Task: Find and select a pair of shoes on Ajio.
Action: Mouse moved to (882, 124)
Screenshot: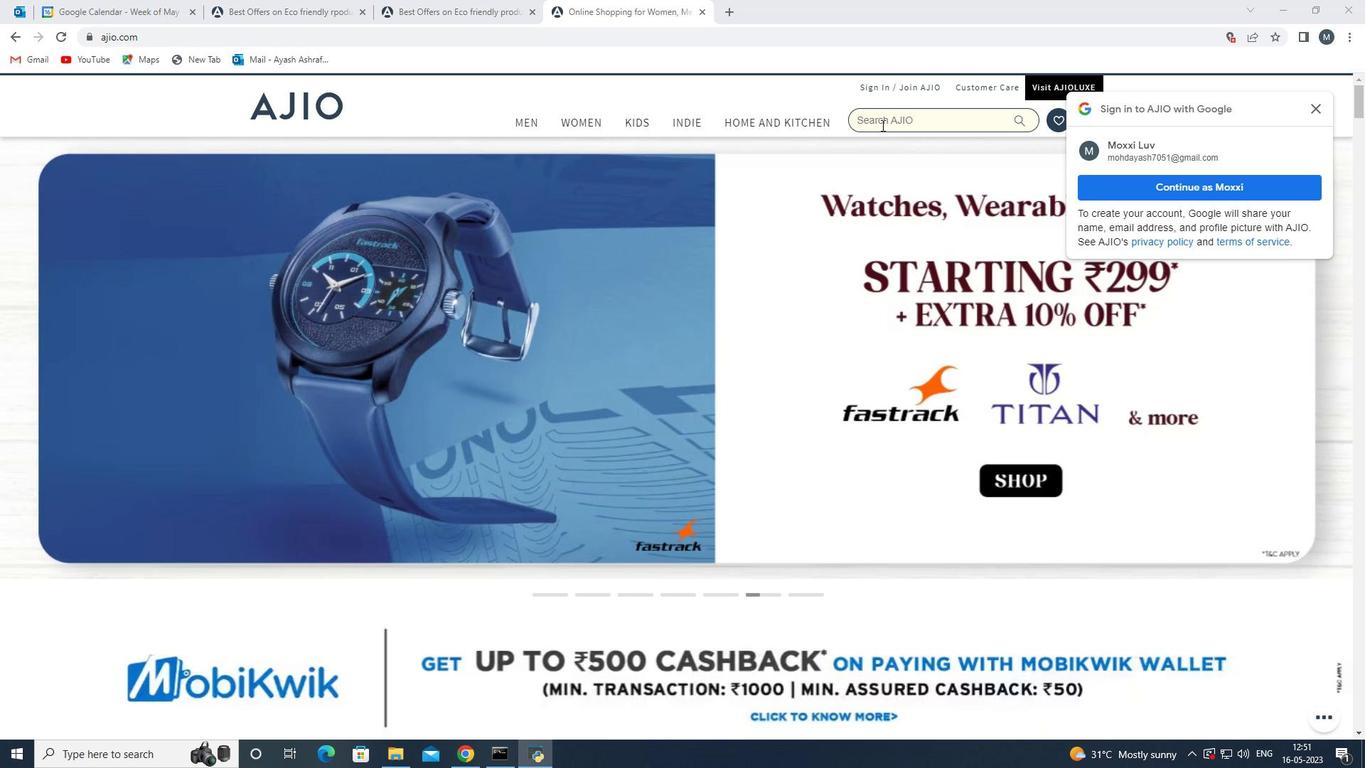 
Action: Mouse pressed left at (882, 124)
Screenshot: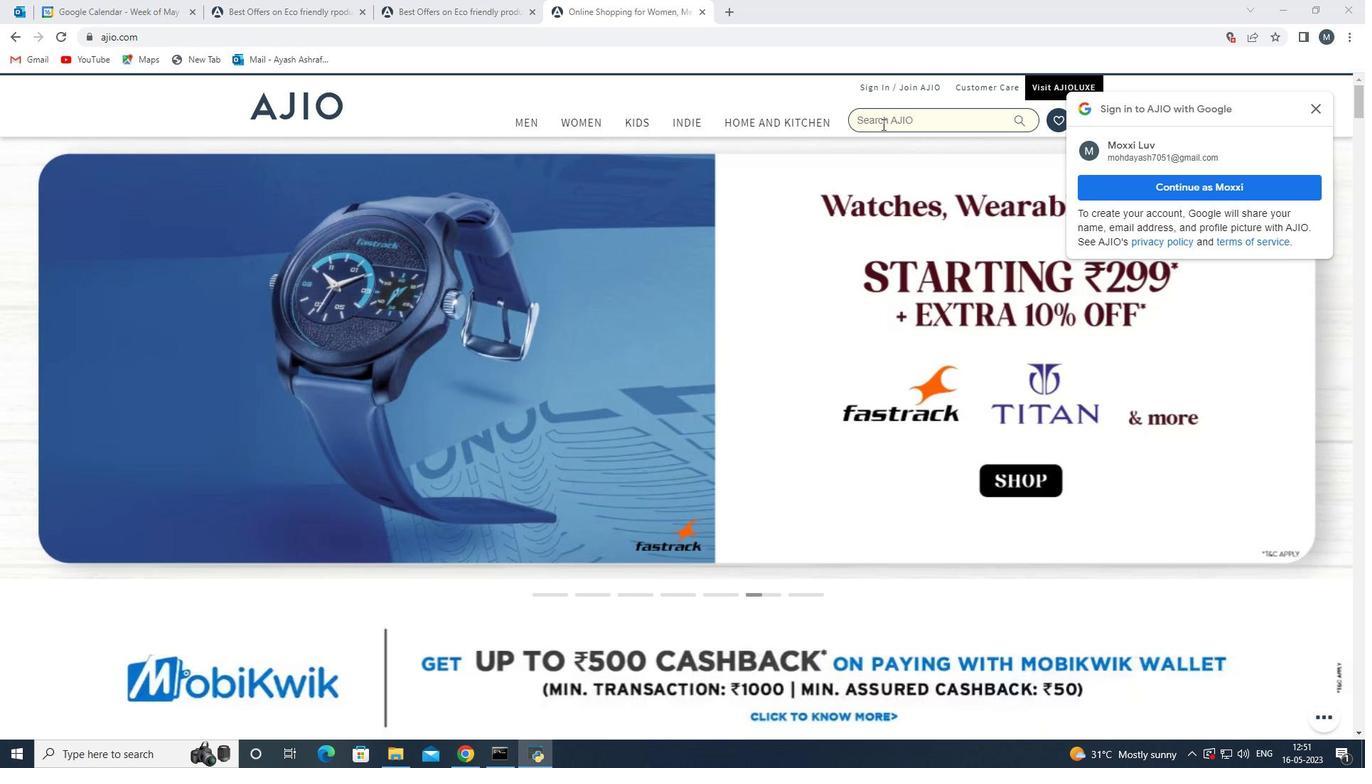
Action: Mouse moved to (898, 179)
Screenshot: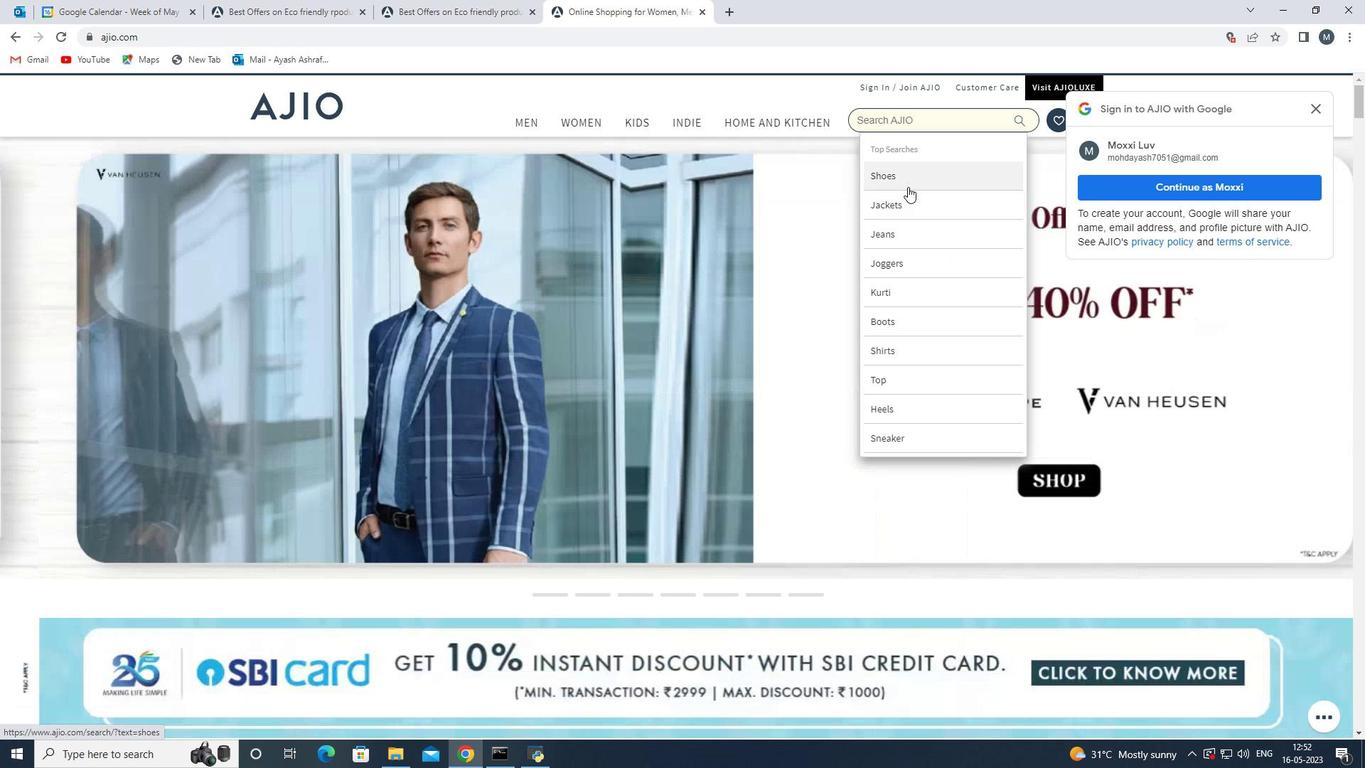 
Action: Mouse pressed left at (898, 179)
Screenshot: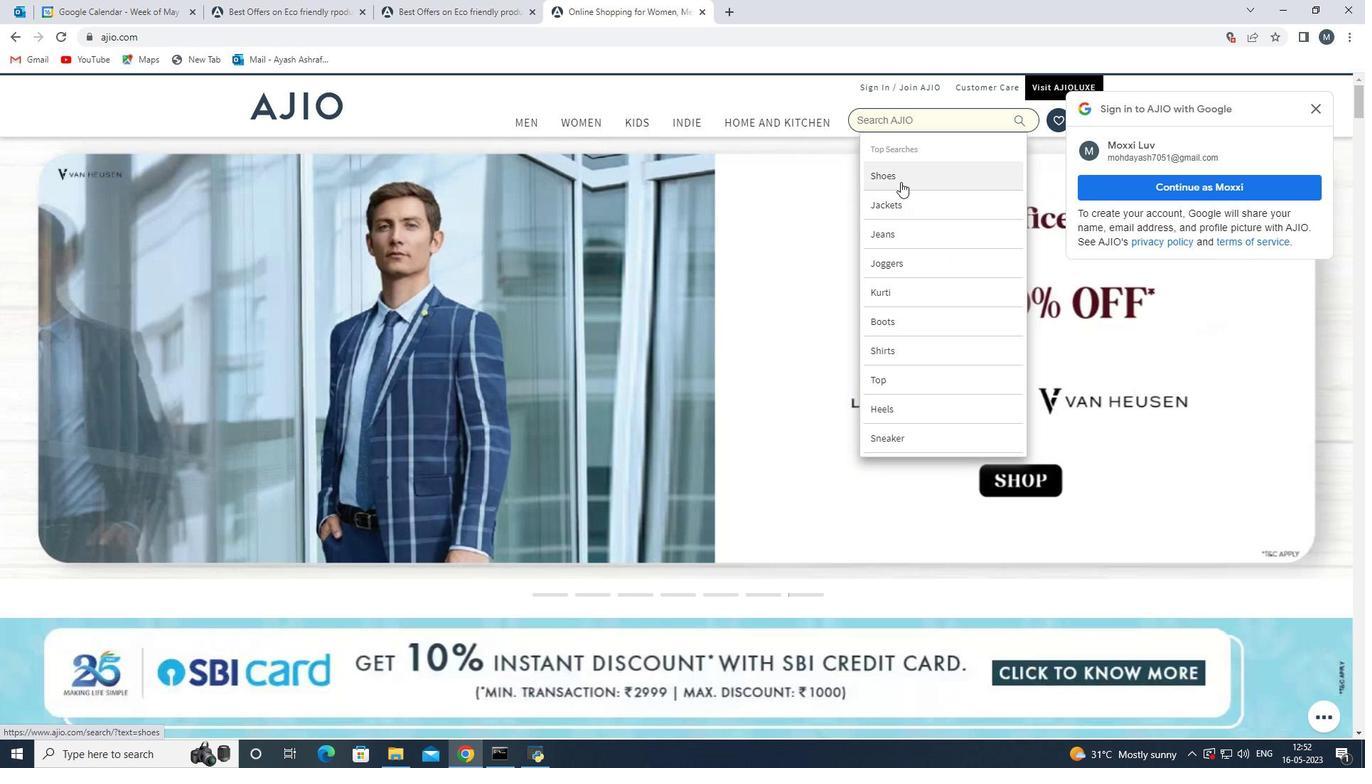 
Action: Mouse moved to (669, 372)
Screenshot: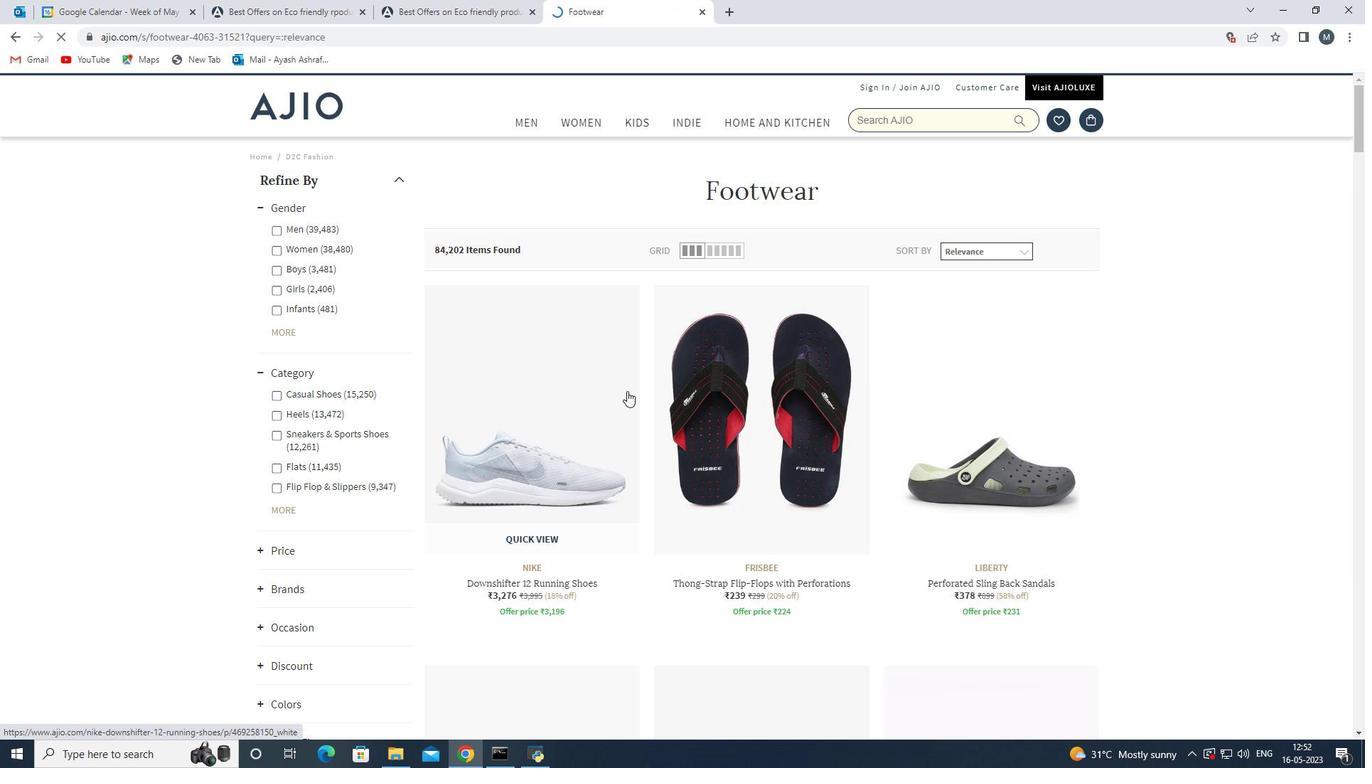 
Action: Mouse scrolled (669, 371) with delta (0, 0)
Screenshot: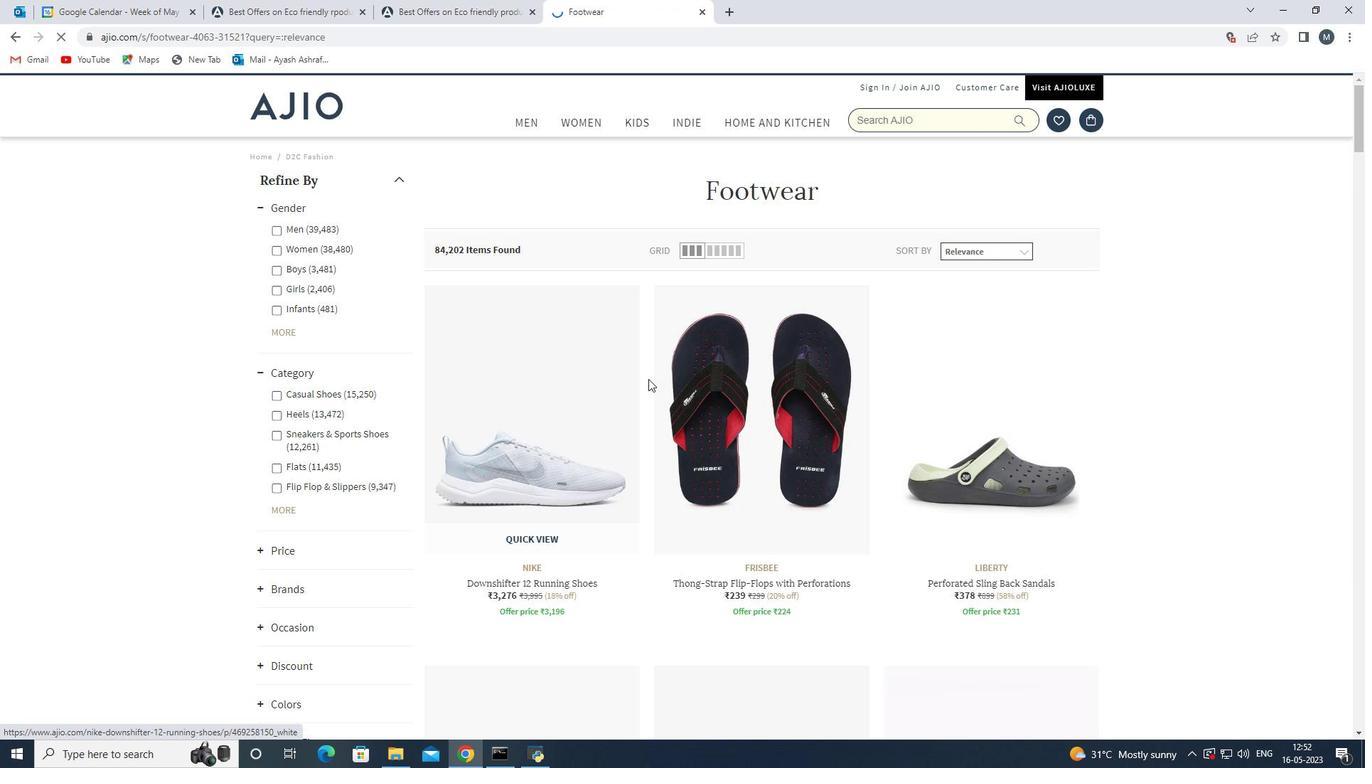 
Action: Mouse scrolled (669, 371) with delta (0, 0)
Screenshot: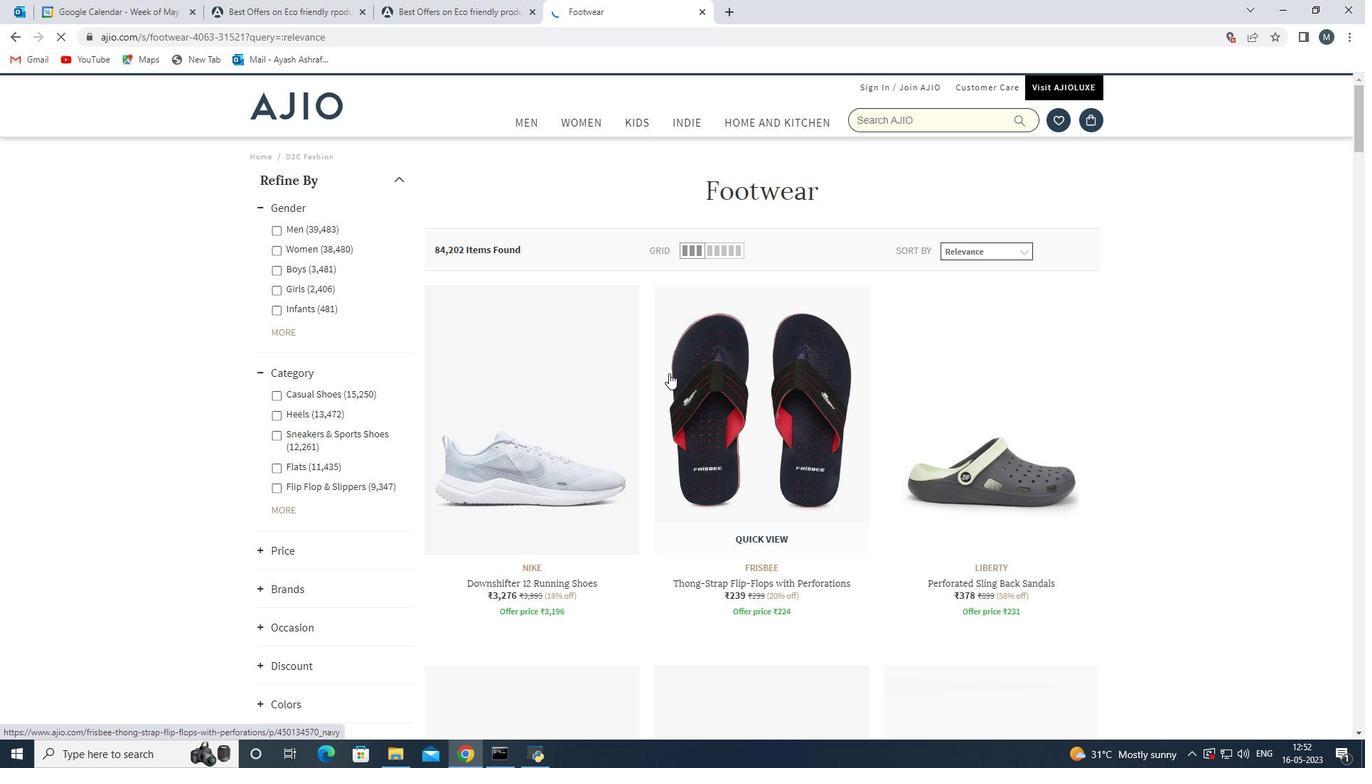 
Action: Mouse scrolled (669, 371) with delta (0, 0)
Screenshot: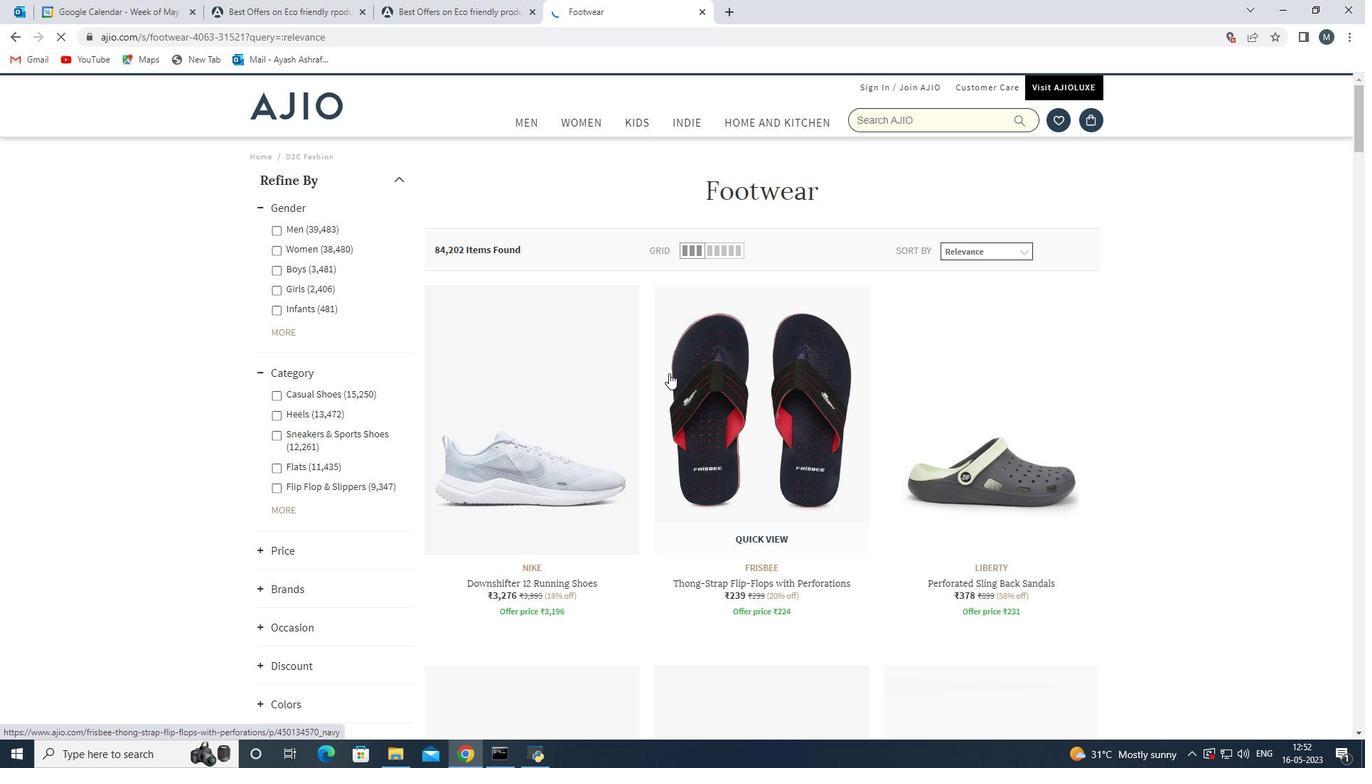 
Action: Mouse scrolled (669, 371) with delta (0, 0)
Screenshot: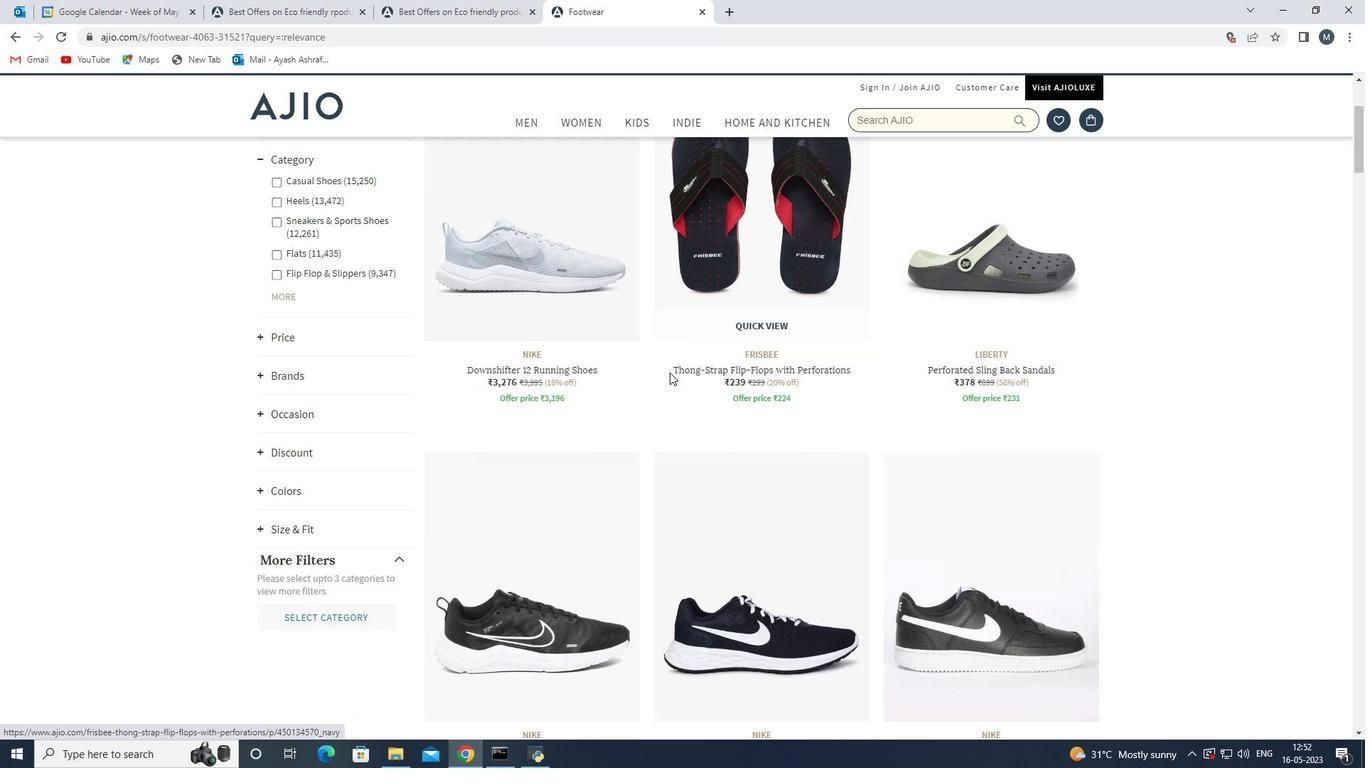 
Action: Mouse scrolled (669, 371) with delta (0, 0)
Screenshot: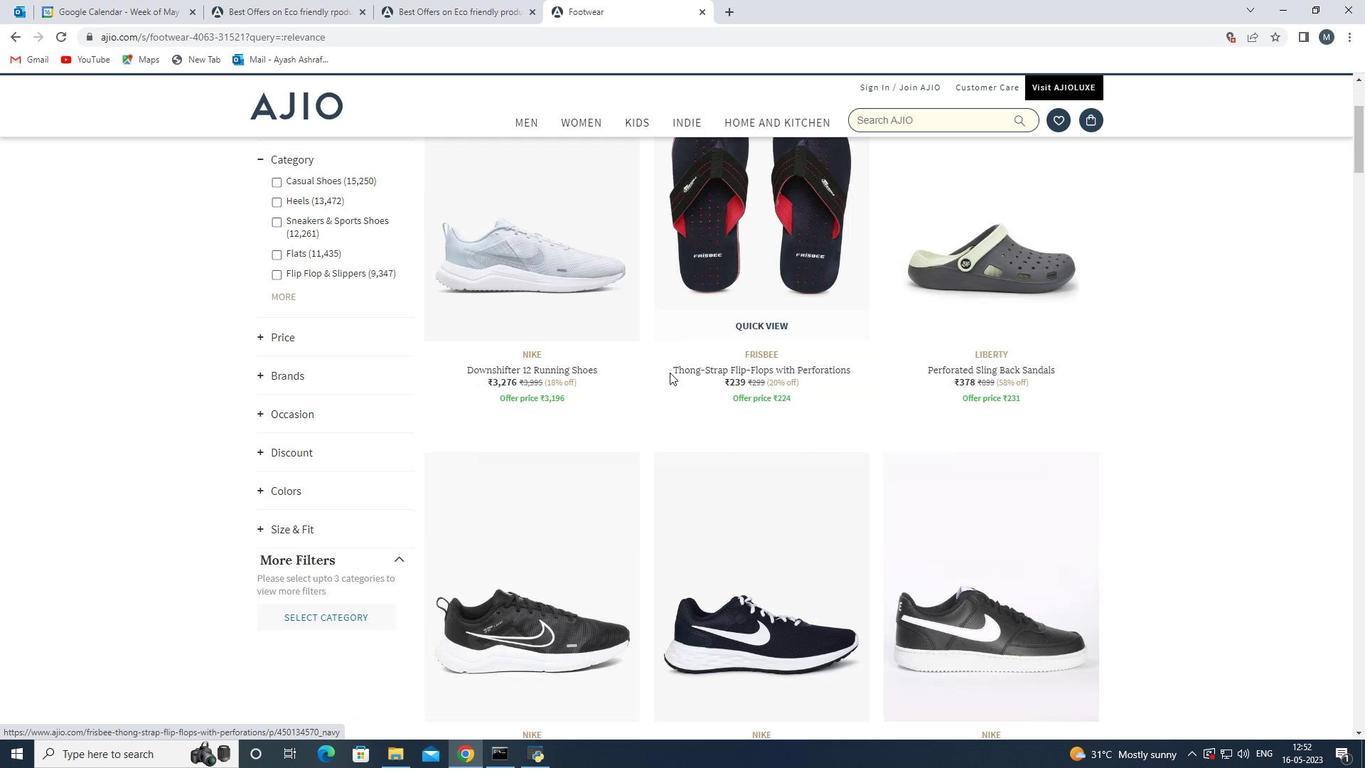 
Action: Mouse scrolled (669, 371) with delta (0, 0)
Screenshot: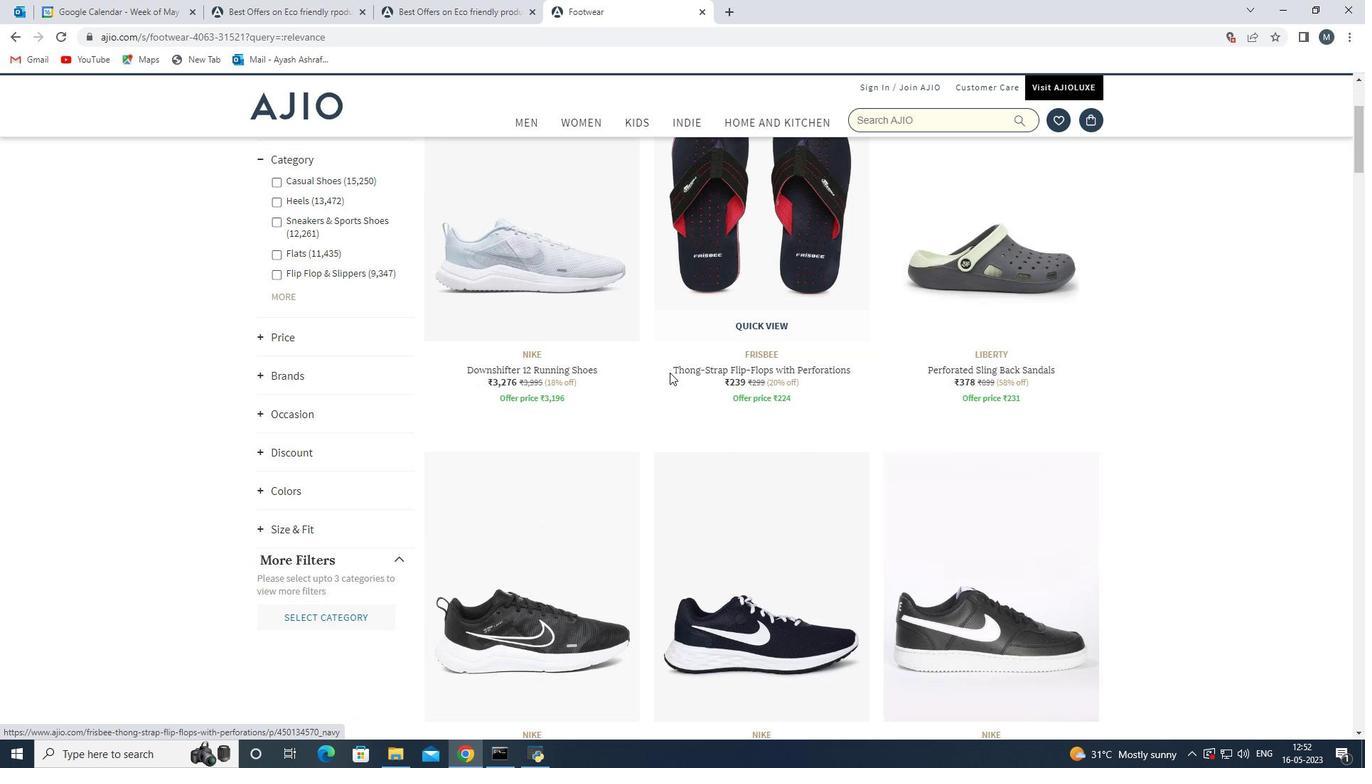 
Action: Mouse scrolled (669, 371) with delta (0, 0)
Screenshot: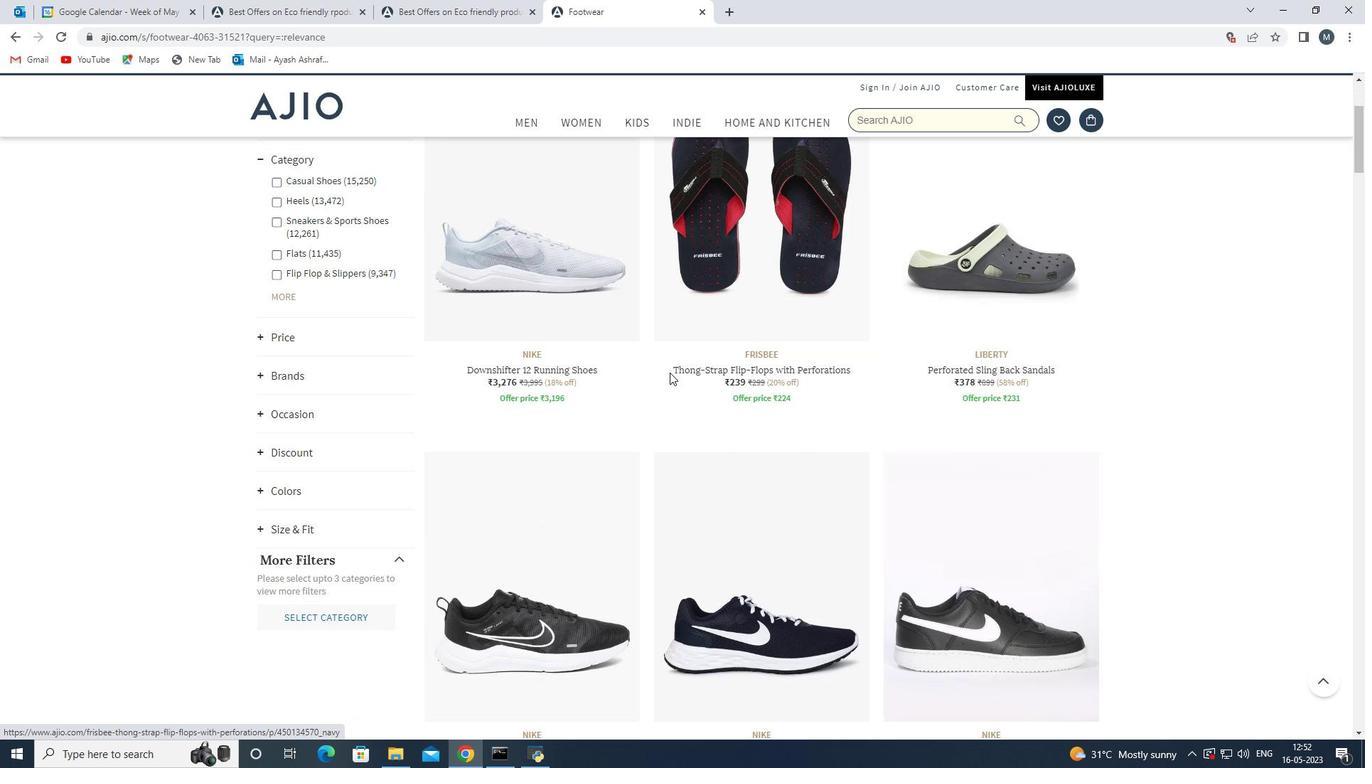 
Action: Mouse moved to (668, 375)
Screenshot: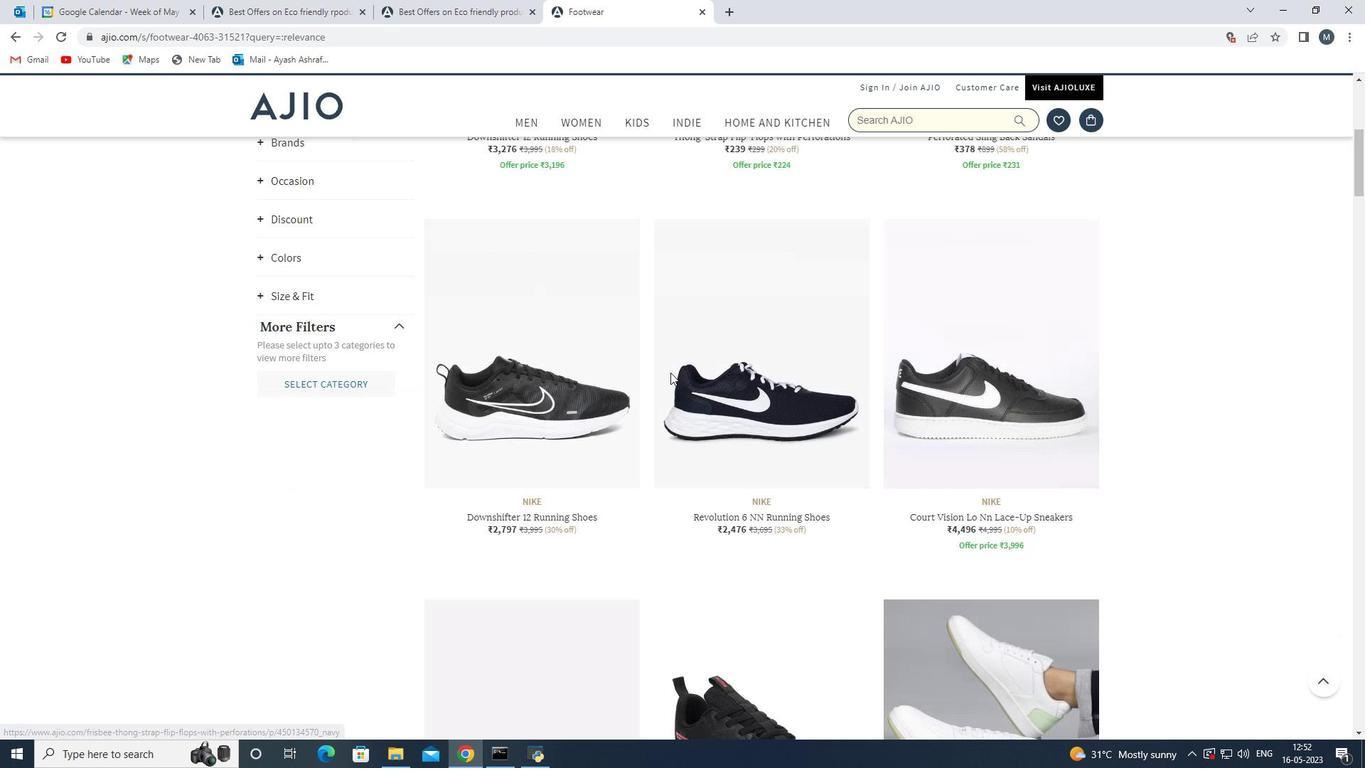 
Action: Mouse scrolled (668, 374) with delta (0, 0)
Screenshot: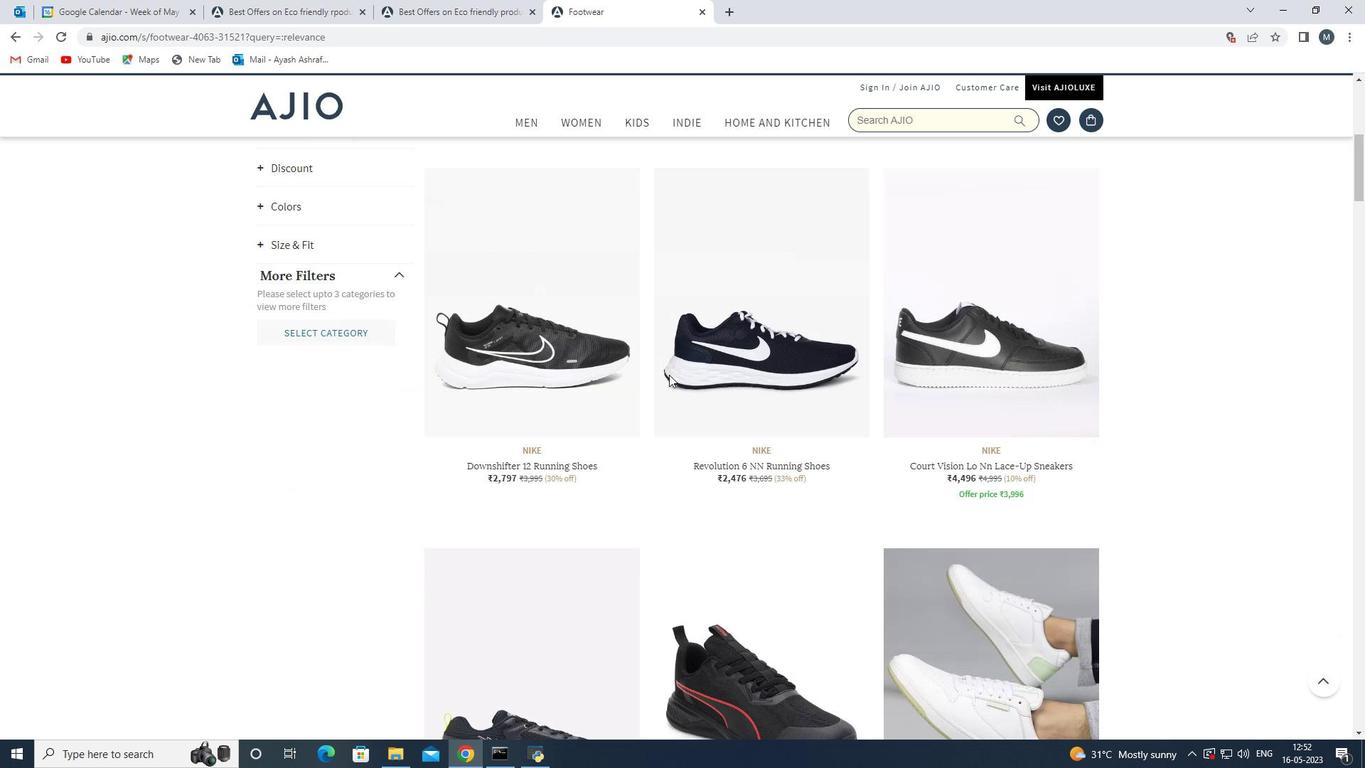 
Action: Mouse scrolled (668, 374) with delta (0, 0)
Screenshot: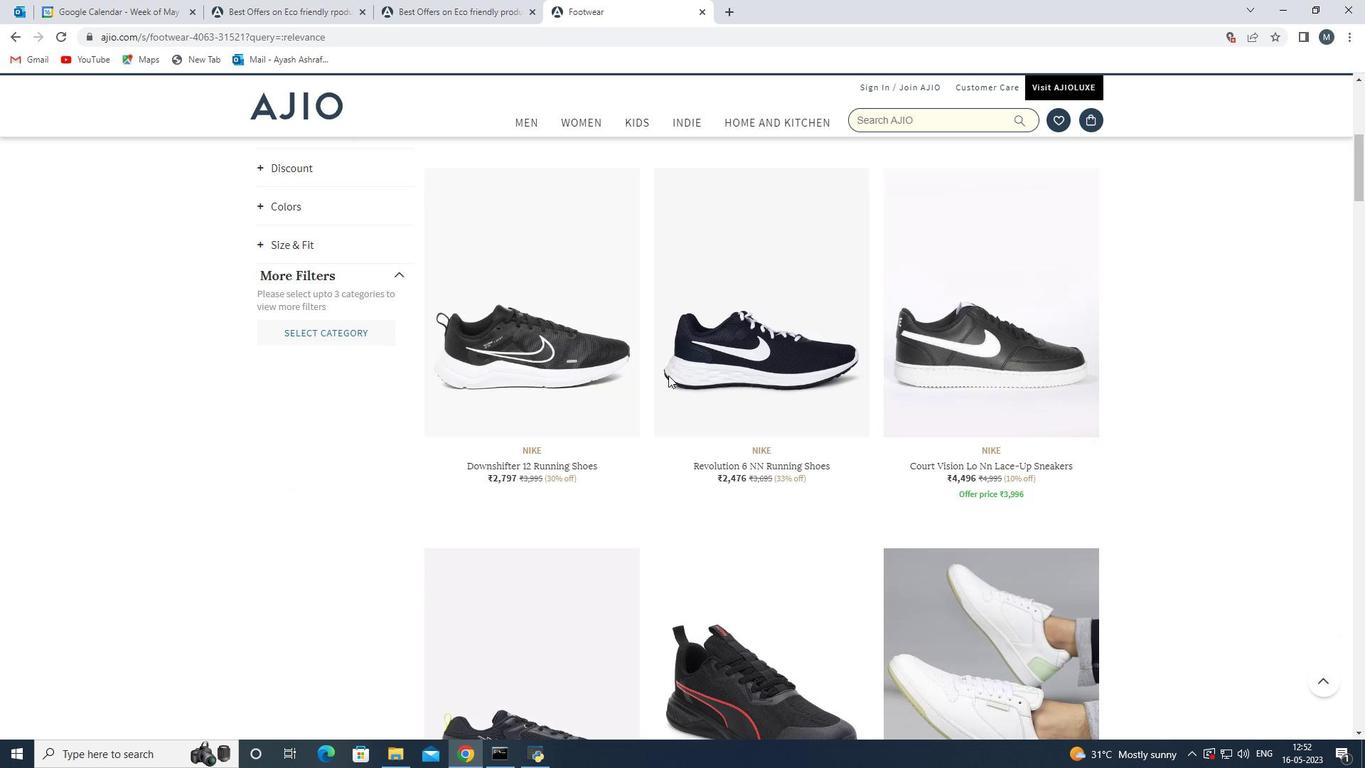 
Action: Mouse scrolled (668, 374) with delta (0, 0)
Screenshot: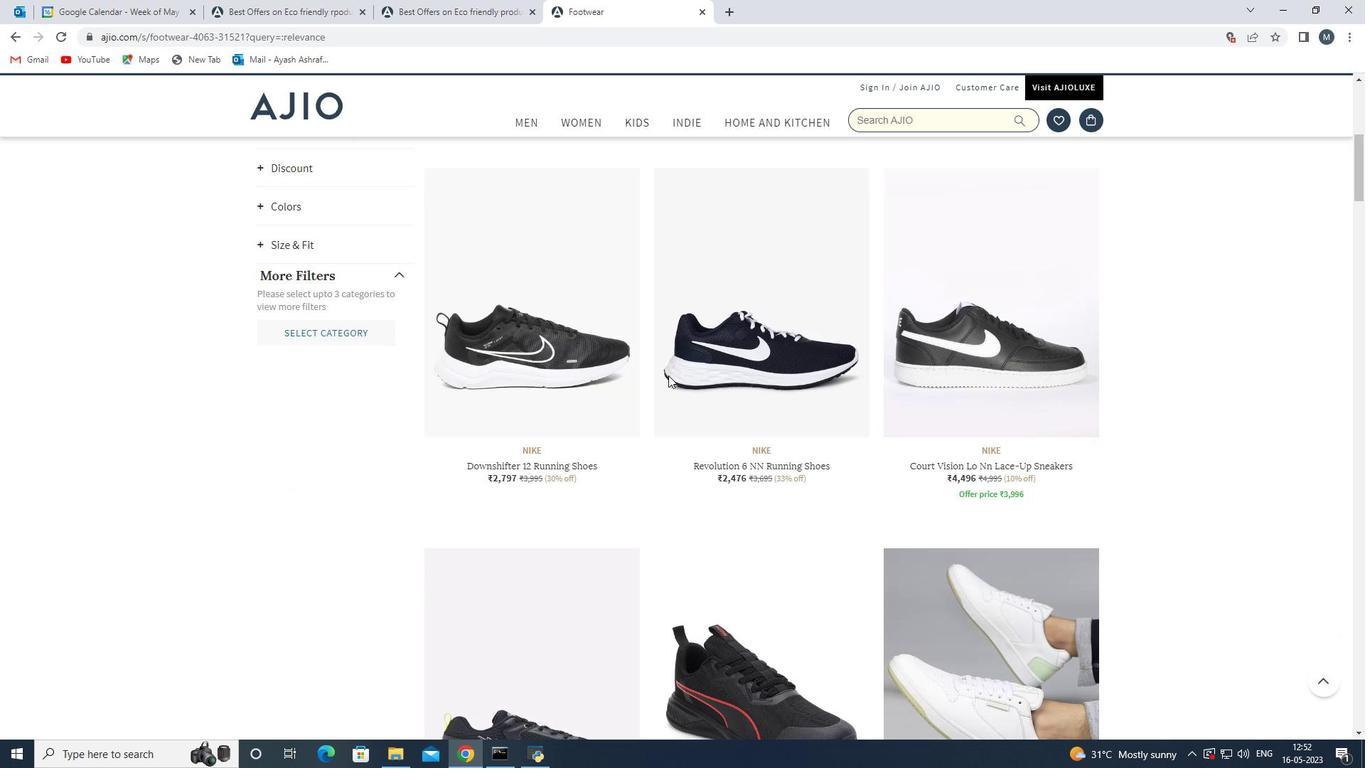 
Action: Mouse moved to (668, 375)
Screenshot: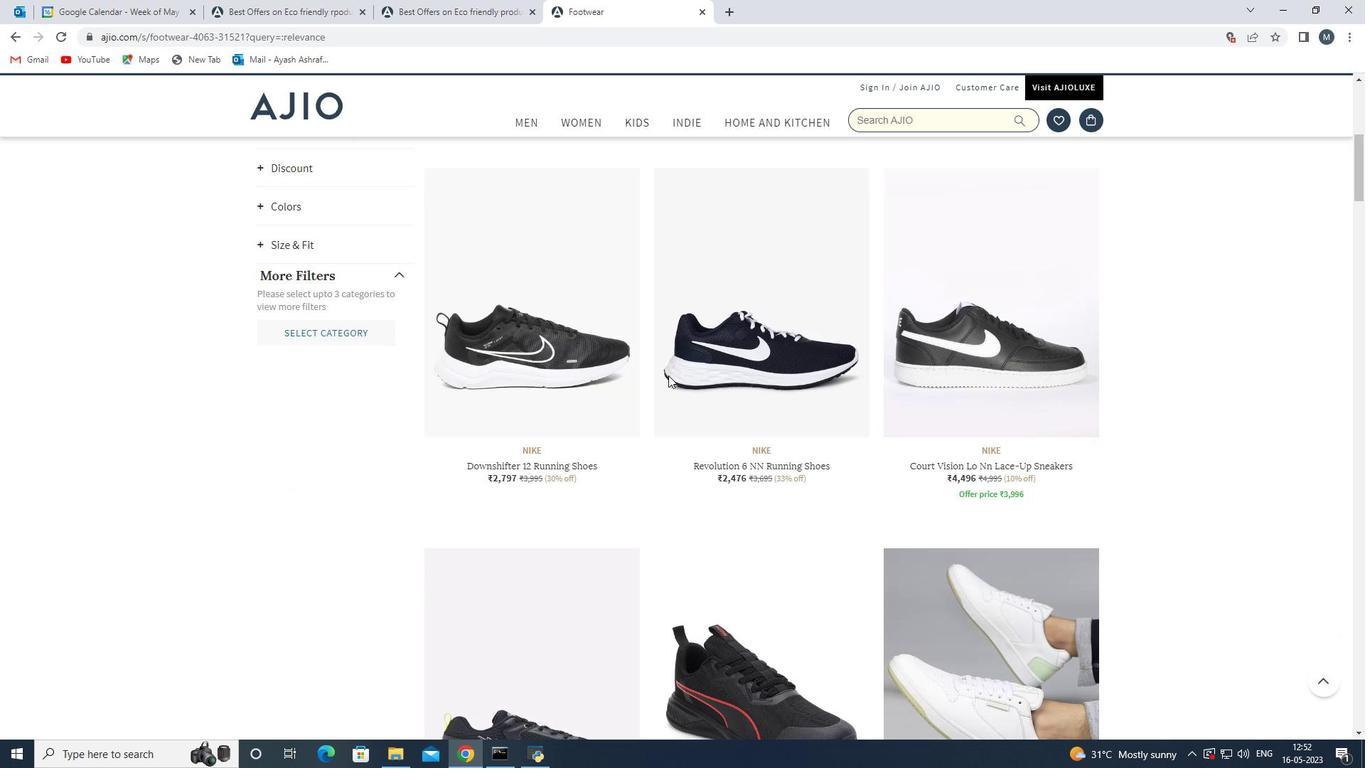 
Action: Mouse scrolled (668, 374) with delta (0, 0)
Screenshot: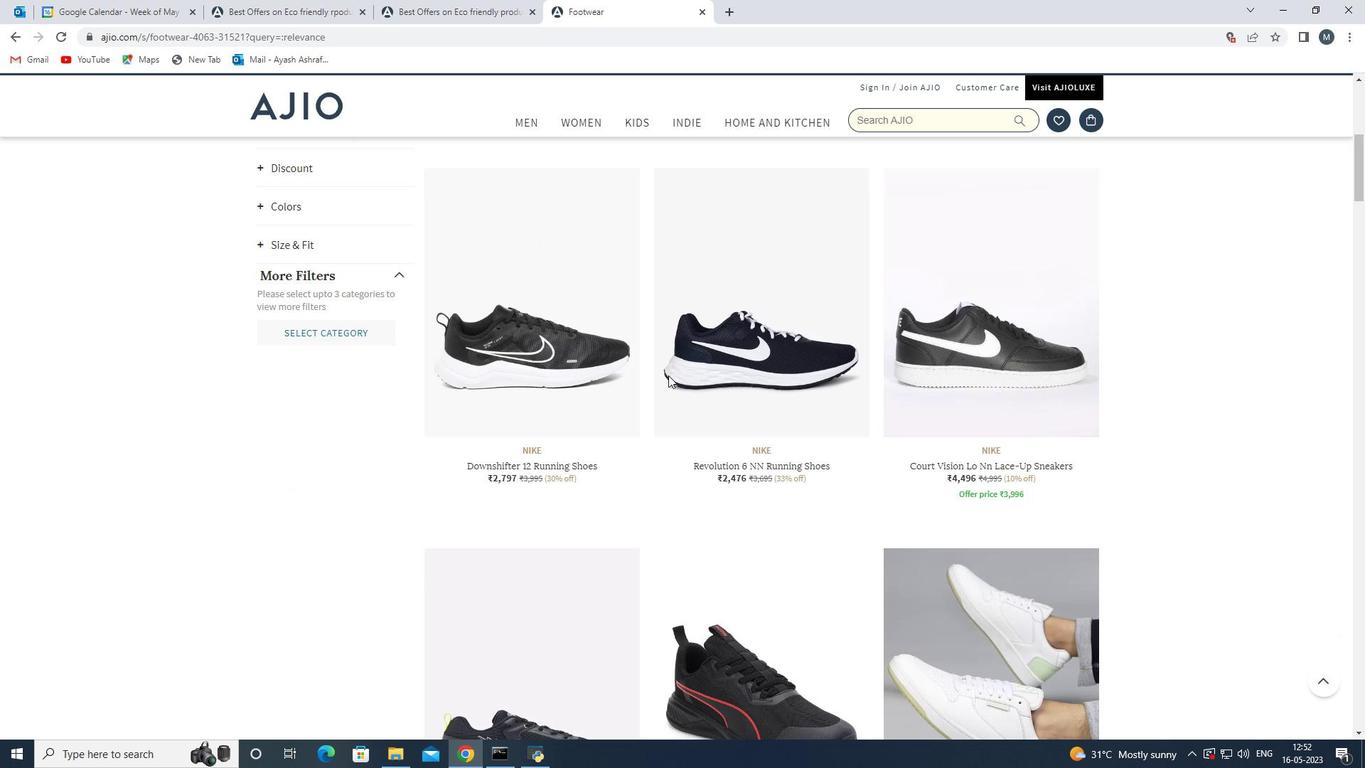
Action: Mouse scrolled (668, 374) with delta (0, 0)
Screenshot: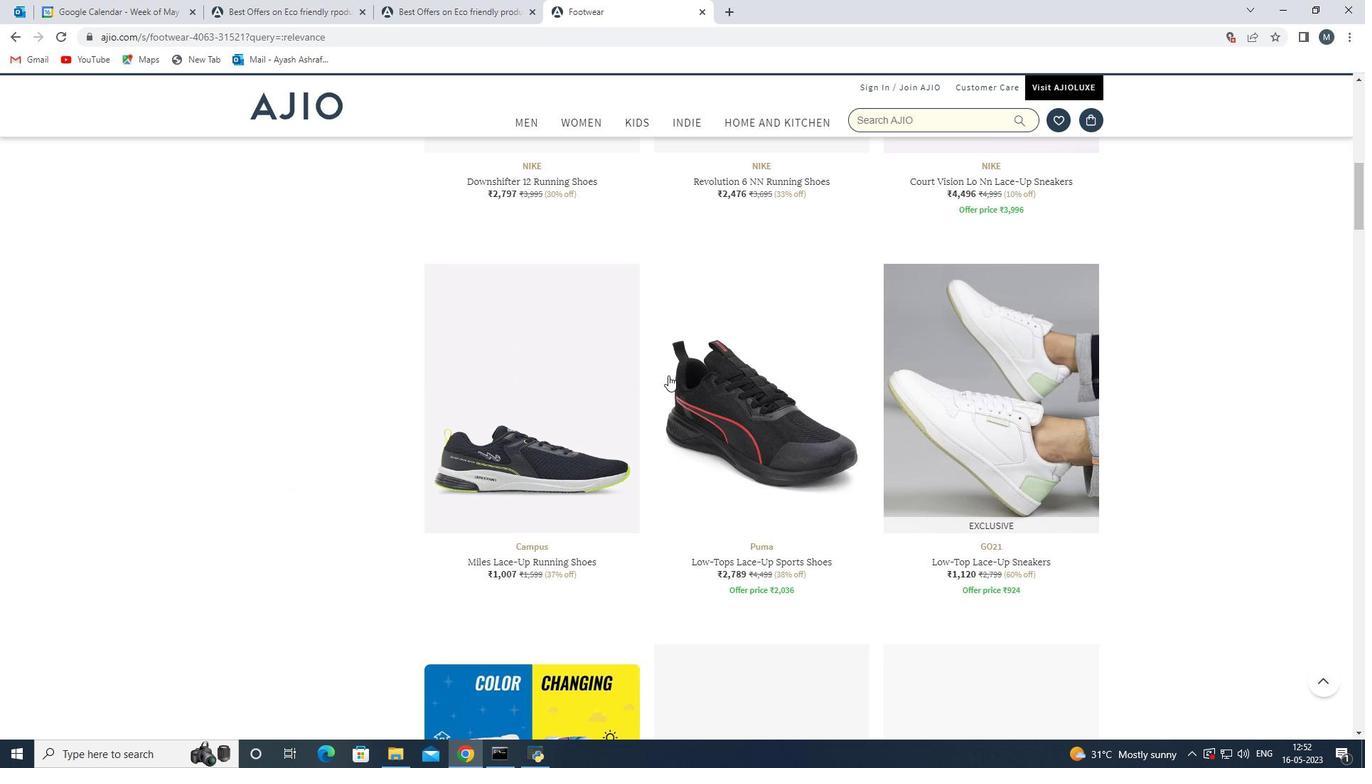 
Action: Mouse scrolled (668, 374) with delta (0, 0)
Screenshot: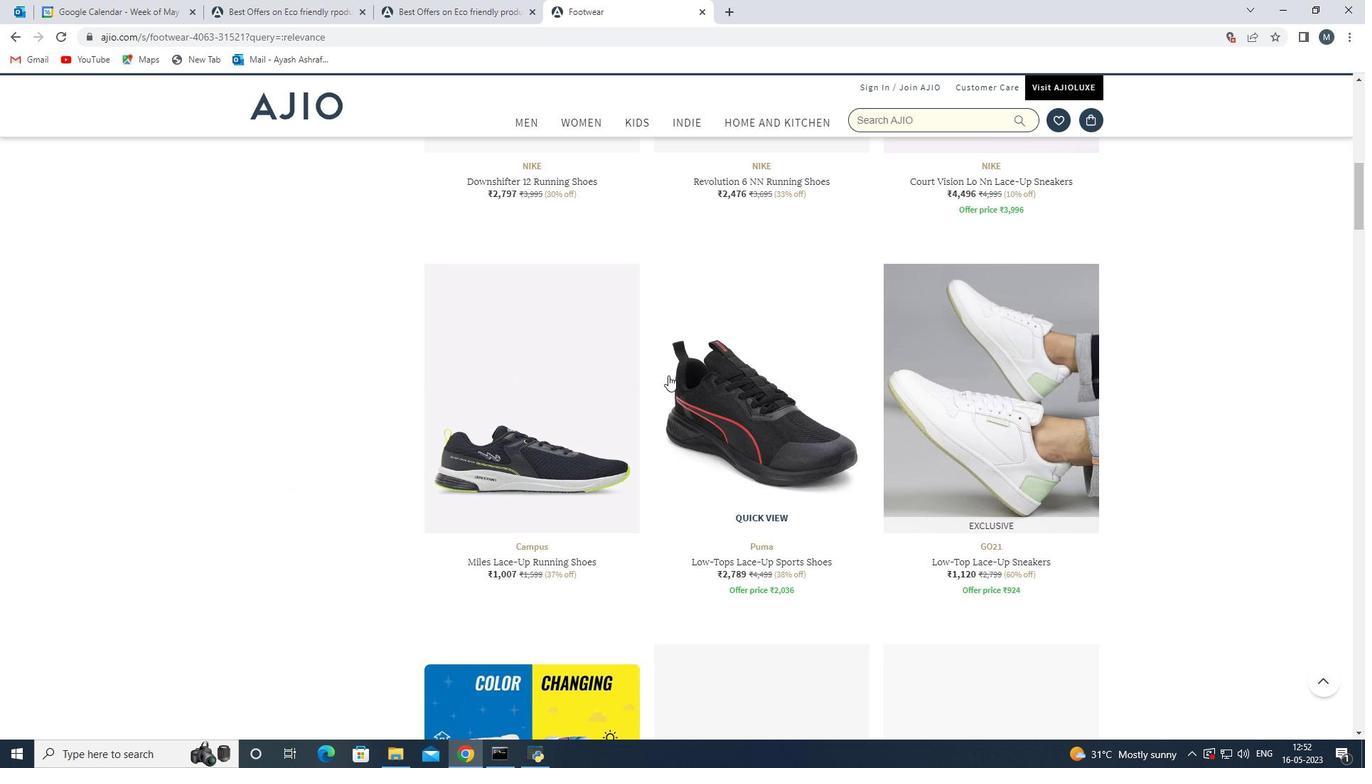 
Action: Mouse scrolled (668, 374) with delta (0, 0)
Screenshot: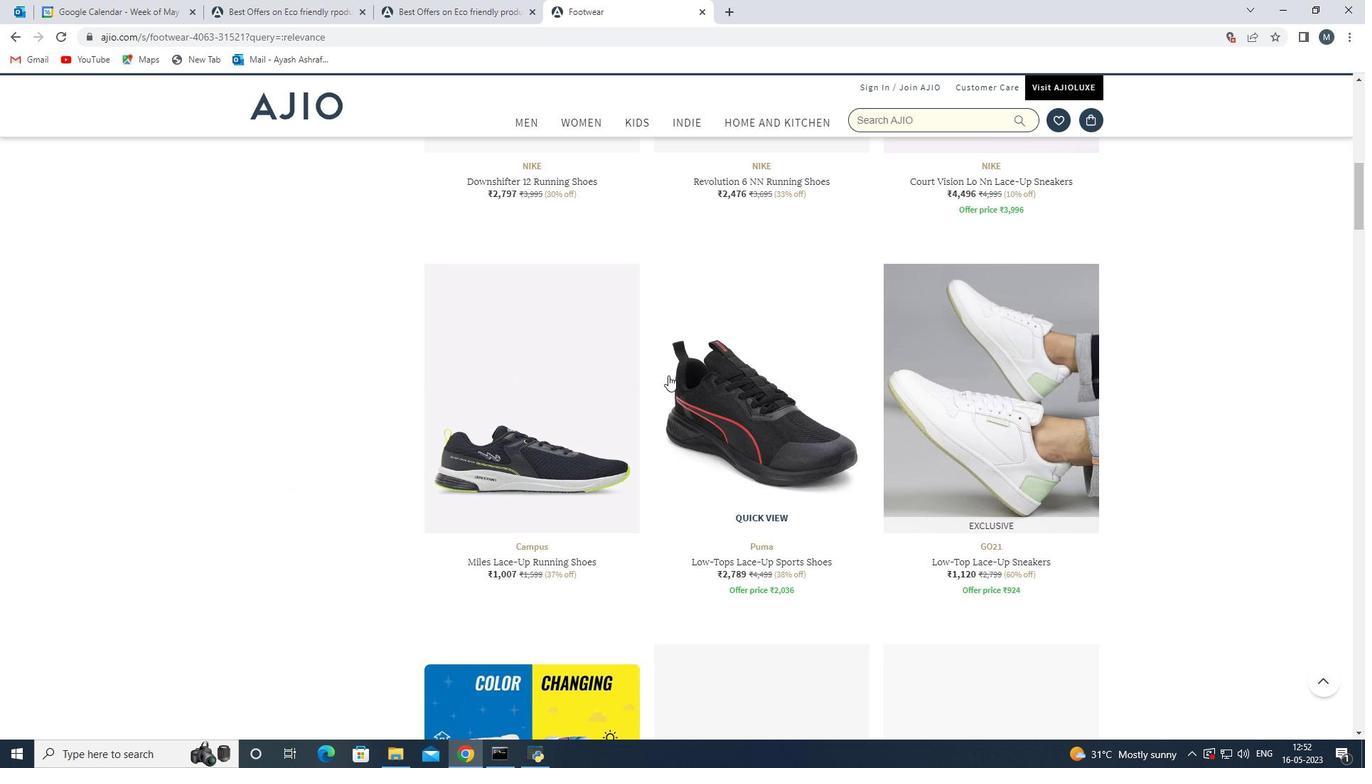 
Action: Mouse scrolled (668, 374) with delta (0, 0)
Screenshot: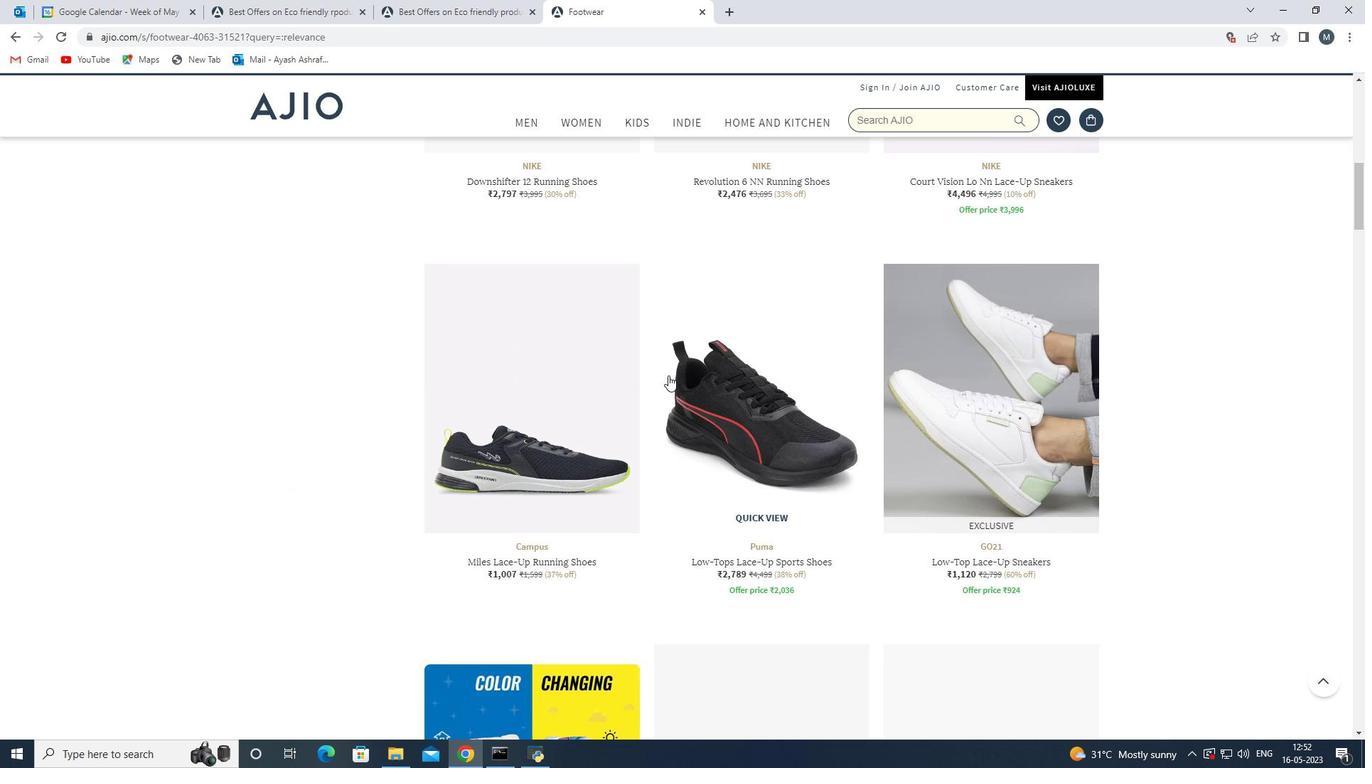 
Action: Mouse scrolled (668, 374) with delta (0, 0)
Screenshot: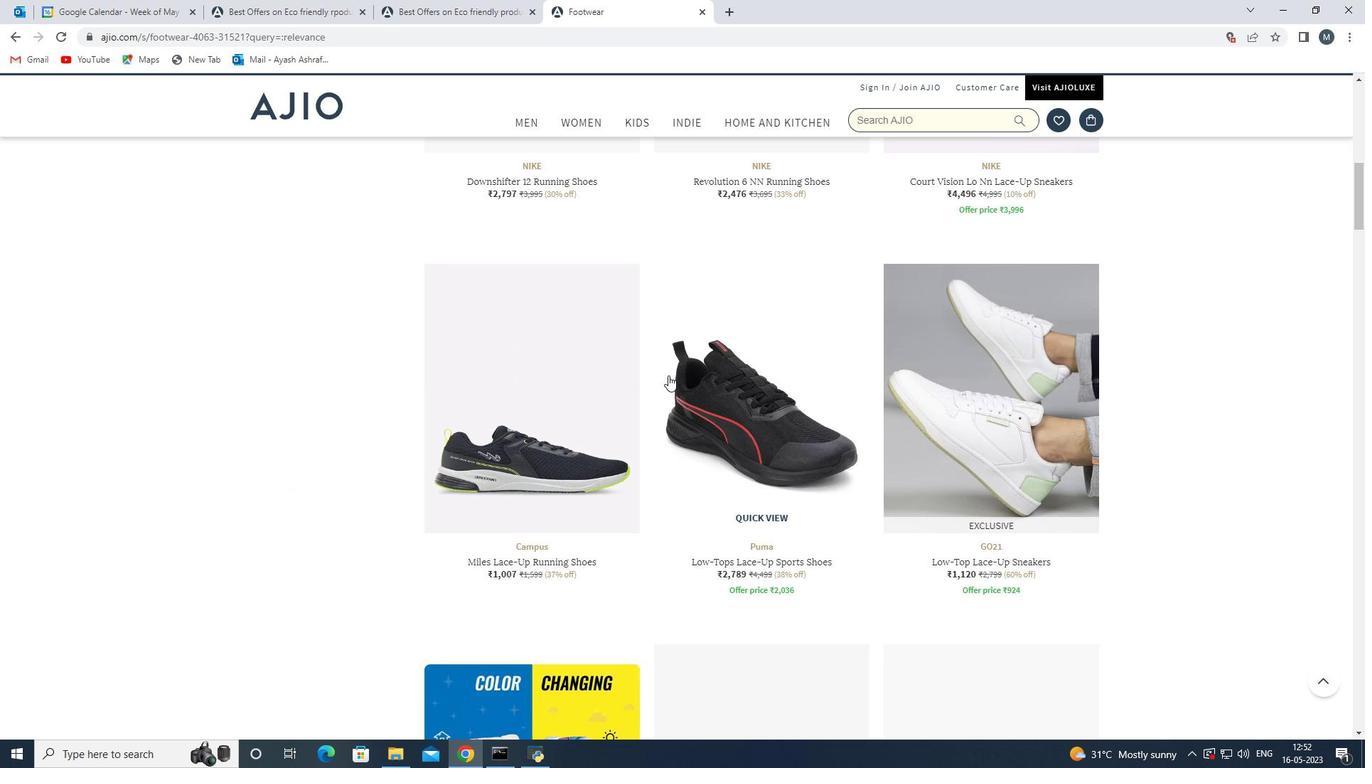 
Action: Mouse moved to (740, 393)
Screenshot: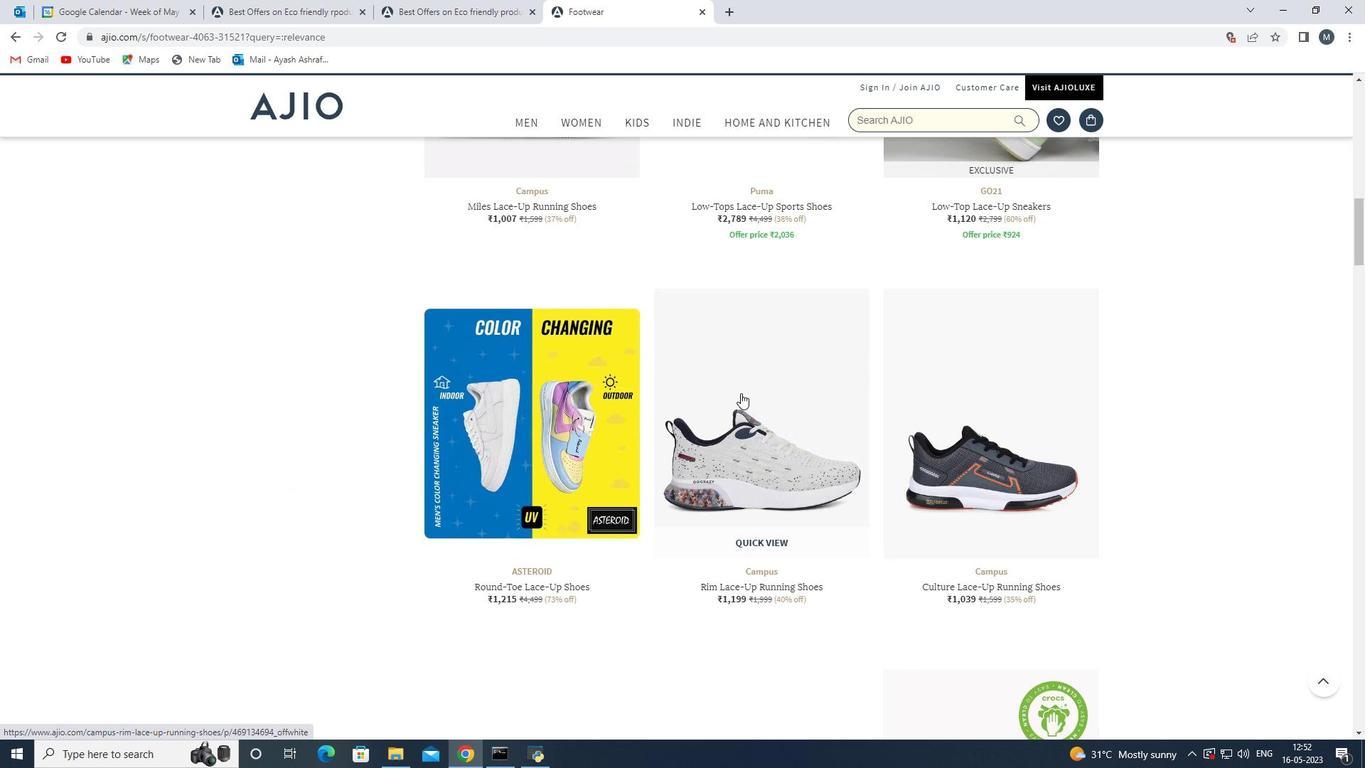 
Action: Mouse scrolled (740, 392) with delta (0, 0)
Screenshot: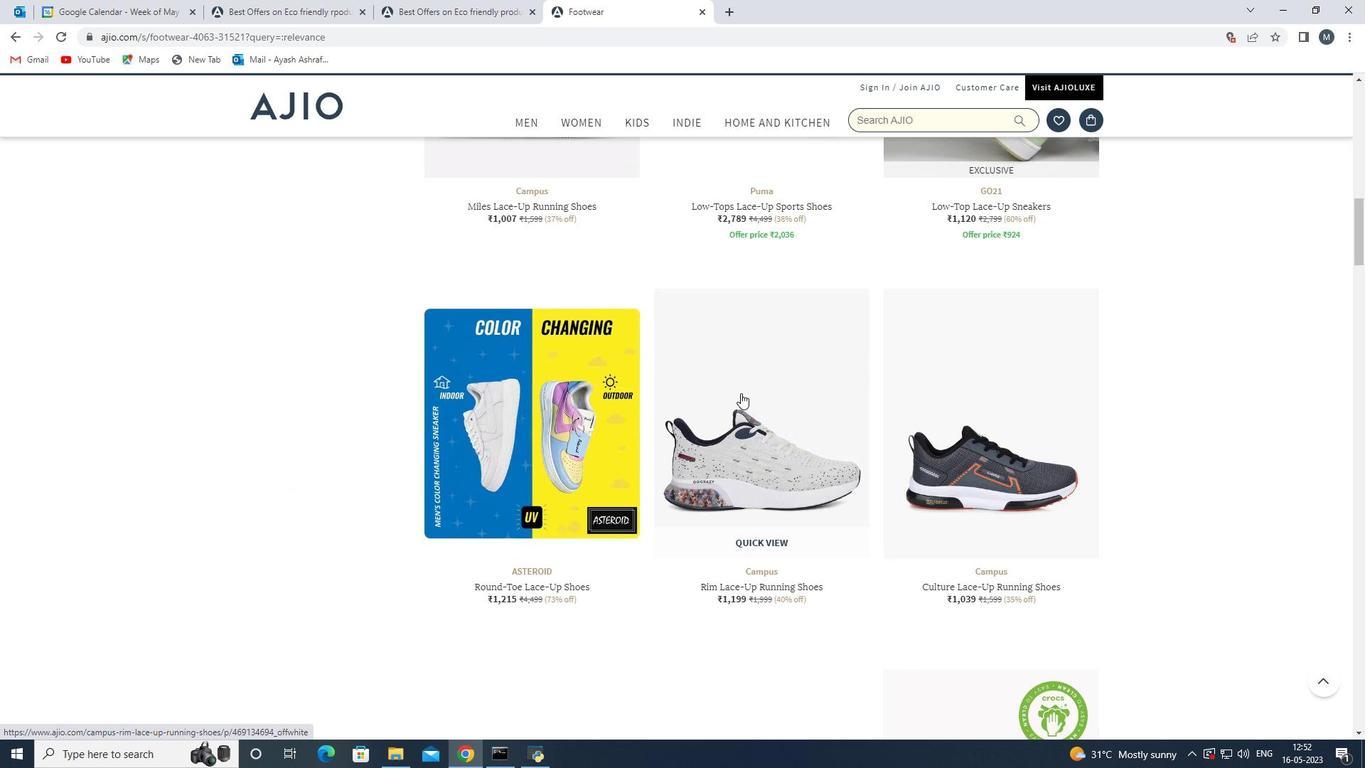 
Action: Mouse scrolled (740, 392) with delta (0, 0)
Screenshot: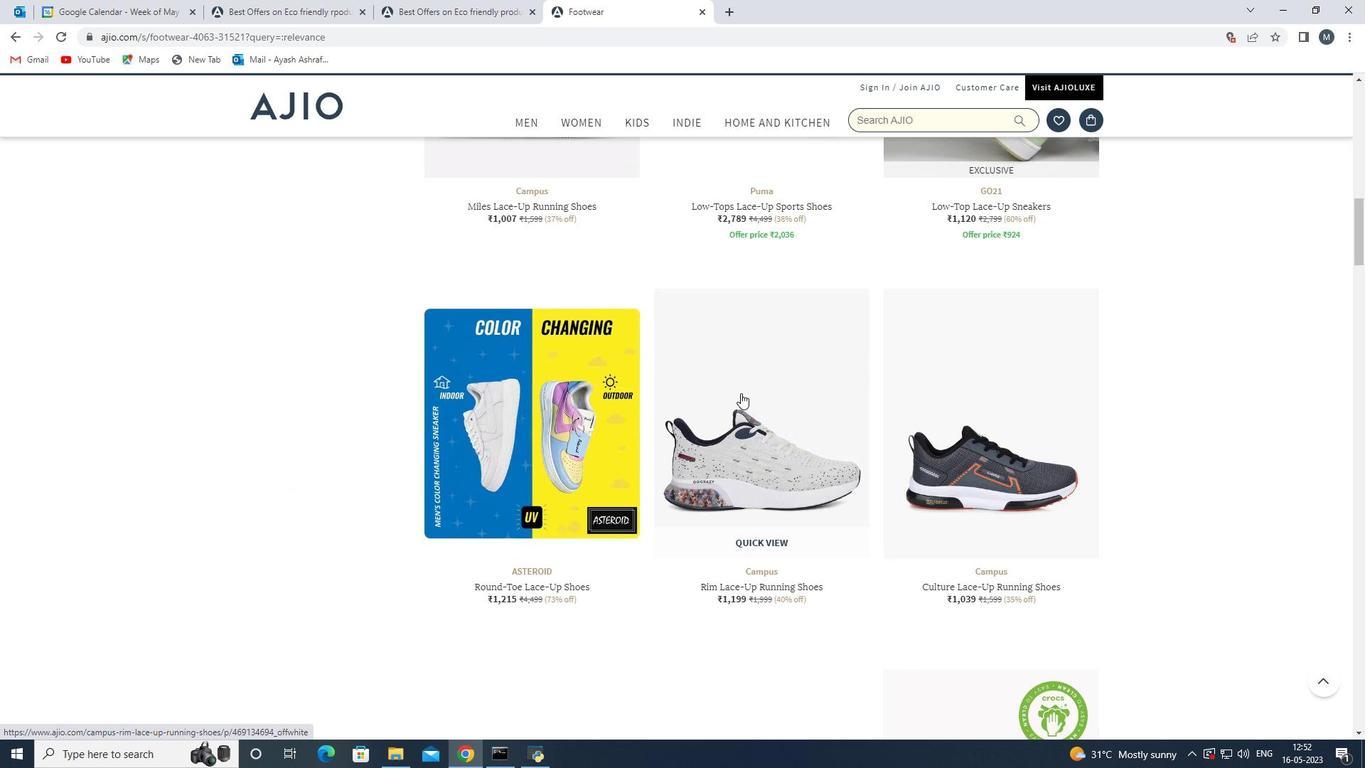 
Action: Mouse scrolled (740, 392) with delta (0, 0)
Screenshot: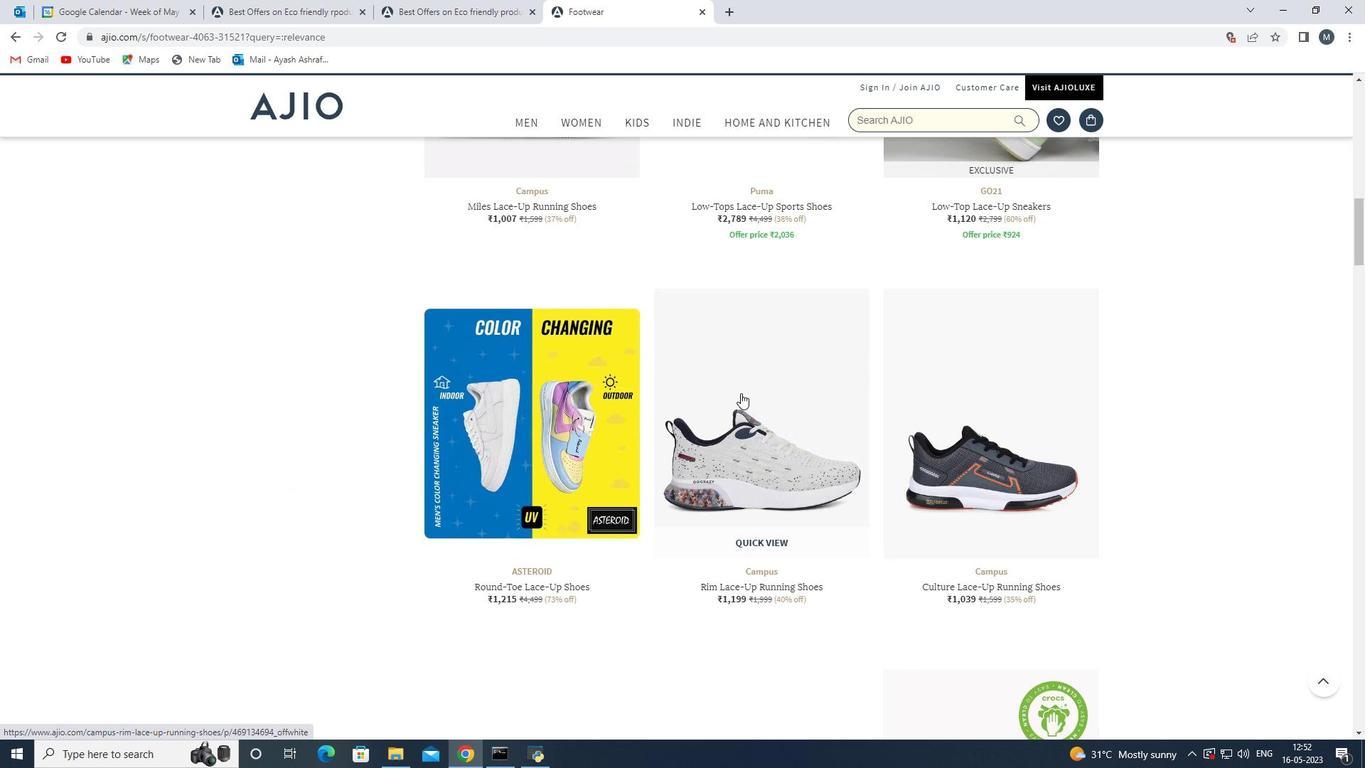 
Action: Mouse scrolled (740, 392) with delta (0, 0)
Screenshot: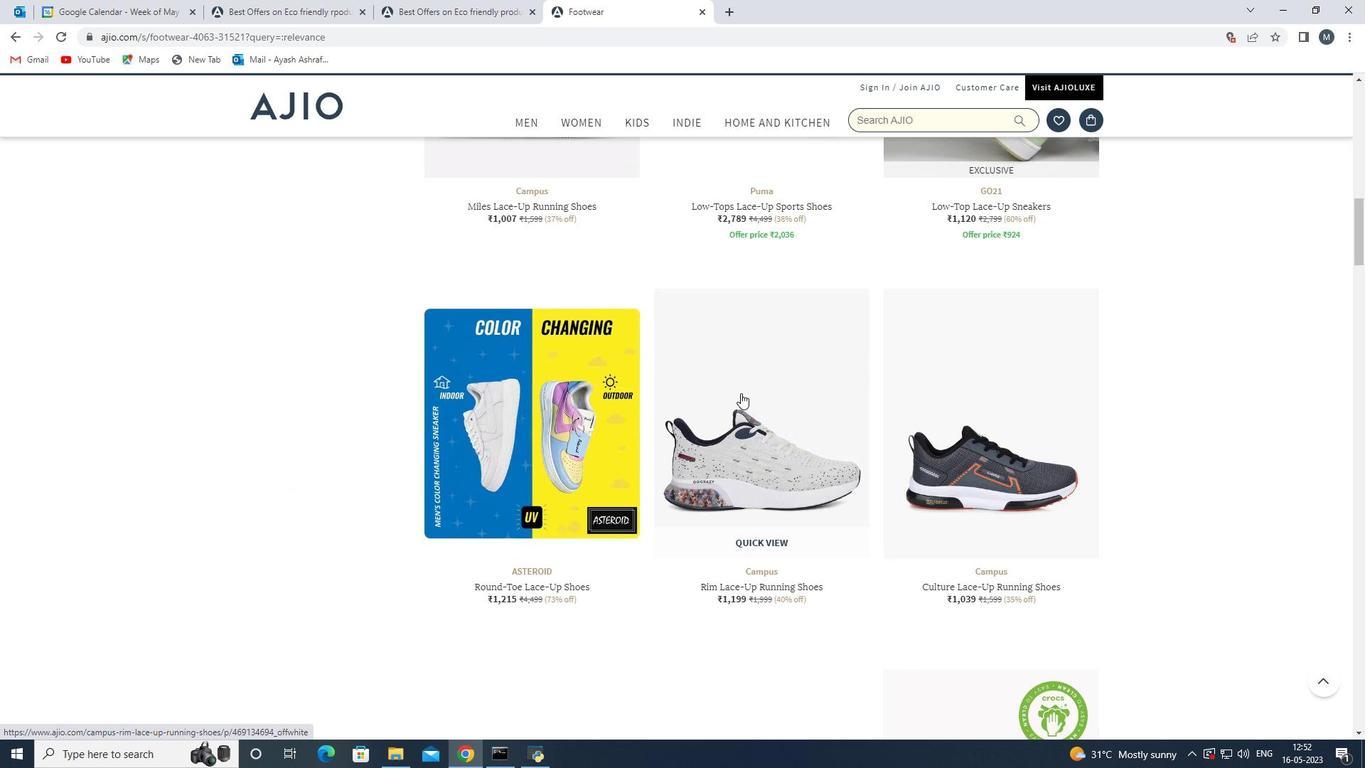 
Action: Mouse moved to (566, 573)
Screenshot: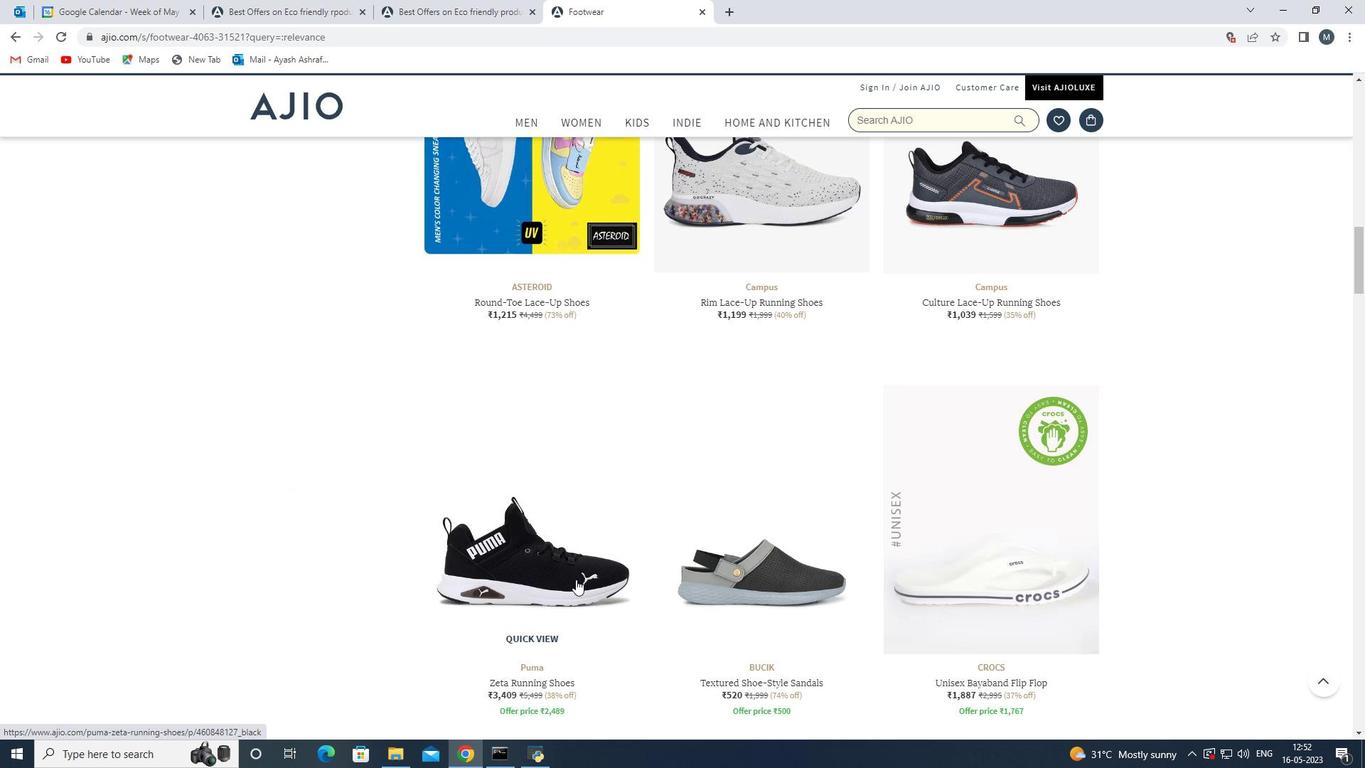 
Action: Mouse pressed left at (566, 573)
Screenshot: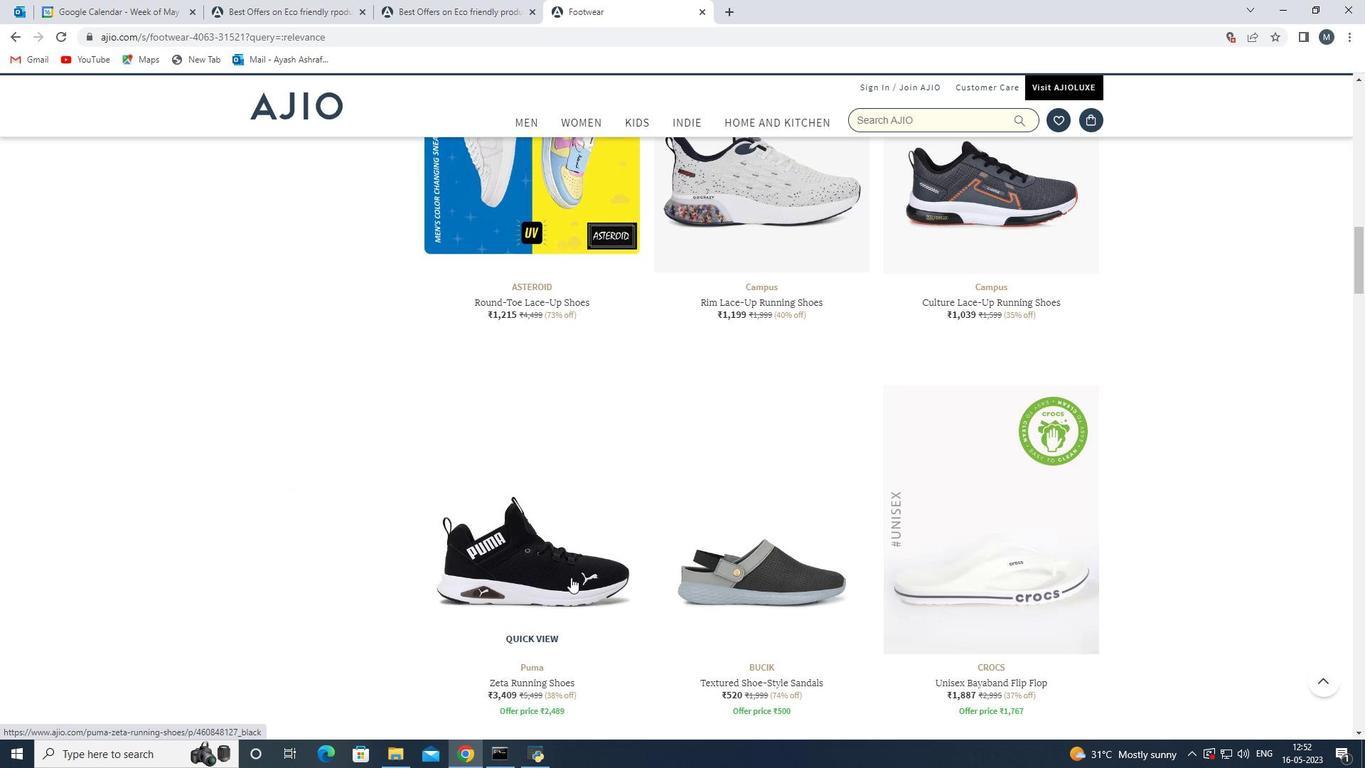 
Action: Mouse moved to (526, 571)
Screenshot: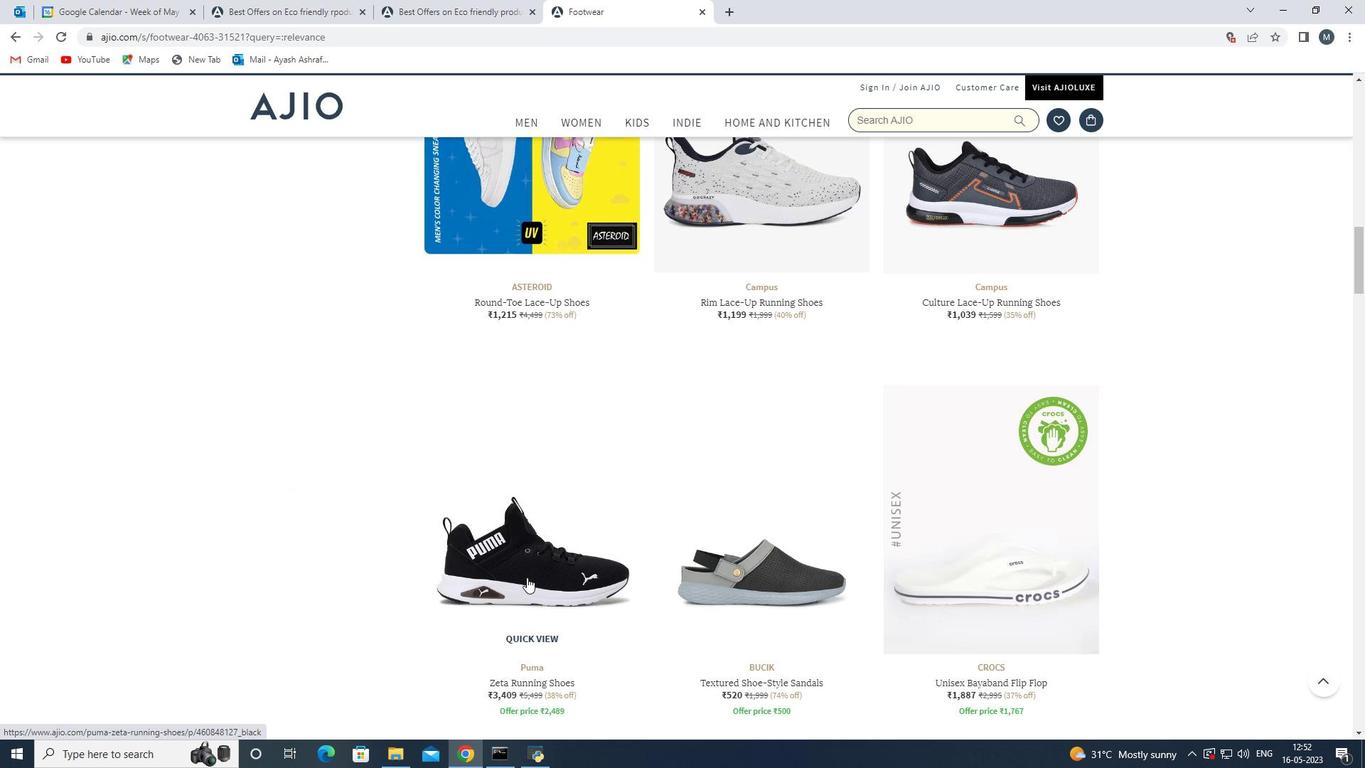 
Action: Mouse scrolled (526, 571) with delta (0, 0)
Screenshot: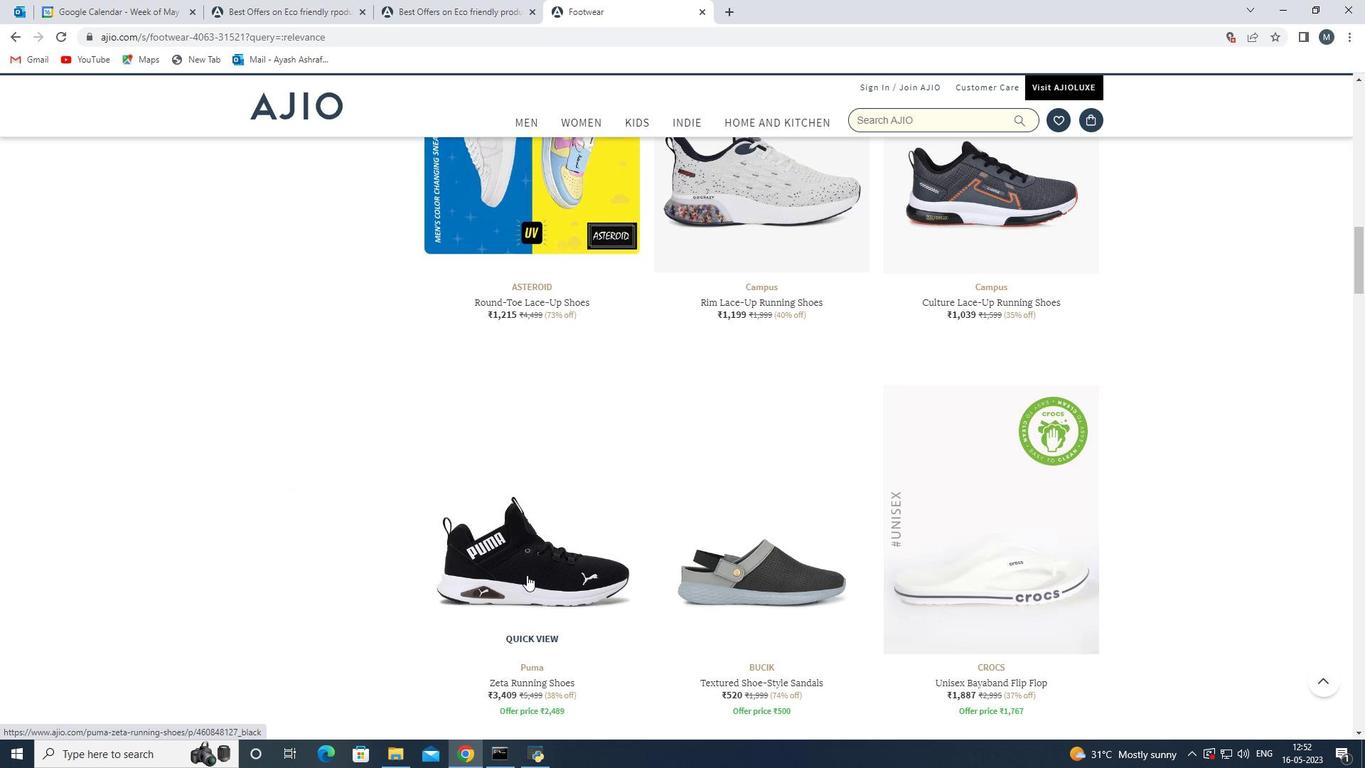 
Action: Mouse scrolled (526, 571) with delta (0, 0)
Screenshot: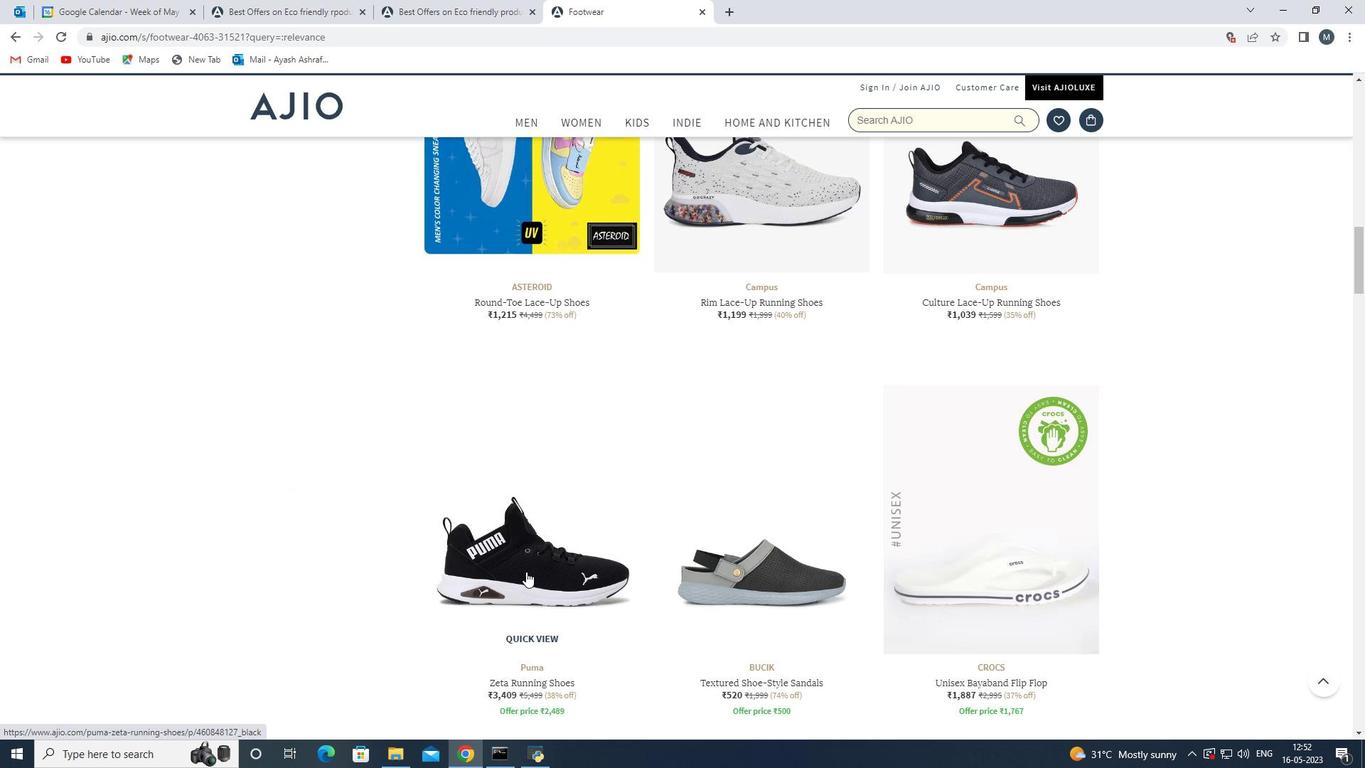
Action: Mouse moved to (529, 443)
Screenshot: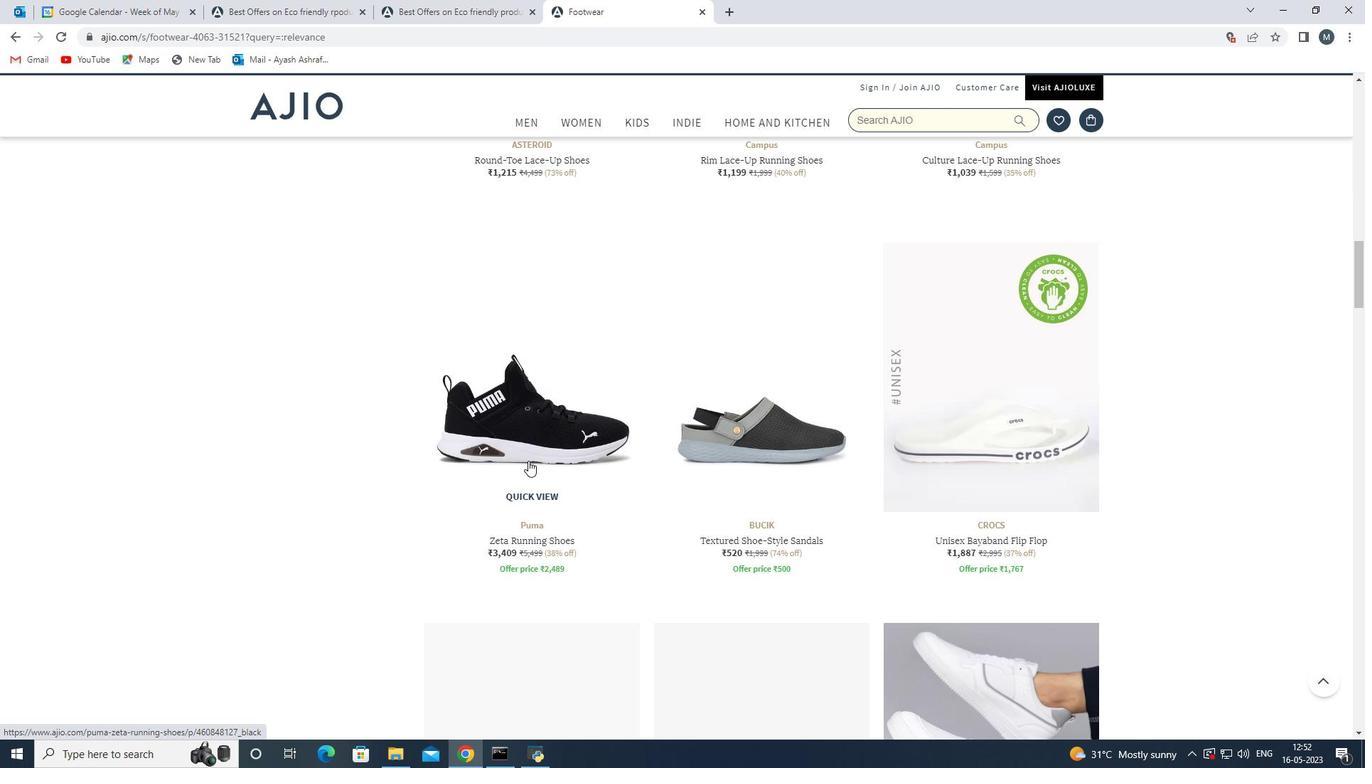 
Action: Mouse pressed left at (529, 443)
Screenshot: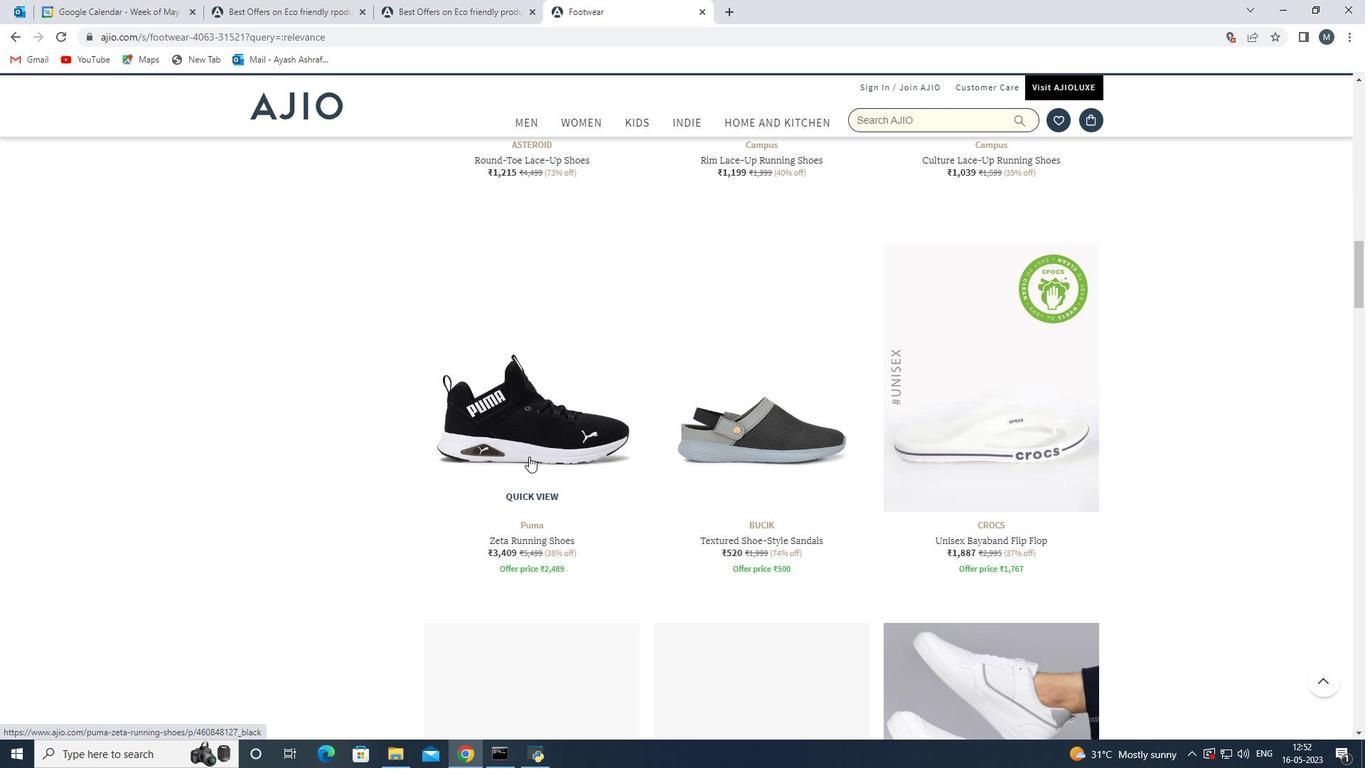 
Action: Mouse moved to (664, 427)
Screenshot: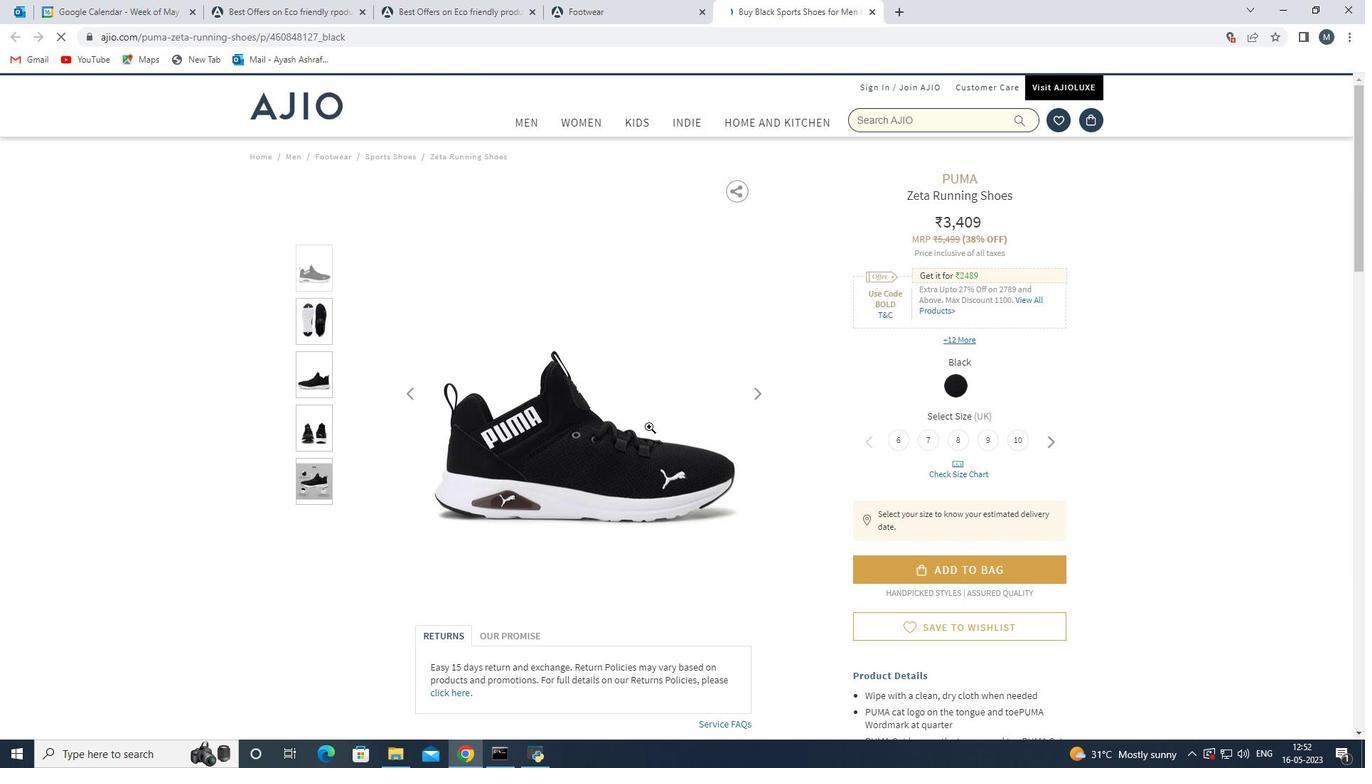 
Action: Mouse scrolled (664, 426) with delta (0, 0)
Screenshot: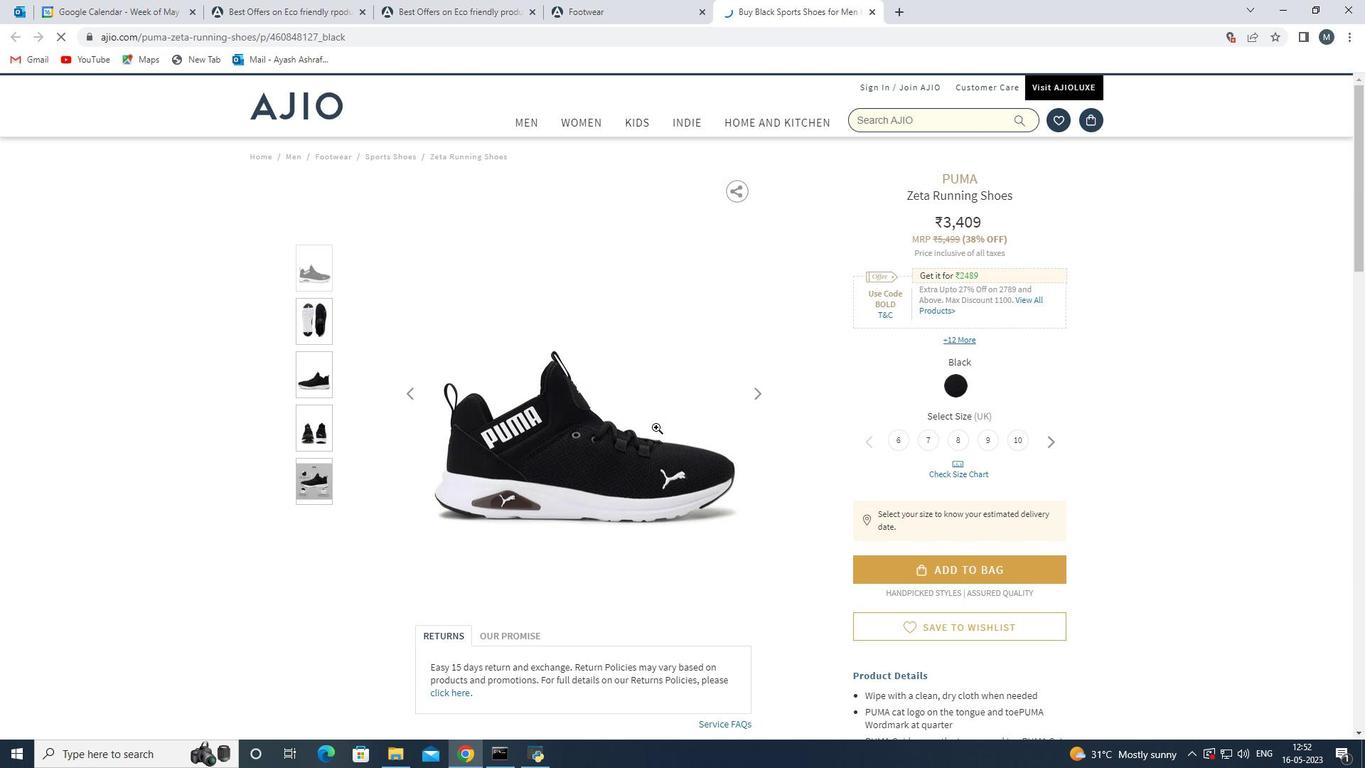
Action: Mouse moved to (664, 427)
Screenshot: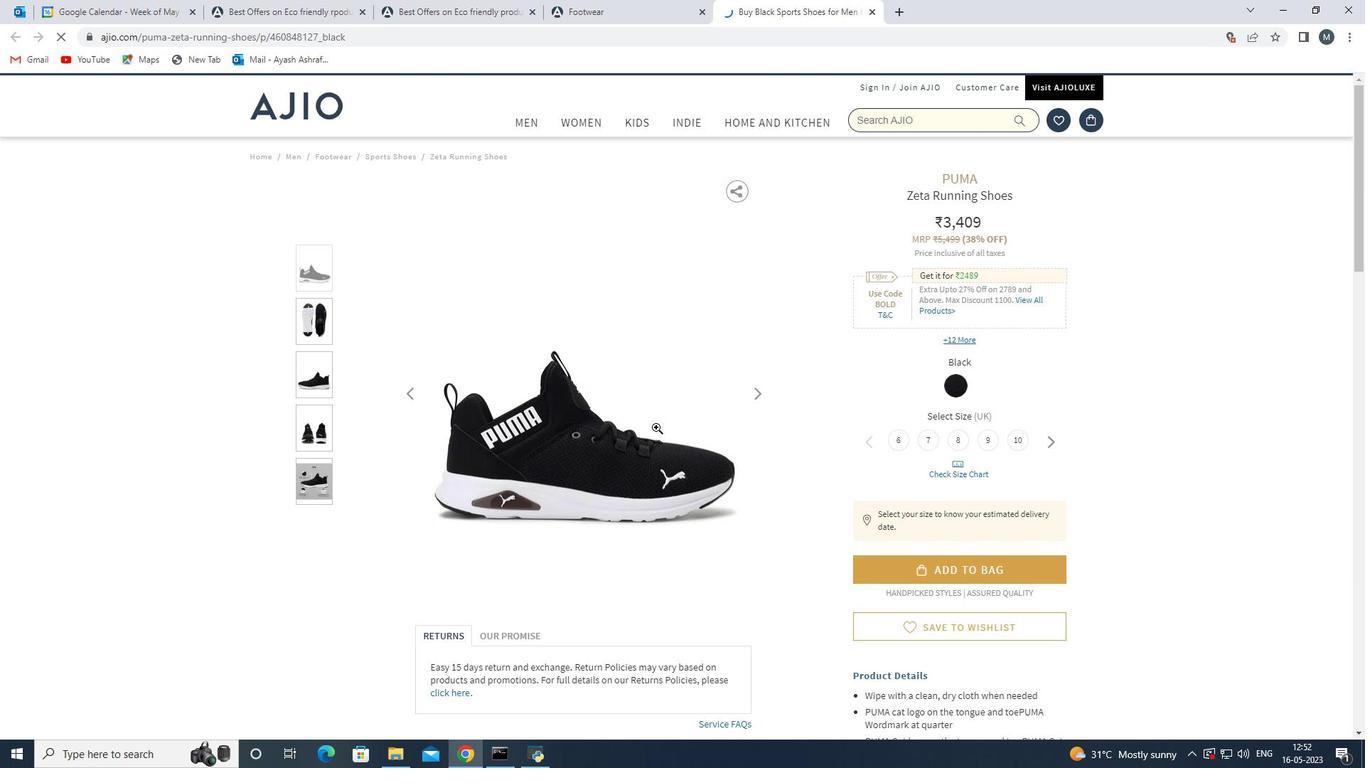
Action: Mouse scrolled (664, 426) with delta (0, 0)
Screenshot: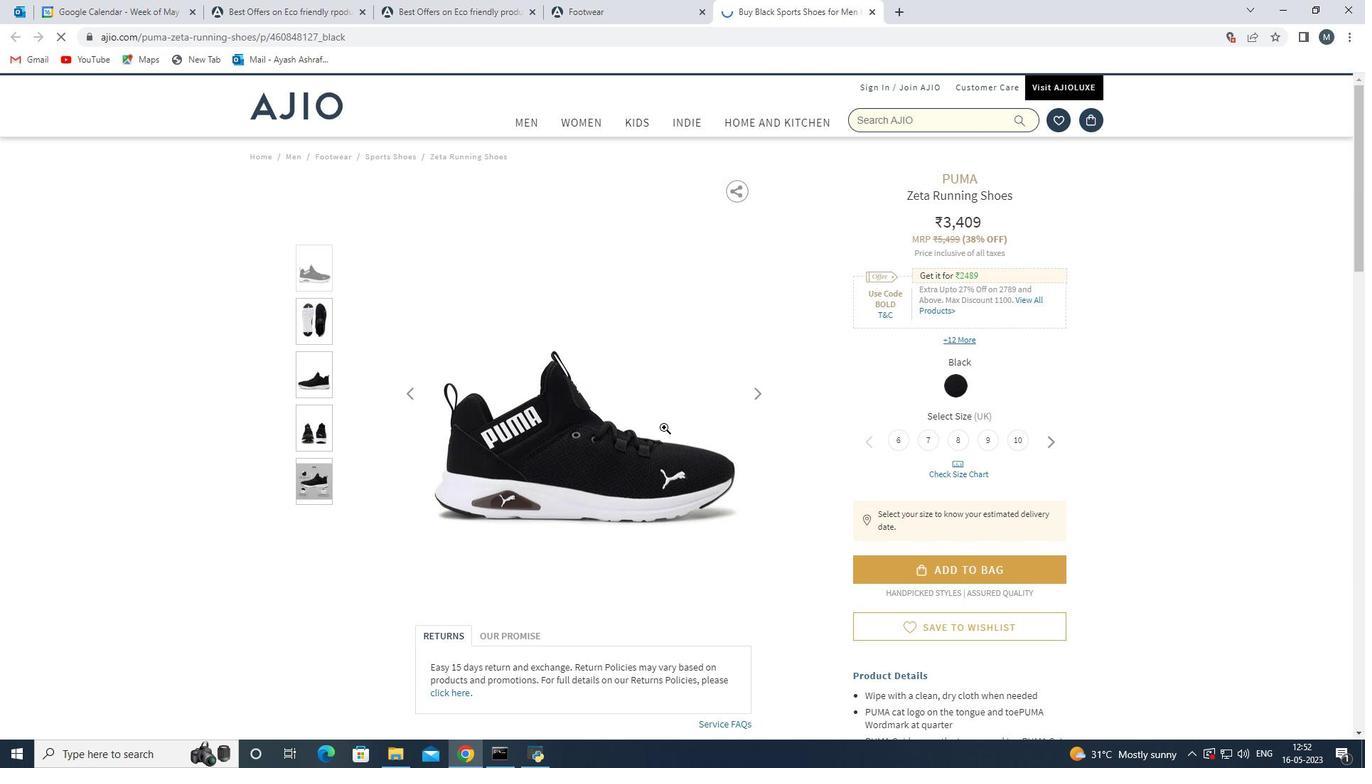 
Action: Mouse moved to (787, 386)
Screenshot: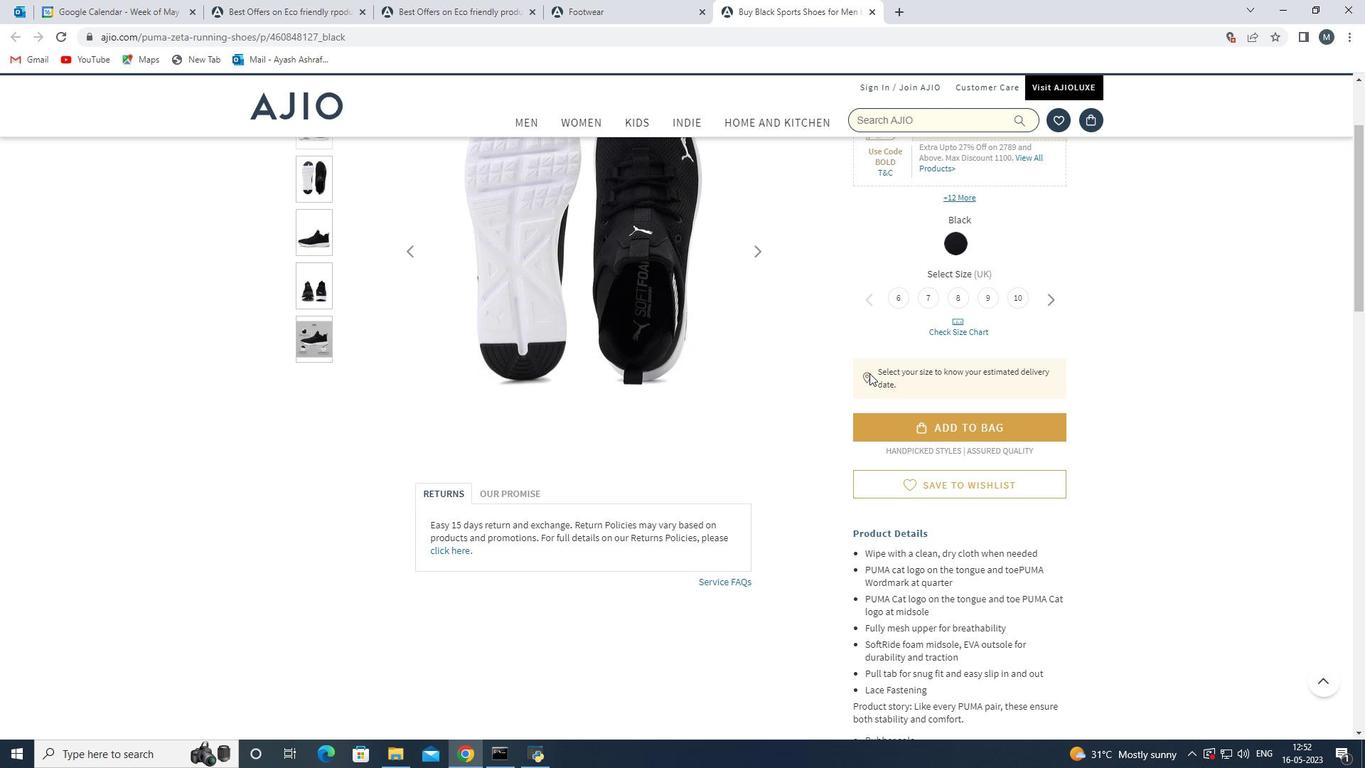 
Action: Mouse scrolled (787, 387) with delta (0, 0)
Screenshot: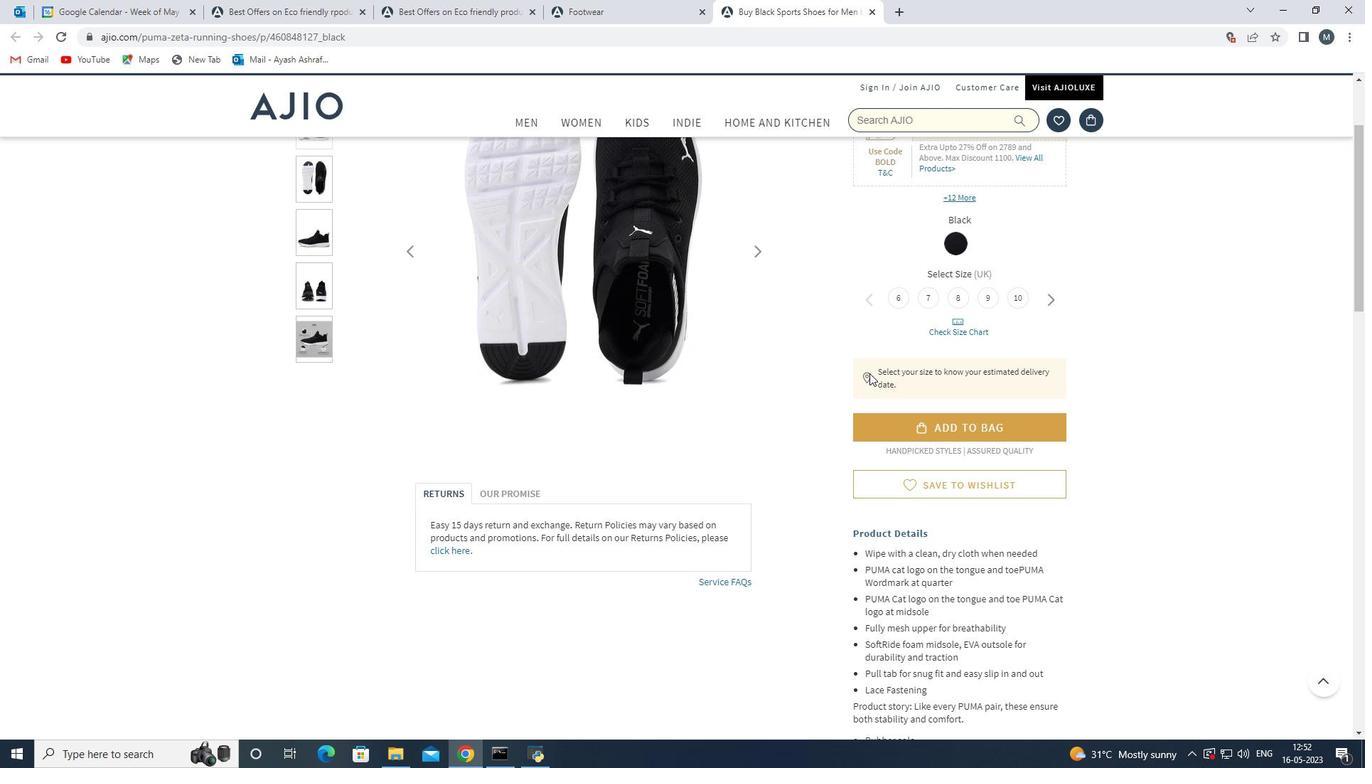 
Action: Mouse scrolled (787, 387) with delta (0, 0)
Screenshot: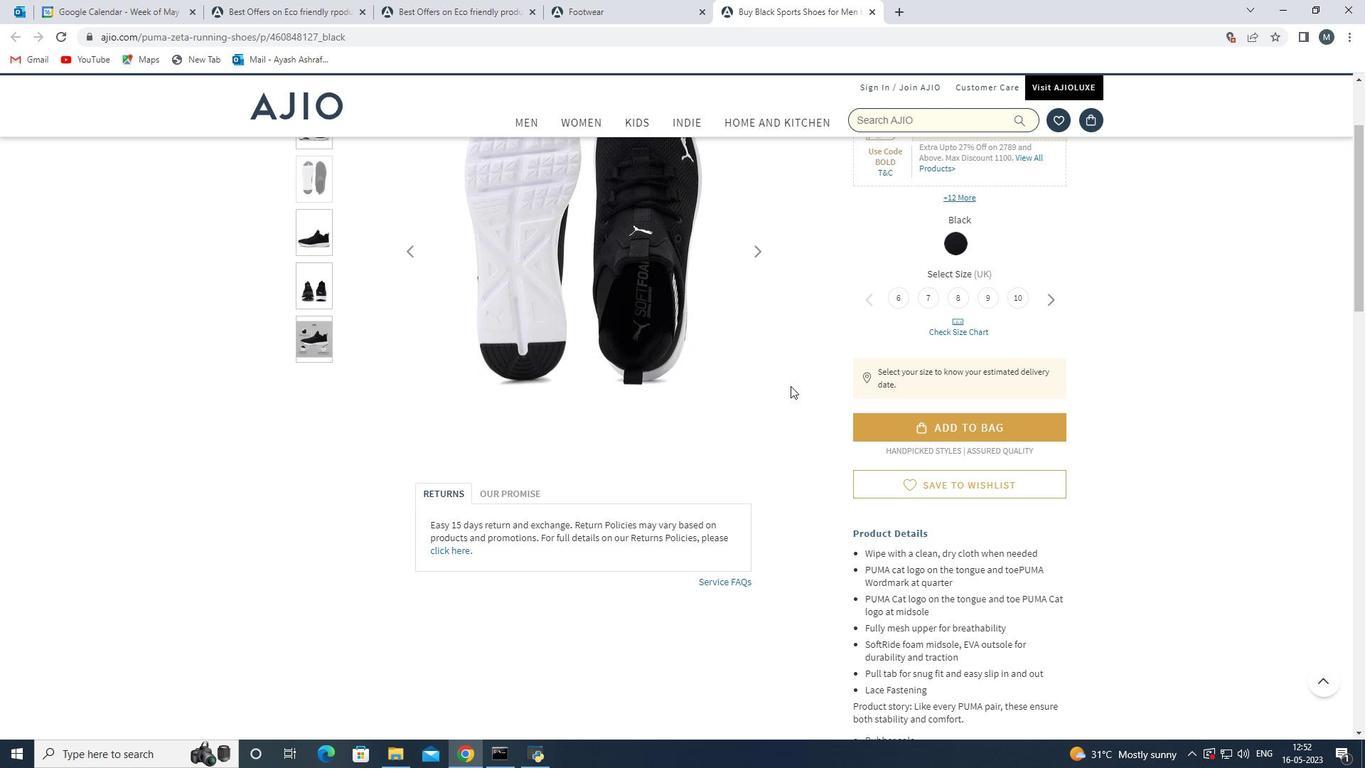 
Action: Mouse moved to (957, 453)
Screenshot: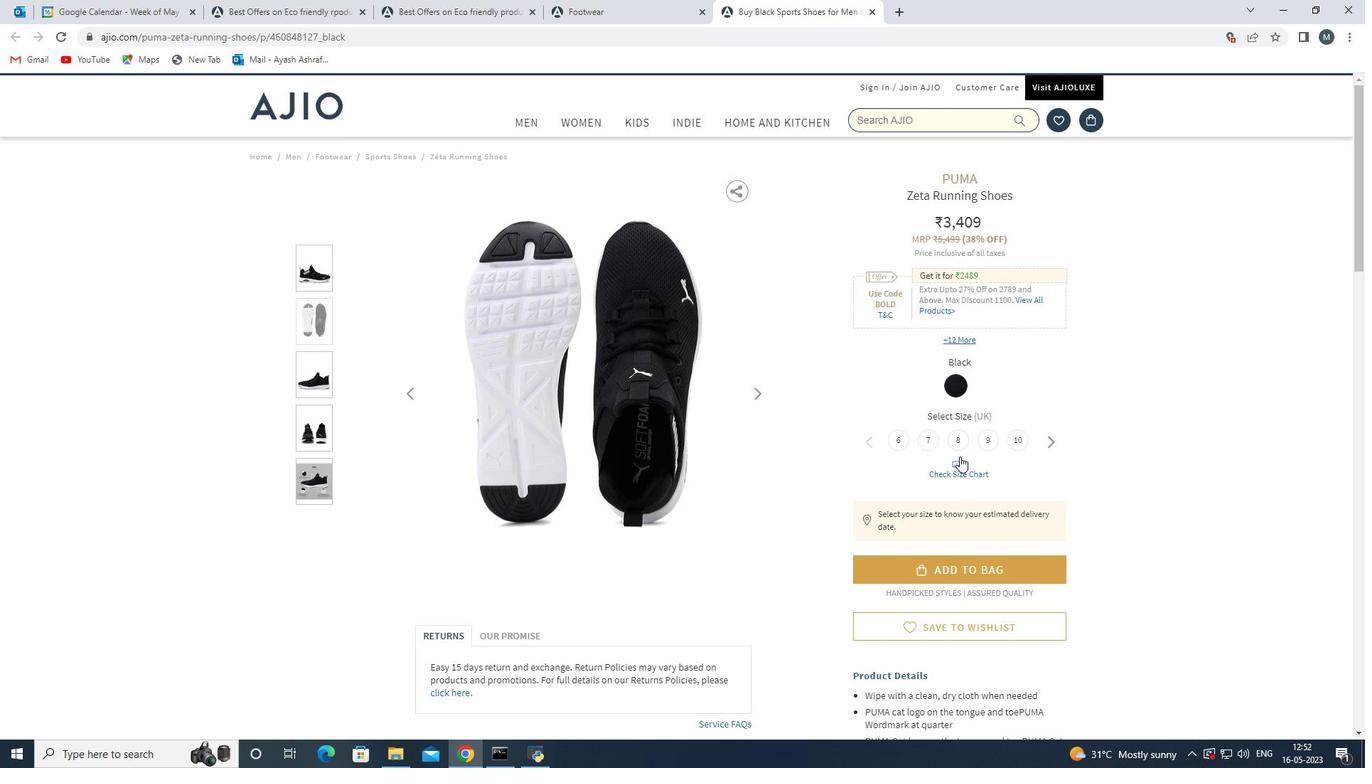 
Action: Mouse scrolled (957, 454) with delta (0, 0)
Screenshot: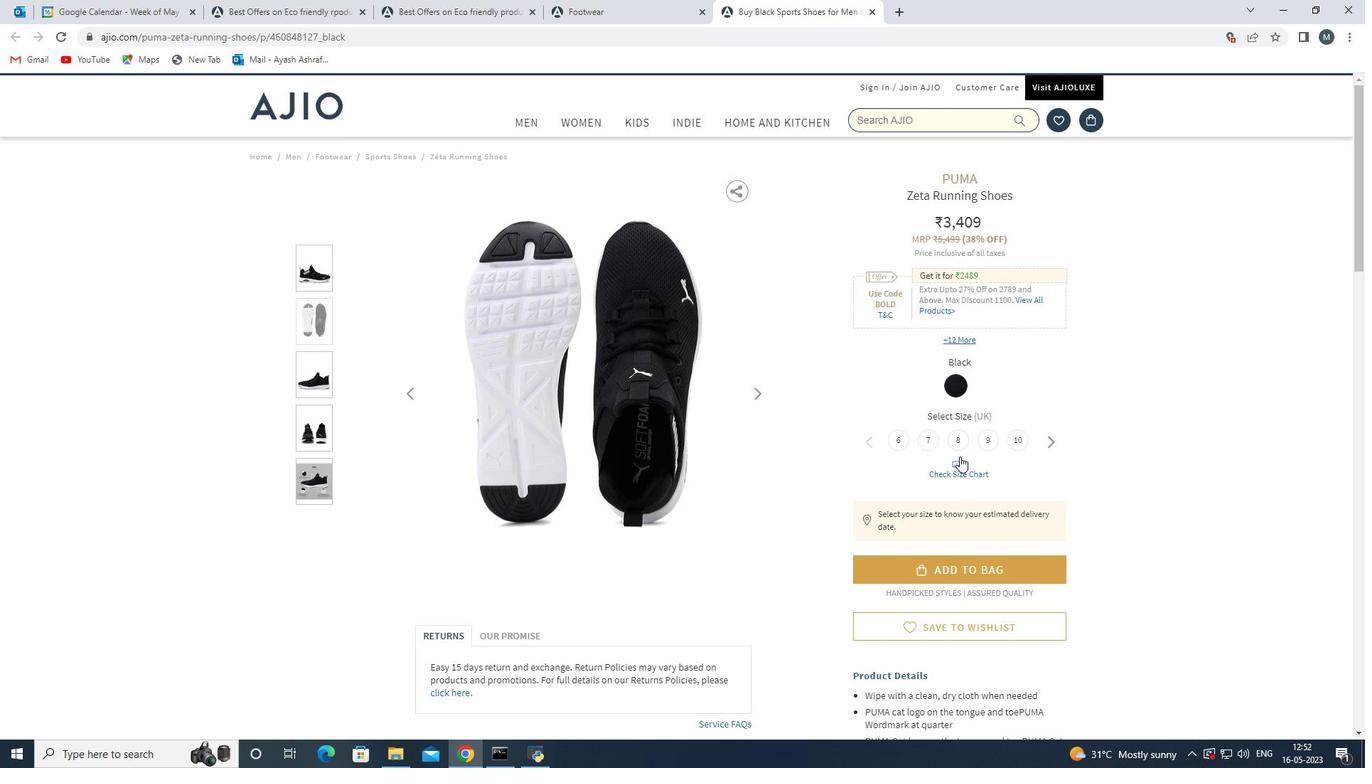 
Action: Mouse moved to (961, 364)
Screenshot: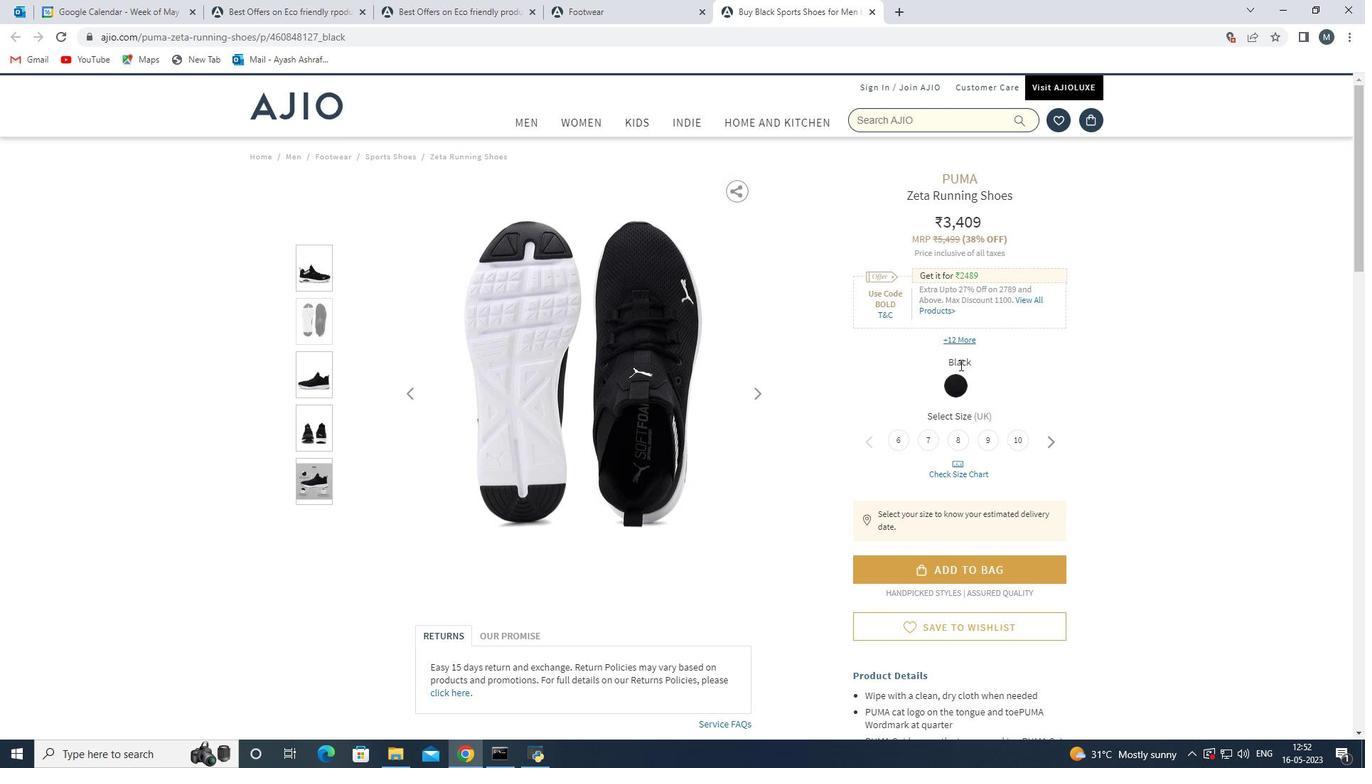 
Action: Mouse pressed left at (961, 364)
Screenshot: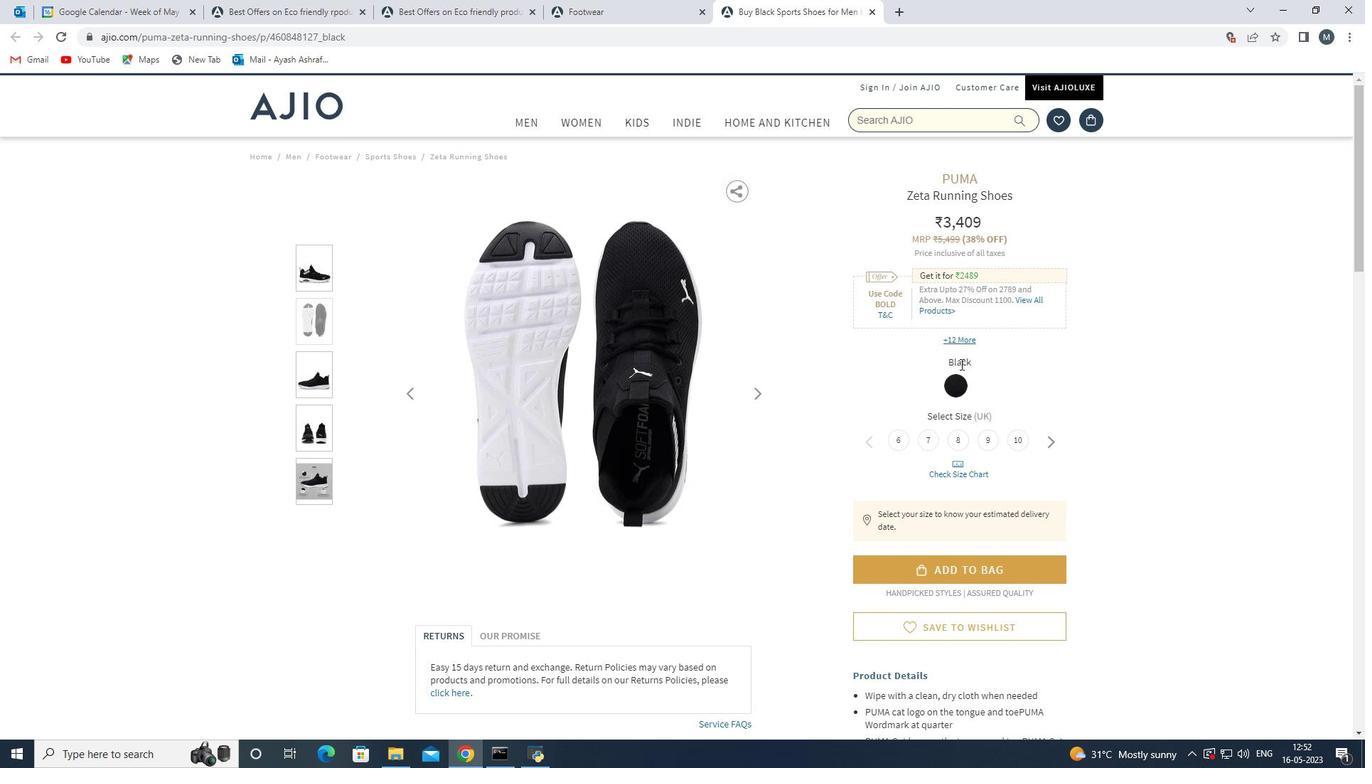 
Action: Mouse moved to (958, 385)
Screenshot: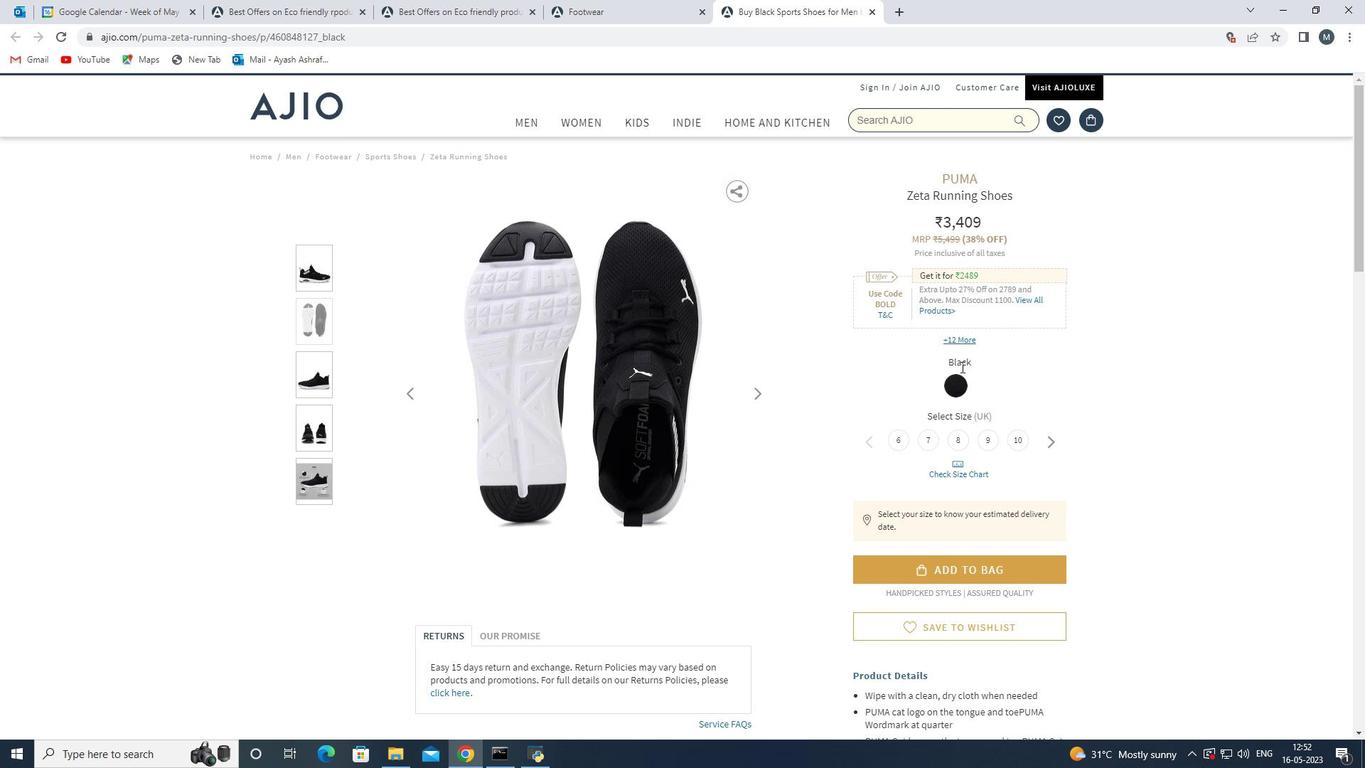 
Action: Mouse pressed left at (958, 385)
Screenshot: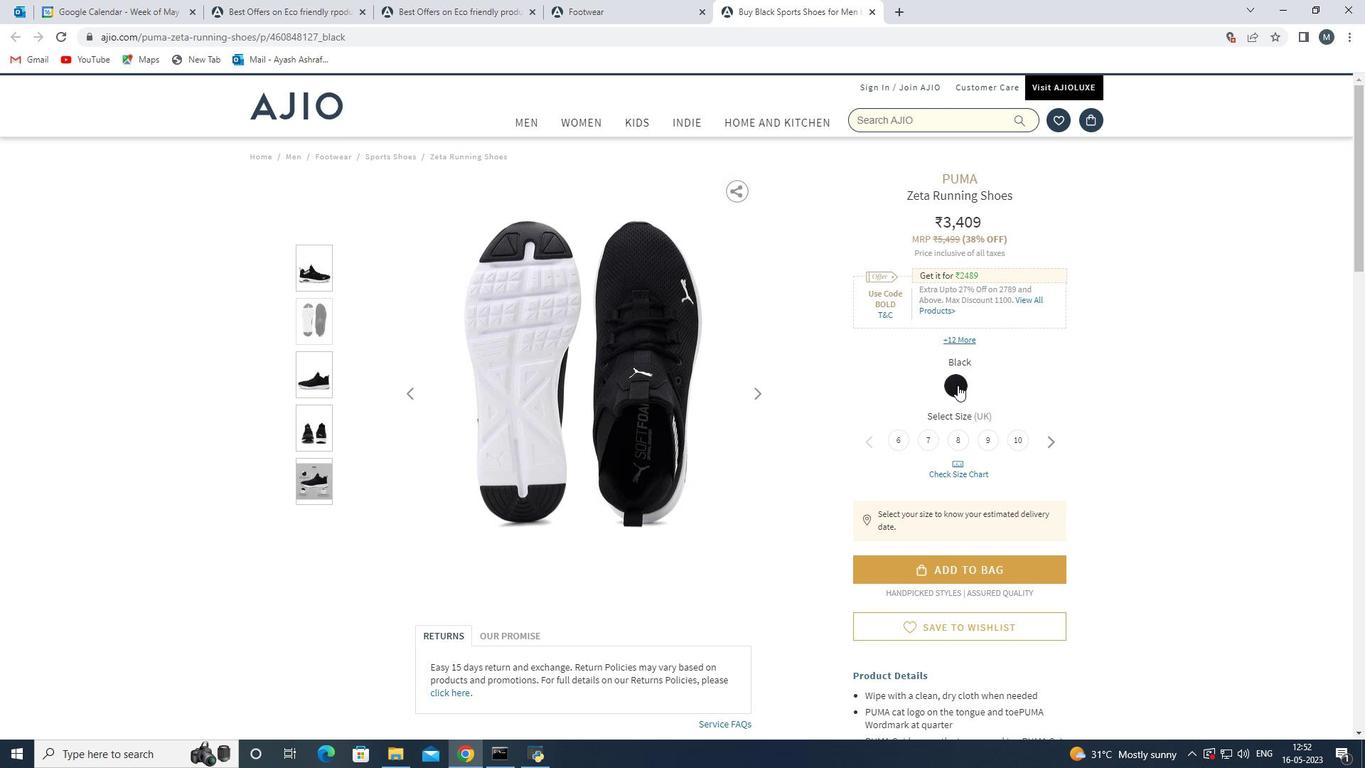 
Action: Mouse moved to (756, 400)
Screenshot: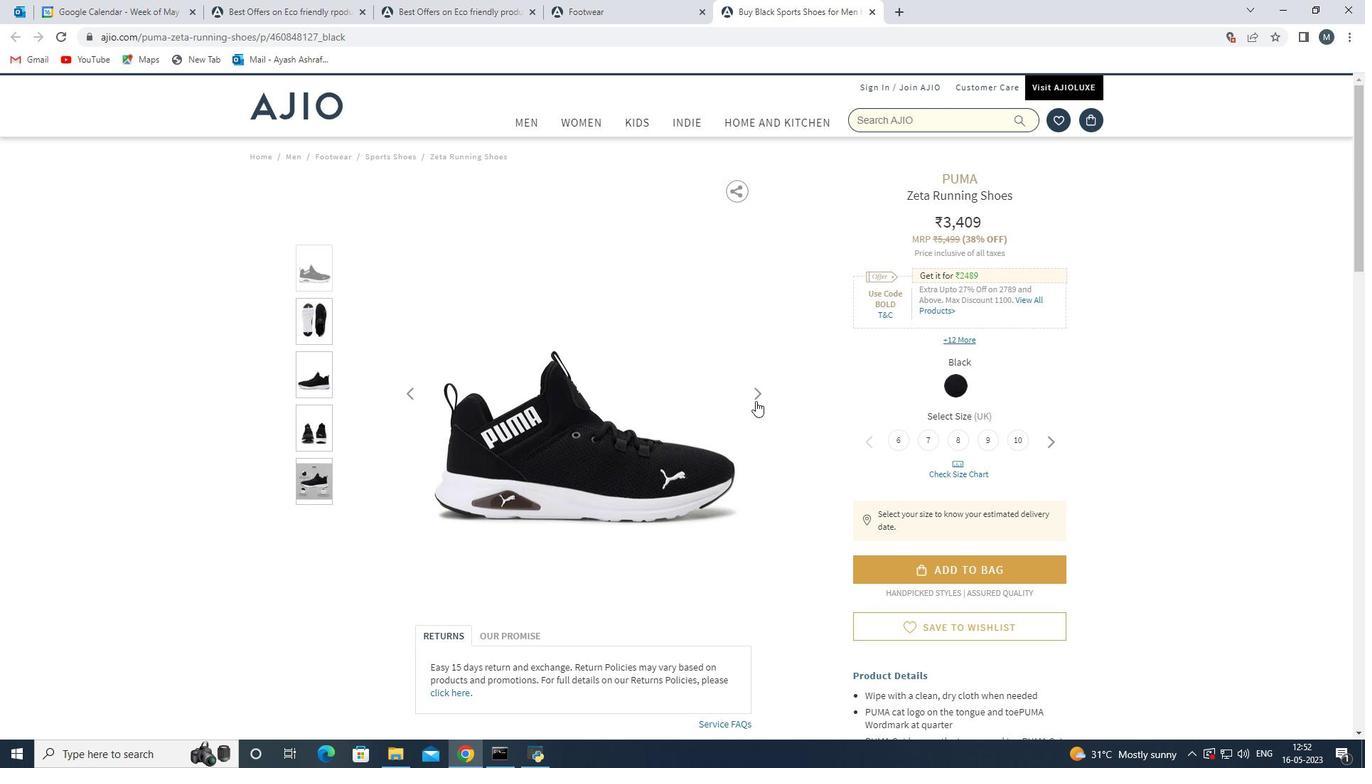 
Action: Mouse pressed left at (756, 400)
Screenshot: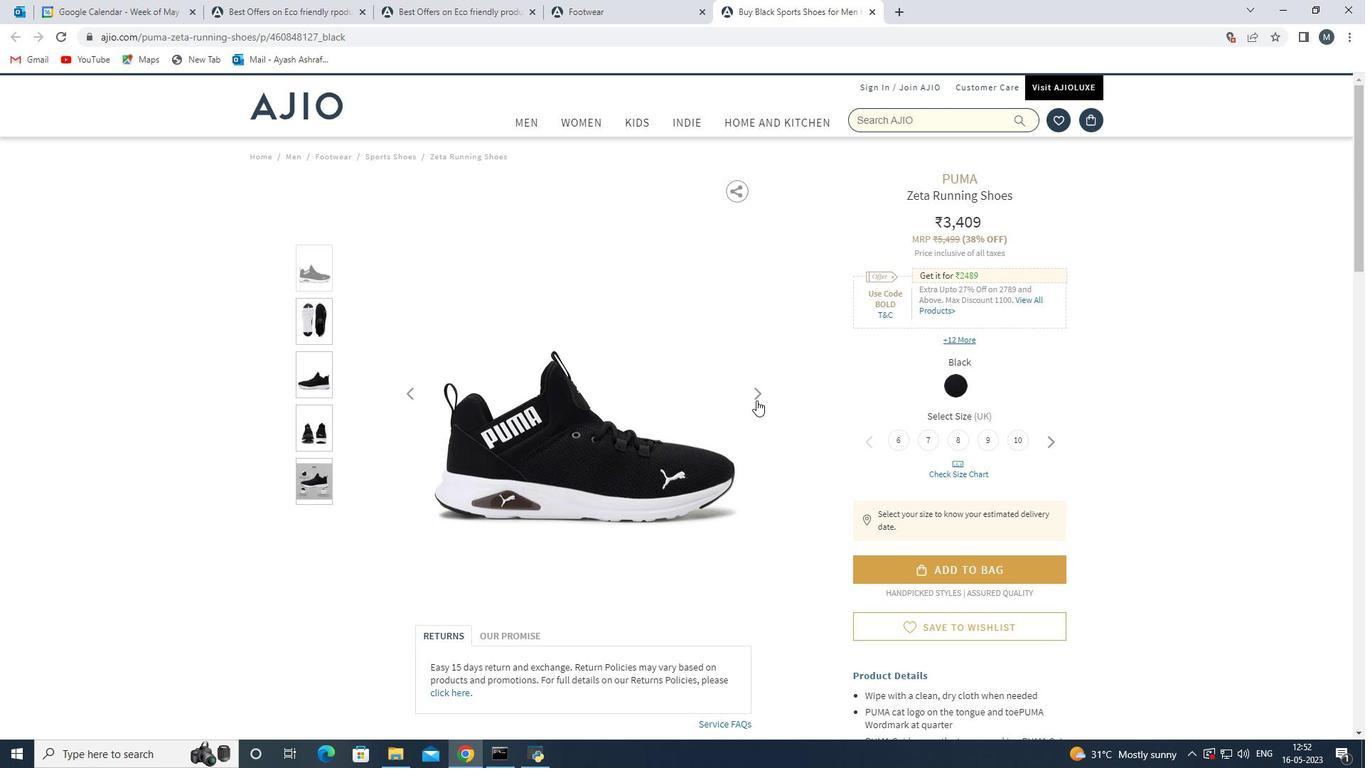 
Action: Mouse pressed left at (756, 400)
Screenshot: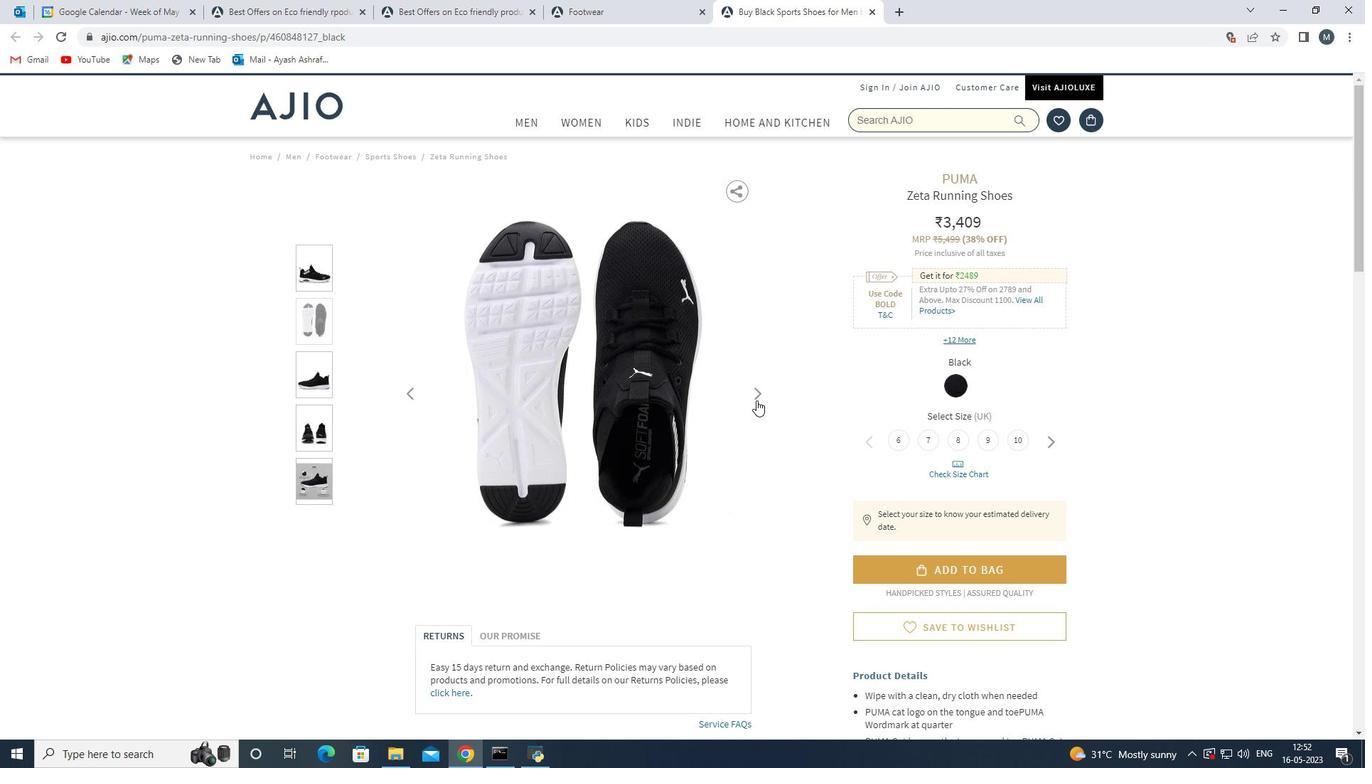 
Action: Mouse moved to (956, 339)
Screenshot: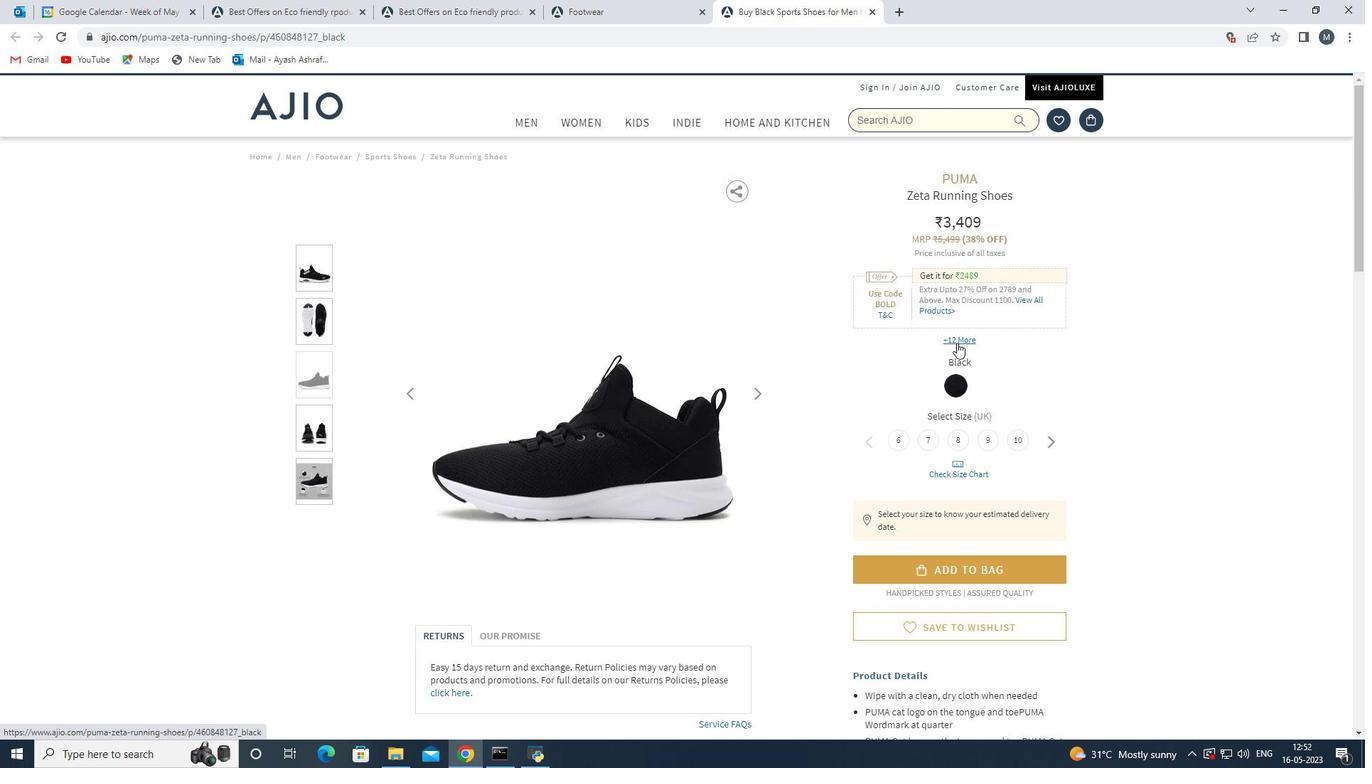 
Action: Mouse pressed left at (956, 339)
Screenshot: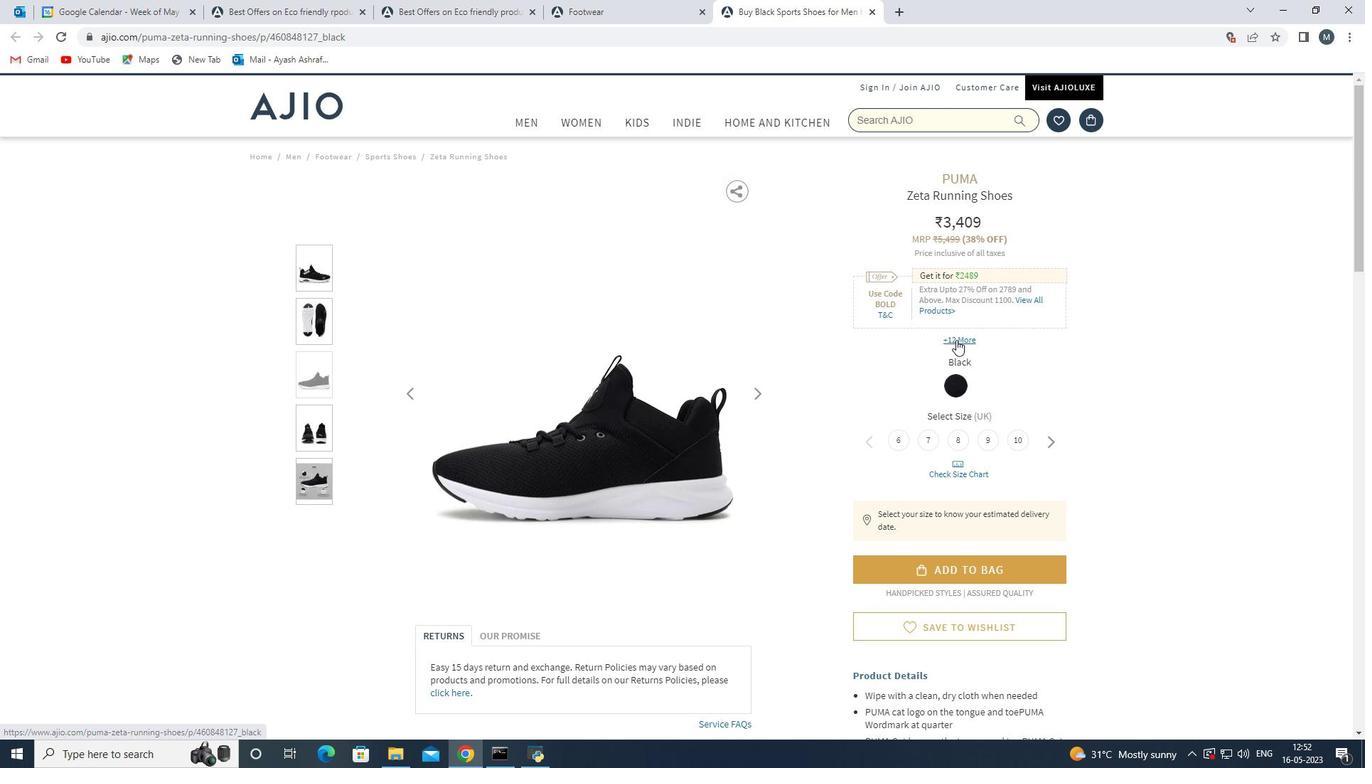 
Action: Mouse moved to (921, 397)
Screenshot: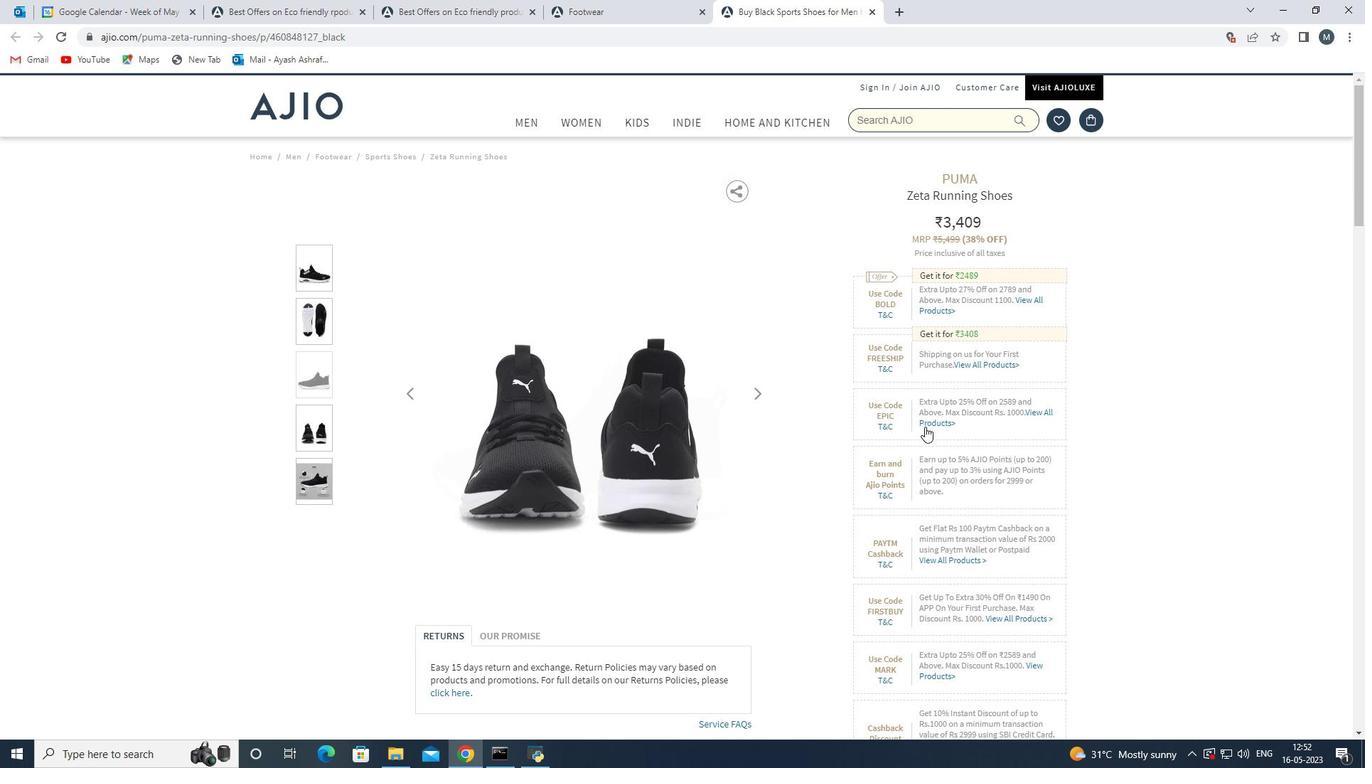 
Action: Mouse scrolled (921, 398) with delta (0, 0)
Screenshot: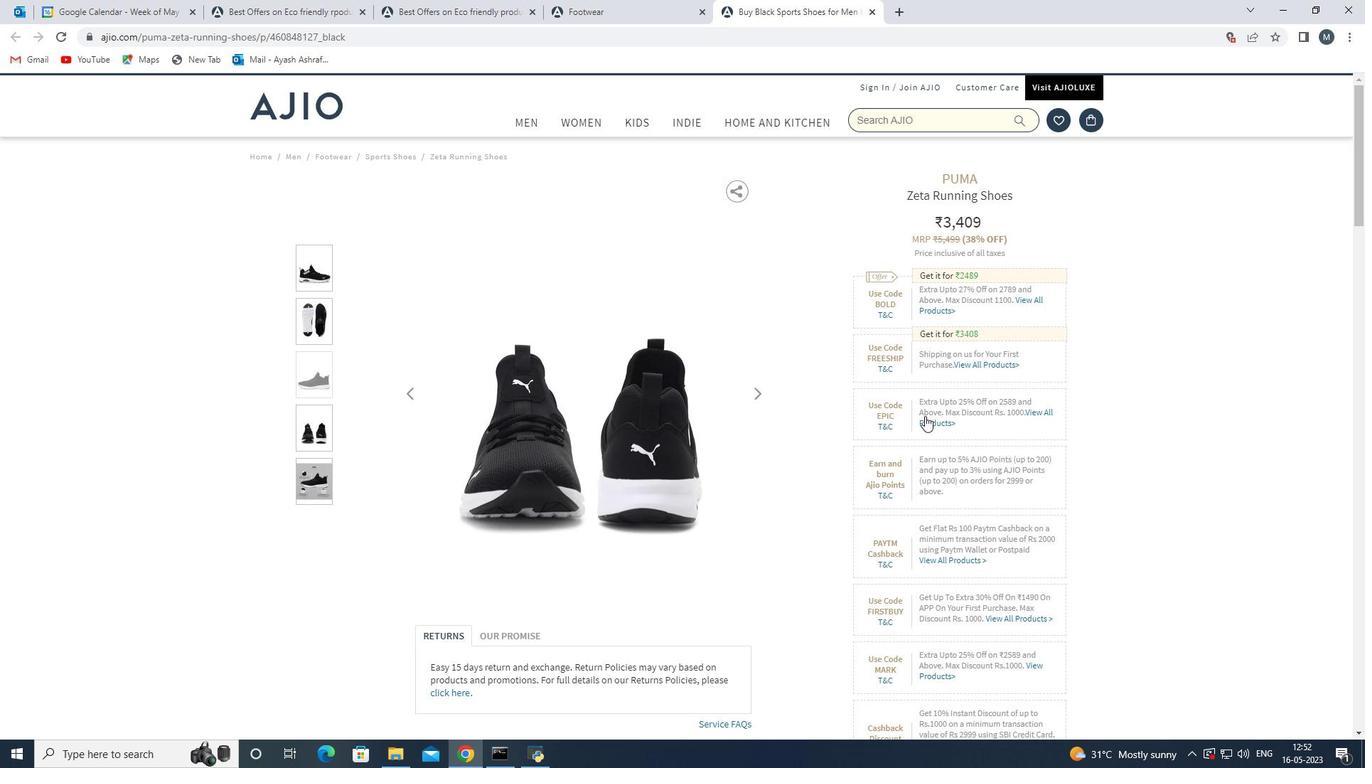 
Action: Mouse moved to (921, 396)
Screenshot: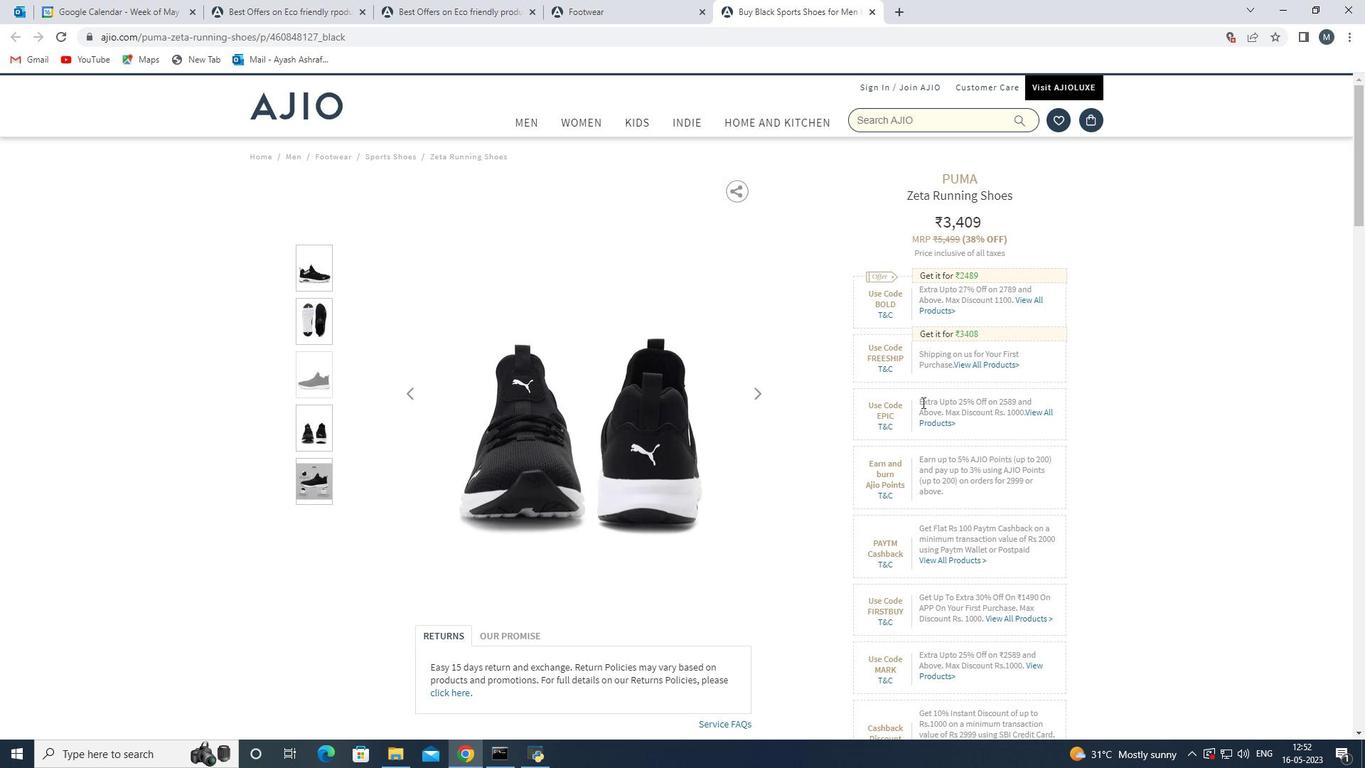 
Action: Mouse scrolled (921, 397) with delta (0, 0)
Screenshot: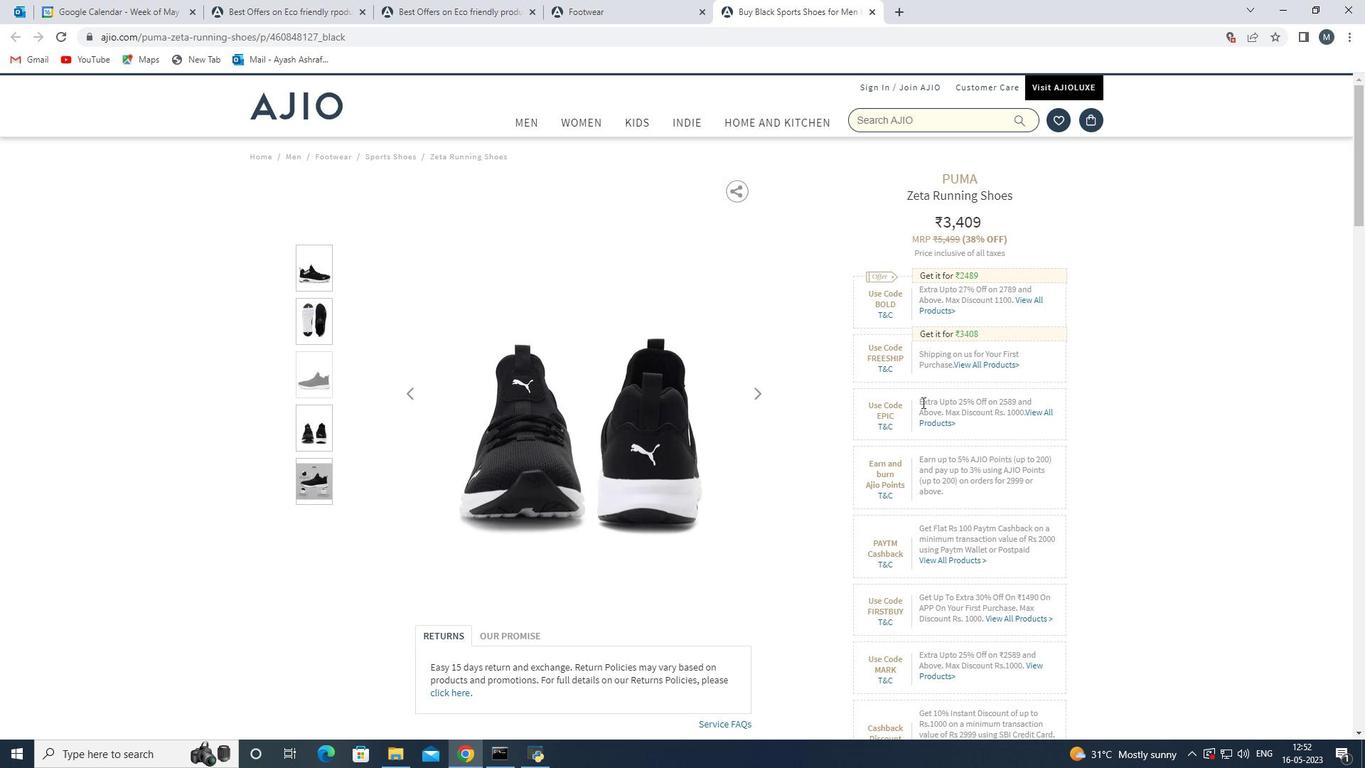 
Action: Mouse moved to (820, 408)
Screenshot: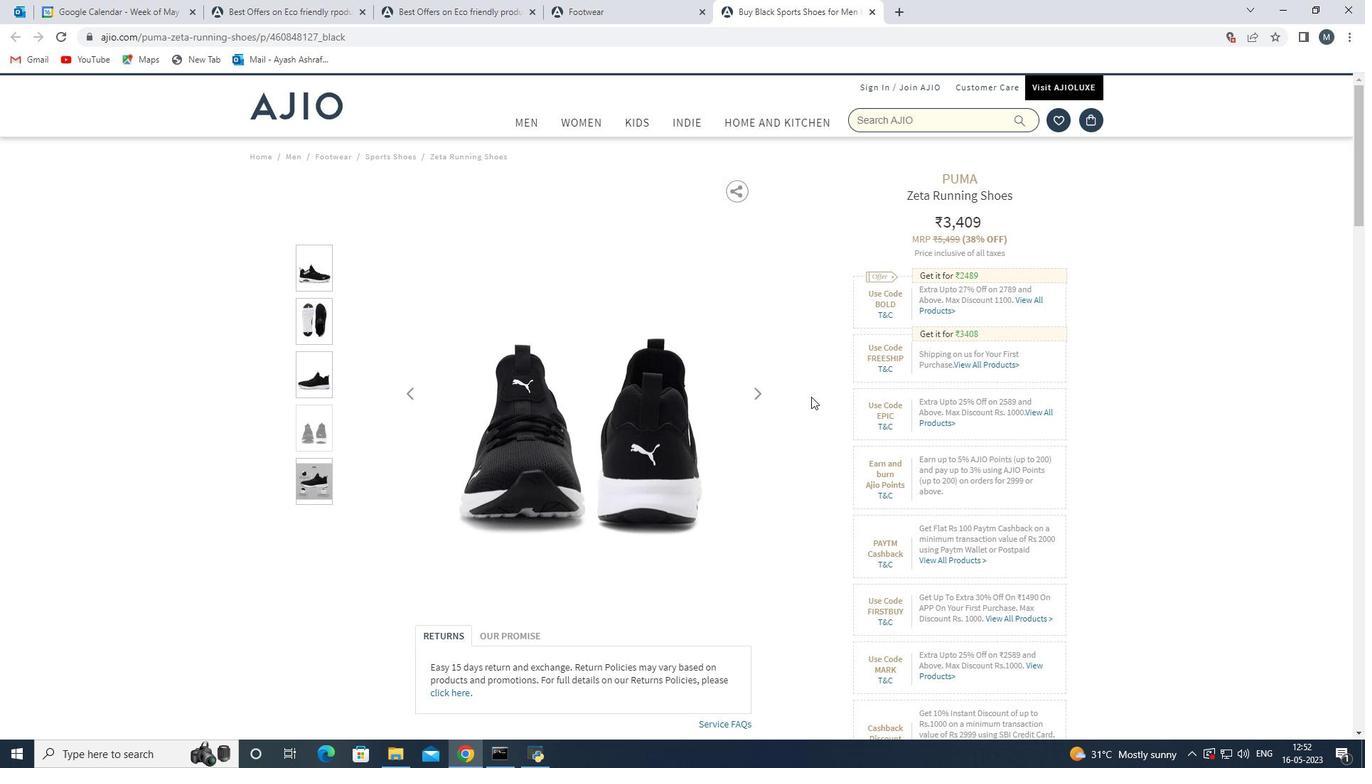 
Action: Mouse pressed left at (820, 408)
Screenshot: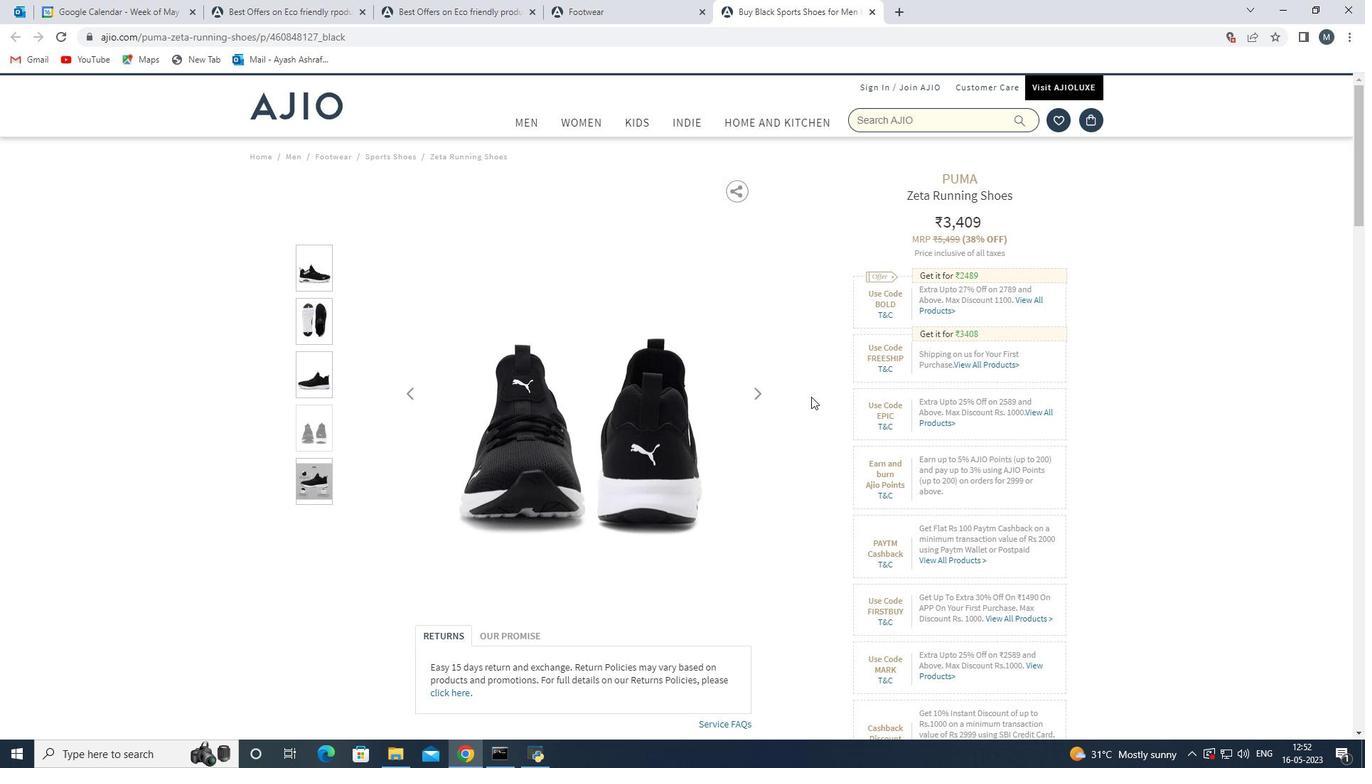 
Action: Mouse moved to (901, 517)
Screenshot: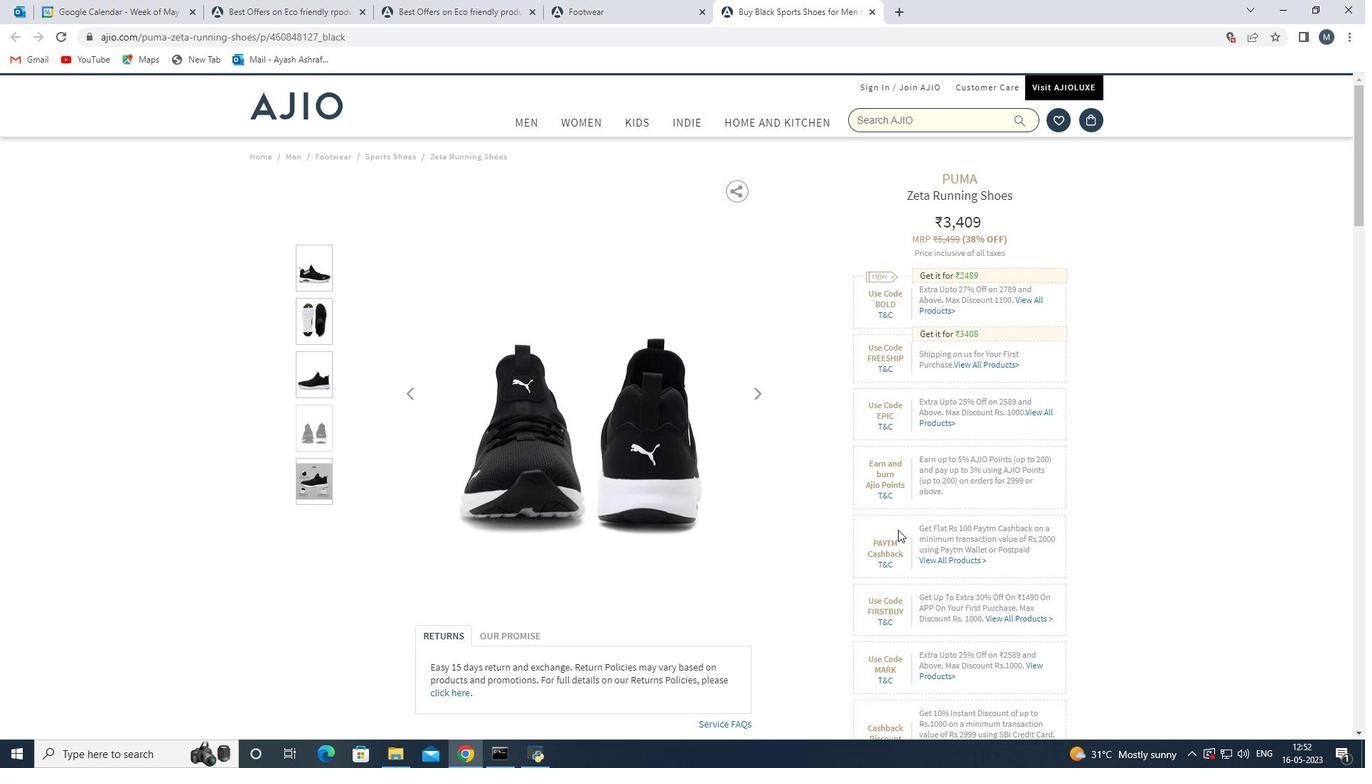 
Action: Mouse scrolled (901, 516) with delta (0, 0)
Screenshot: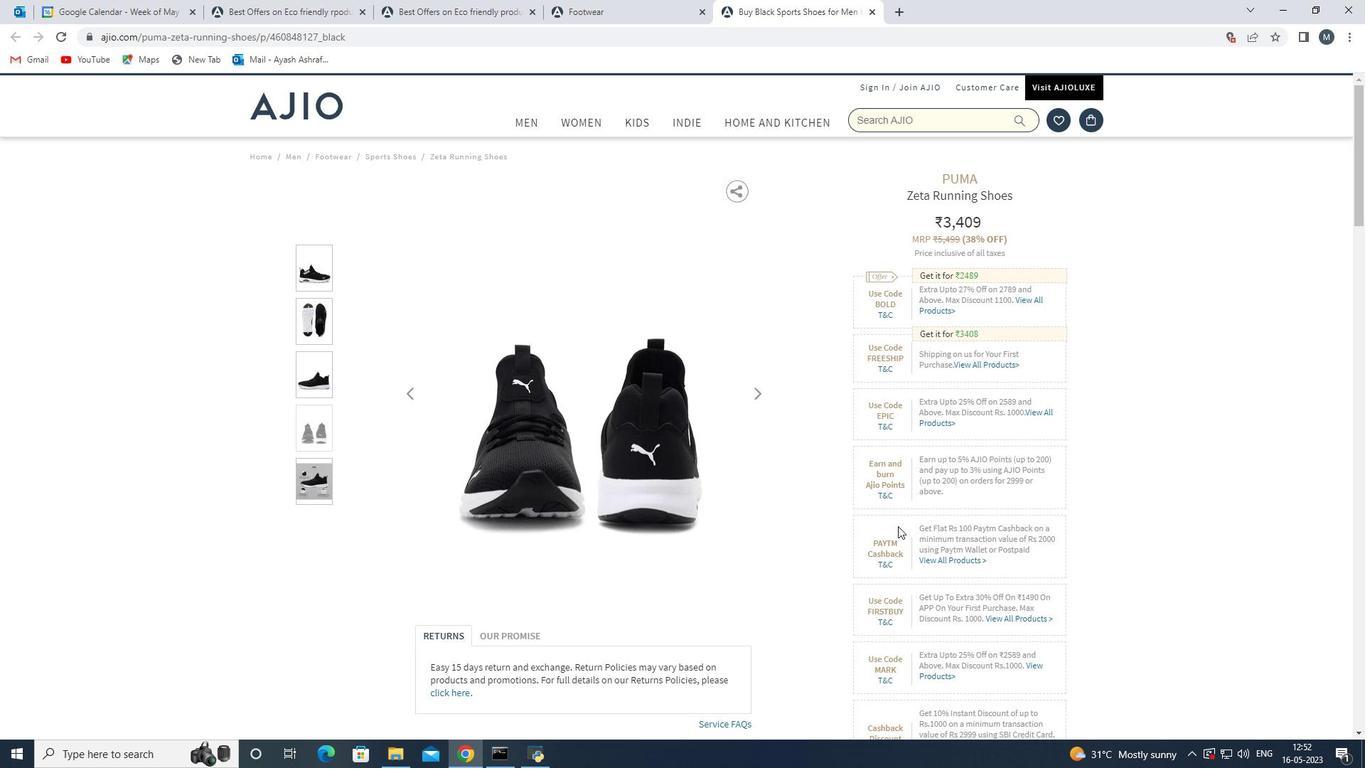 
Action: Mouse scrolled (901, 516) with delta (0, 0)
Screenshot: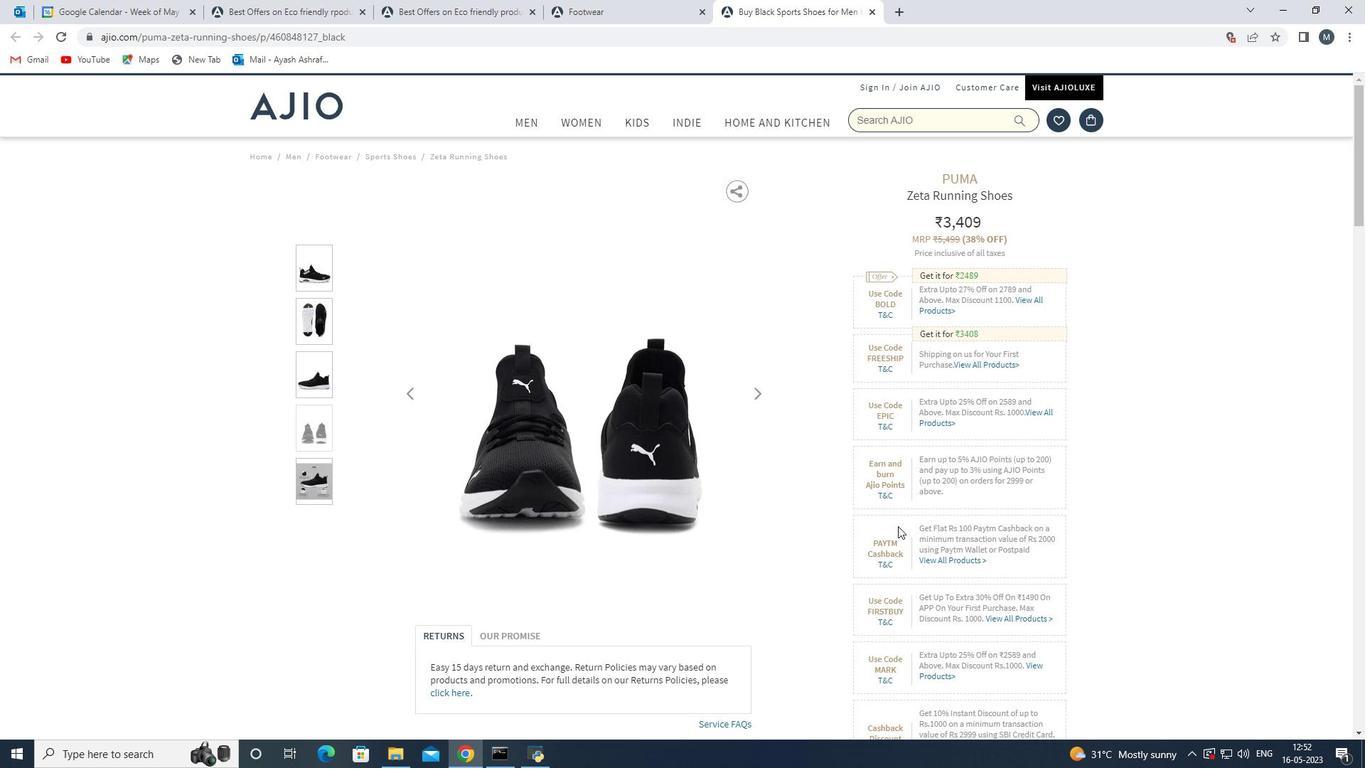 
Action: Mouse moved to (901, 517)
Screenshot: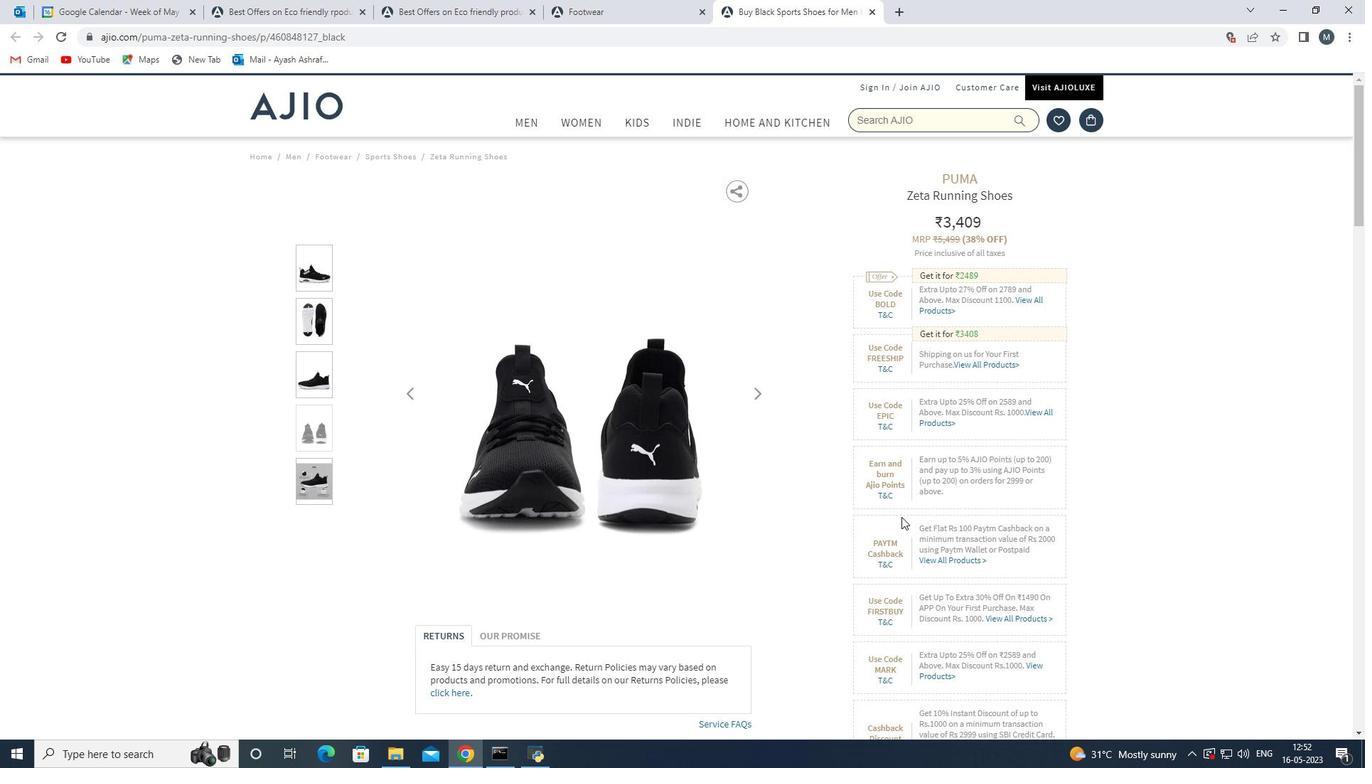 
Action: Mouse scrolled (901, 516) with delta (0, 0)
Screenshot: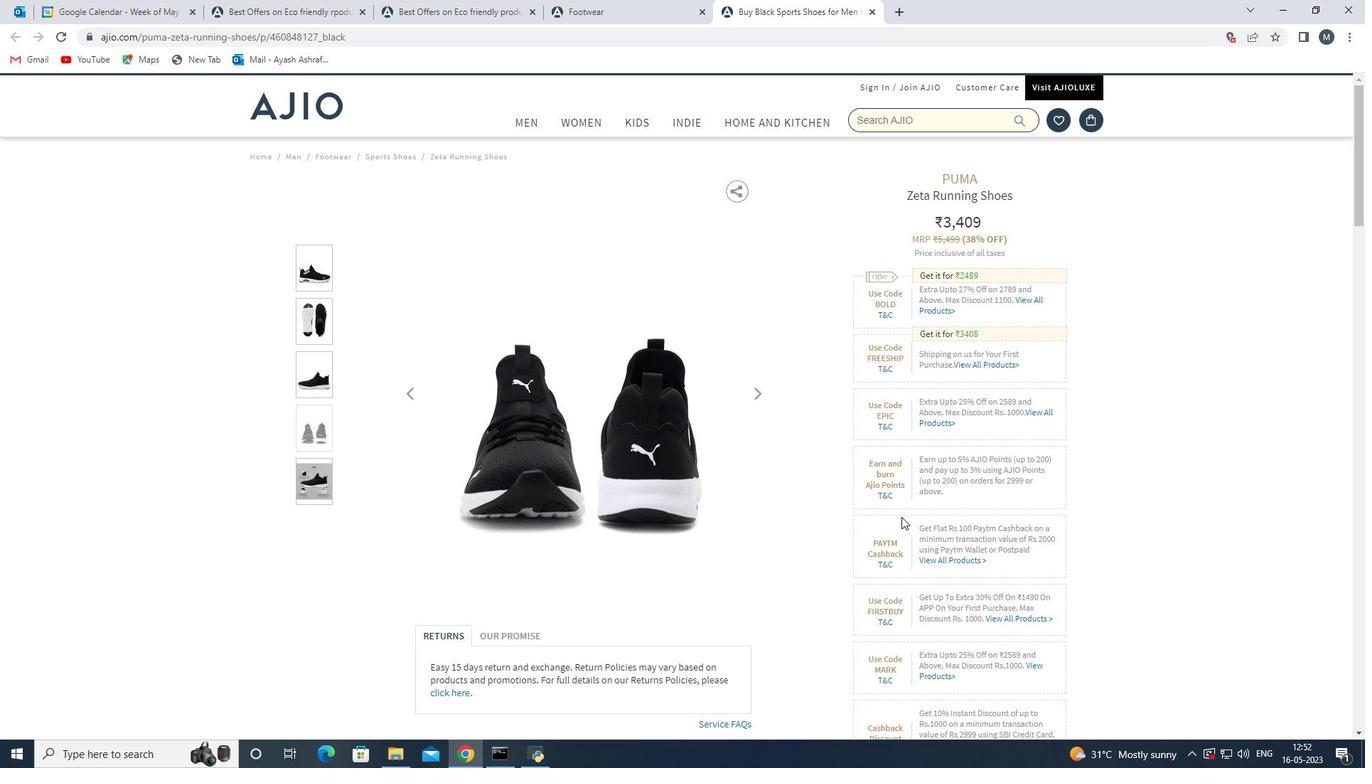 
Action: Mouse moved to (902, 519)
Screenshot: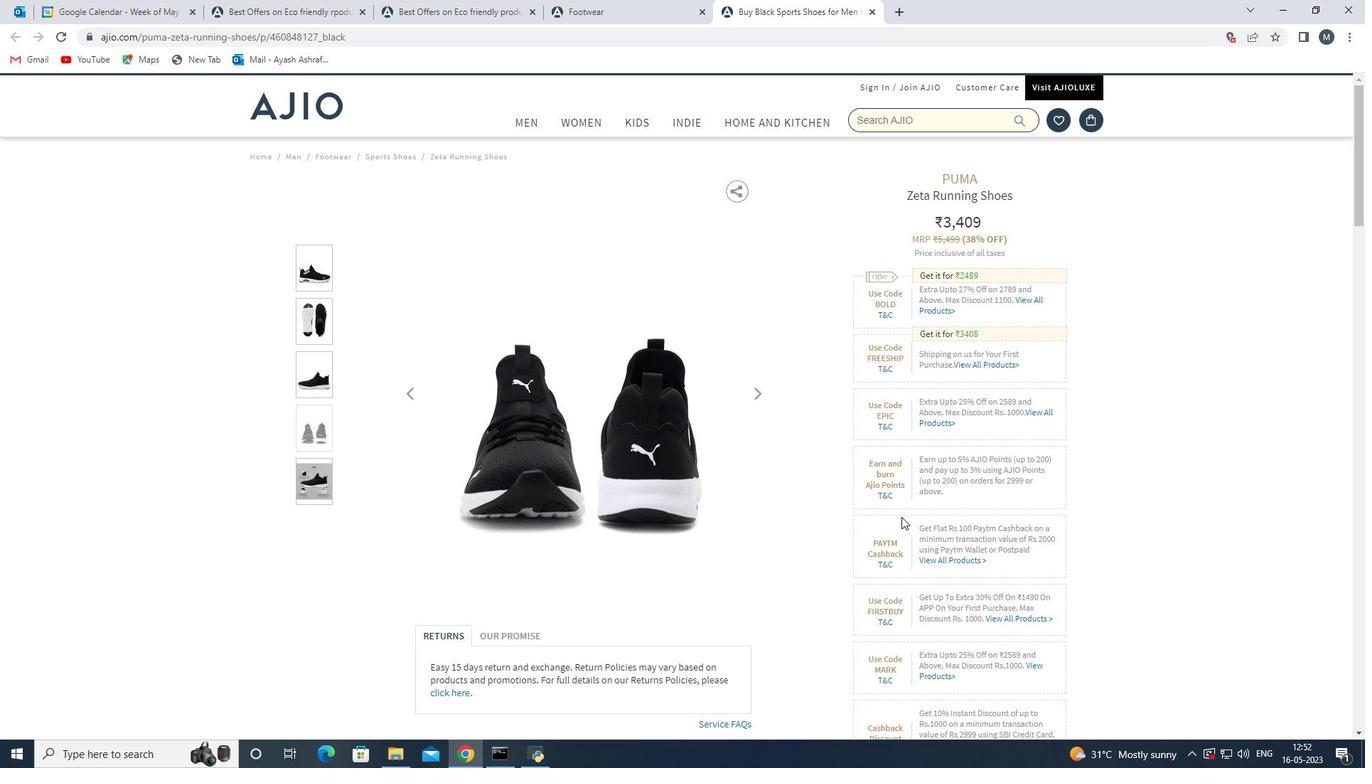 
Action: Mouse scrolled (902, 519) with delta (0, 0)
Screenshot: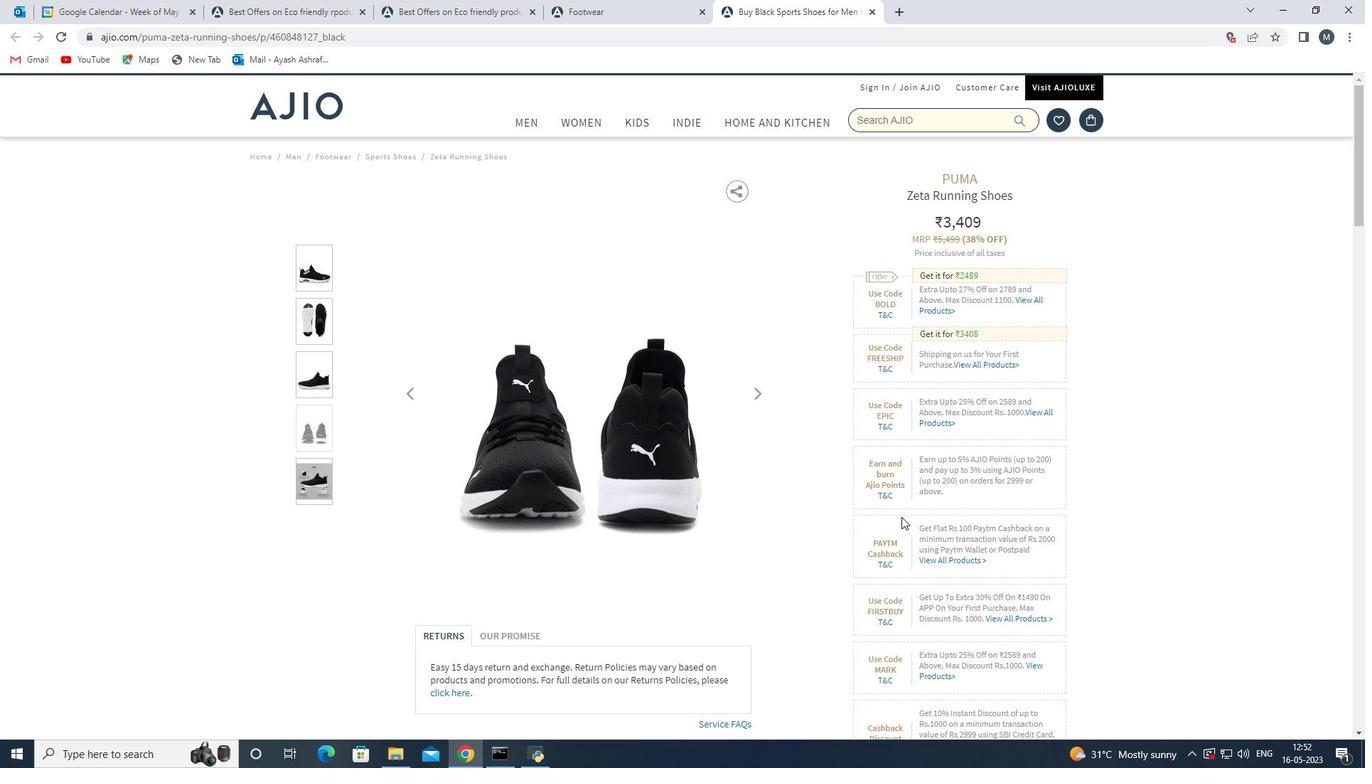 
Action: Mouse moved to (914, 524)
Screenshot: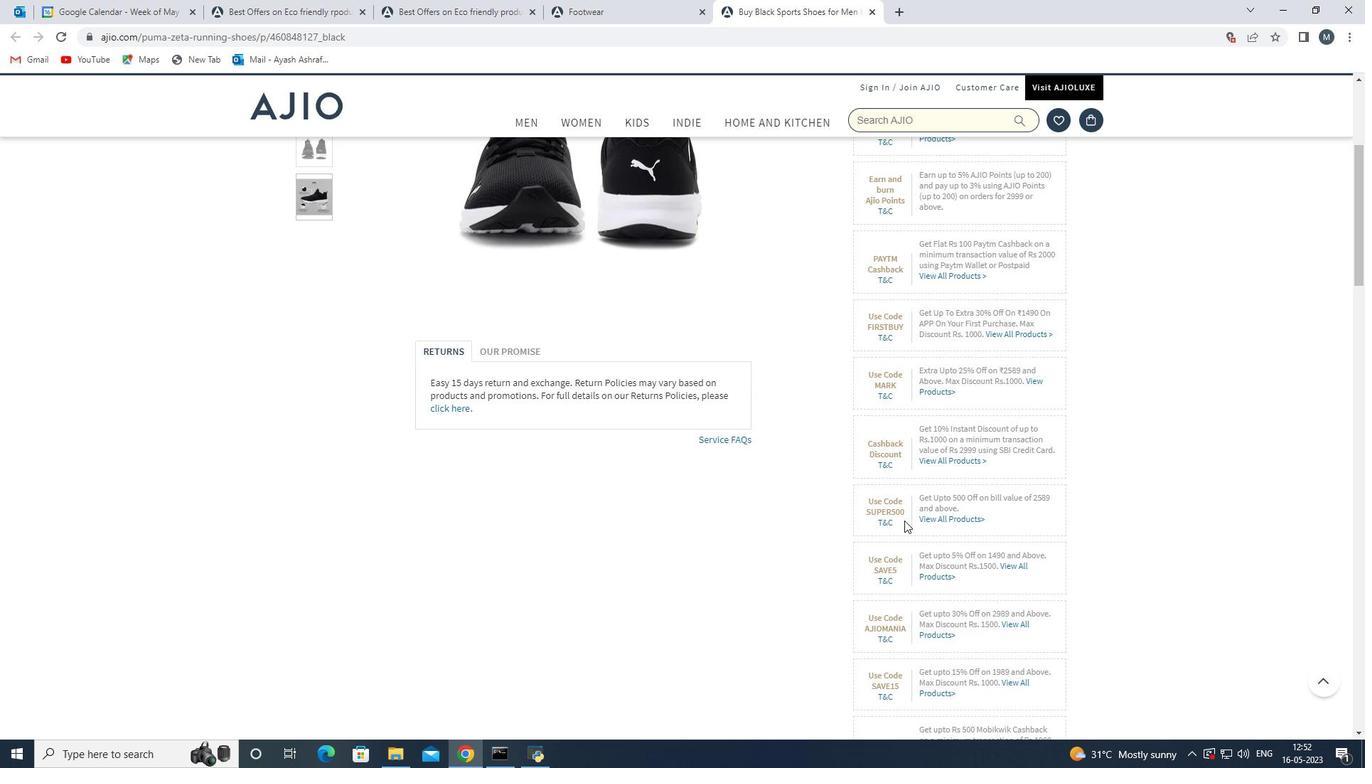 
Action: Mouse scrolled (914, 523) with delta (0, 0)
Screenshot: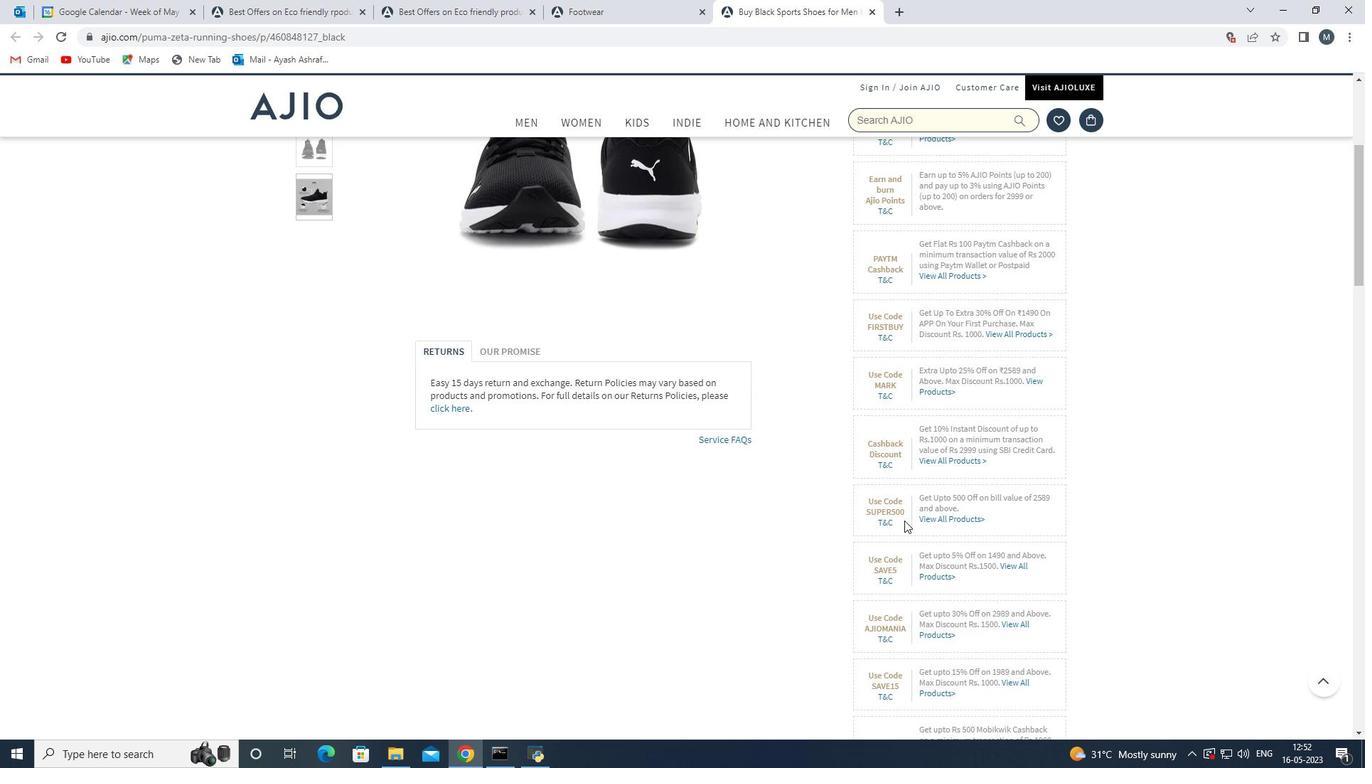 
Action: Mouse moved to (914, 525)
Screenshot: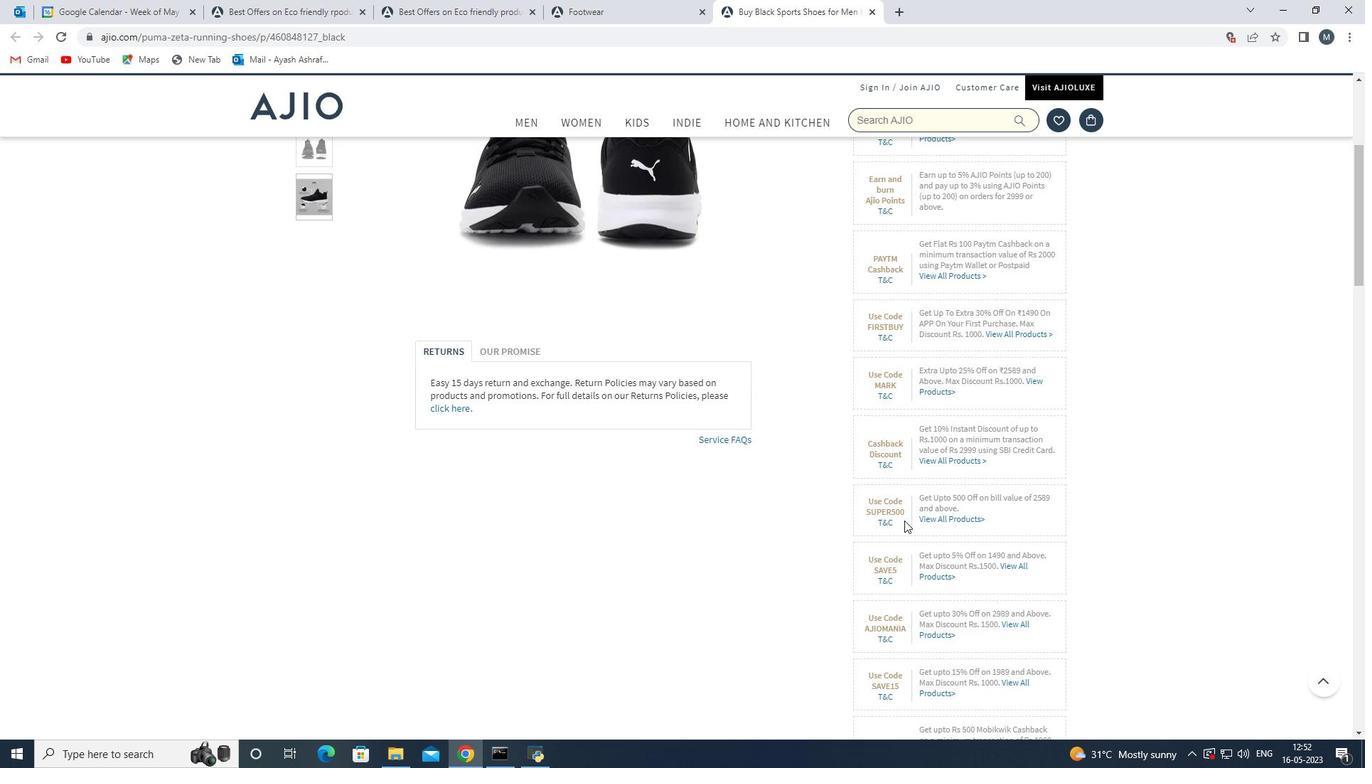 
Action: Mouse scrolled (914, 524) with delta (0, 0)
Screenshot: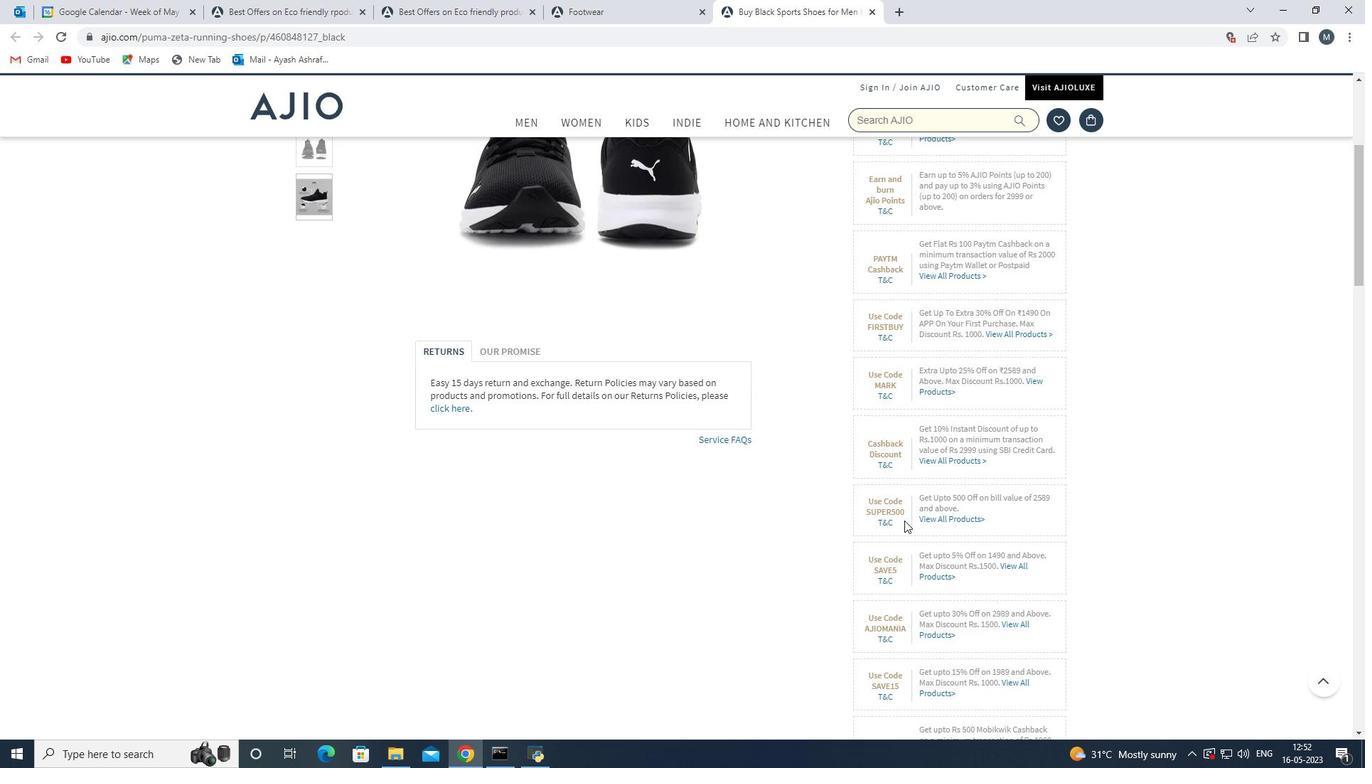 
Action: Mouse moved to (914, 526)
Screenshot: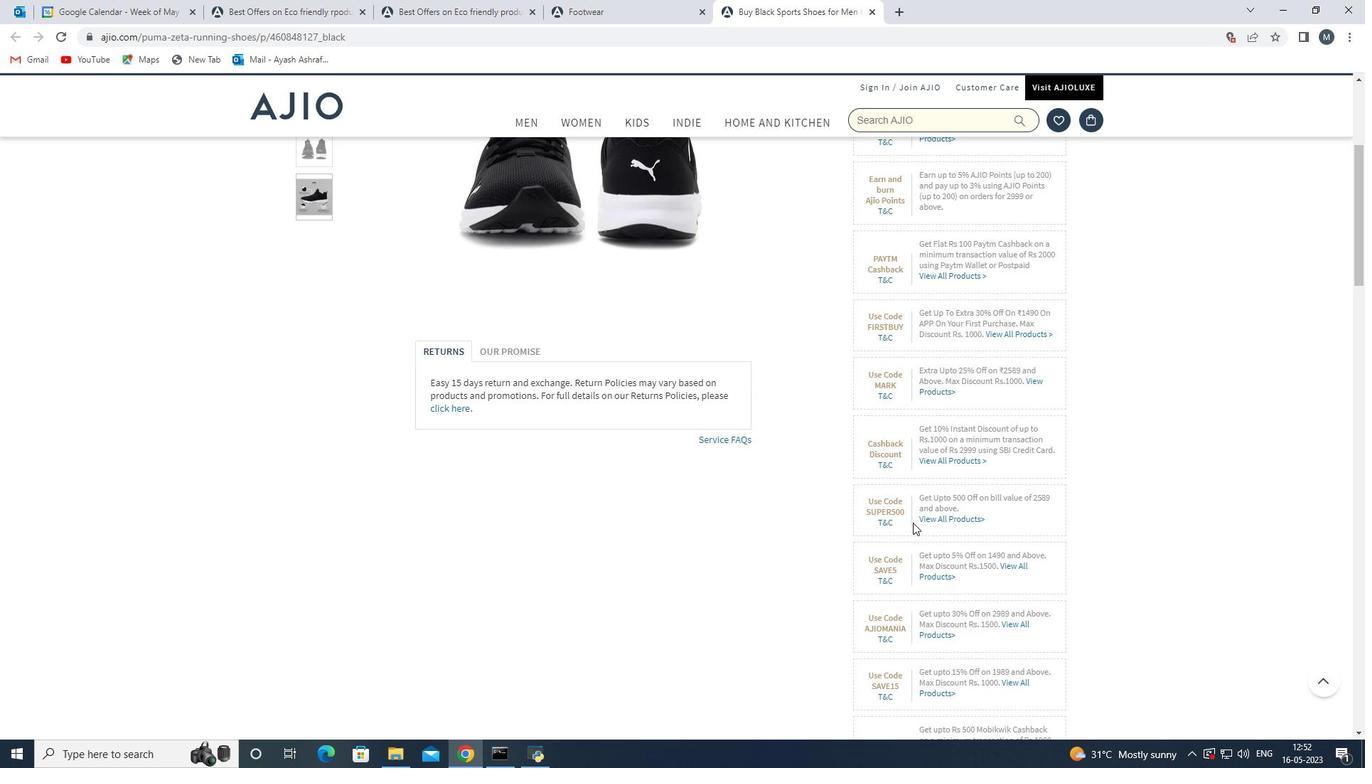 
Action: Mouse scrolled (914, 525) with delta (0, 0)
Screenshot: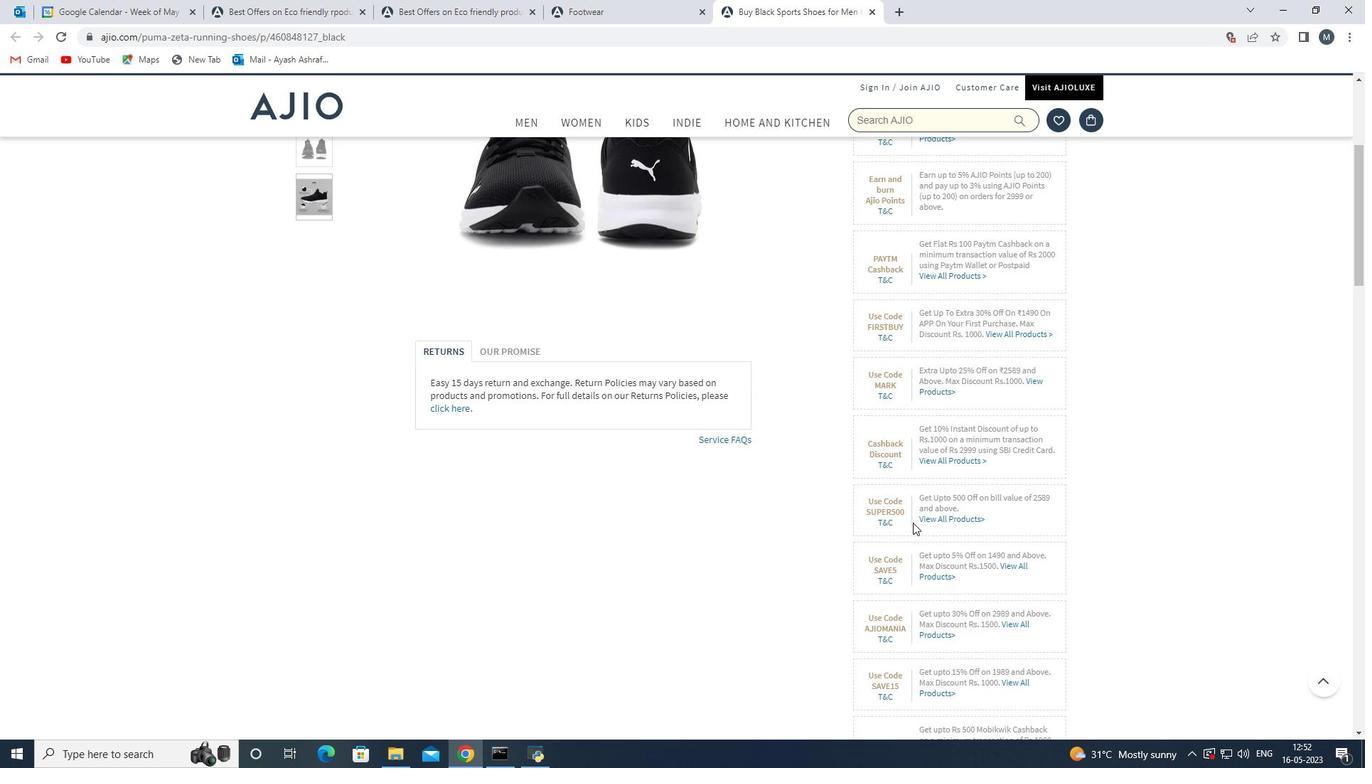 
Action: Mouse moved to (920, 530)
Screenshot: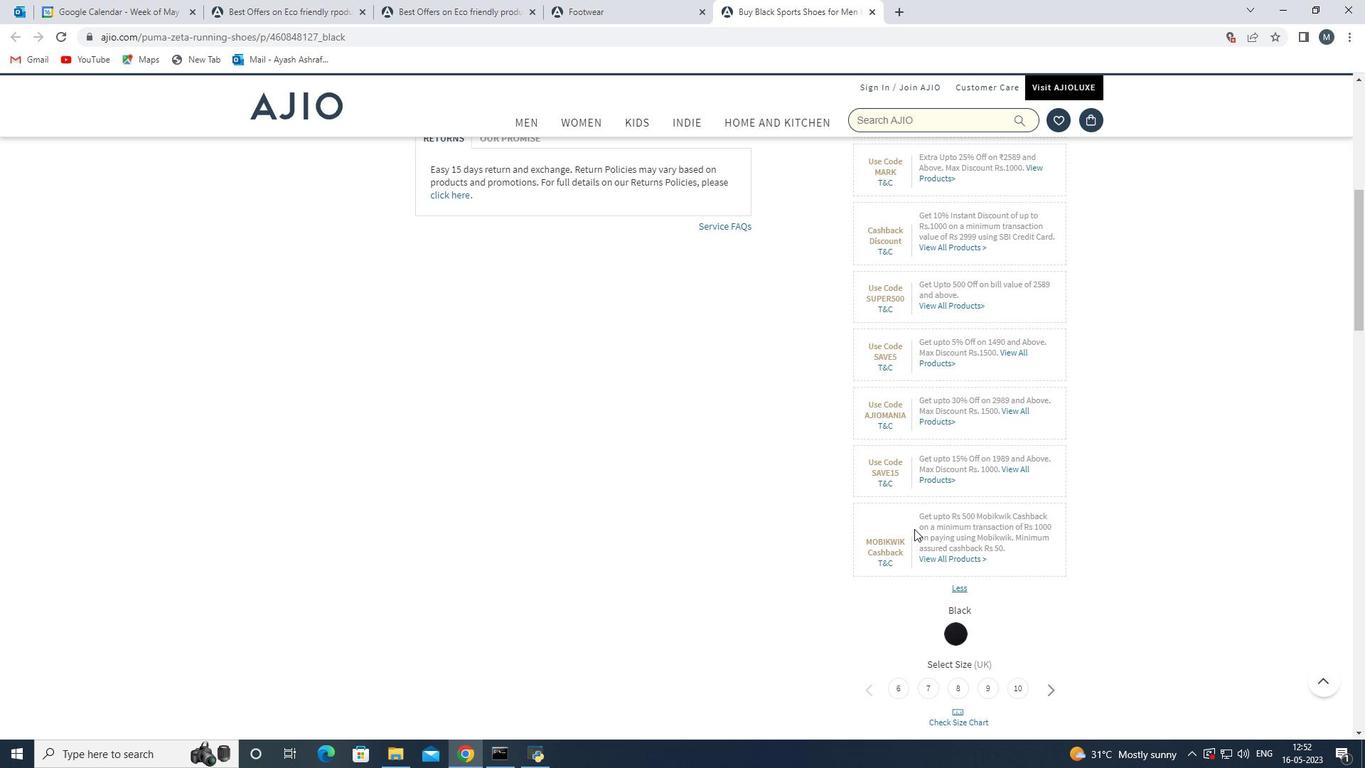 
Action: Mouse scrolled (920, 529) with delta (0, 0)
Screenshot: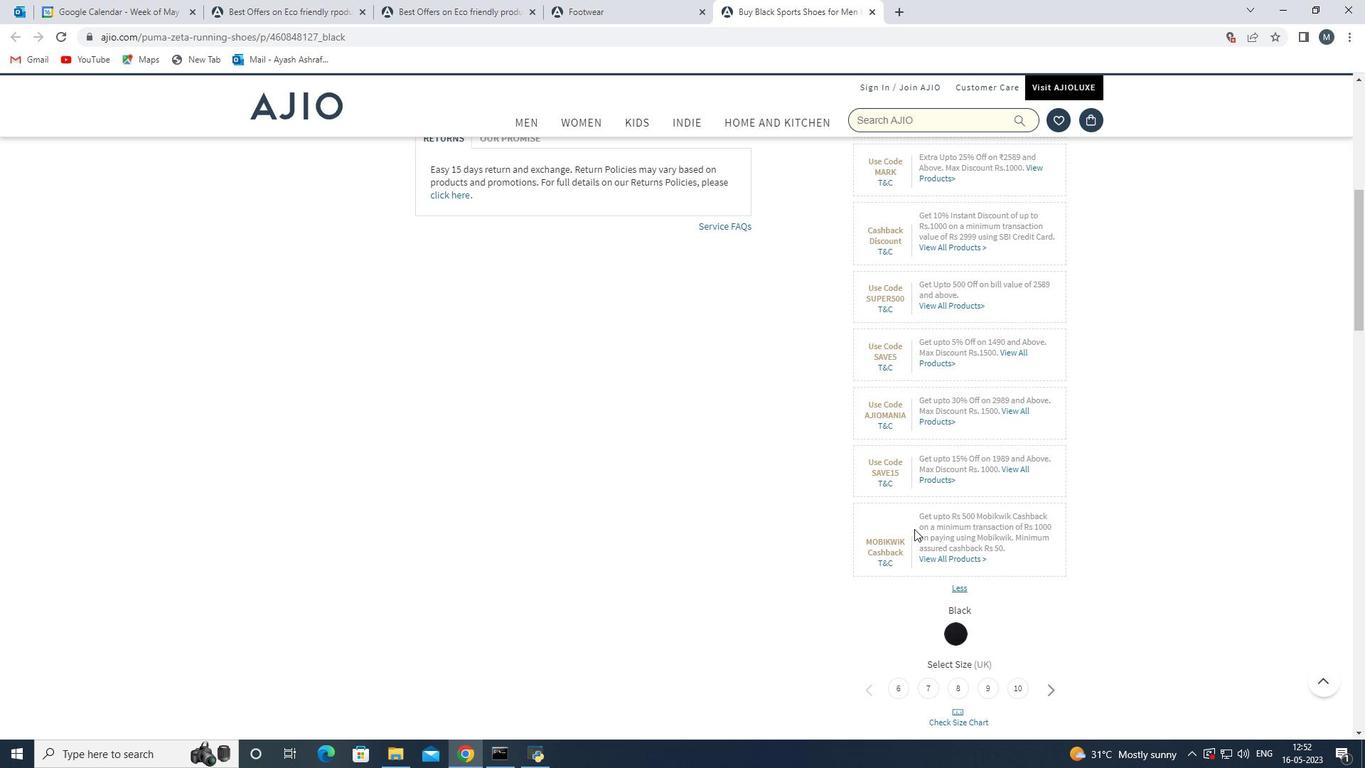 
Action: Mouse moved to (950, 558)
Screenshot: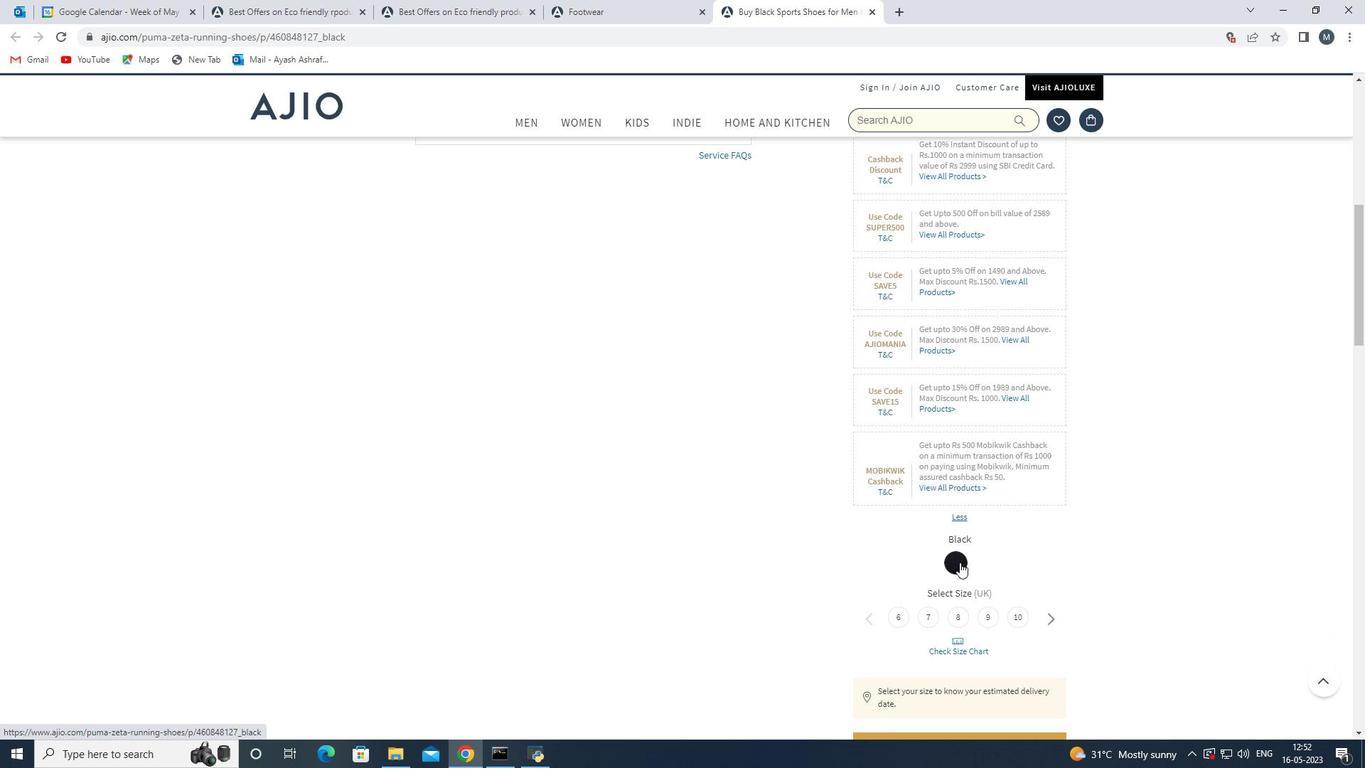 
Action: Mouse pressed left at (950, 558)
Screenshot: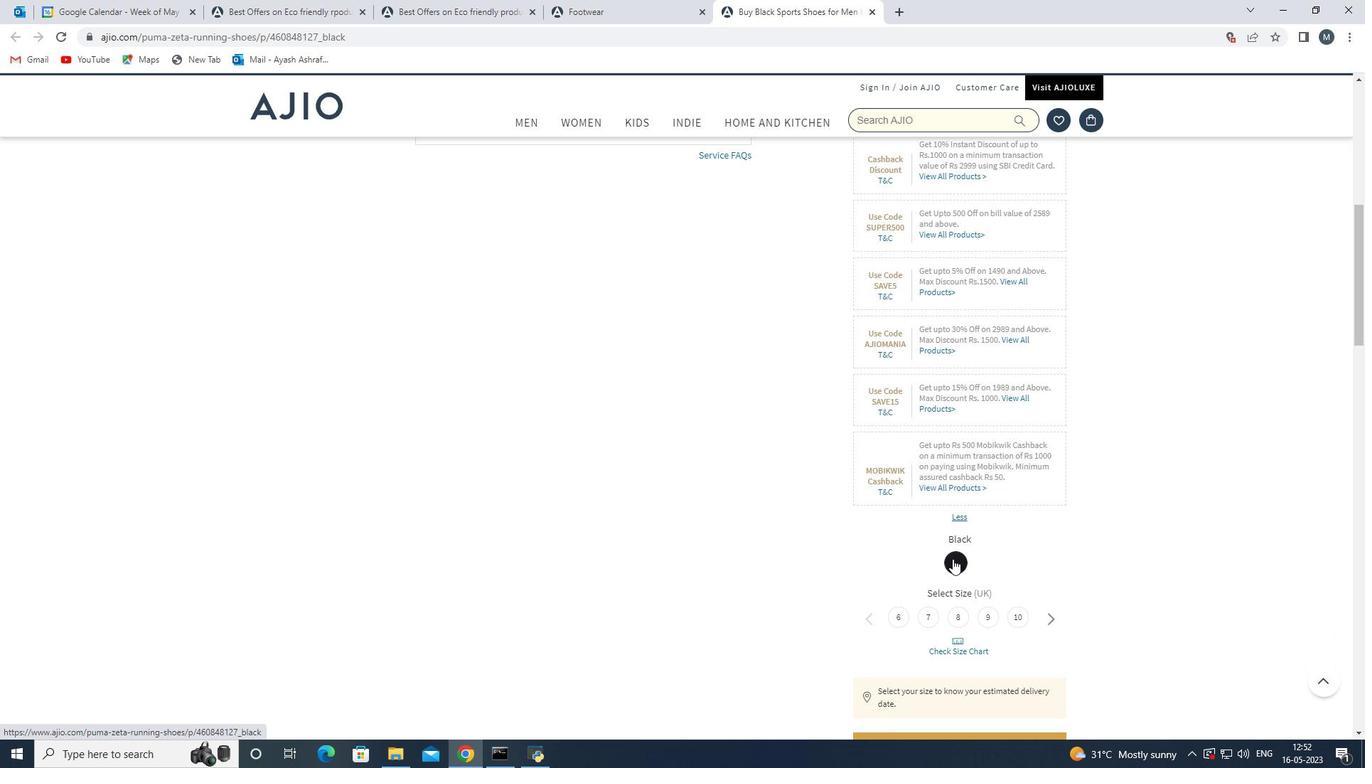 
Action: Mouse moved to (962, 490)
Screenshot: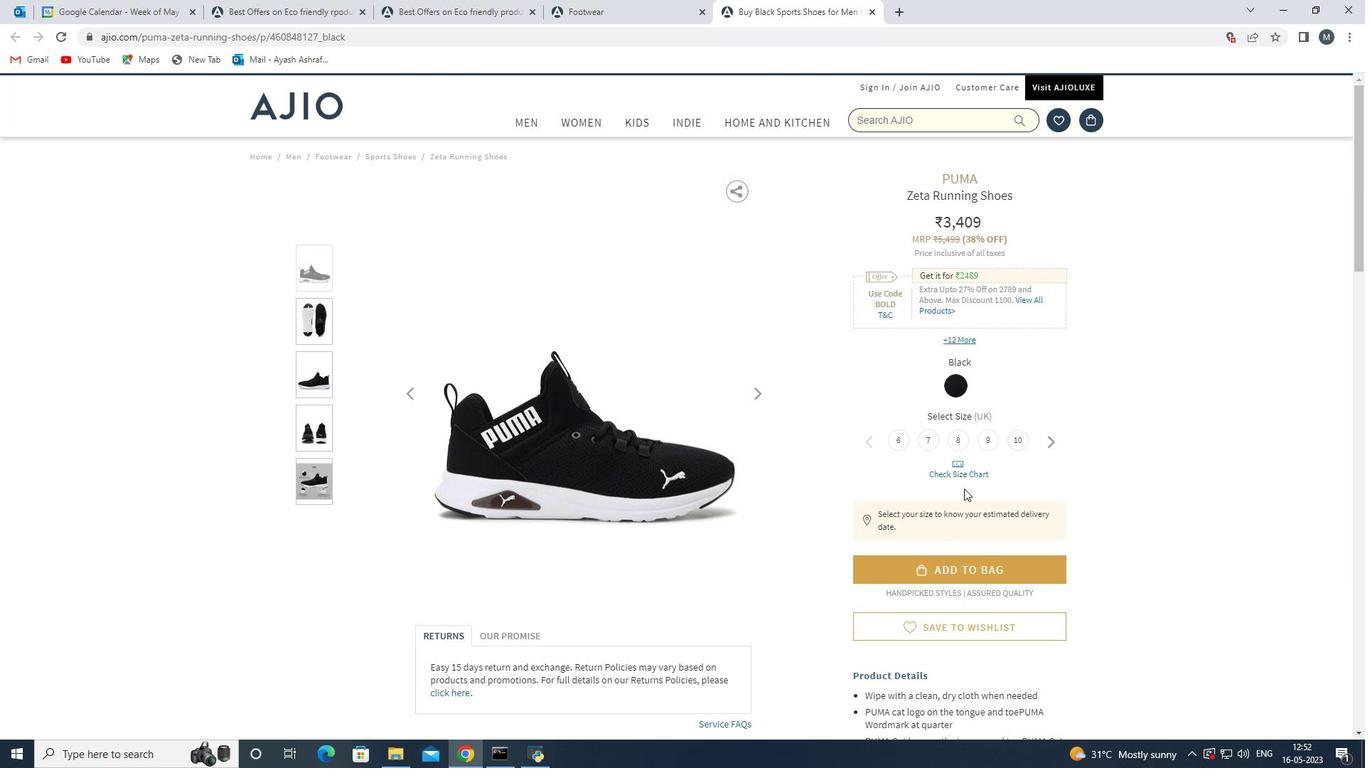 
Action: Mouse scrolled (962, 489) with delta (0, 0)
Screenshot: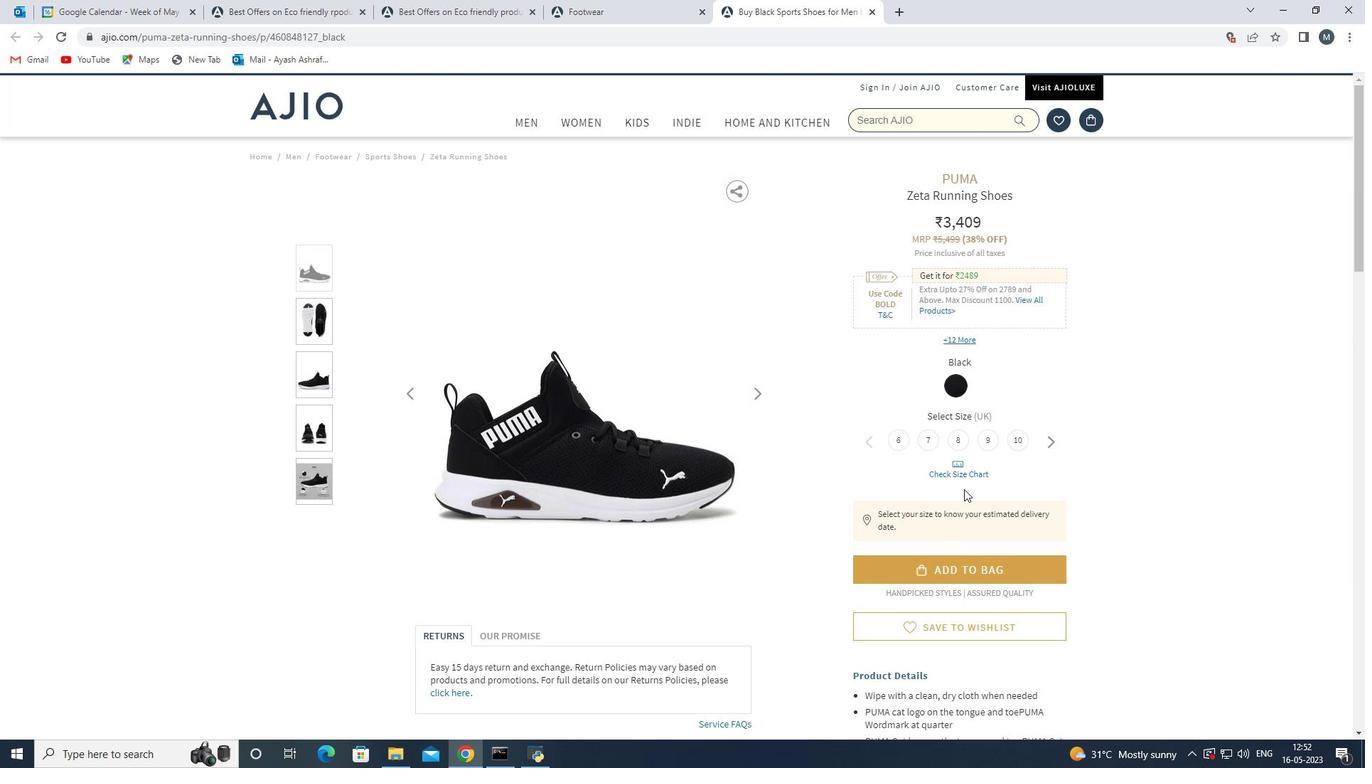 
Action: Mouse moved to (960, 490)
Screenshot: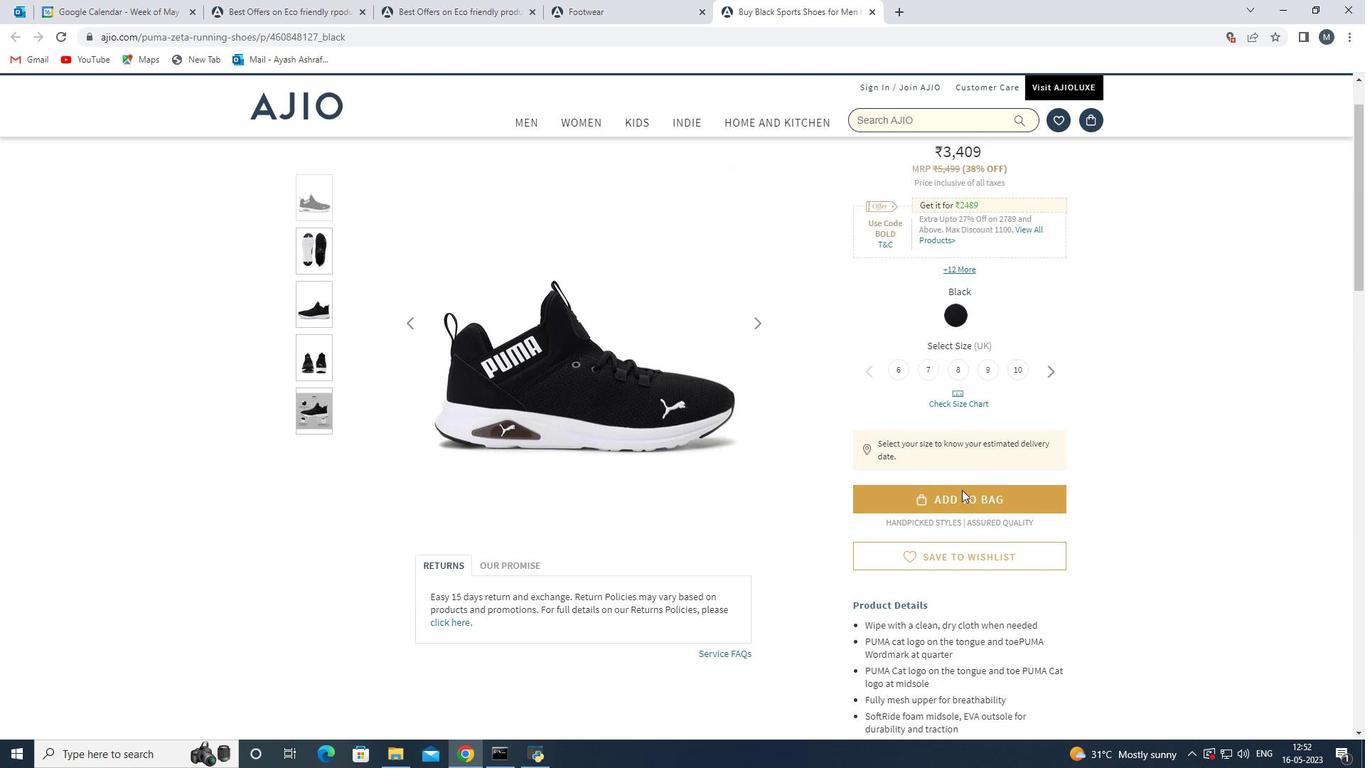 
Action: Mouse scrolled (960, 490) with delta (0, 0)
Screenshot: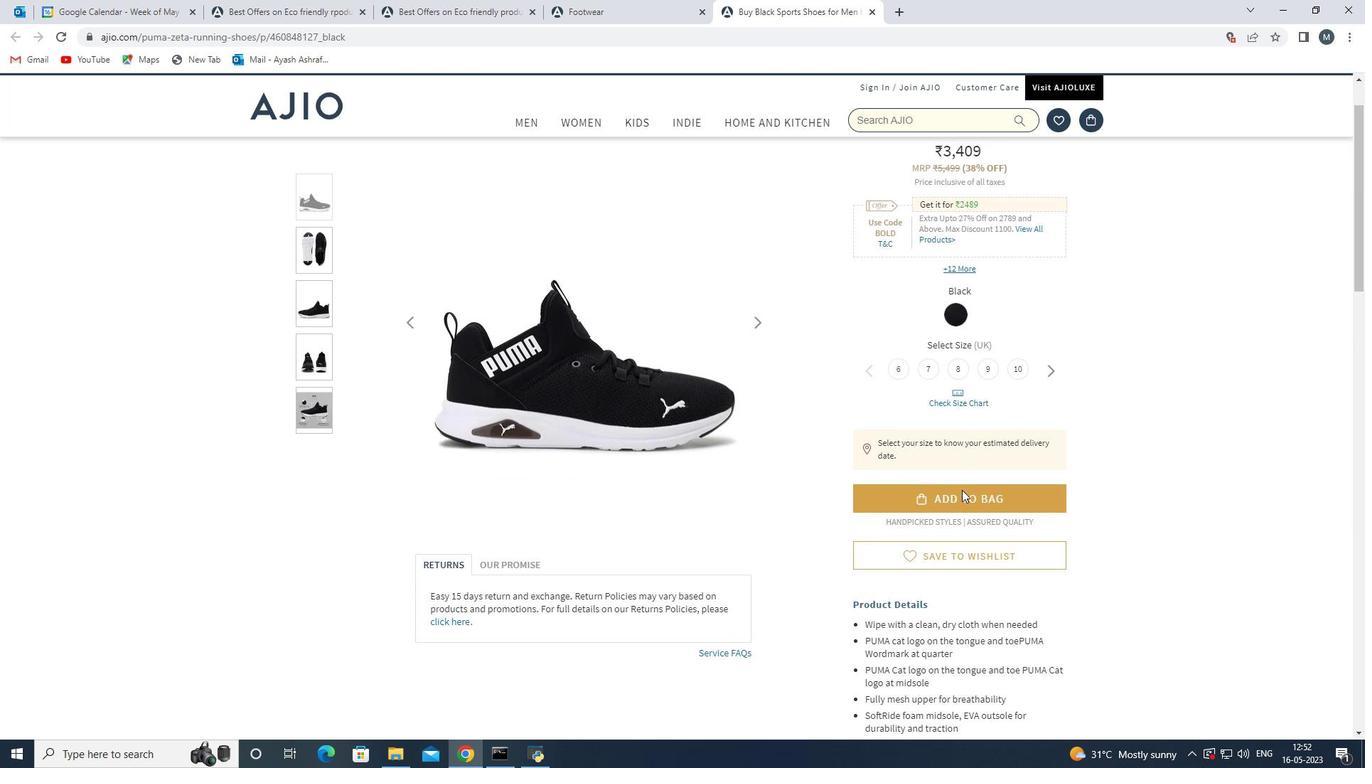 
Action: Mouse moved to (950, 382)
Screenshot: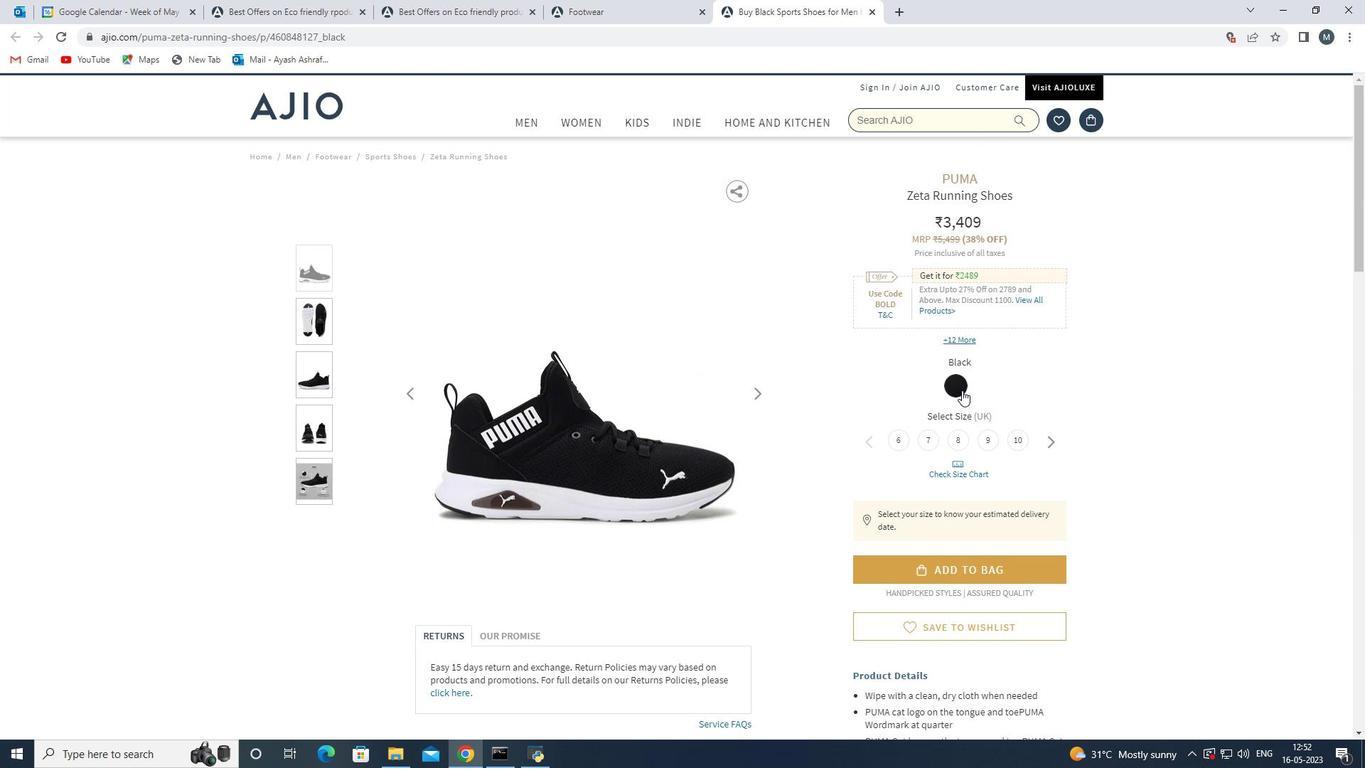 
Action: Mouse pressed left at (950, 382)
Screenshot: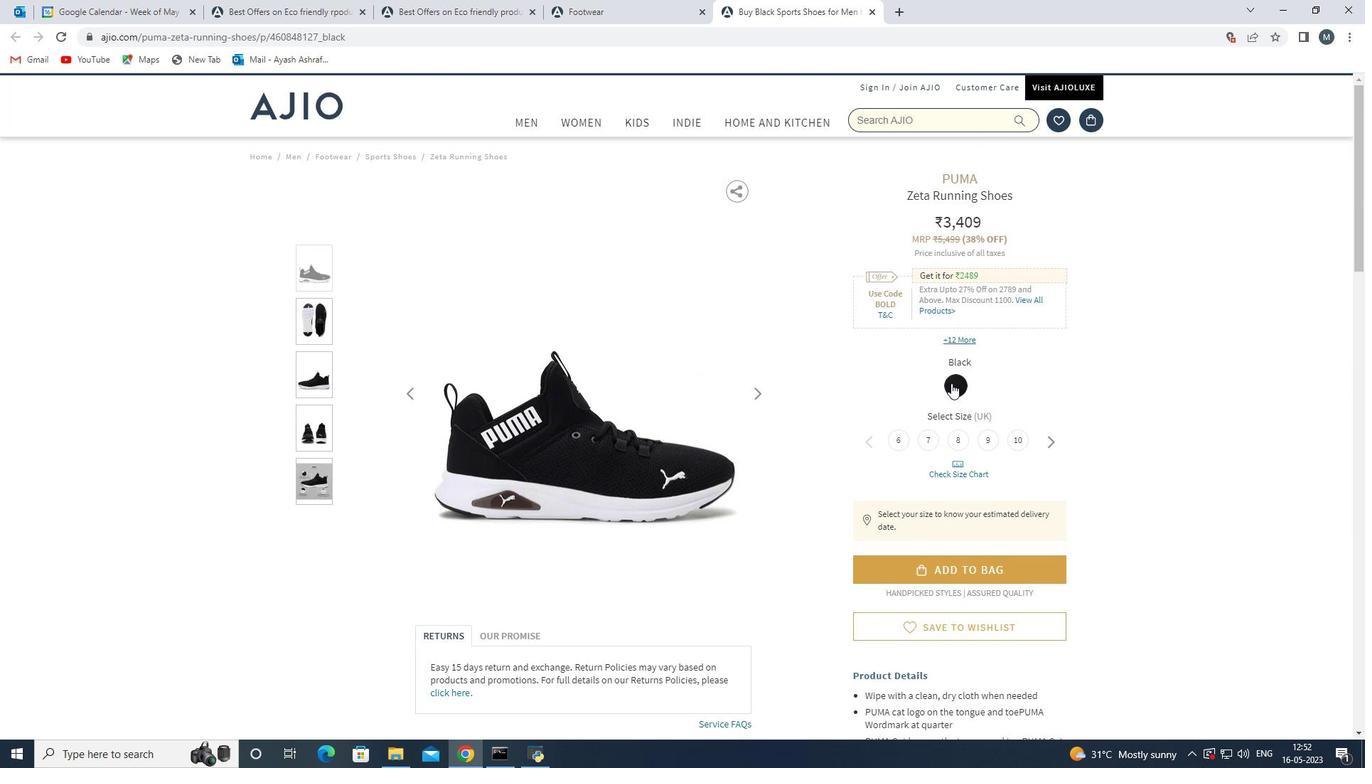 
Action: Mouse moved to (948, 453)
Screenshot: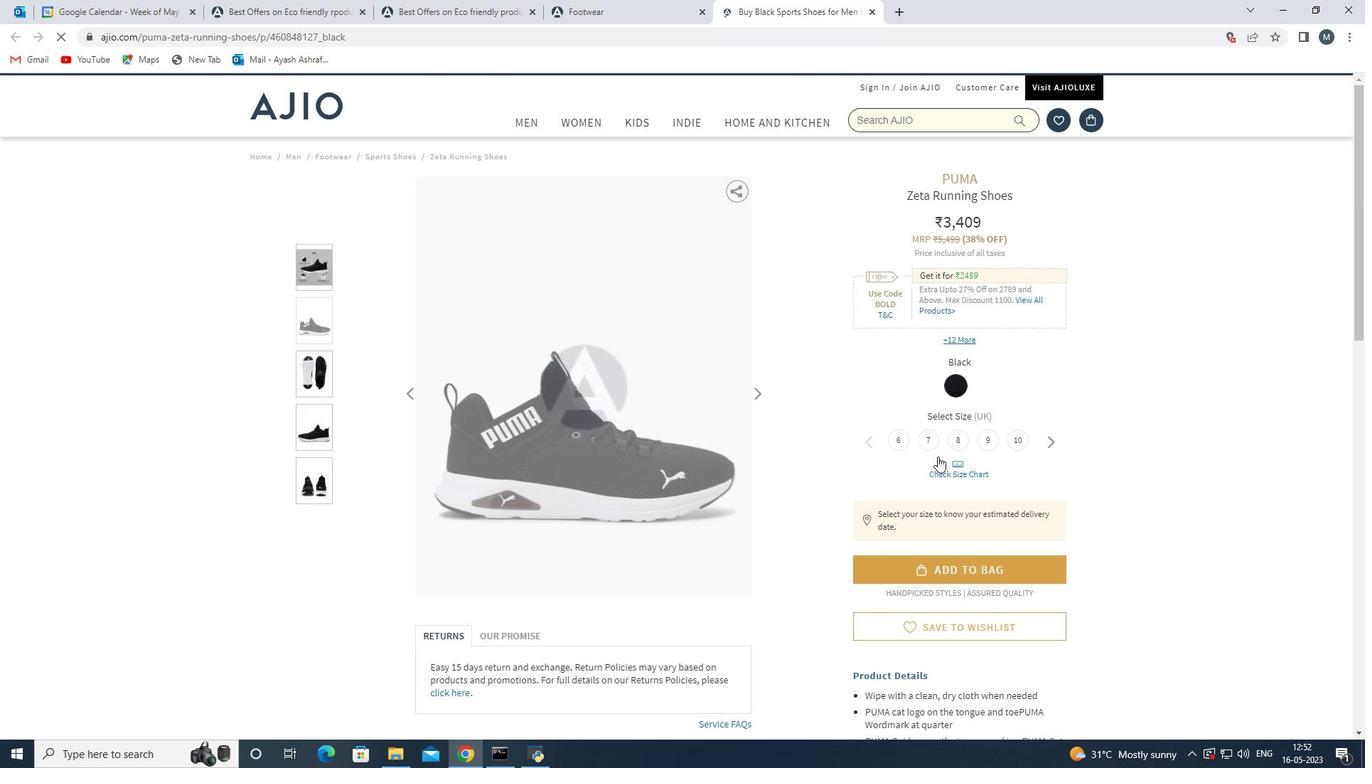 
Action: Mouse scrolled (948, 453) with delta (0, 0)
Screenshot: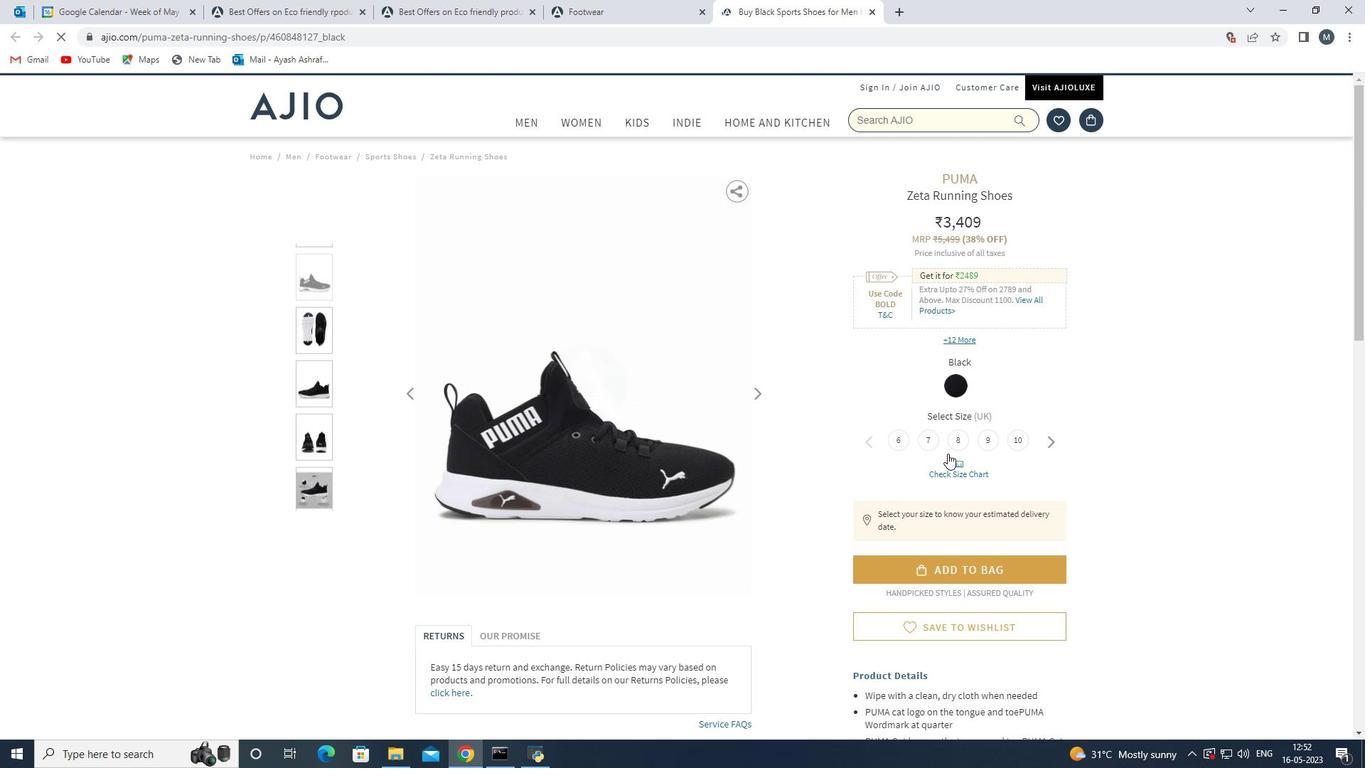 
Action: Mouse scrolled (948, 453) with delta (0, 0)
Screenshot: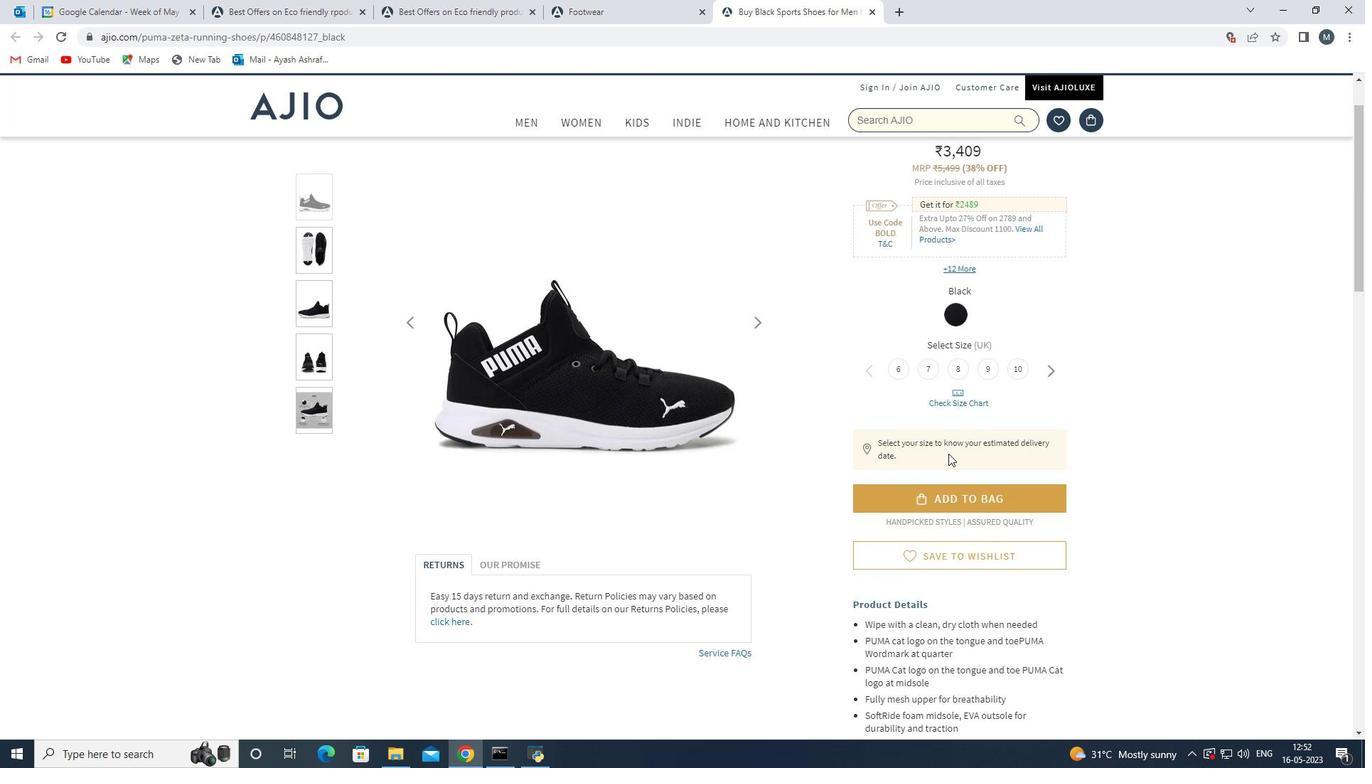
Action: Mouse moved to (809, 515)
Screenshot: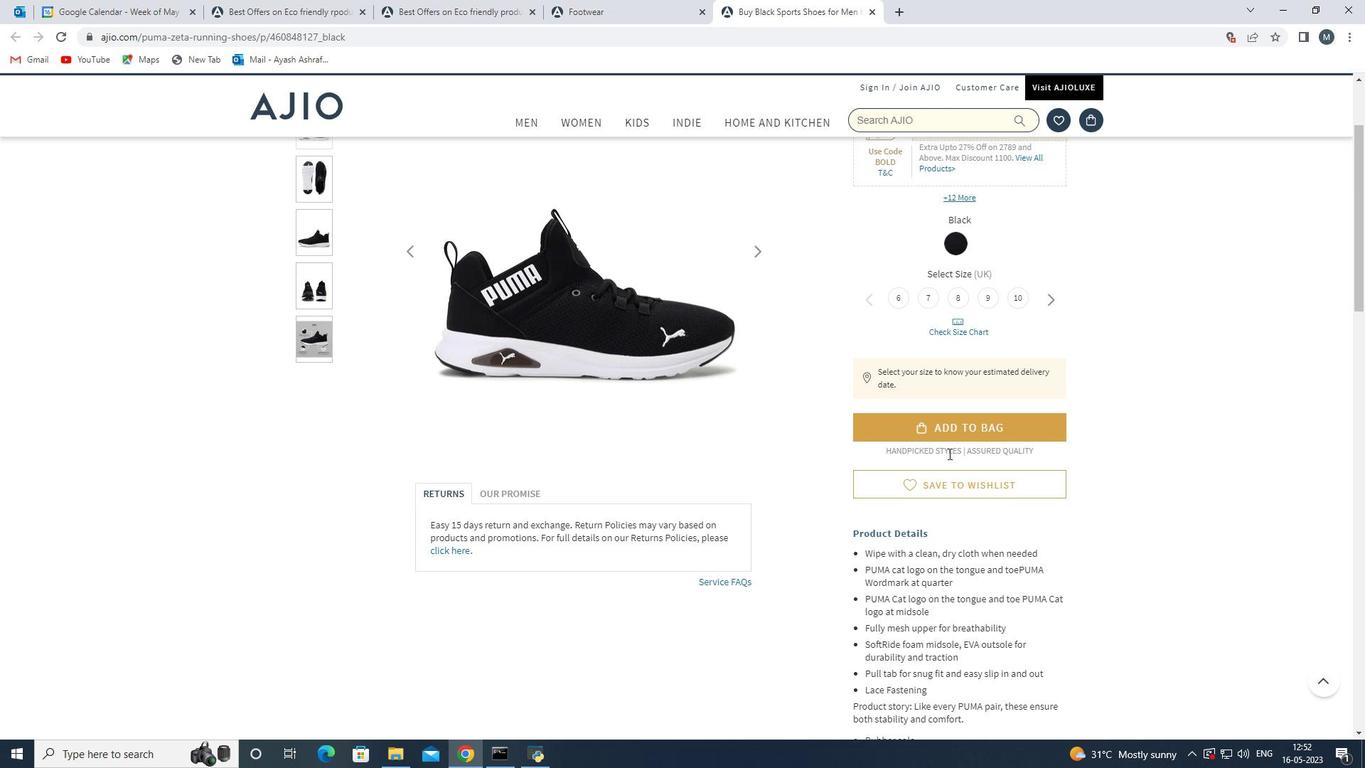 
Action: Mouse scrolled (809, 514) with delta (0, 0)
Screenshot: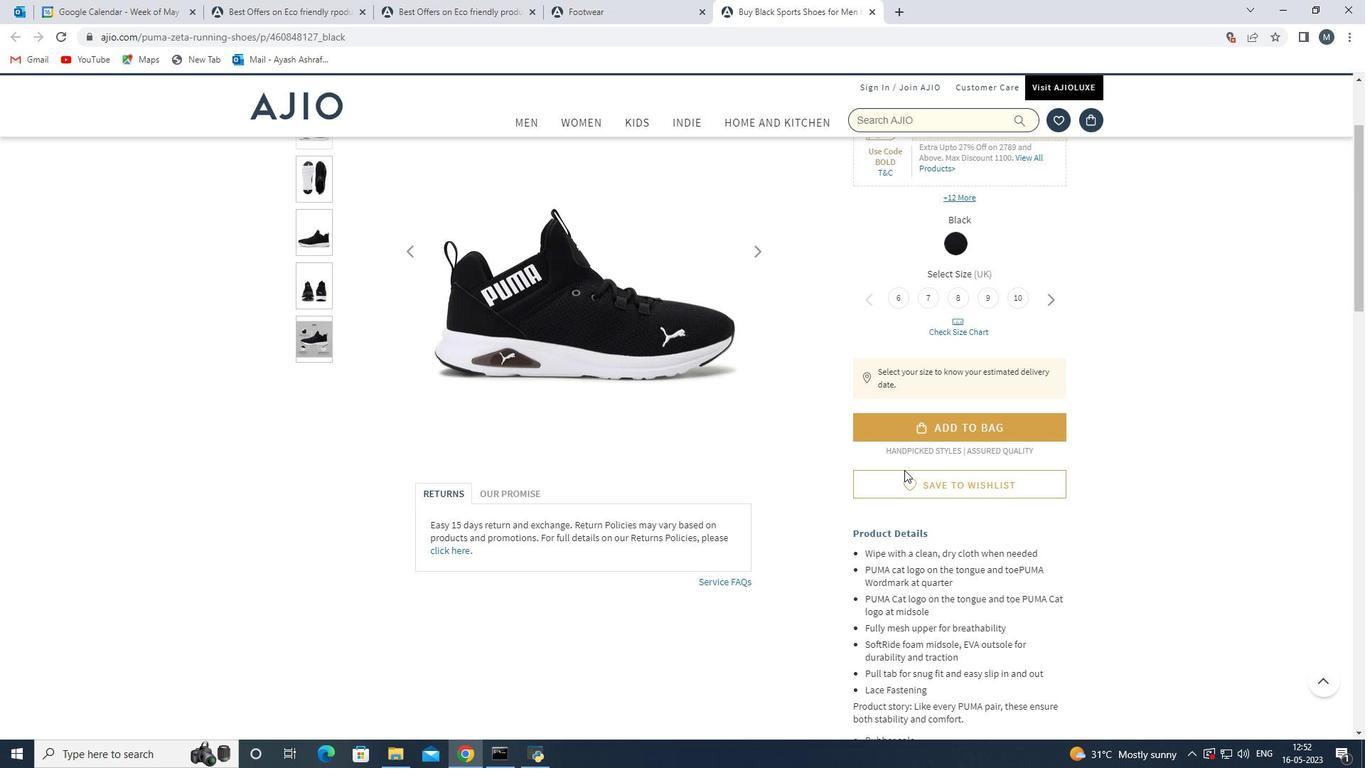
Action: Mouse moved to (808, 515)
Screenshot: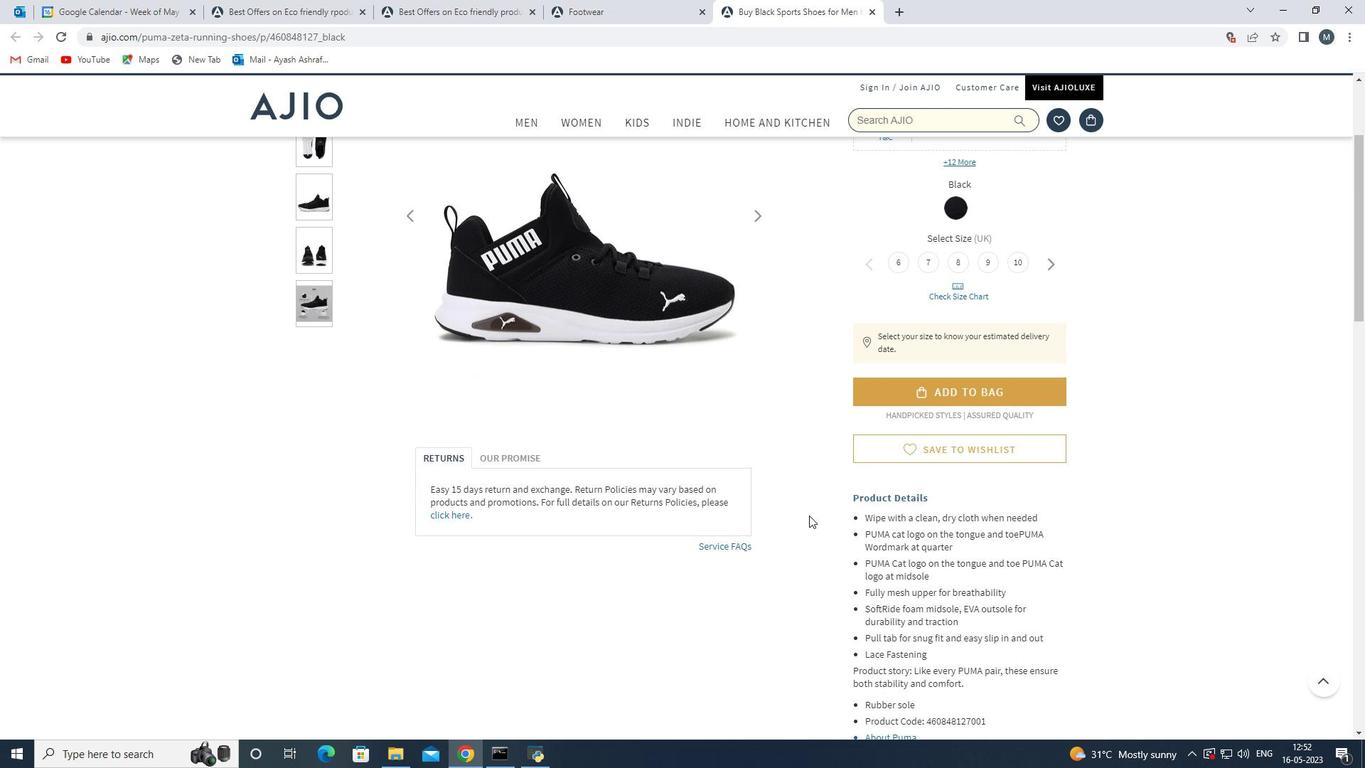 
Action: Mouse scrolled (808, 514) with delta (0, 0)
Screenshot: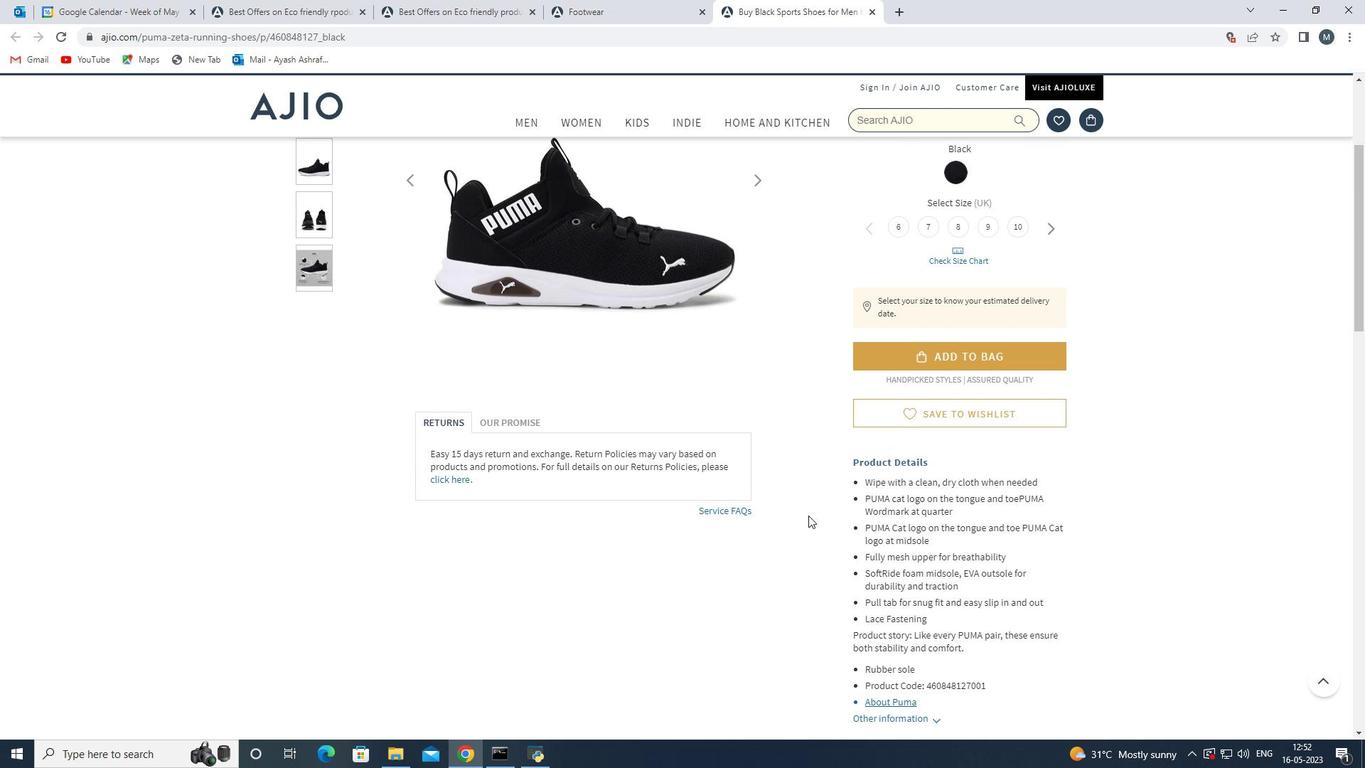 
Action: Mouse moved to (806, 517)
Screenshot: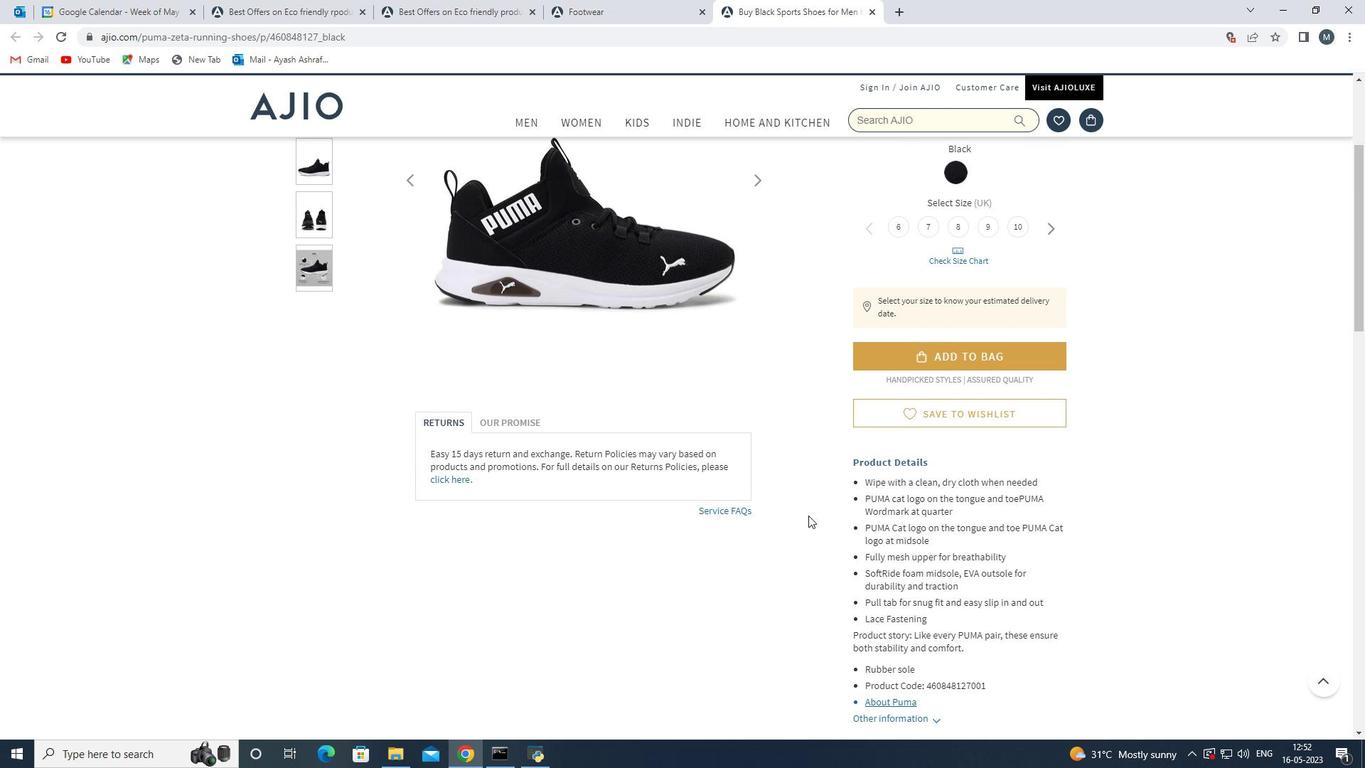 
Action: Mouse scrolled (806, 516) with delta (0, 0)
Screenshot: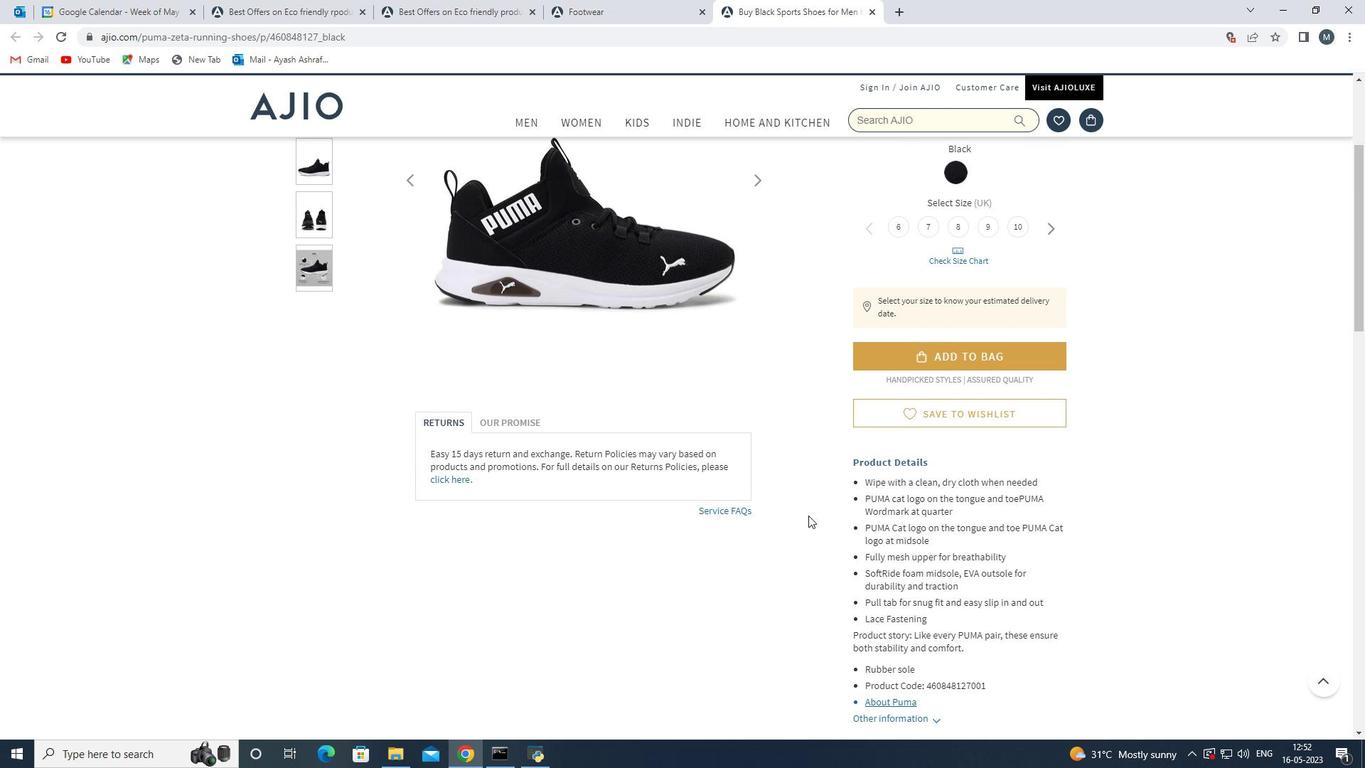 
Action: Mouse moved to (805, 519)
Screenshot: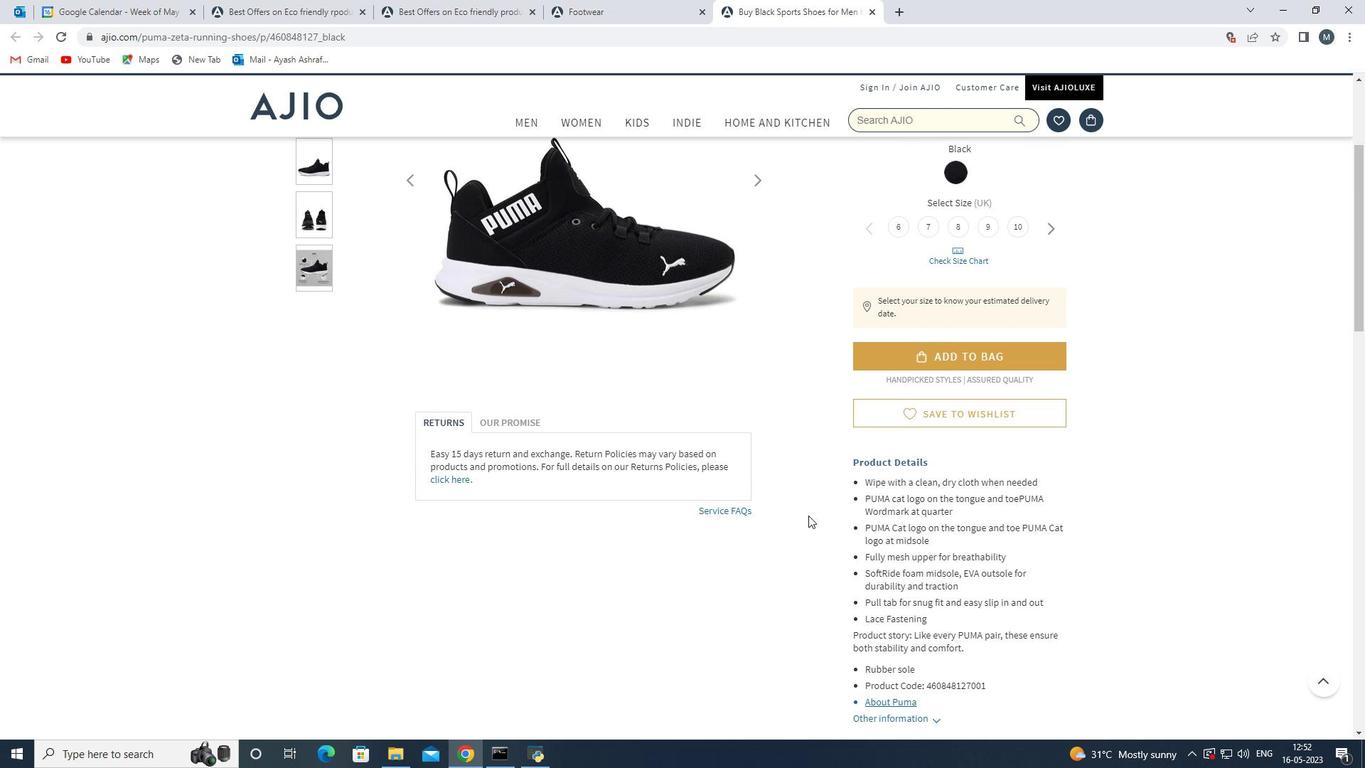 
Action: Mouse scrolled (805, 518) with delta (0, 0)
Screenshot: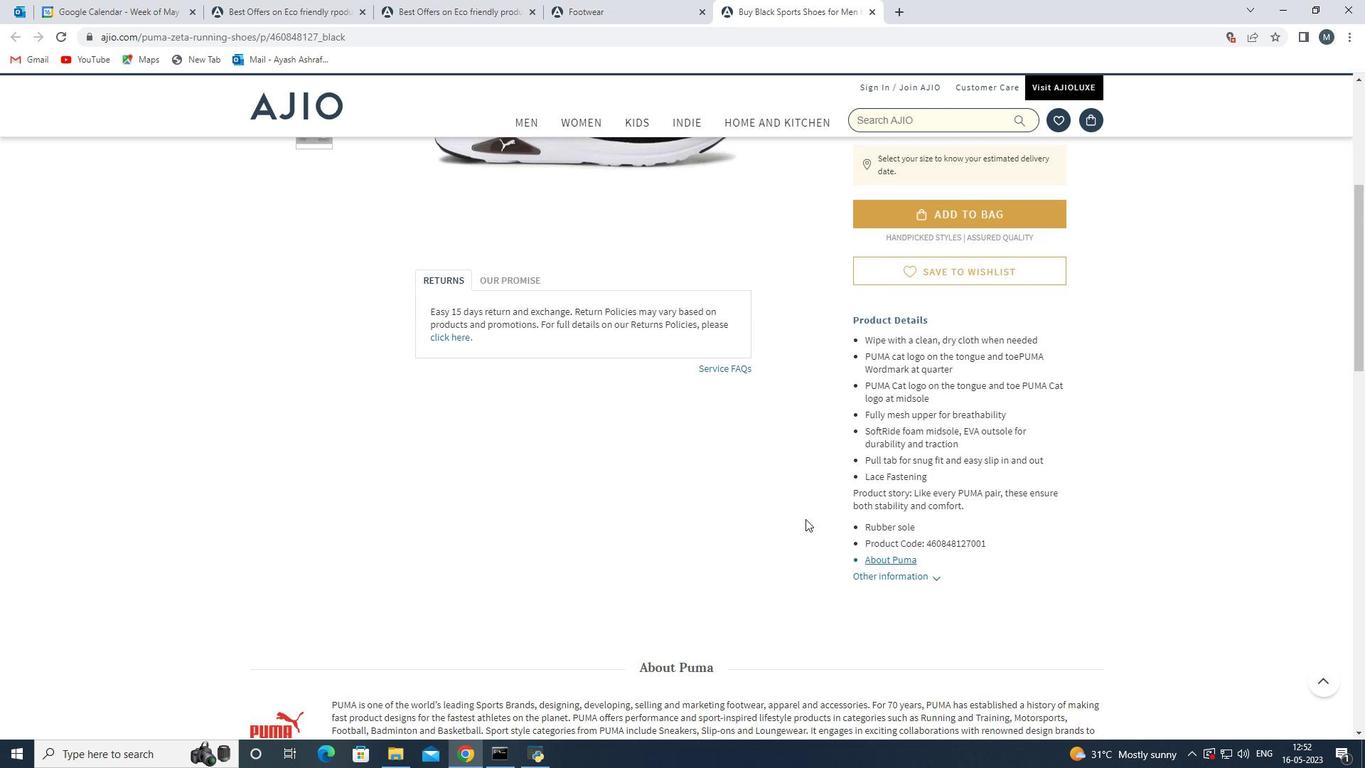 
Action: Mouse moved to (802, 526)
Screenshot: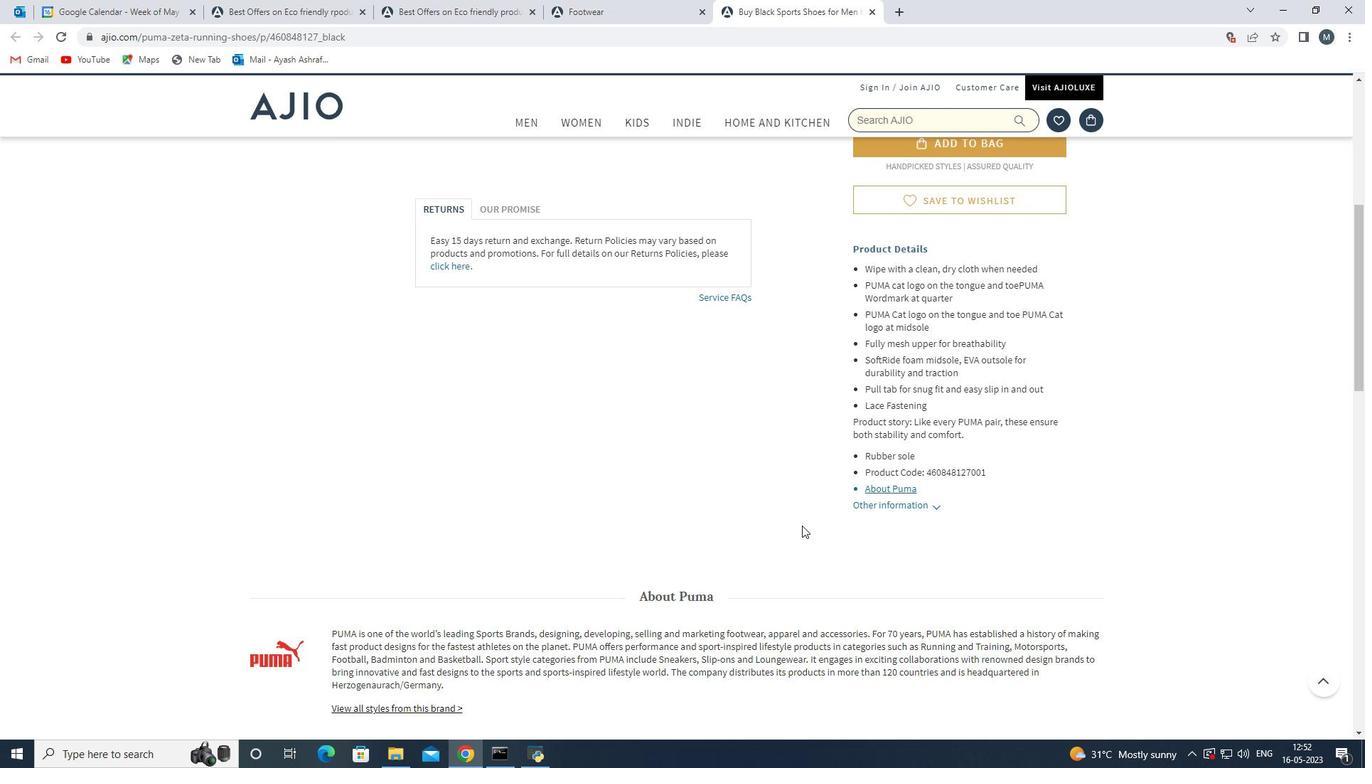 
Action: Mouse scrolled (802, 527) with delta (0, 0)
Screenshot: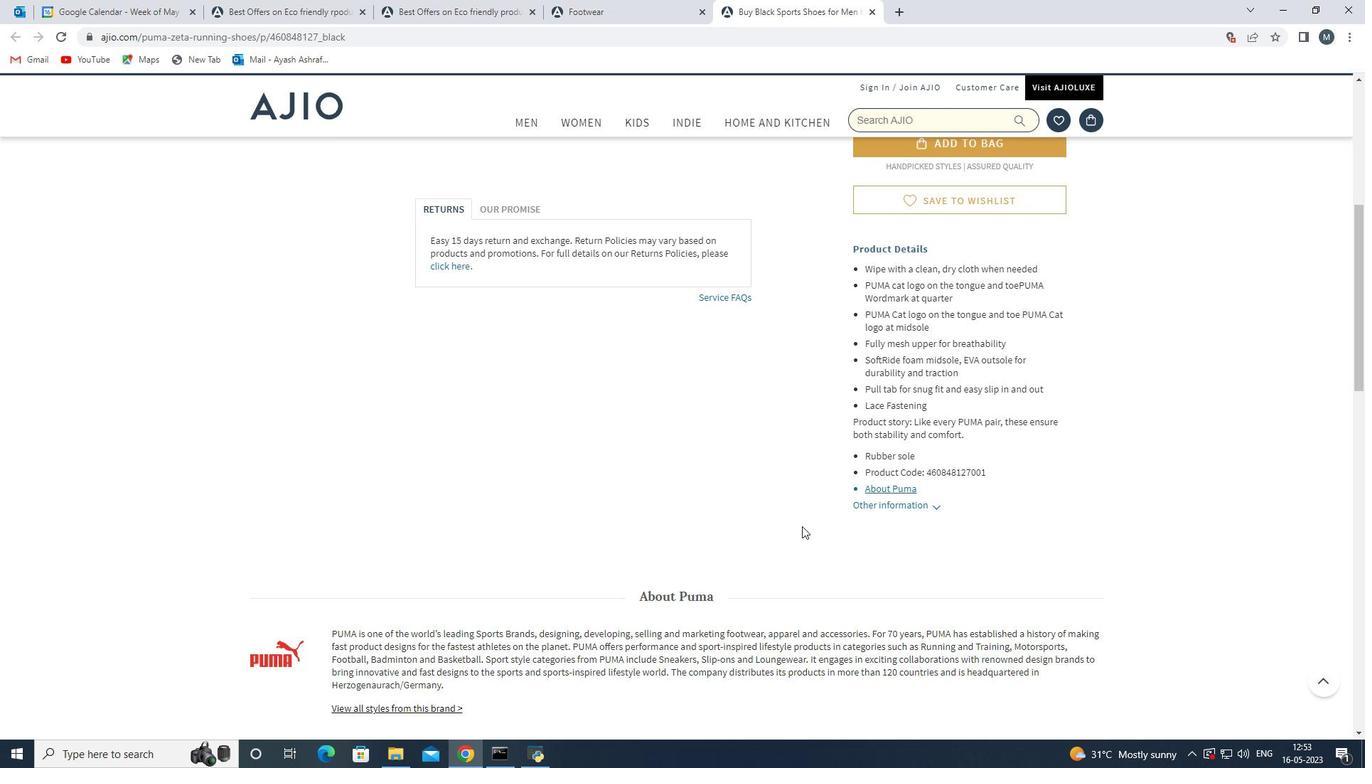 
Action: Mouse scrolled (802, 527) with delta (0, 0)
Screenshot: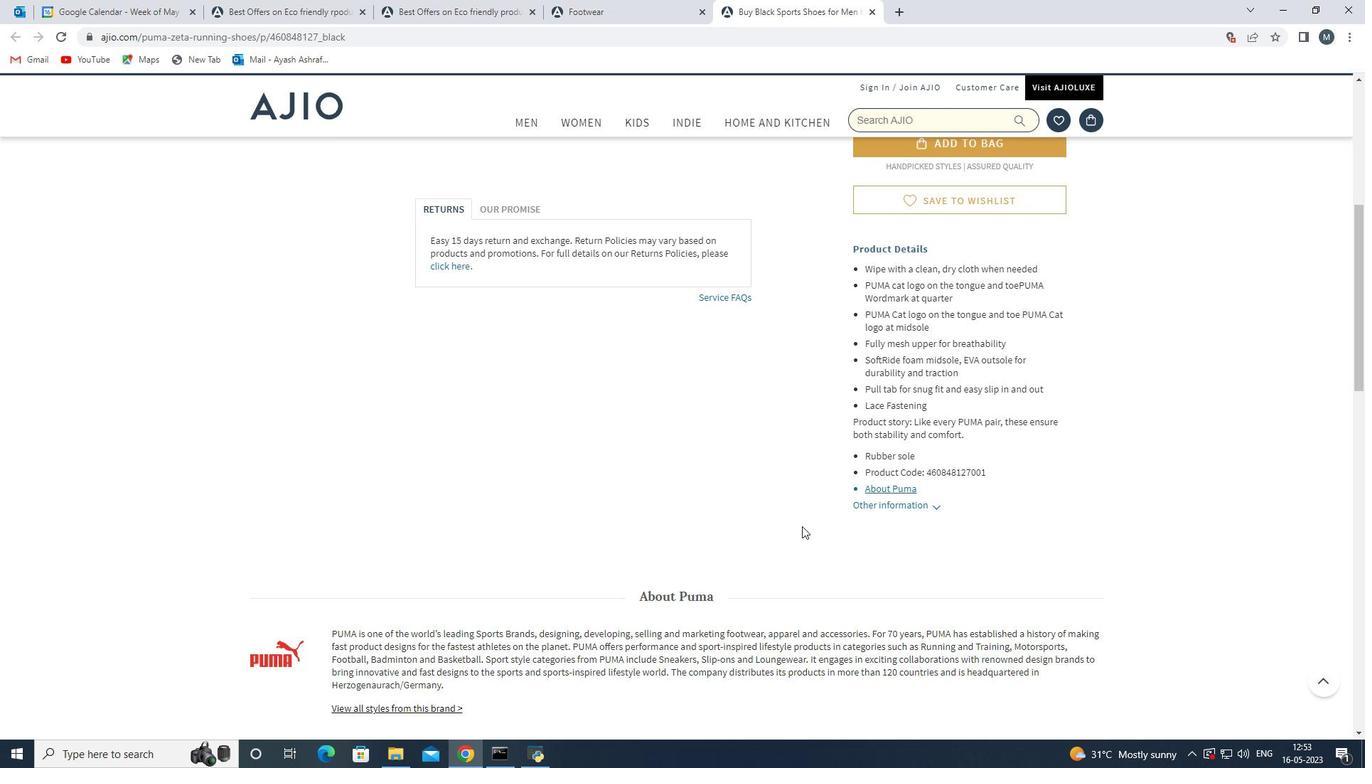 
Action: Mouse scrolled (802, 527) with delta (0, 0)
Screenshot: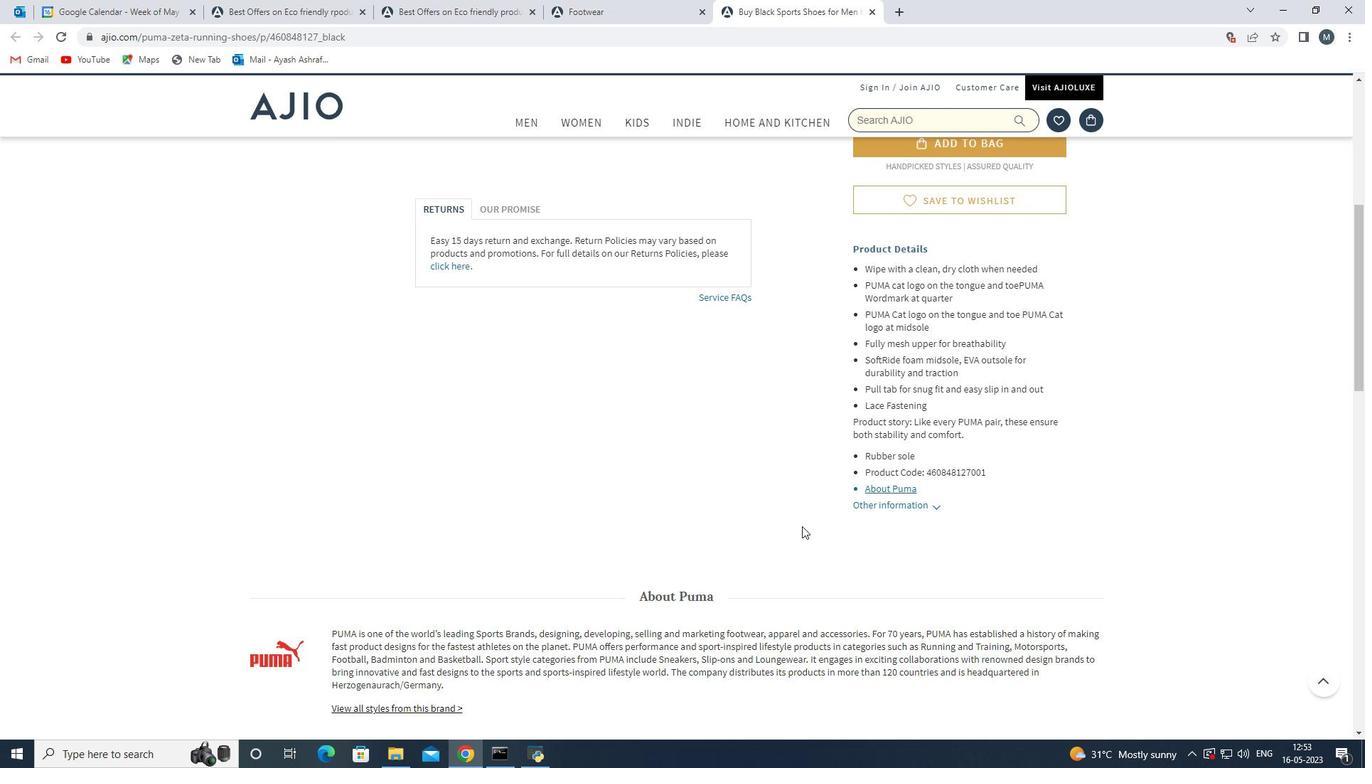 
Action: Mouse moved to (801, 525)
Screenshot: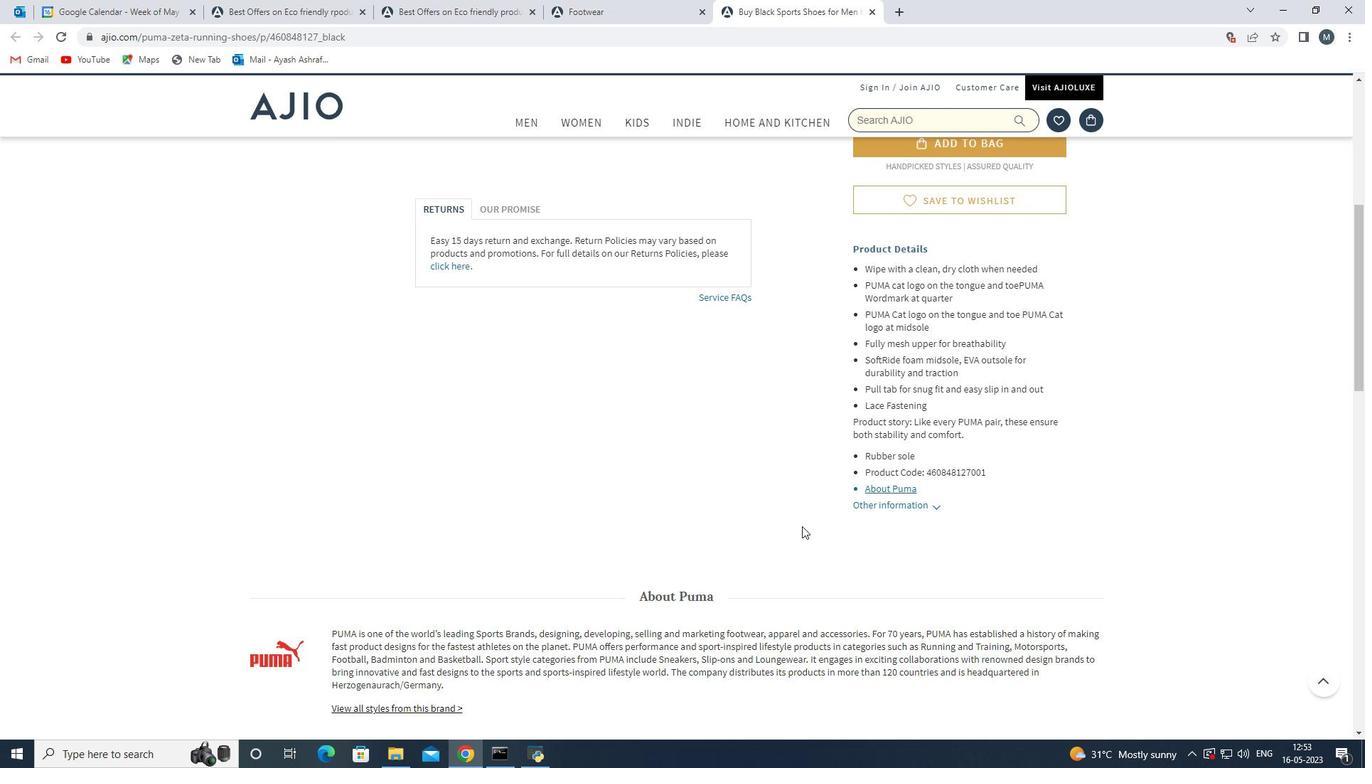 
Action: Mouse scrolled (801, 526) with delta (0, 0)
Screenshot: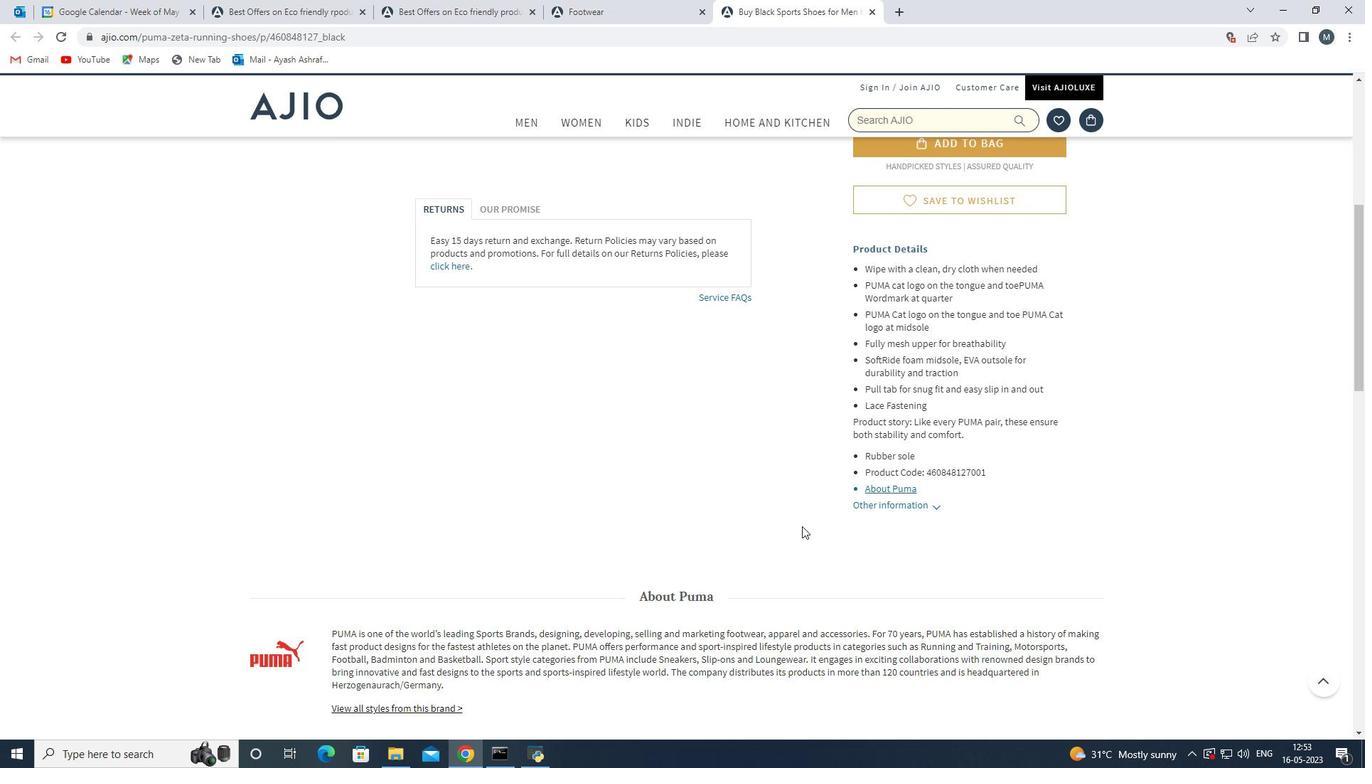 
Action: Mouse moved to (798, 520)
Screenshot: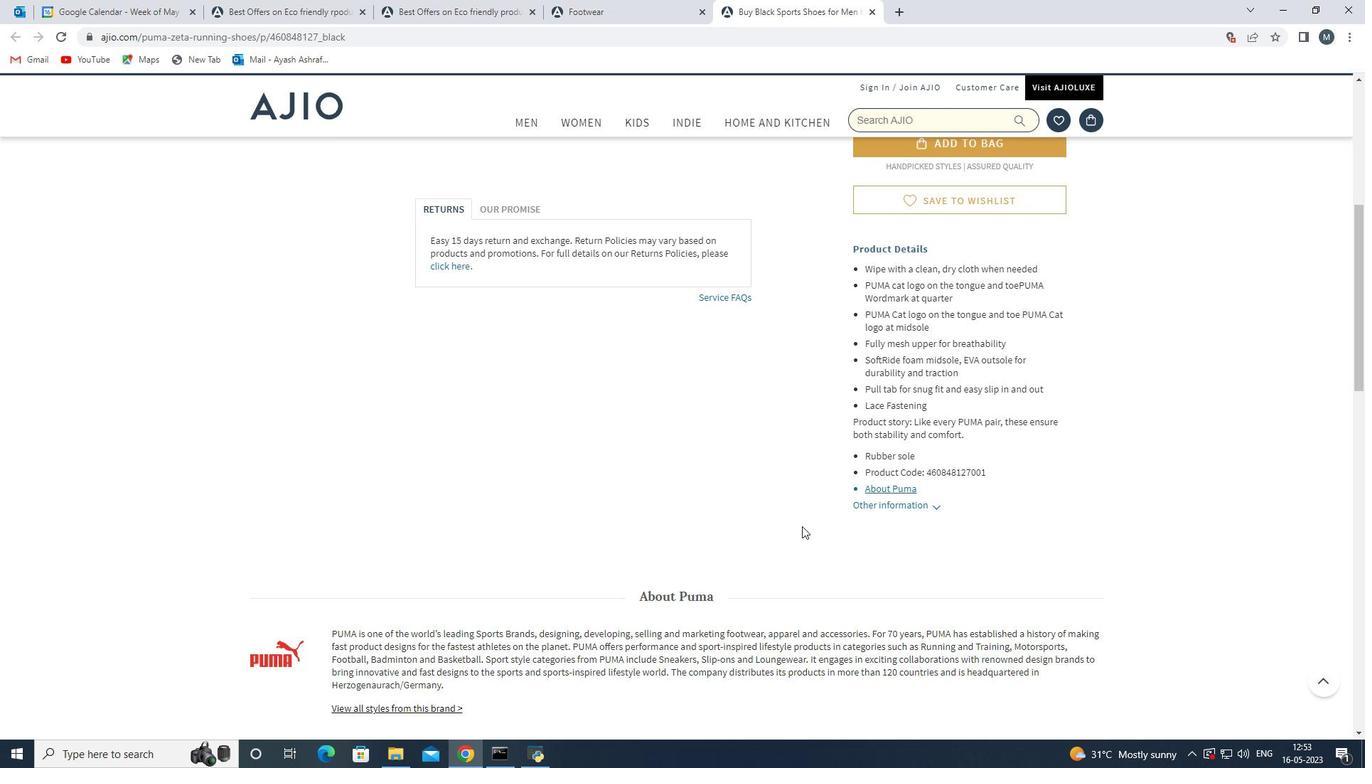 
Action: Mouse scrolled (798, 521) with delta (0, 0)
Screenshot: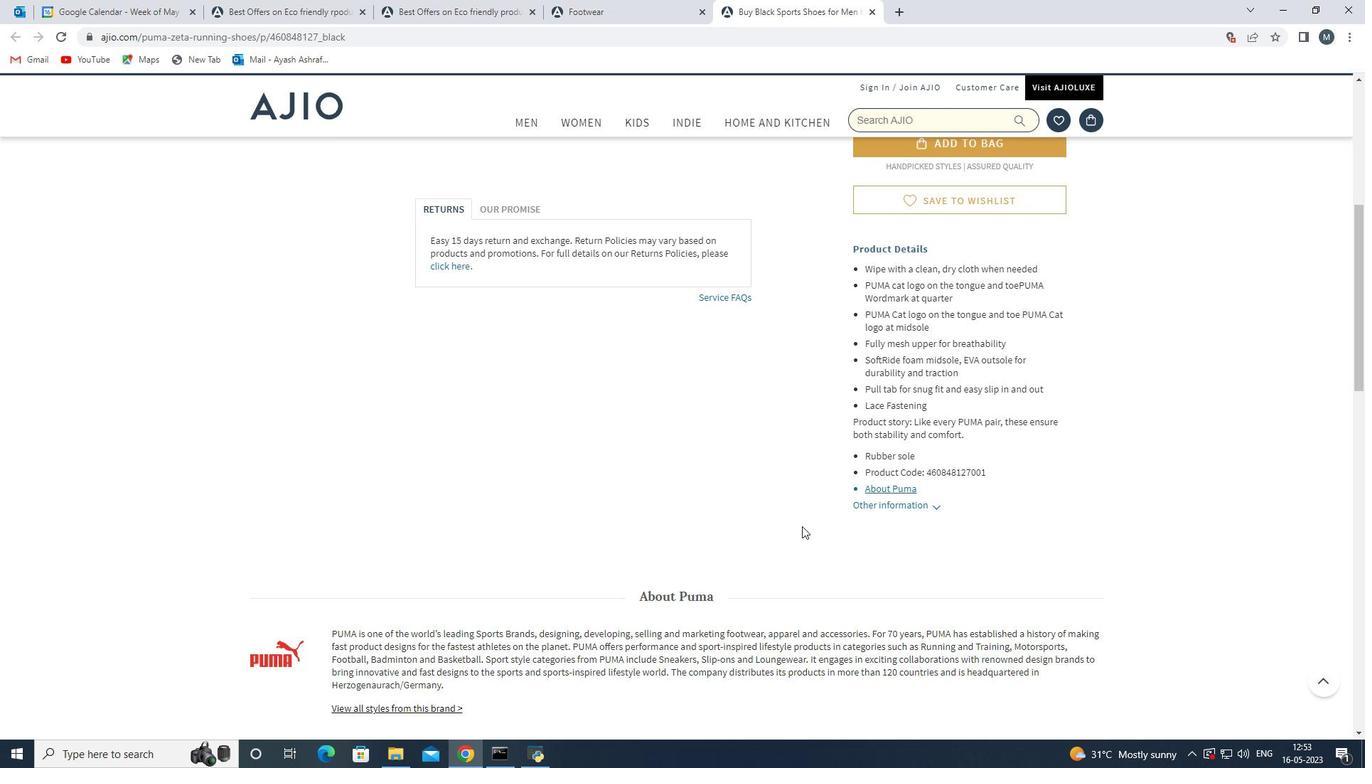 
Action: Mouse moved to (548, 344)
Screenshot: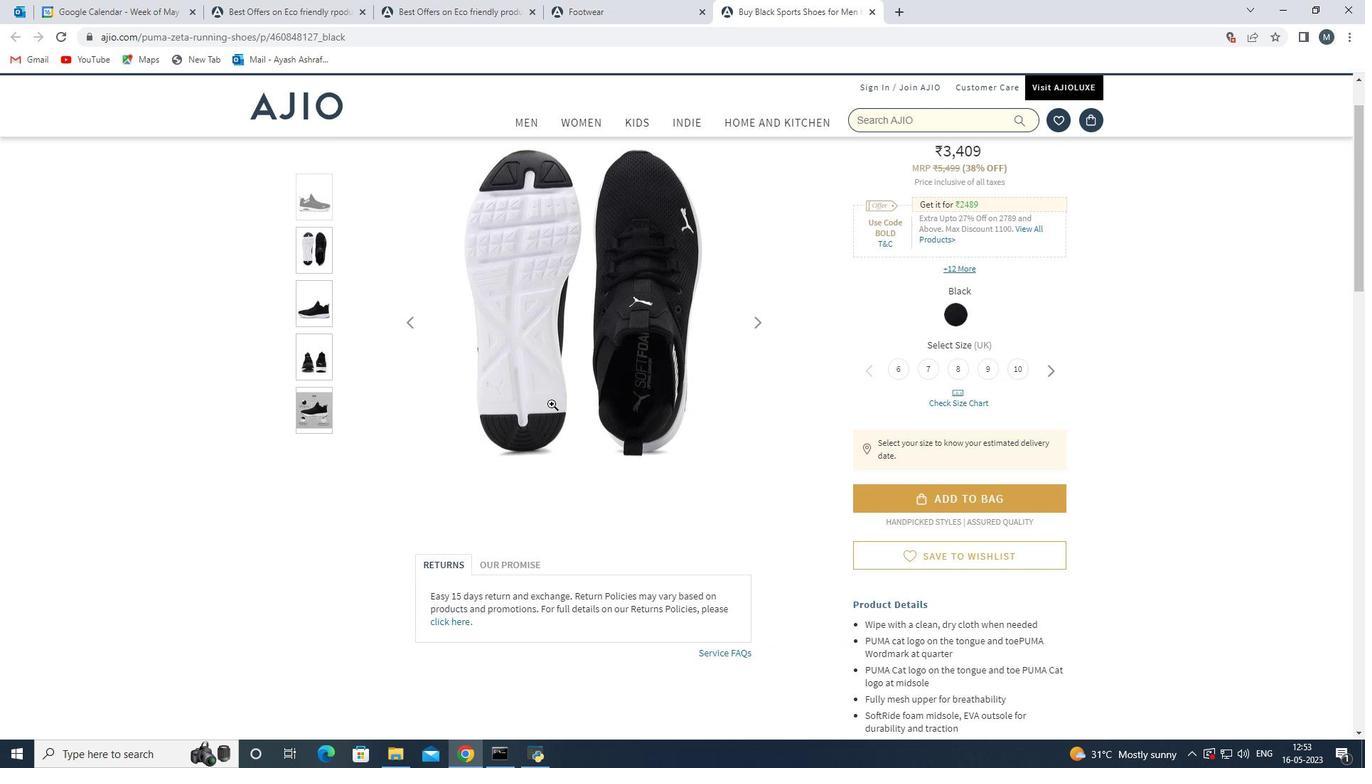 
Action: Mouse scrolled (548, 344) with delta (0, 0)
Screenshot: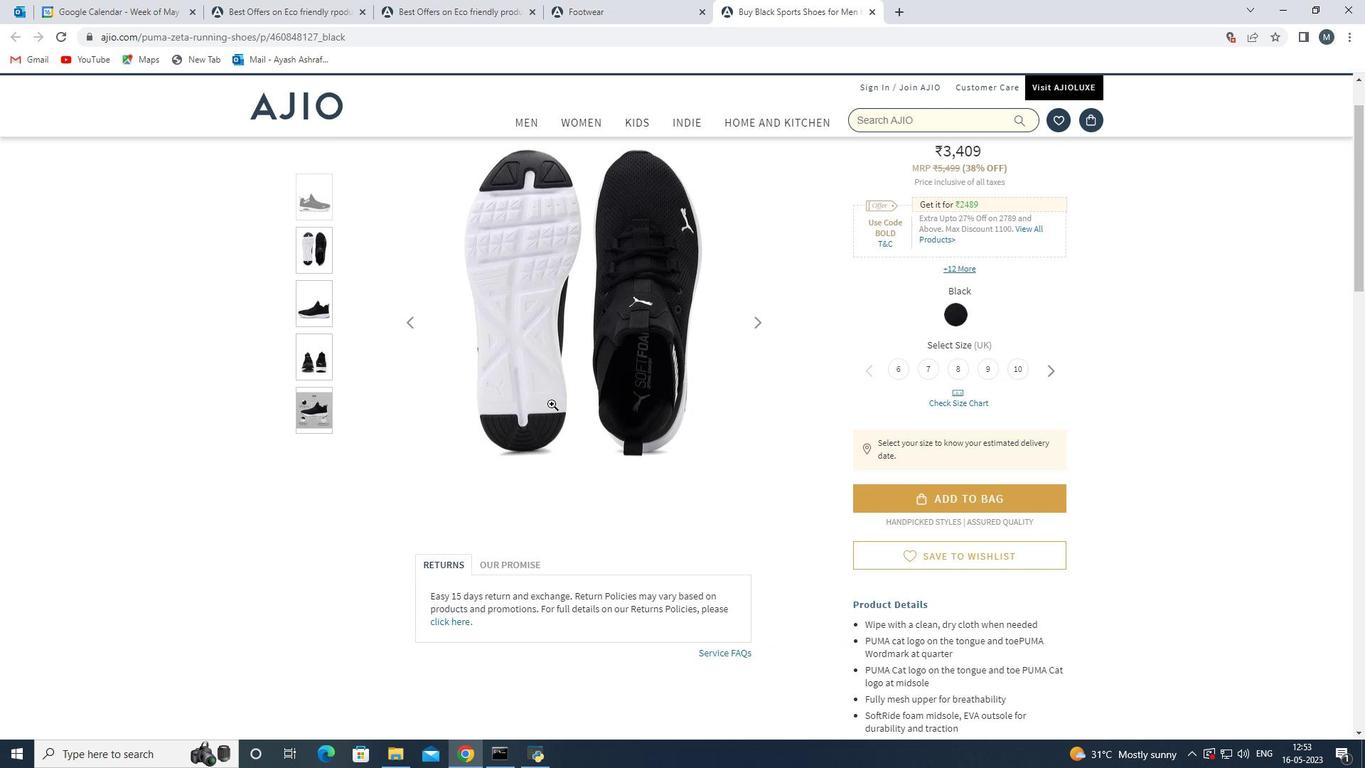 
Action: Mouse moved to (546, 332)
Screenshot: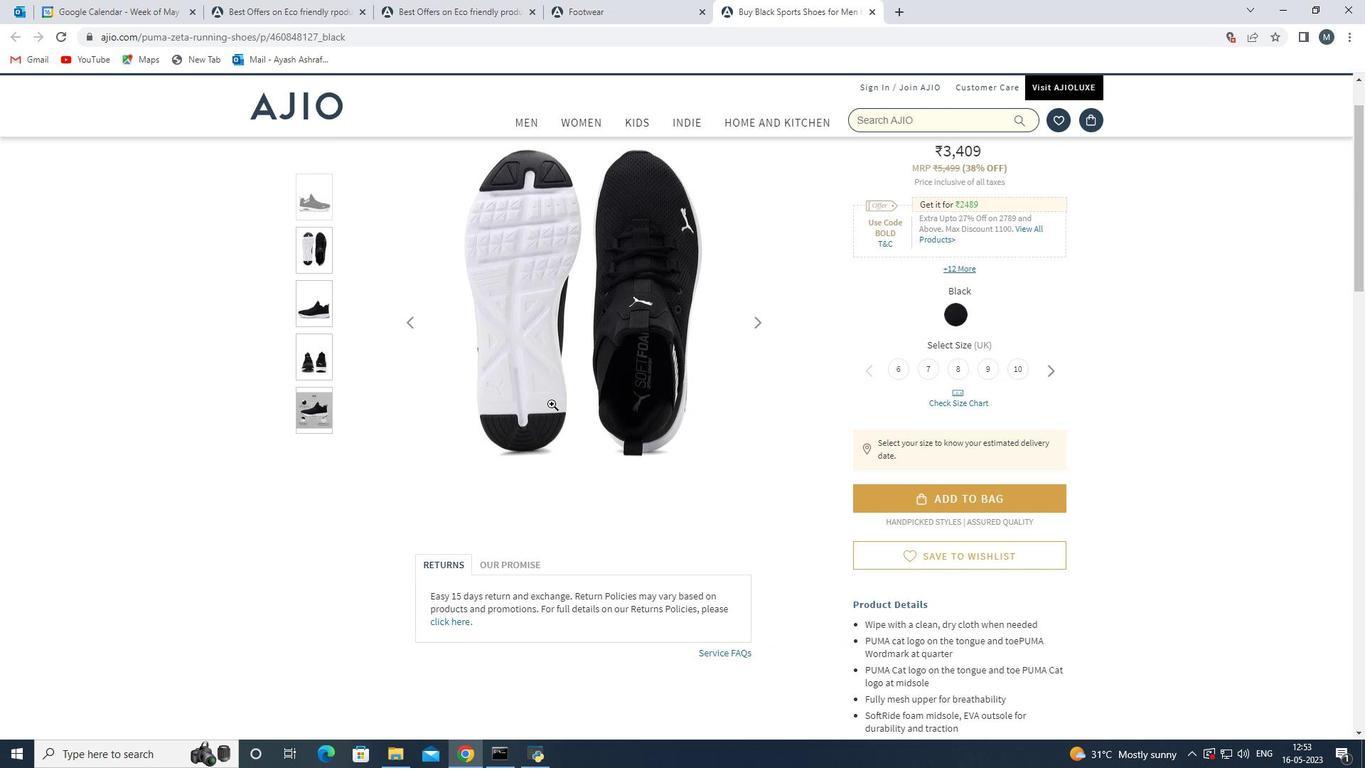 
Action: Mouse scrolled (546, 333) with delta (0, 0)
Screenshot: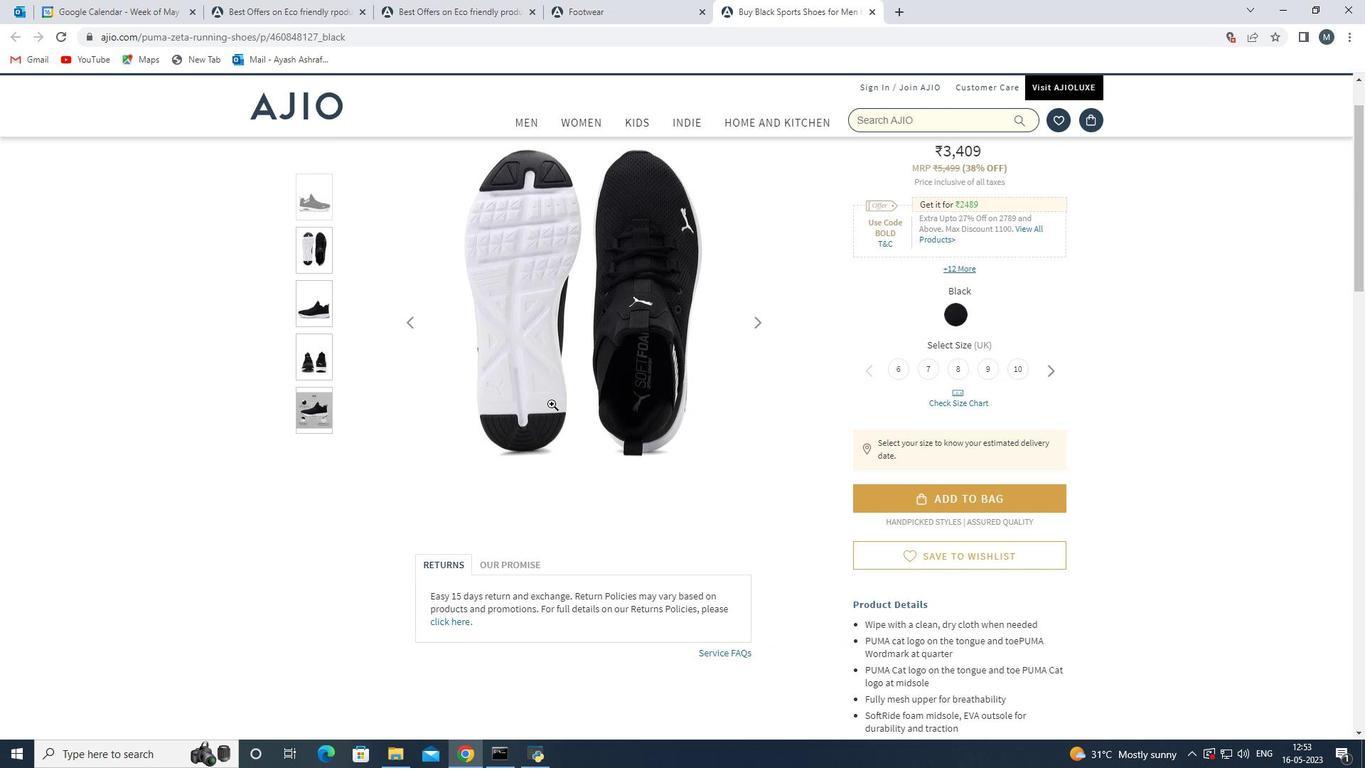 
Action: Mouse moved to (533, 120)
Screenshot: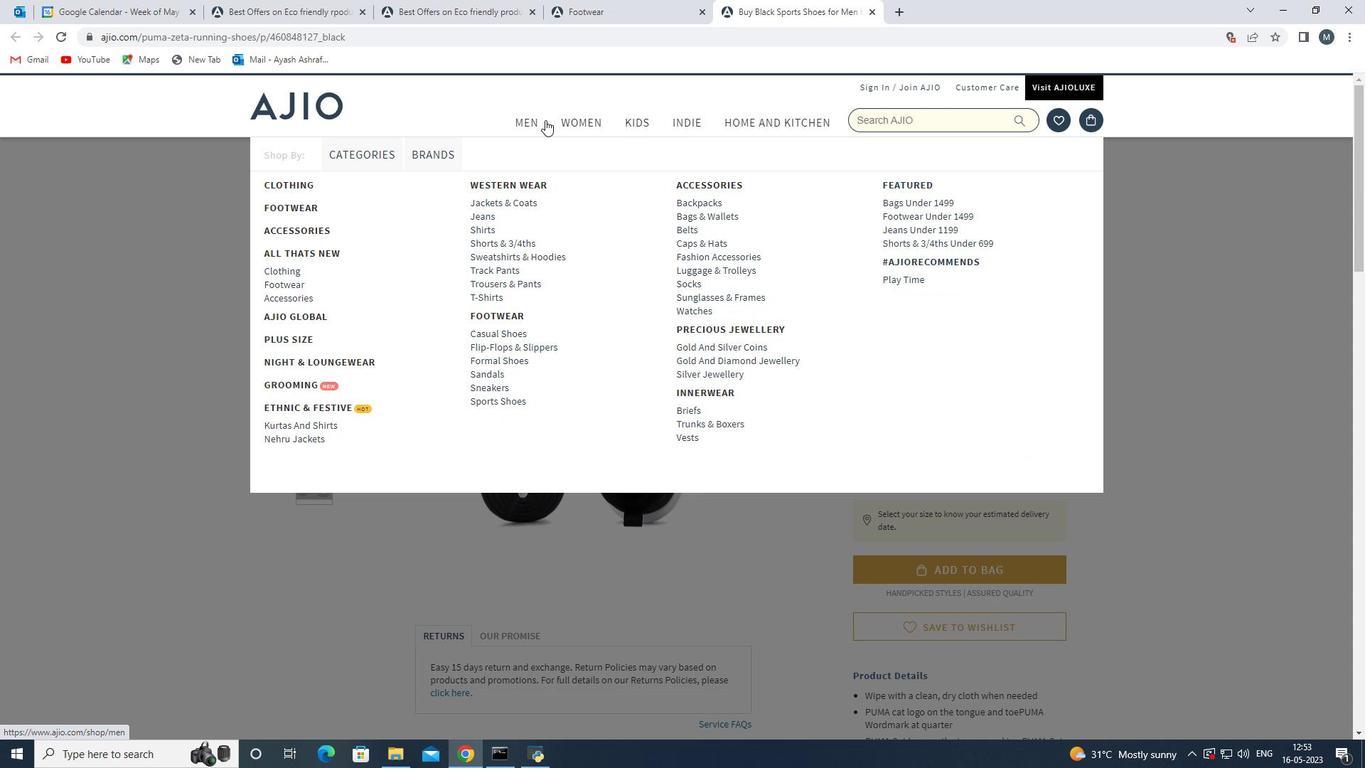 
Action: Mouse pressed left at (533, 120)
Screenshot: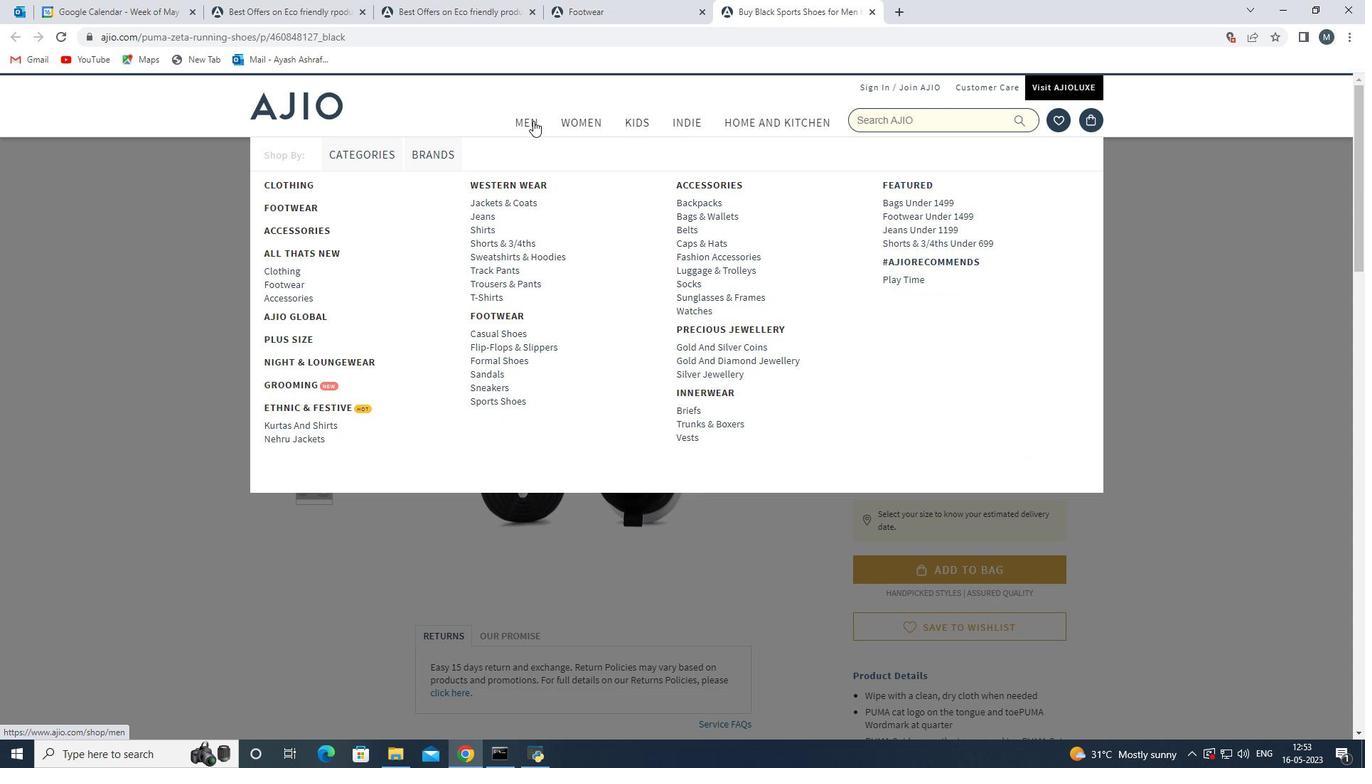 
Action: Mouse moved to (575, 442)
Screenshot: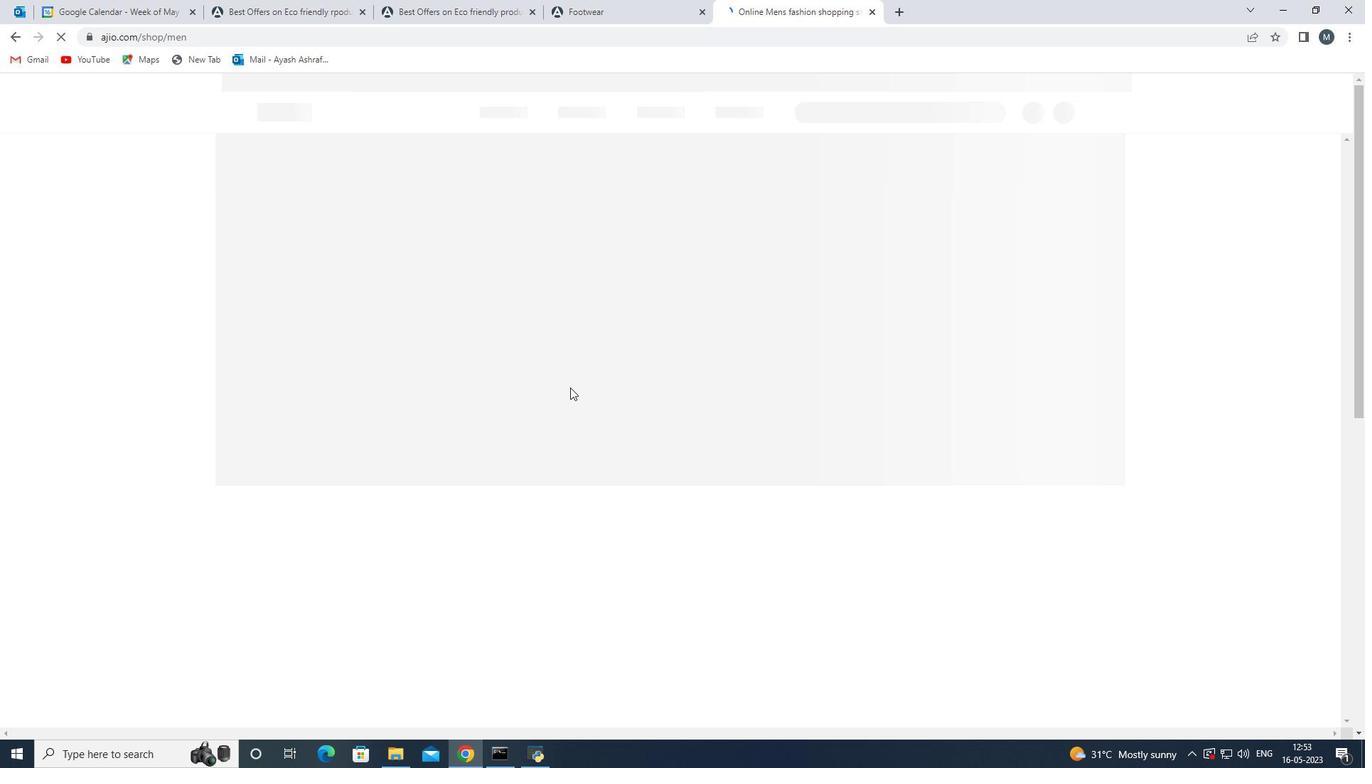 
Action: Mouse scrolled (575, 441) with delta (0, 0)
Screenshot: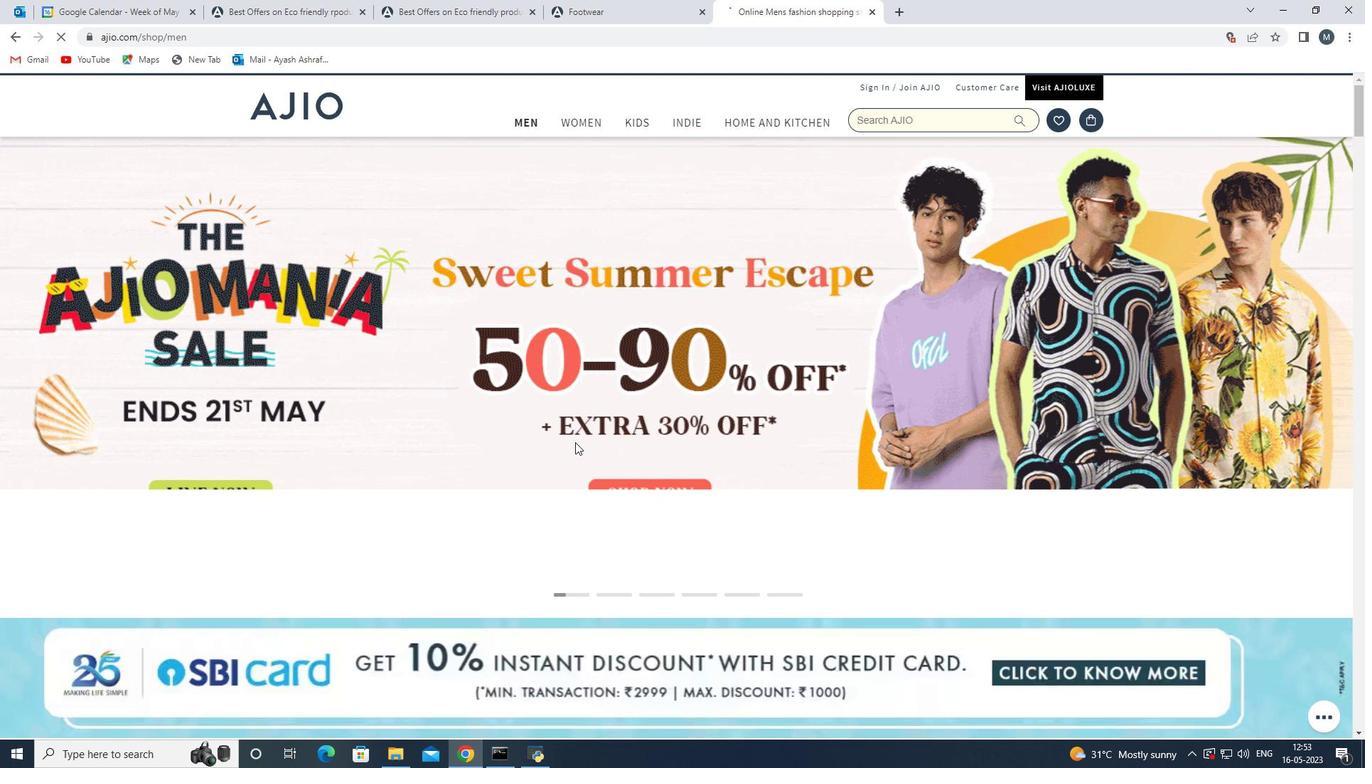 
Action: Mouse scrolled (575, 441) with delta (0, 0)
Screenshot: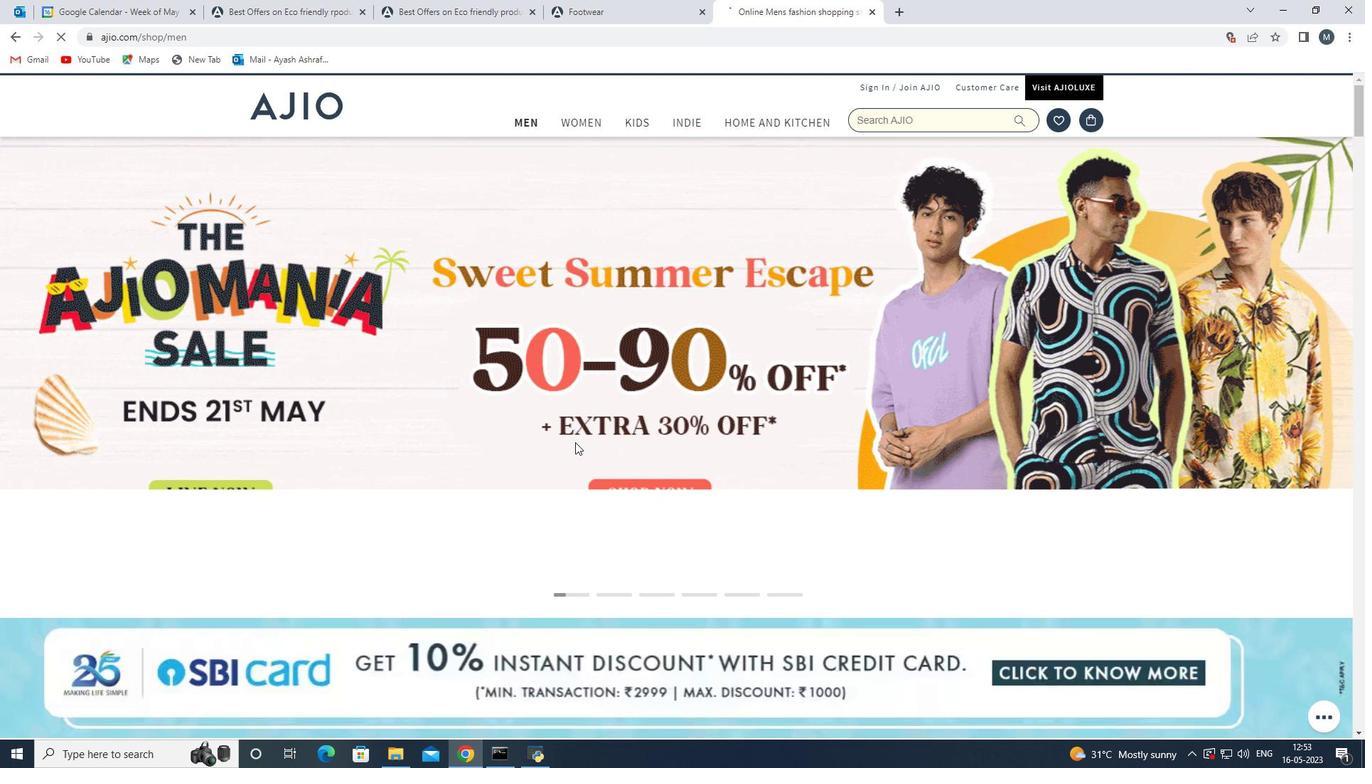 
Action: Mouse scrolled (575, 441) with delta (0, 0)
Screenshot: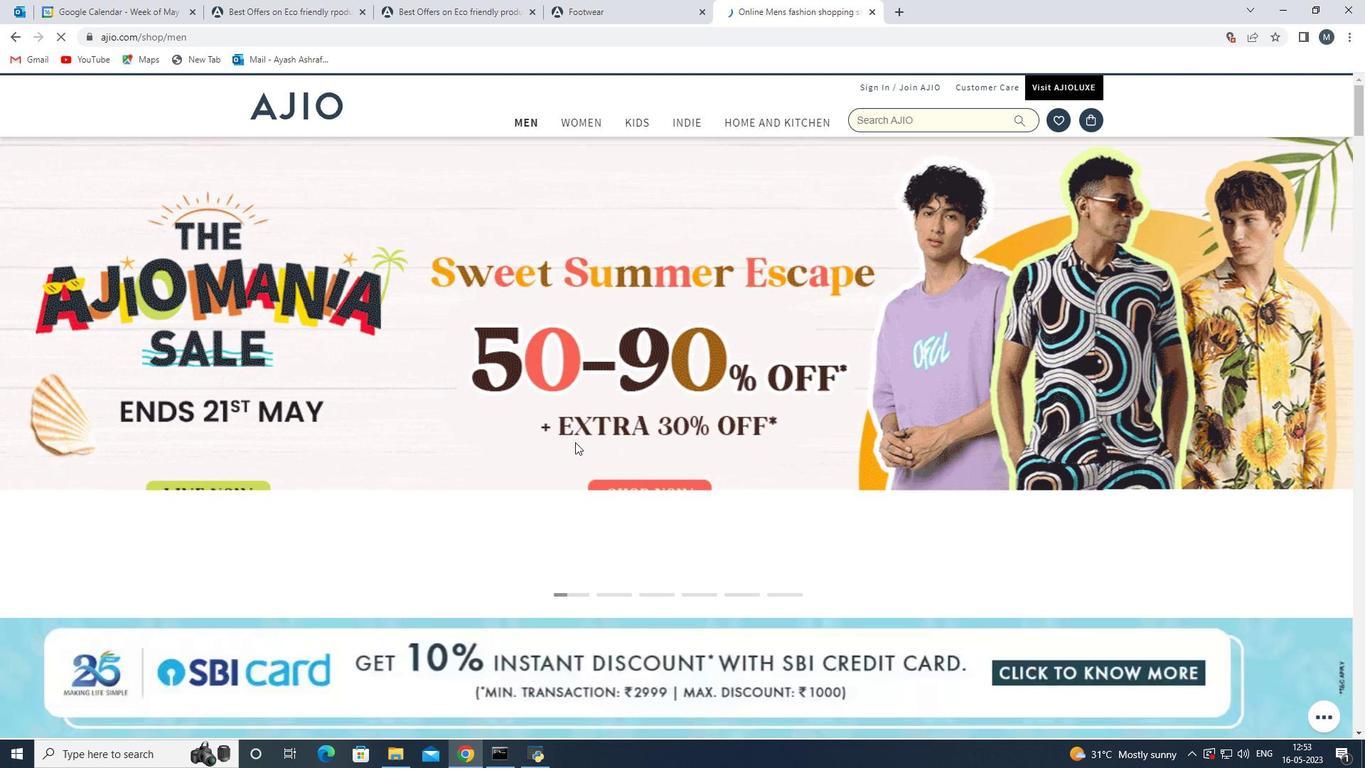 
Action: Mouse scrolled (575, 441) with delta (0, 0)
Screenshot: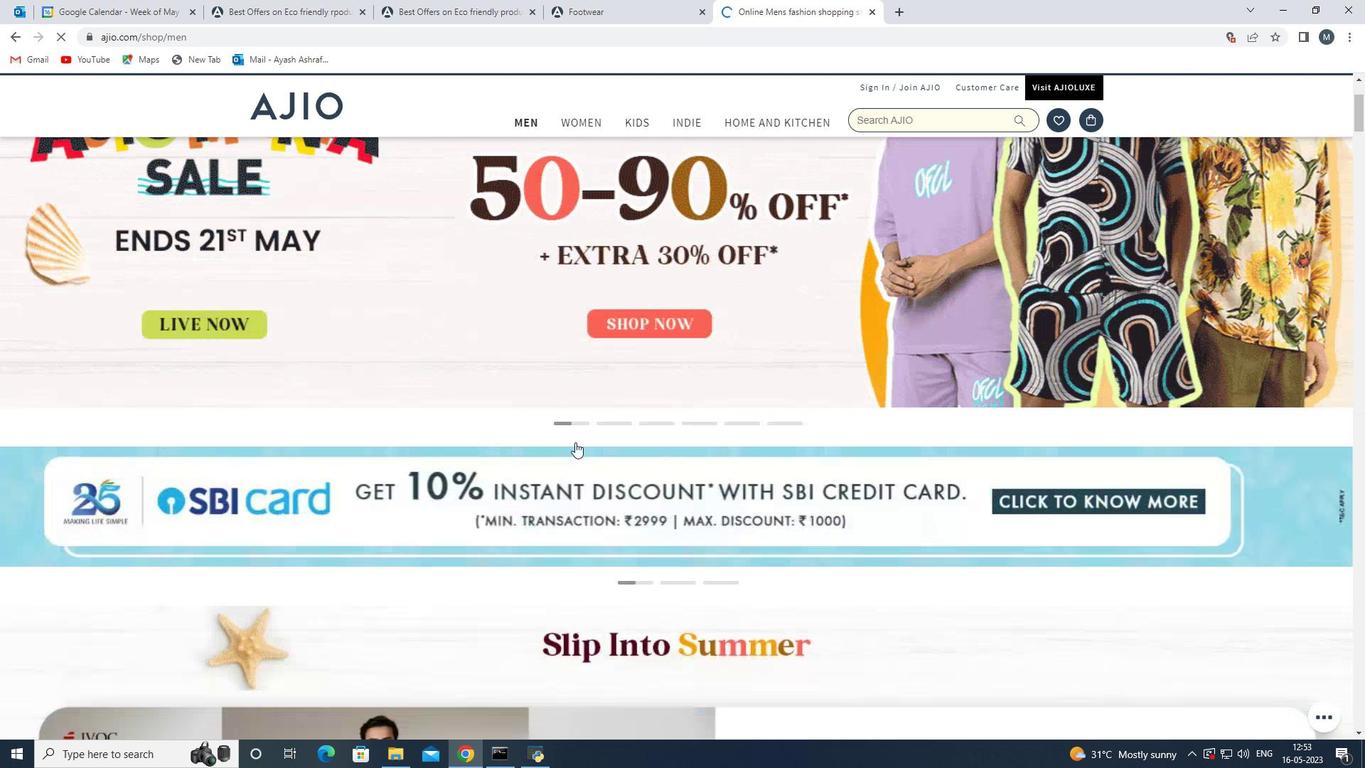 
Action: Mouse scrolled (575, 441) with delta (0, 0)
Screenshot: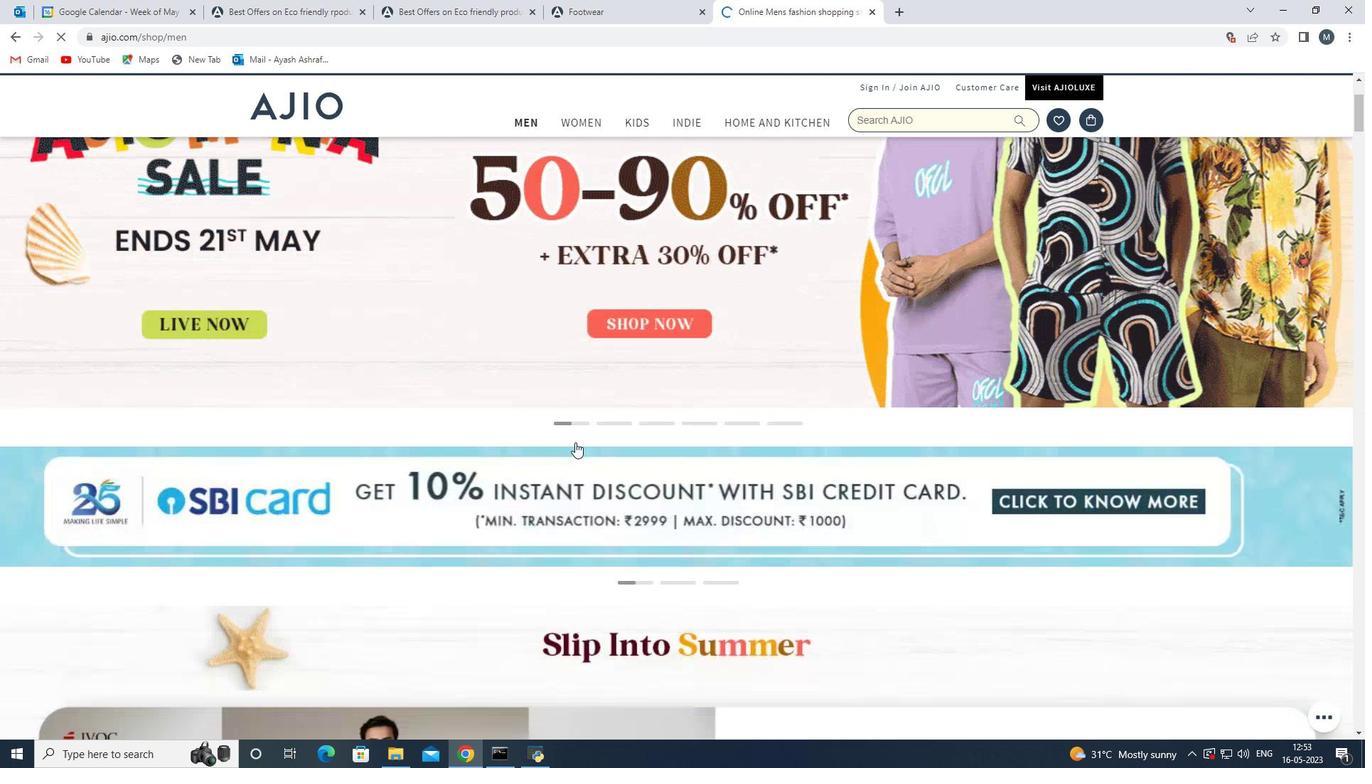 
Action: Mouse scrolled (575, 441) with delta (0, 0)
Screenshot: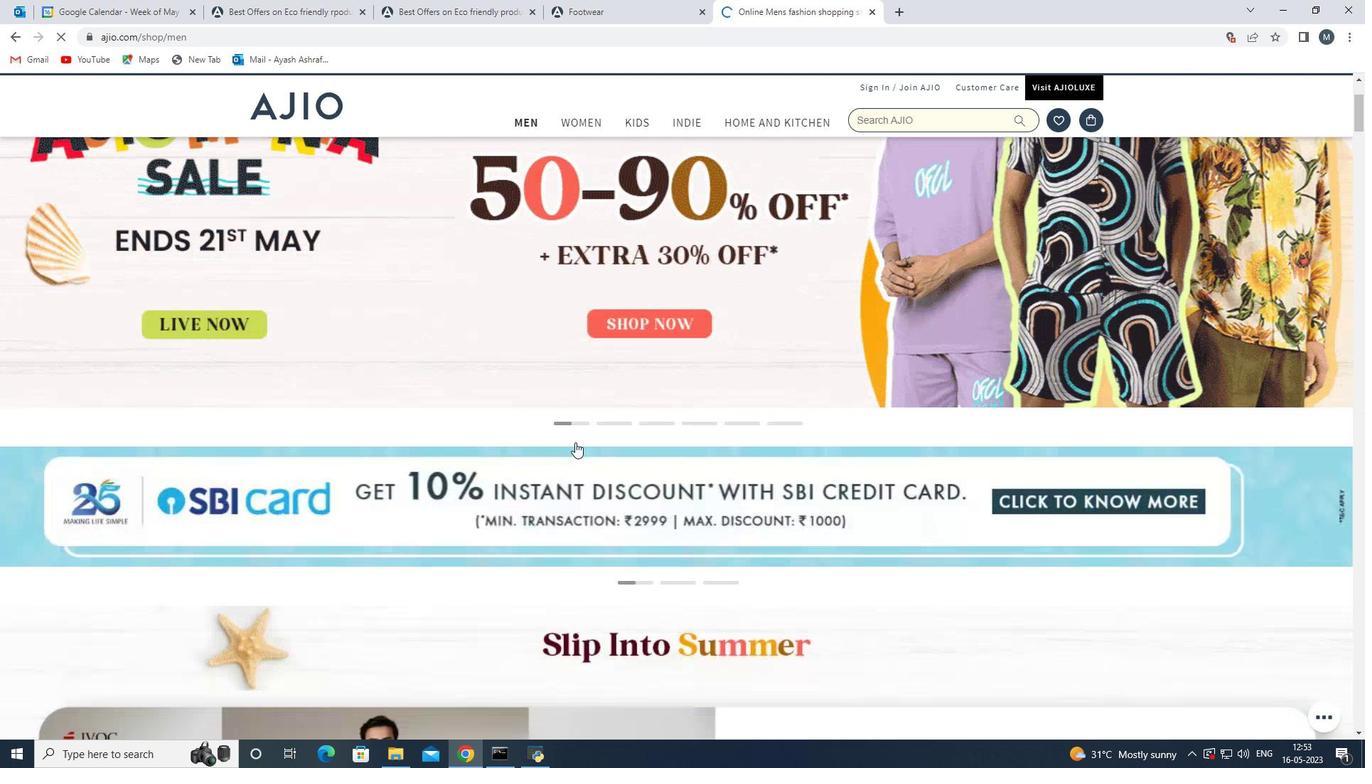 
Action: Mouse moved to (567, 444)
Screenshot: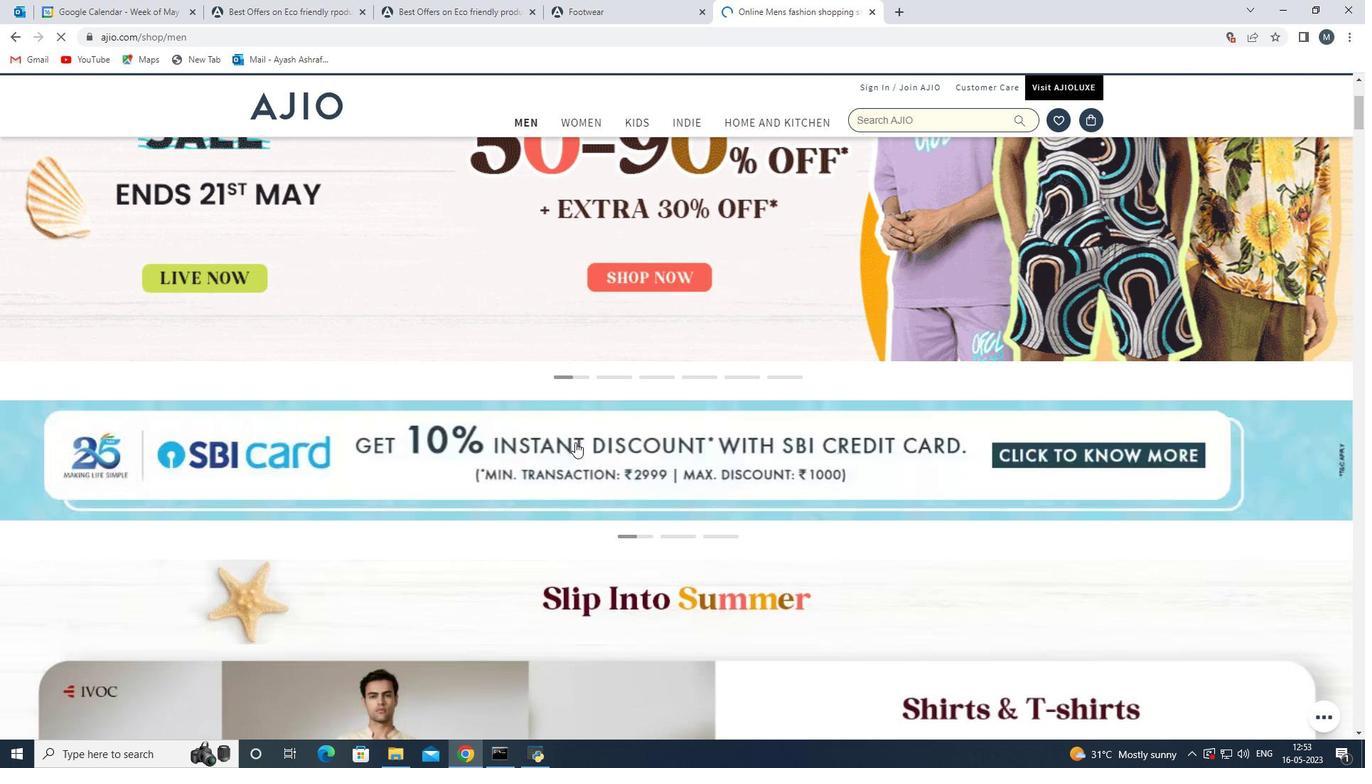 
Action: Mouse scrolled (567, 443) with delta (0, 0)
Screenshot: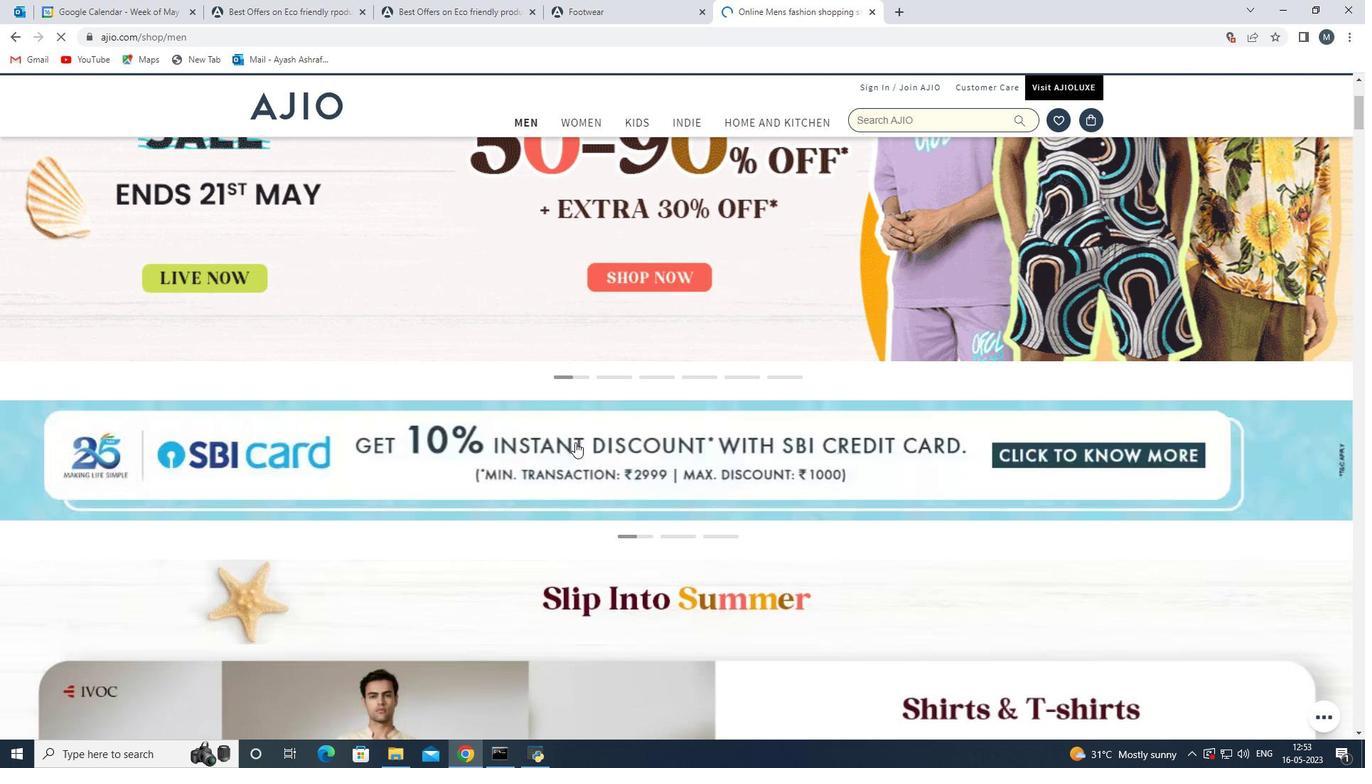 
Action: Mouse scrolled (567, 443) with delta (0, 0)
Screenshot: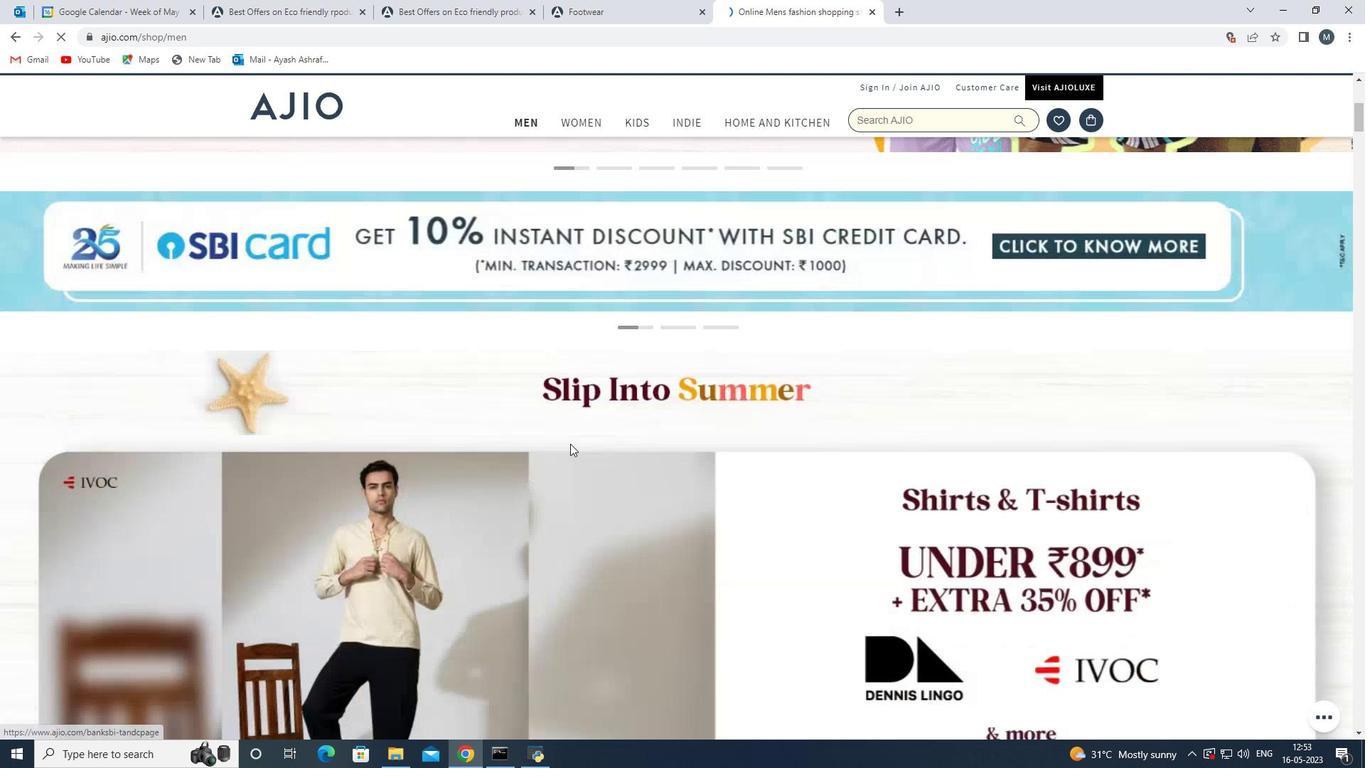 
Action: Mouse moved to (566, 445)
Screenshot: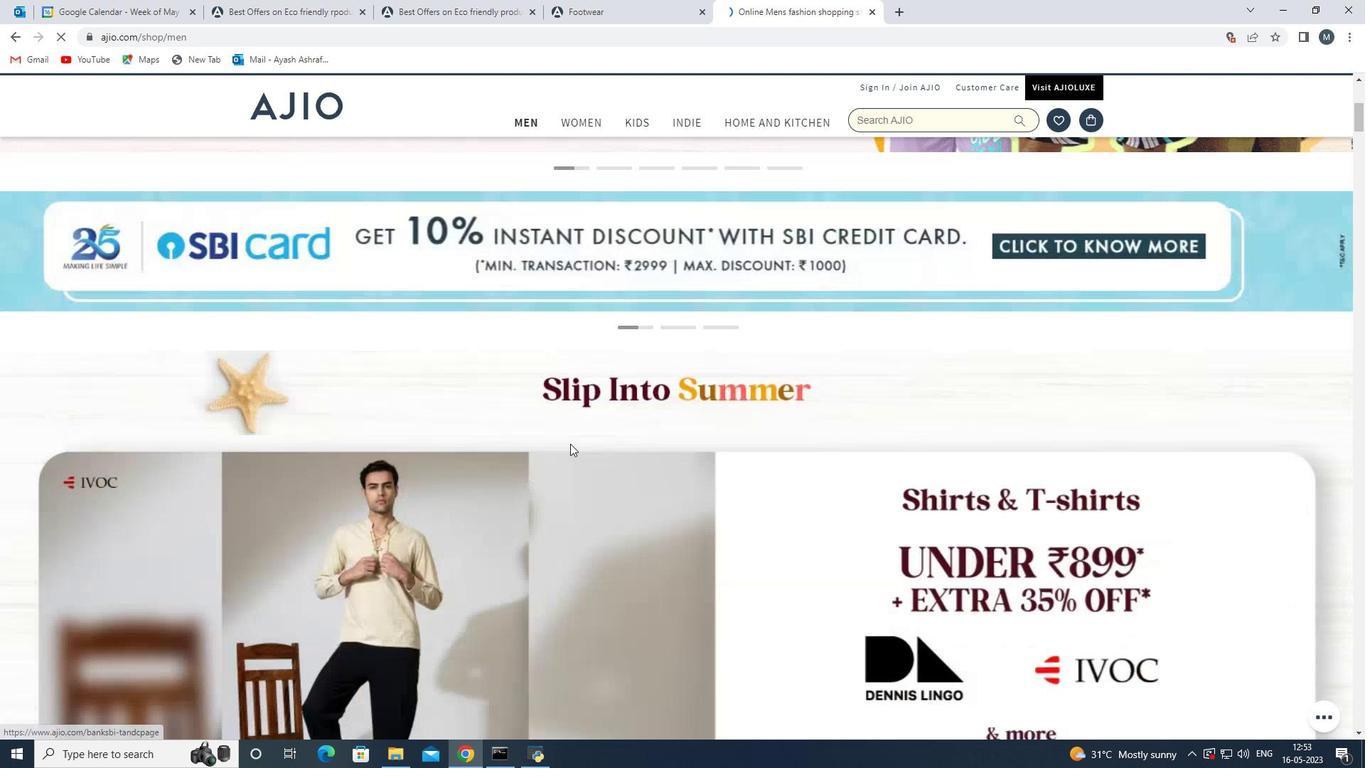
Action: Mouse scrolled (566, 444) with delta (0, 0)
Screenshot: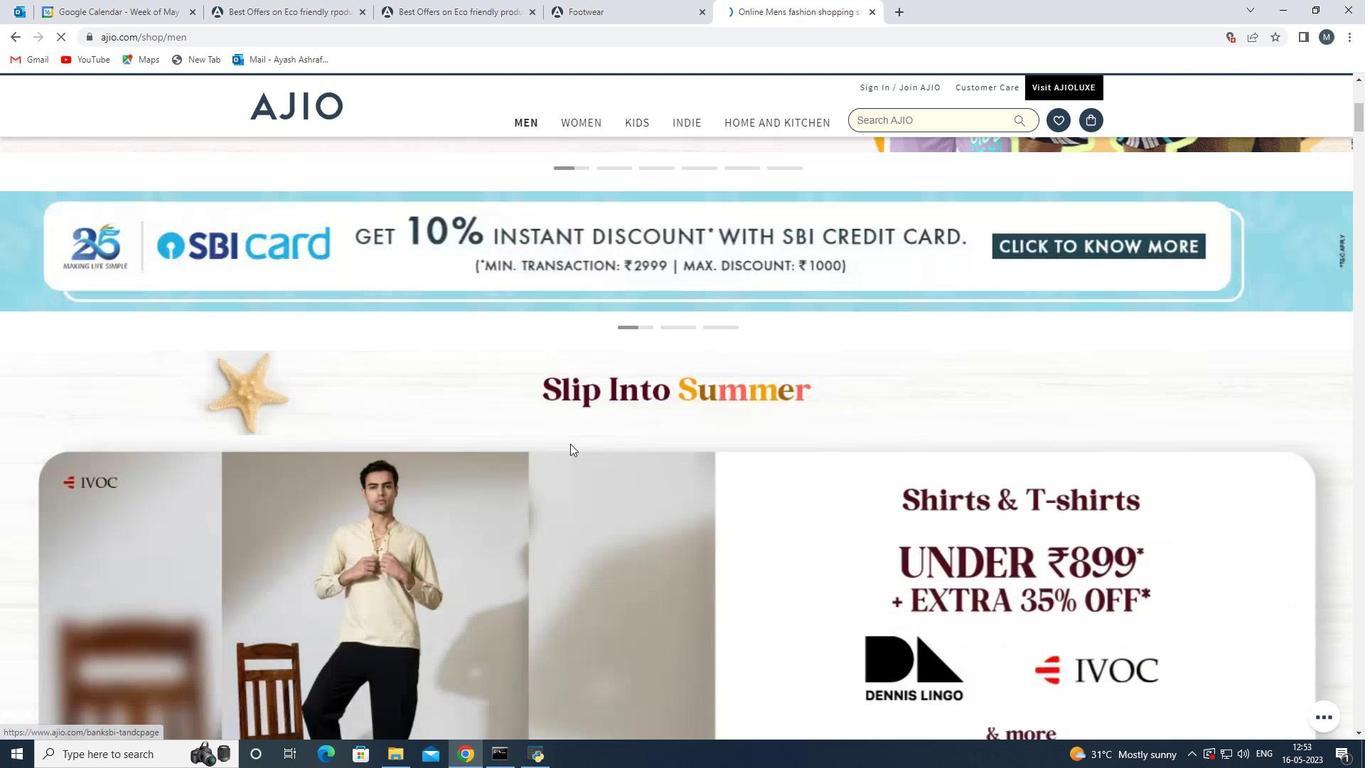 
Action: Mouse moved to (561, 448)
Screenshot: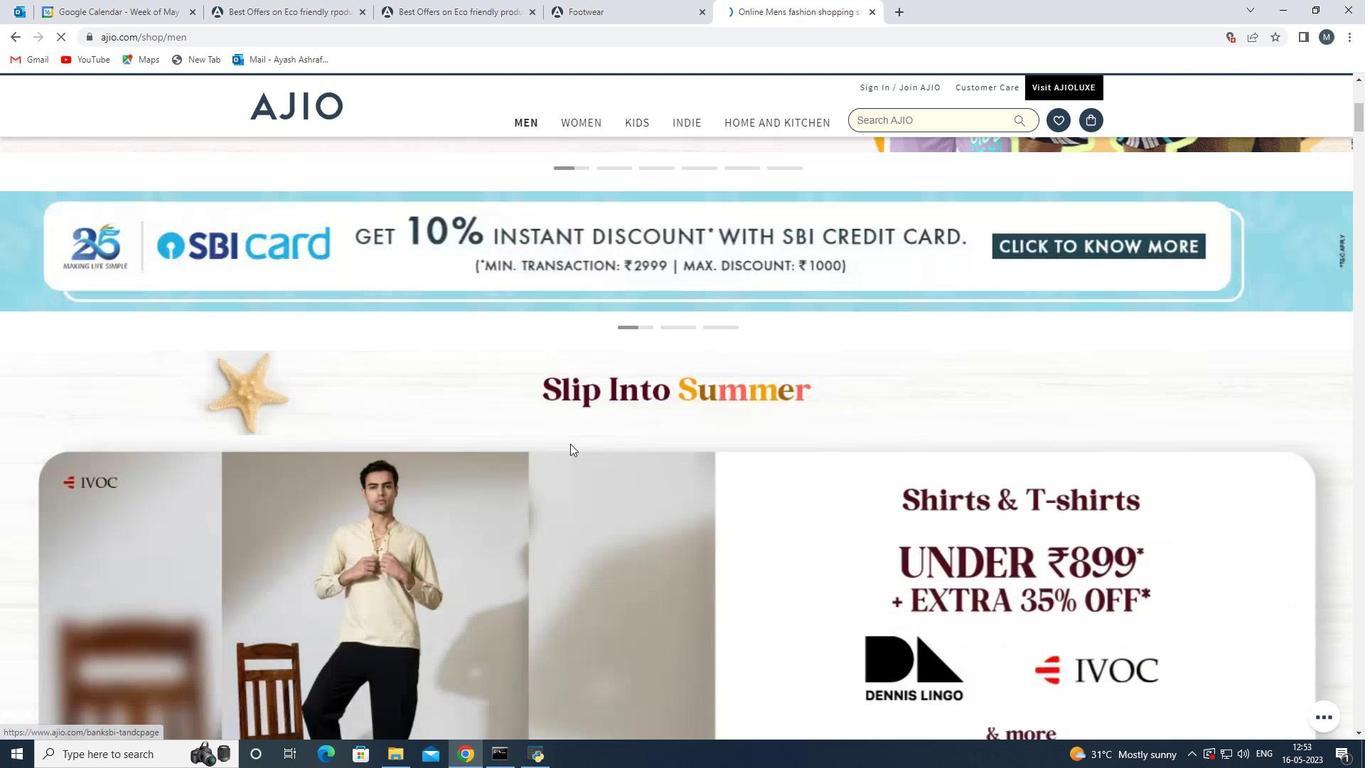 
Action: Mouse scrolled (561, 448) with delta (0, 0)
Screenshot: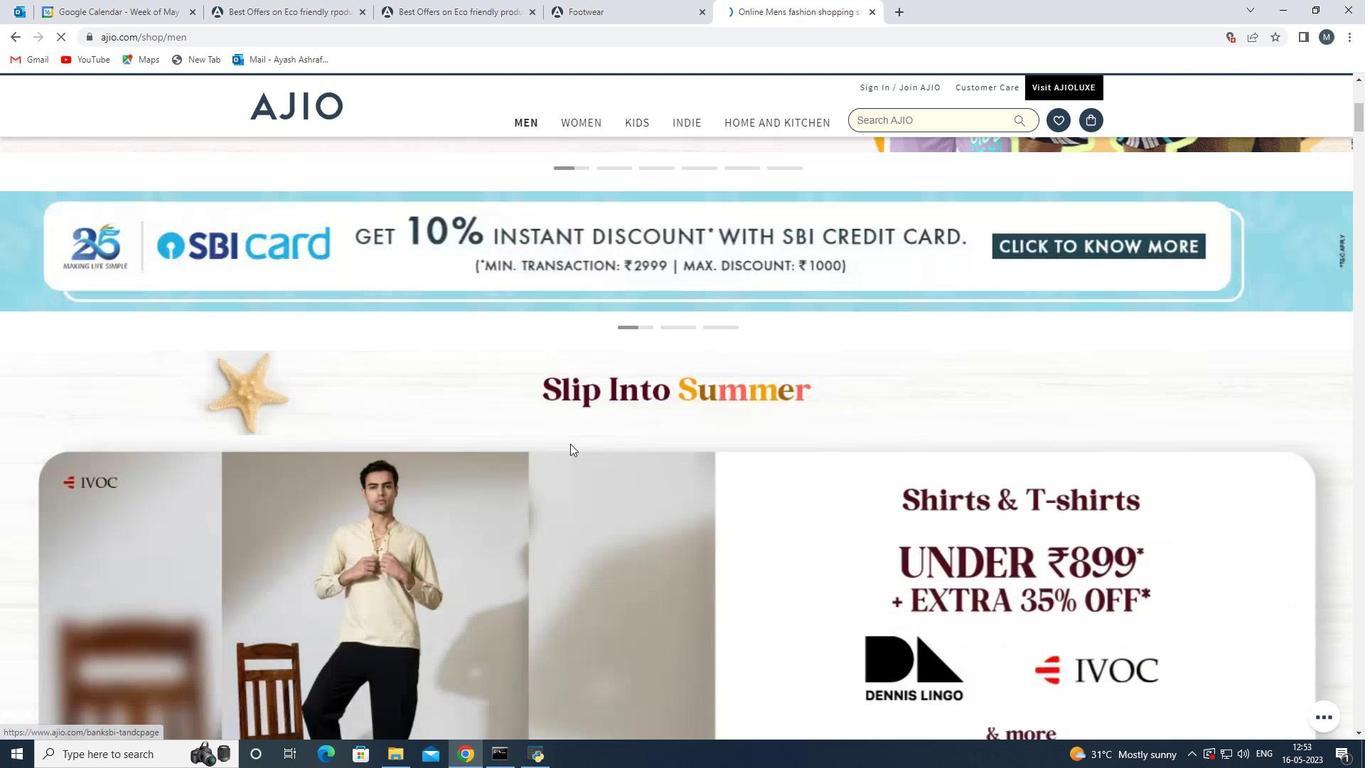 
Action: Mouse moved to (525, 463)
Screenshot: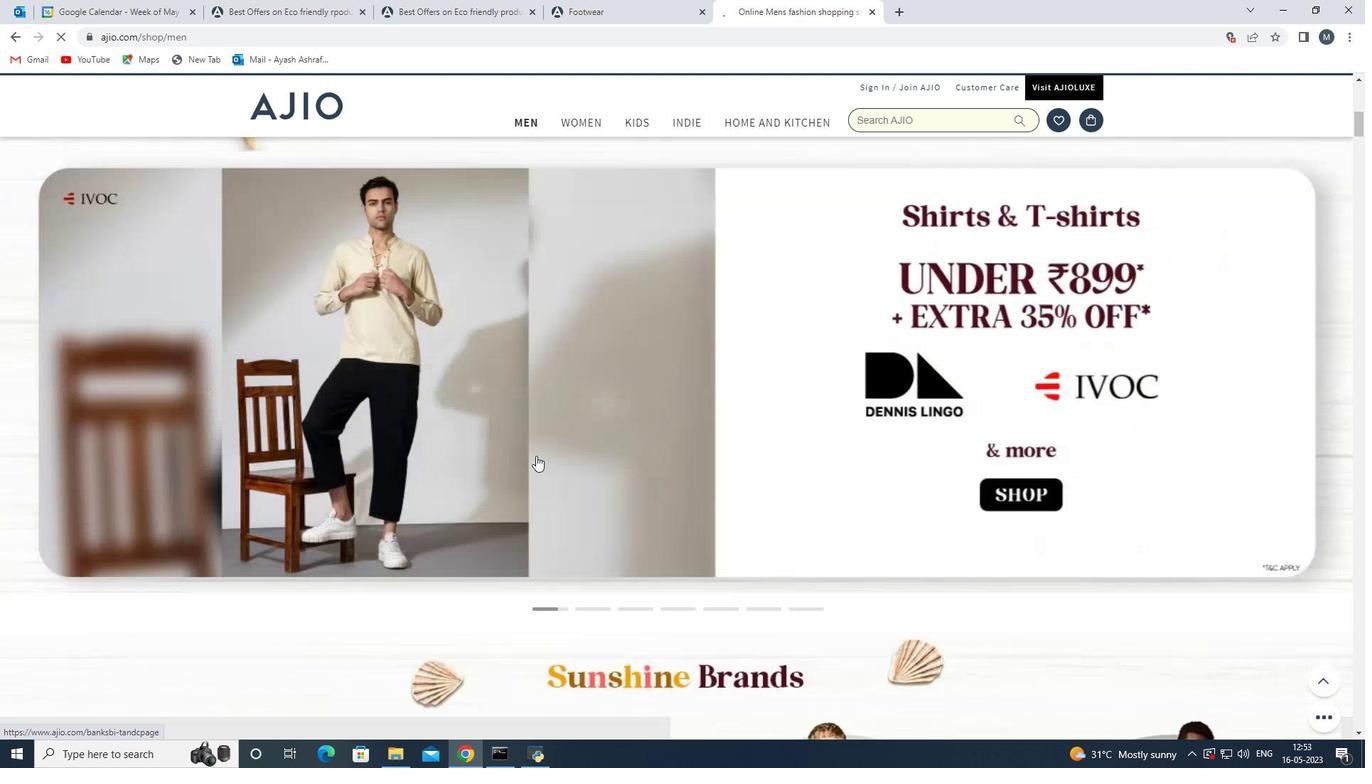 
Action: Mouse scrolled (525, 463) with delta (0, 0)
Screenshot: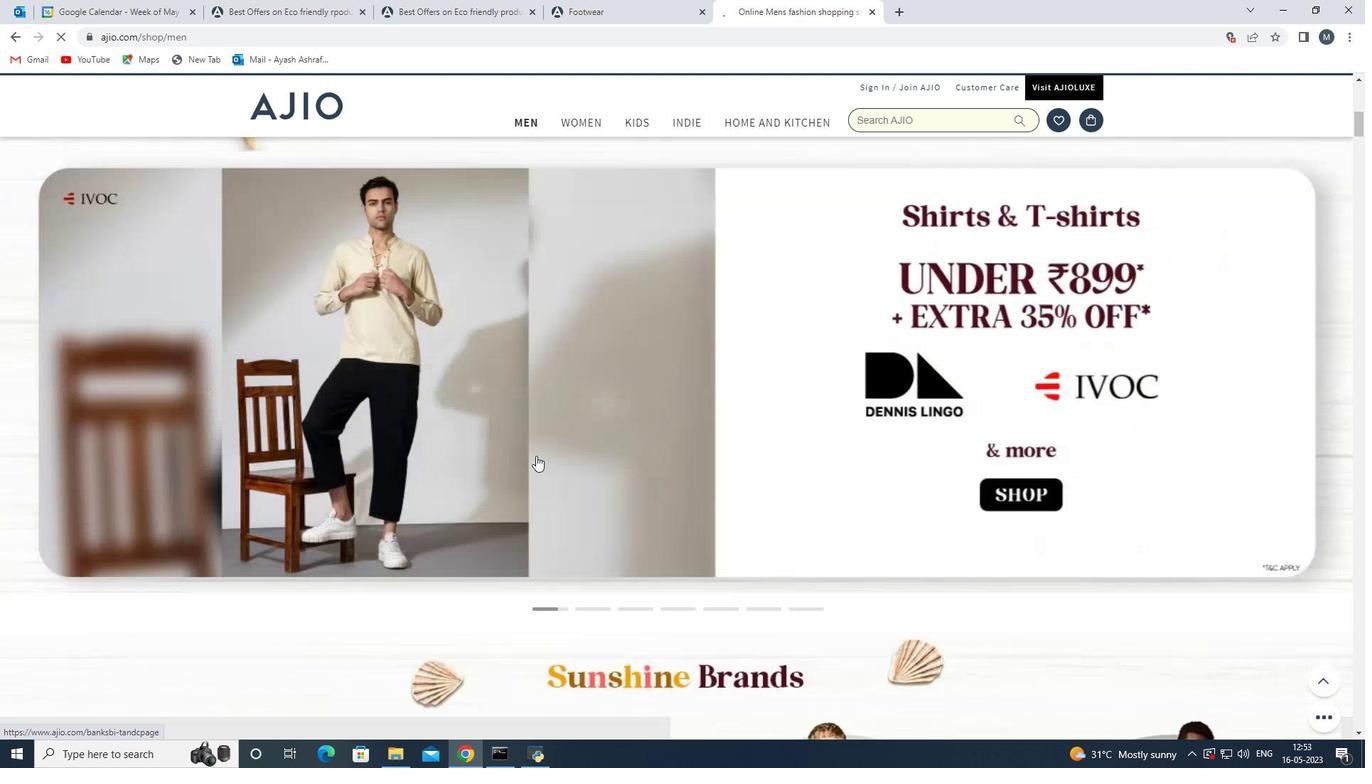 
Action: Mouse moved to (524, 467)
Screenshot: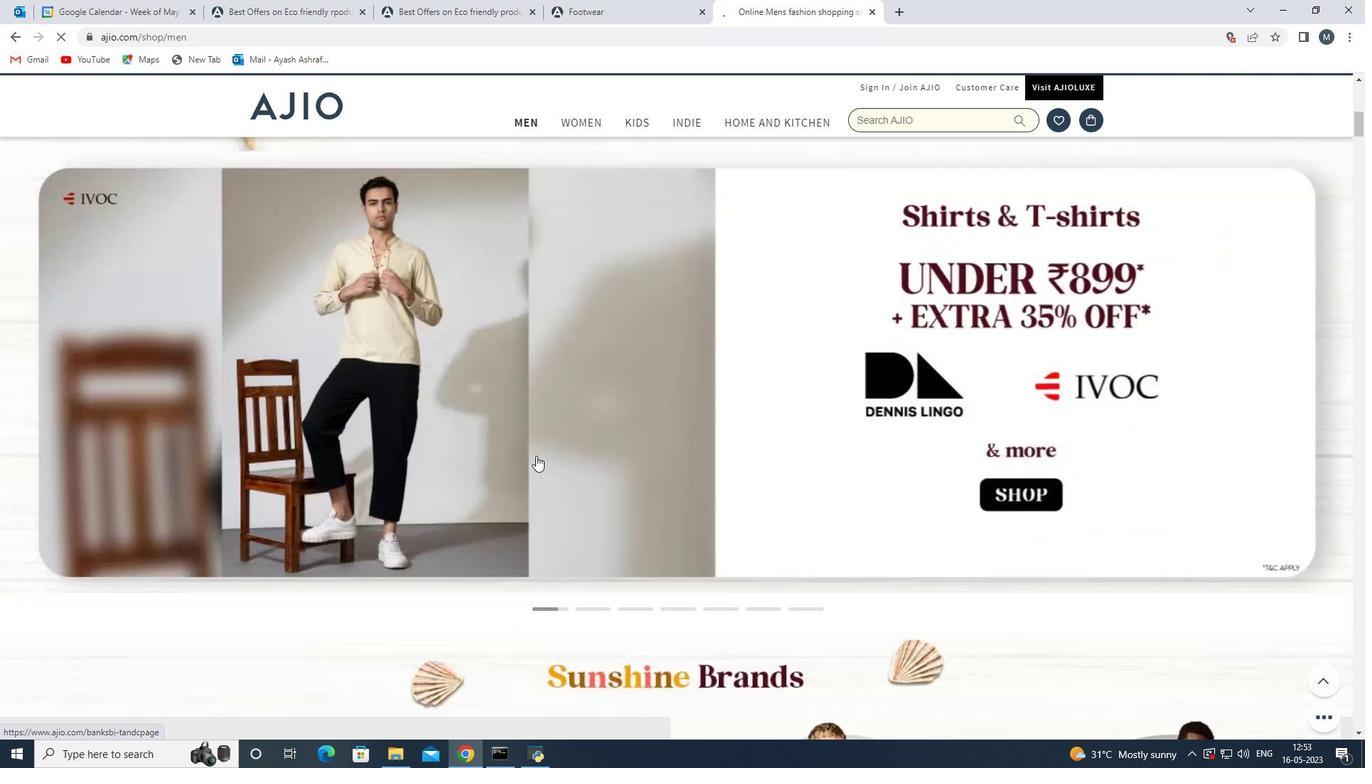 
Action: Mouse scrolled (524, 466) with delta (0, 0)
Screenshot: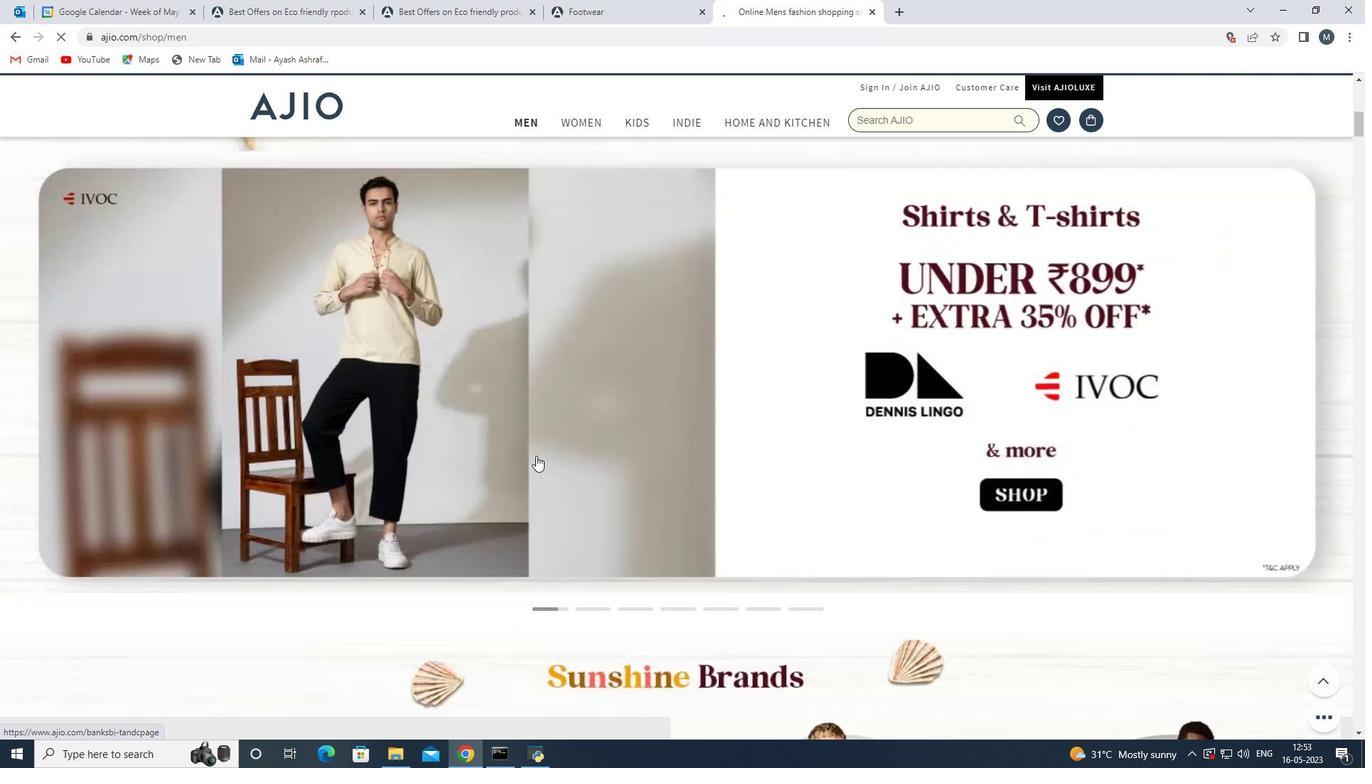
Action: Mouse scrolled (524, 466) with delta (0, 0)
Screenshot: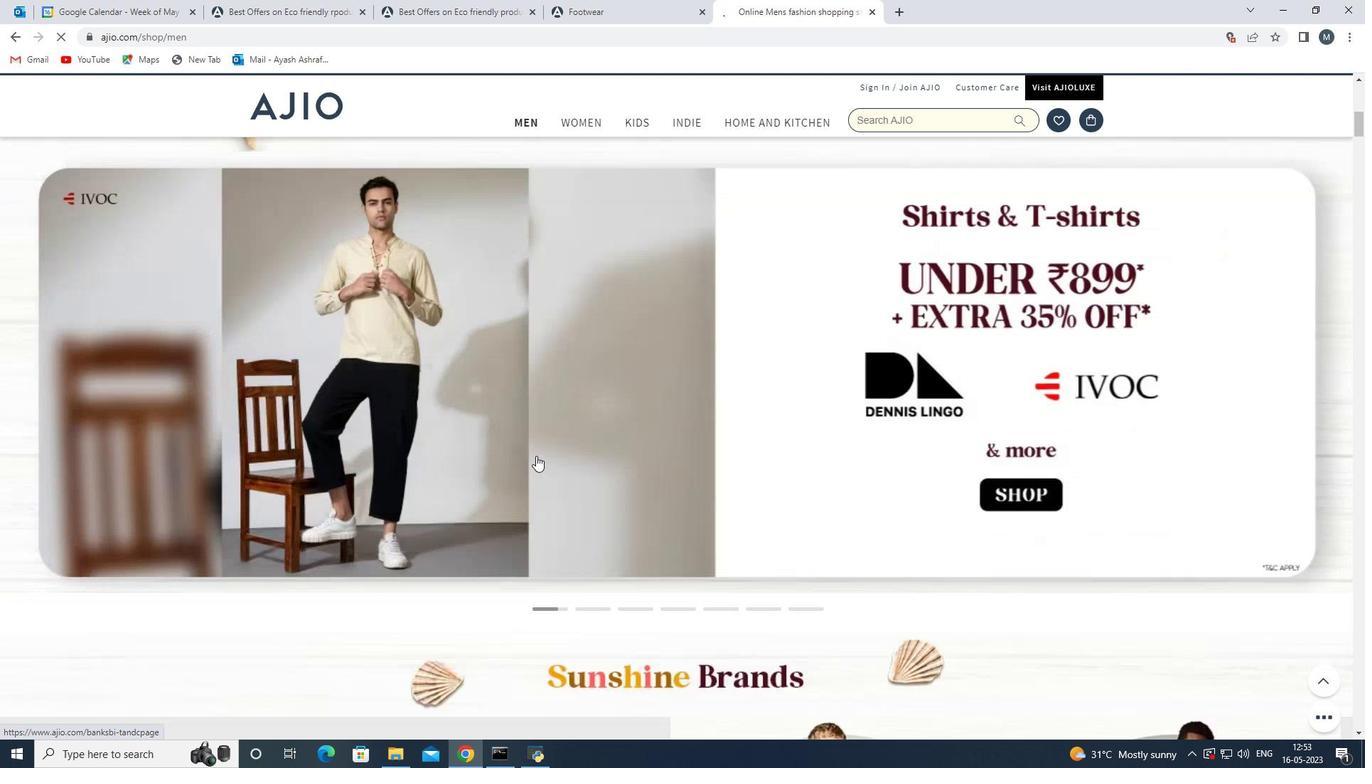 
Action: Mouse moved to (524, 467)
Screenshot: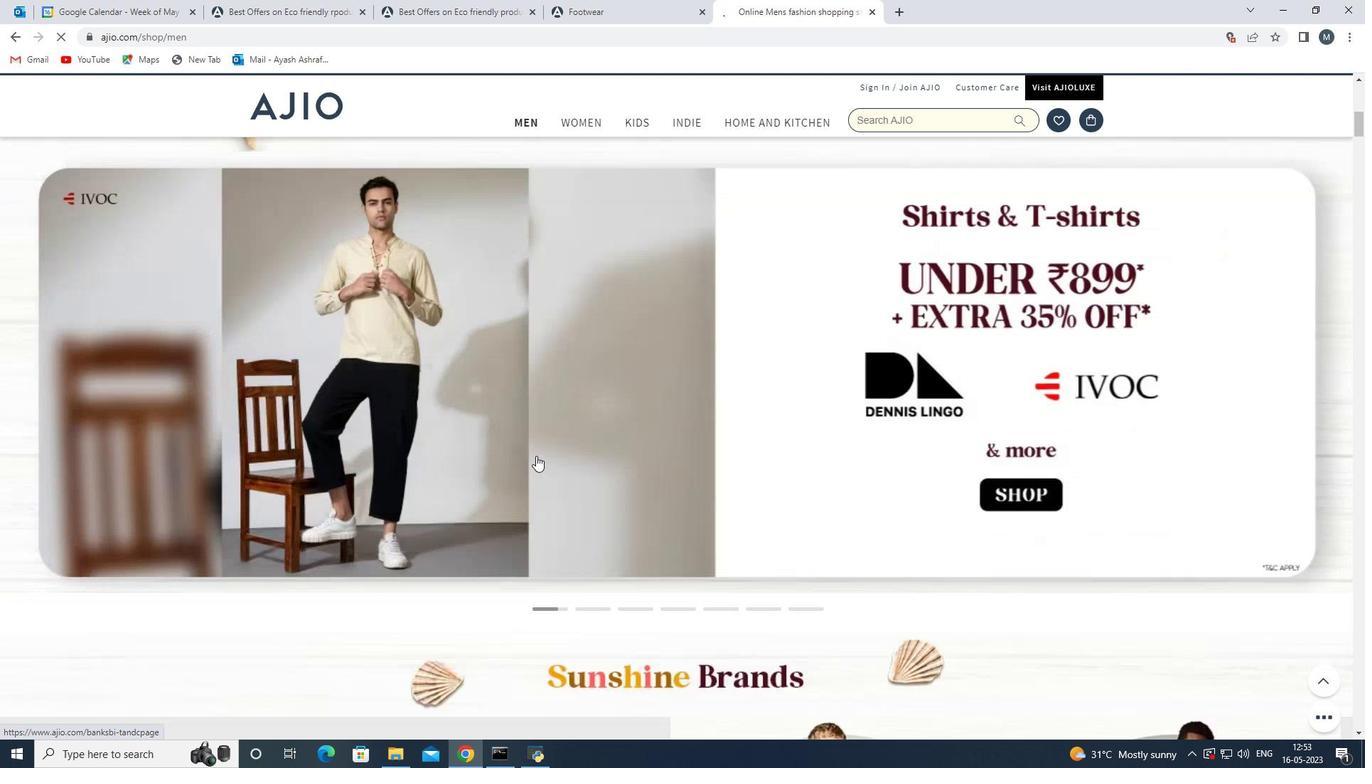 
Action: Mouse scrolled (524, 467) with delta (0, 0)
Screenshot: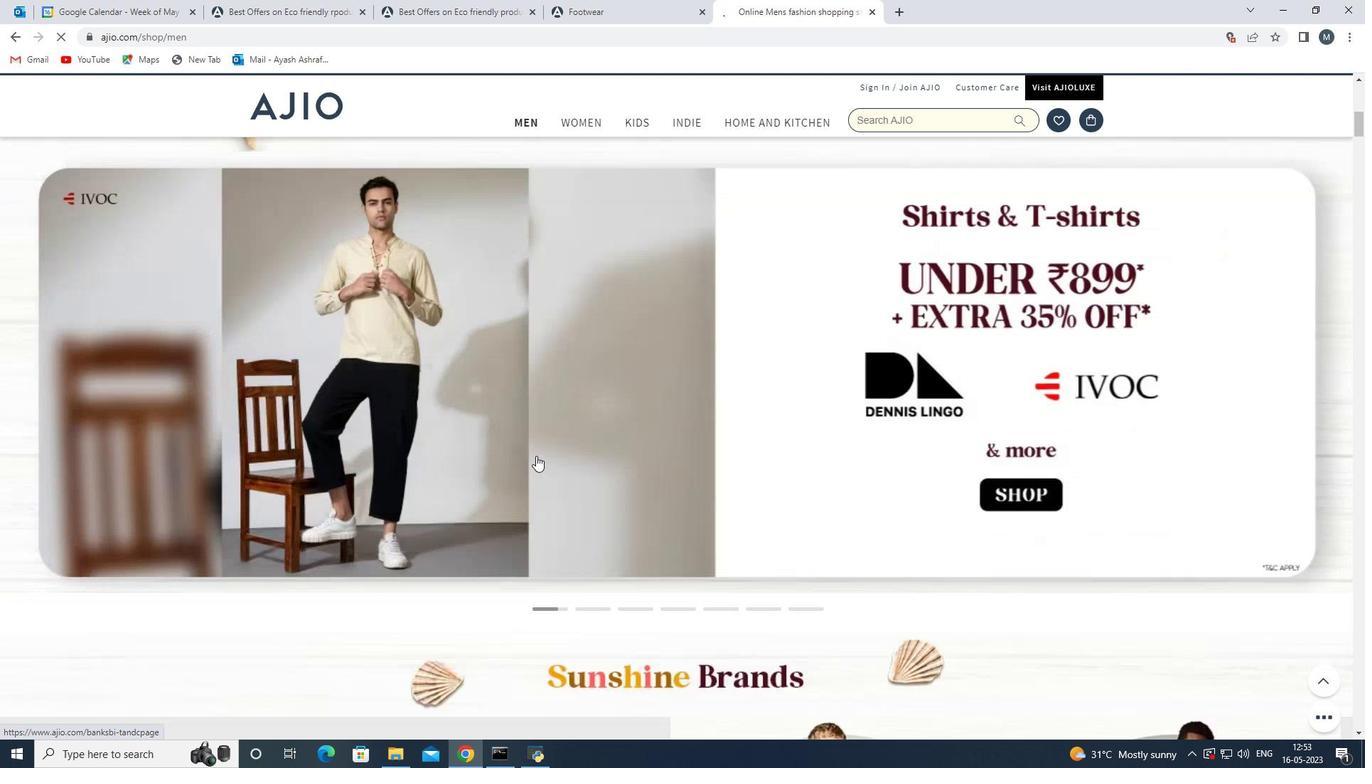 
Action: Mouse moved to (519, 473)
Screenshot: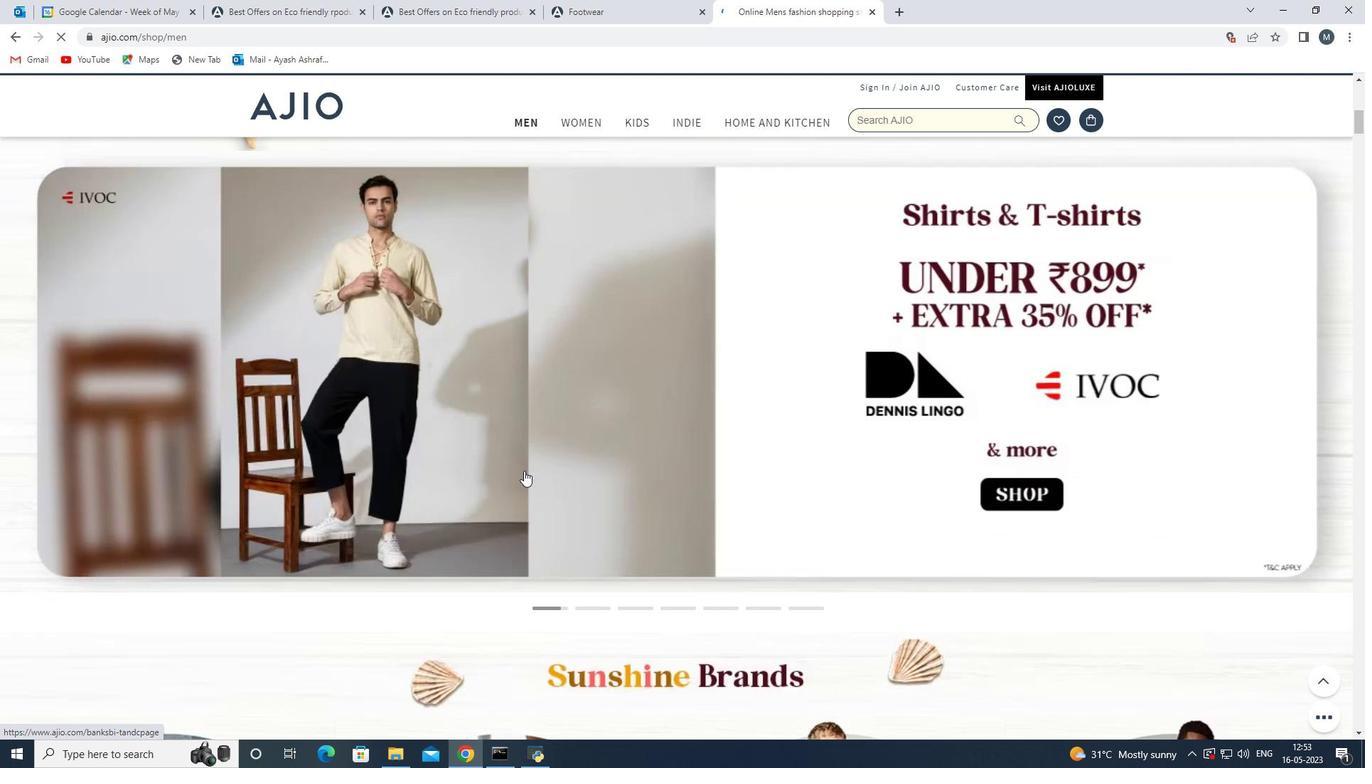 
Action: Mouse scrolled (519, 472) with delta (0, 0)
Screenshot: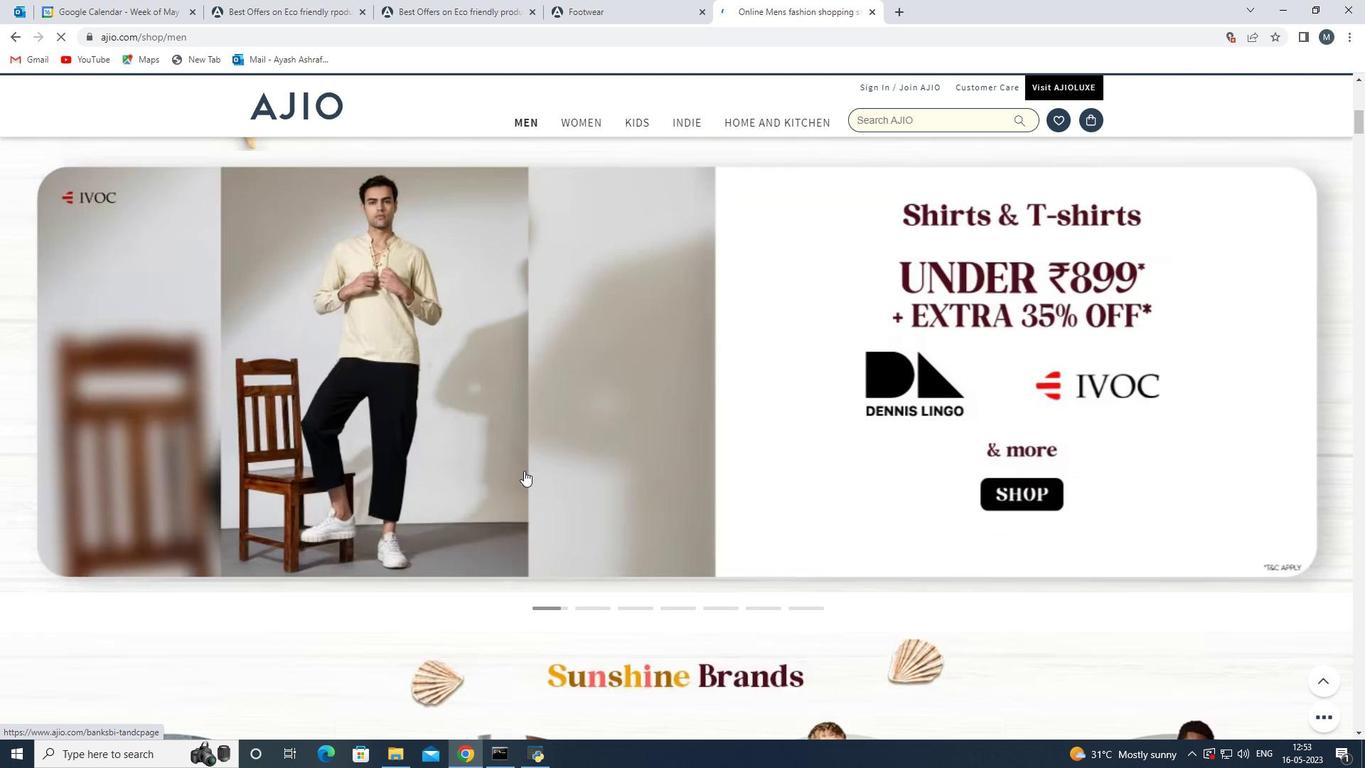 
Action: Mouse scrolled (519, 472) with delta (0, 0)
Screenshot: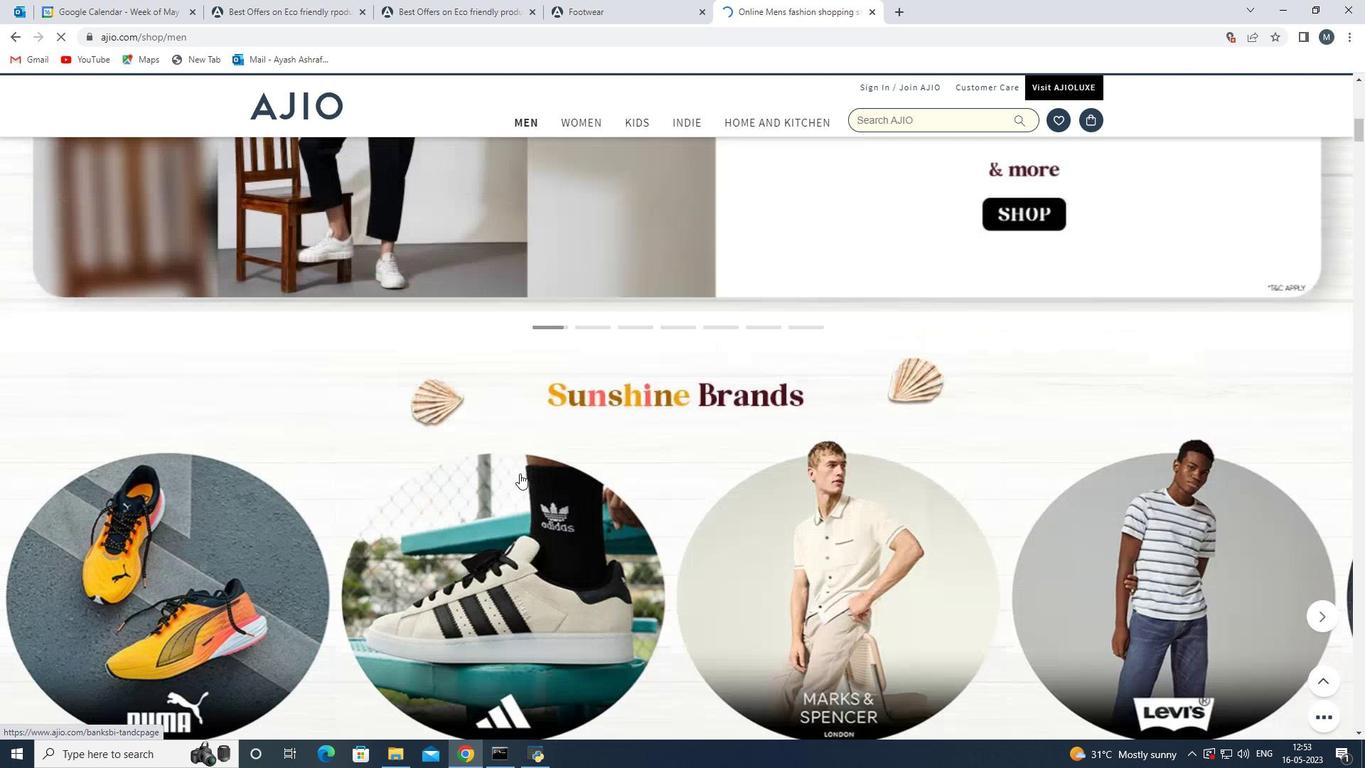 
Action: Mouse scrolled (519, 472) with delta (0, 0)
Screenshot: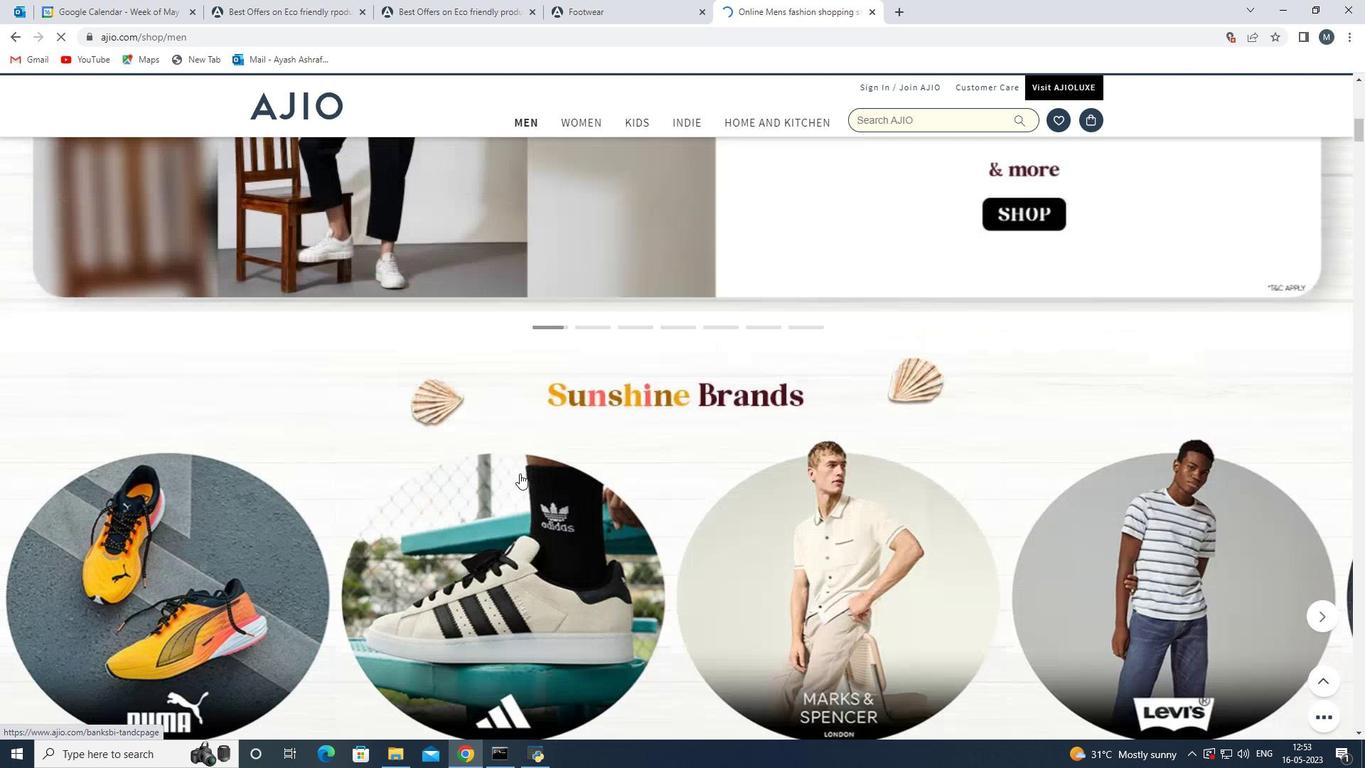 
Action: Mouse moved to (515, 474)
Screenshot: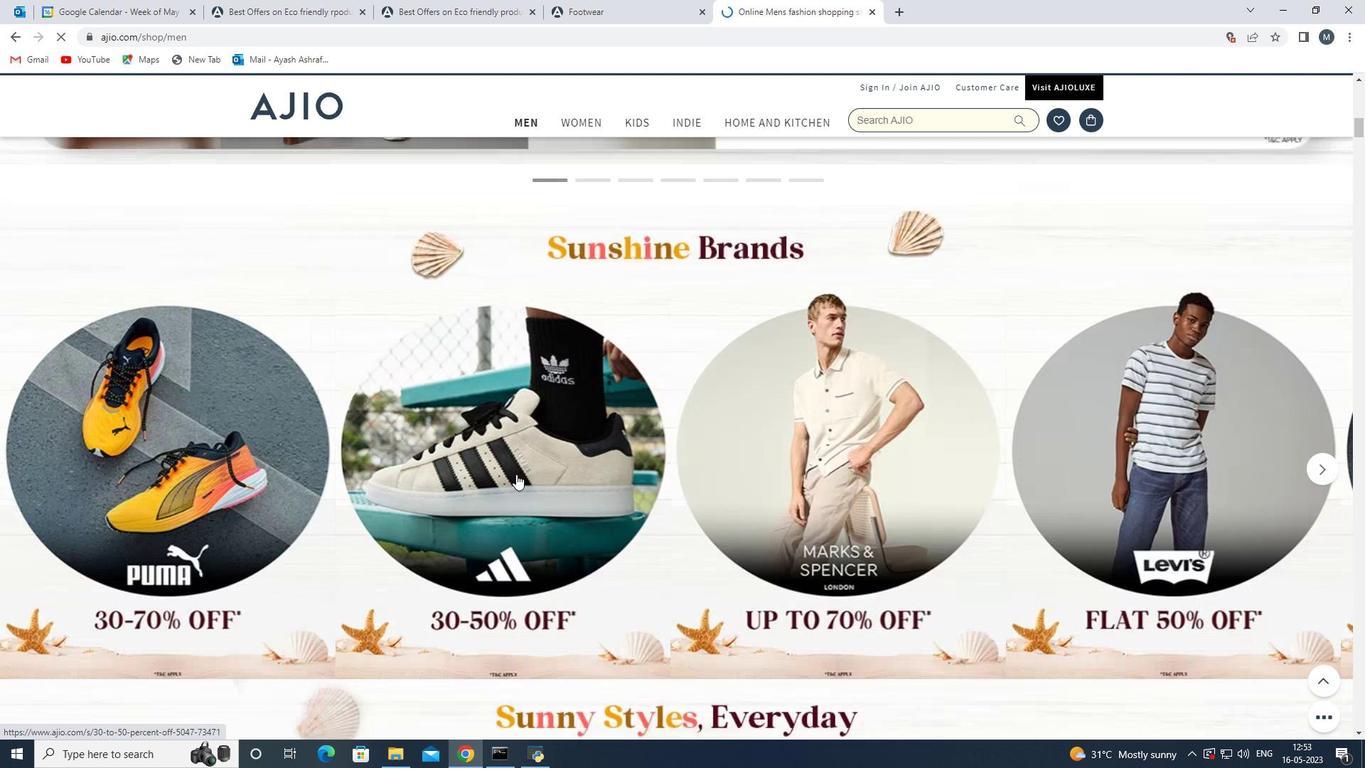 
Action: Mouse scrolled (515, 473) with delta (0, 0)
Screenshot: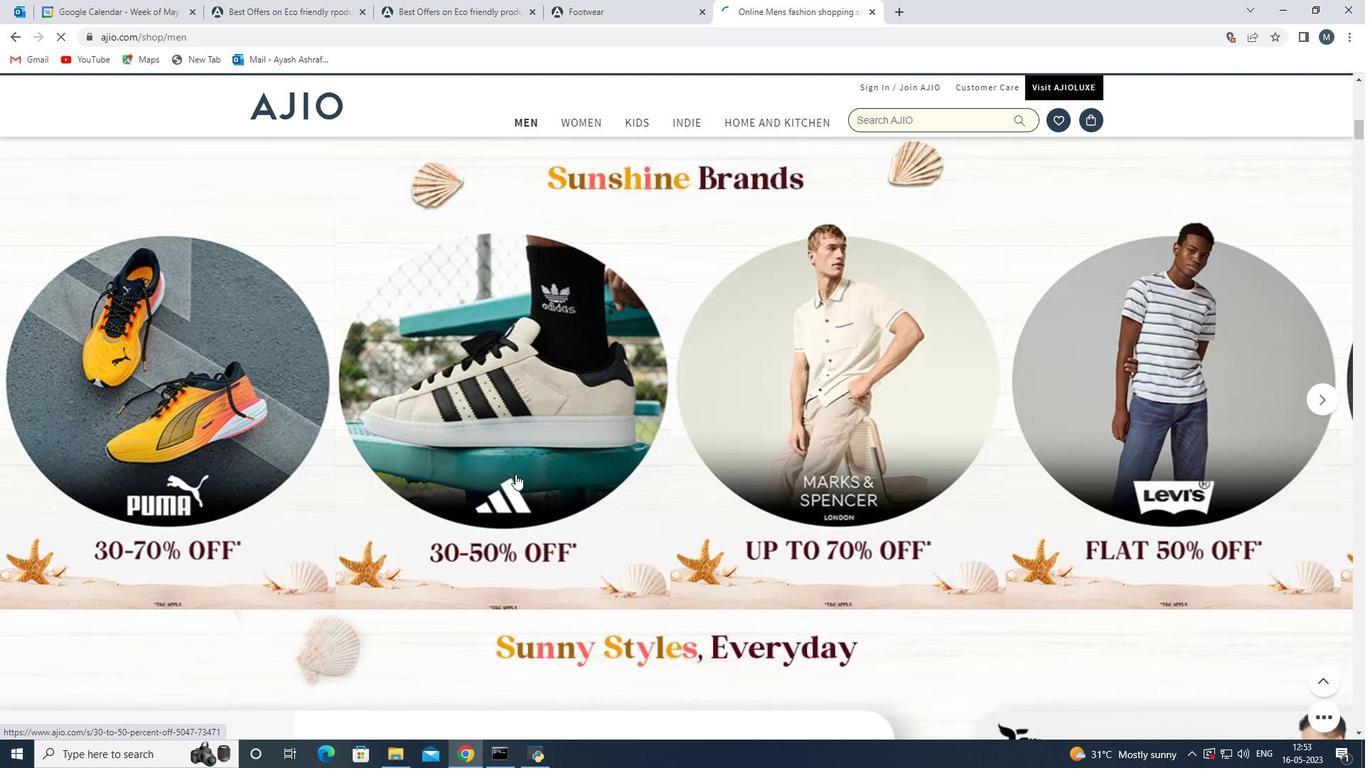 
Action: Mouse moved to (515, 474)
Screenshot: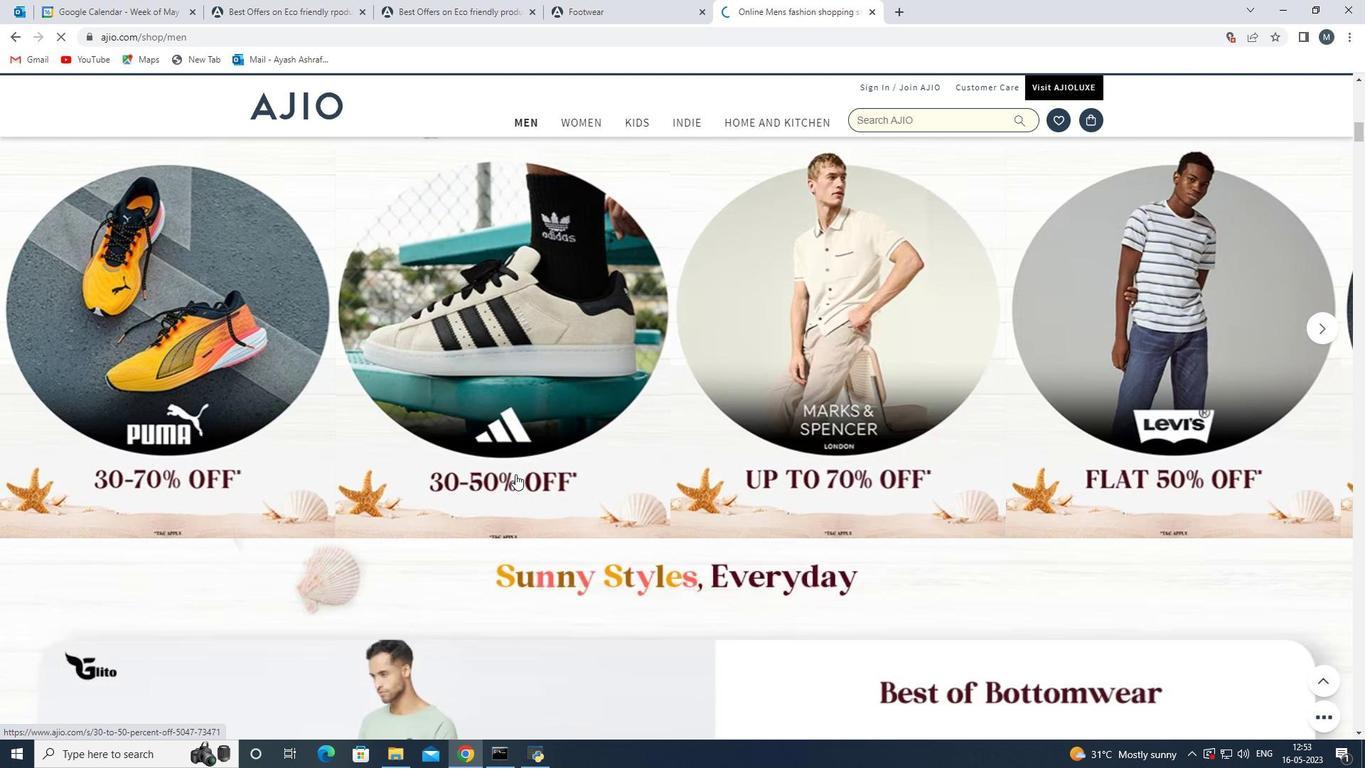 
Action: Mouse scrolled (515, 473) with delta (0, 0)
Screenshot: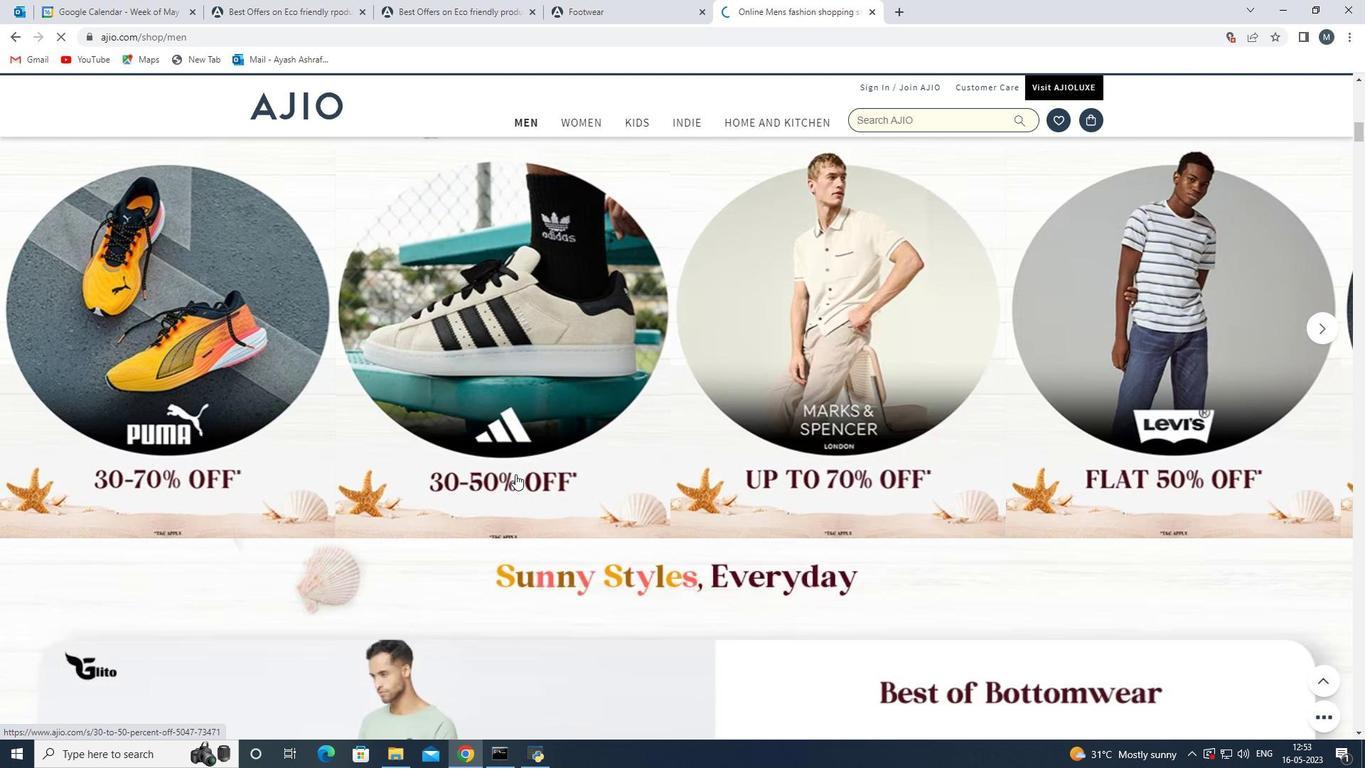 
Action: Mouse scrolled (515, 473) with delta (0, 0)
Screenshot: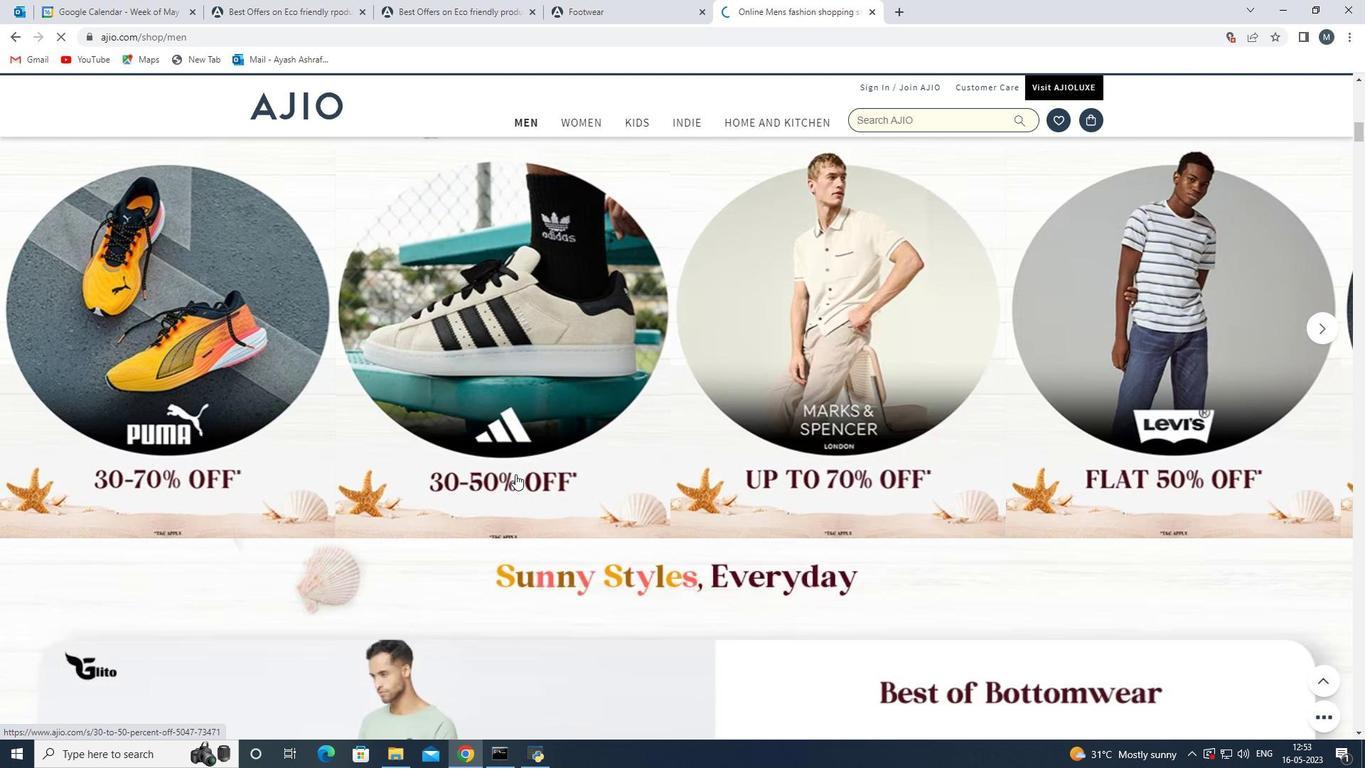 
Action: Mouse scrolled (515, 473) with delta (0, 0)
Screenshot: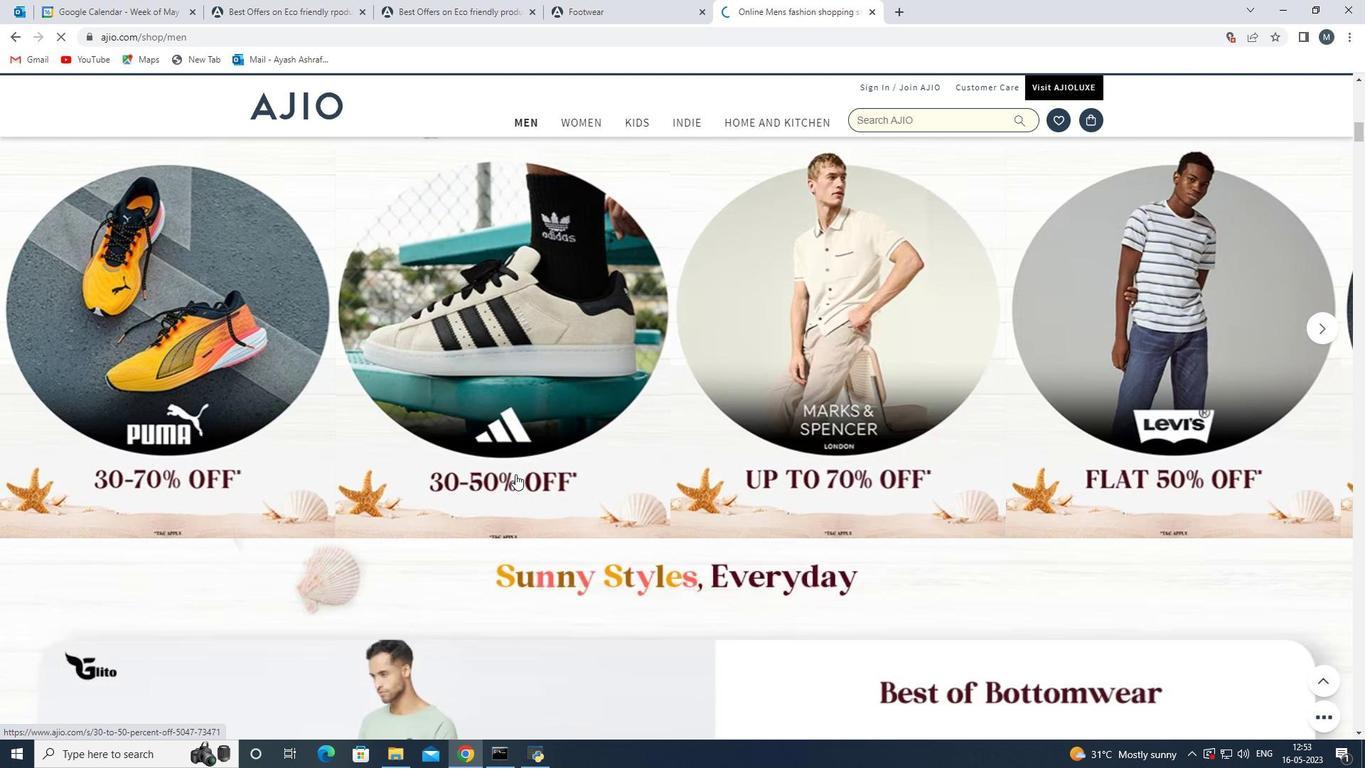 
Action: Mouse scrolled (515, 473) with delta (0, 0)
Screenshot: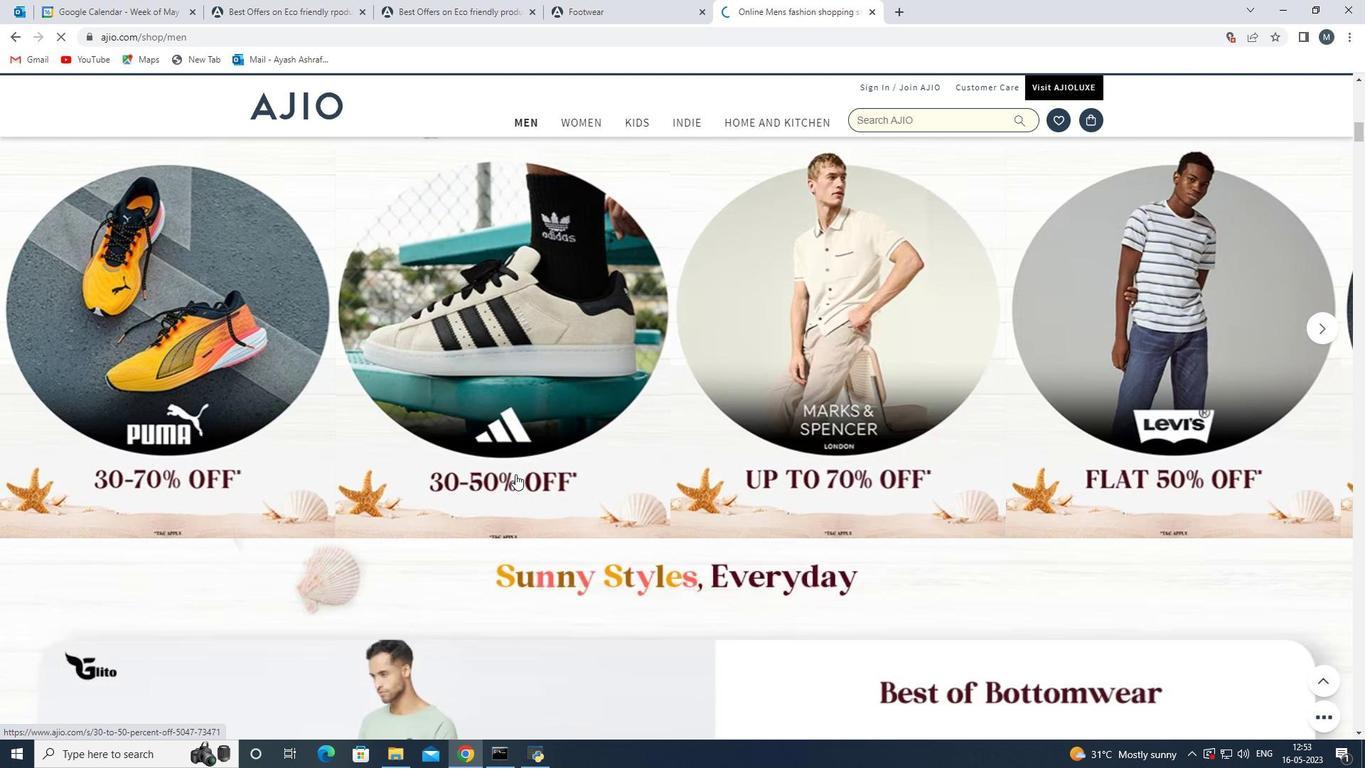 
Action: Mouse scrolled (515, 473) with delta (0, 0)
Screenshot: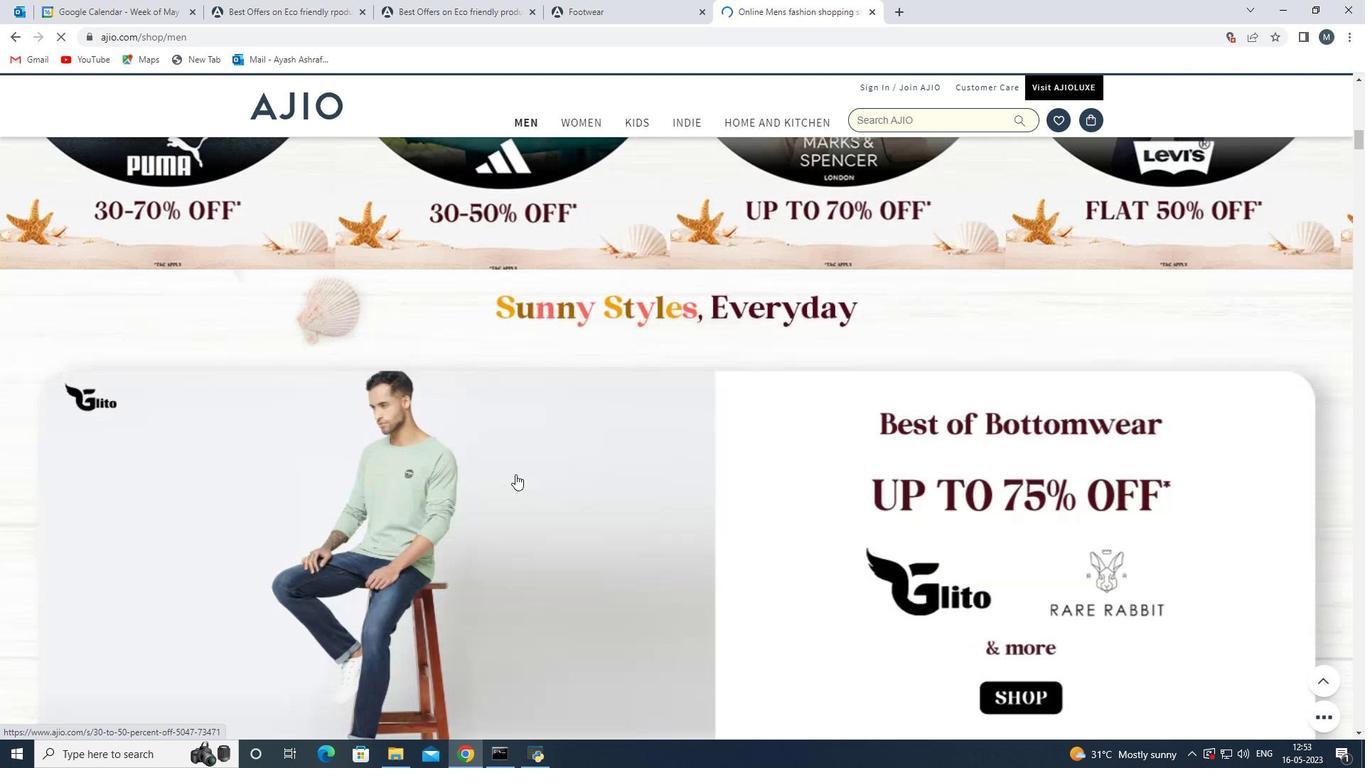 
Action: Mouse scrolled (515, 473) with delta (0, 0)
Screenshot: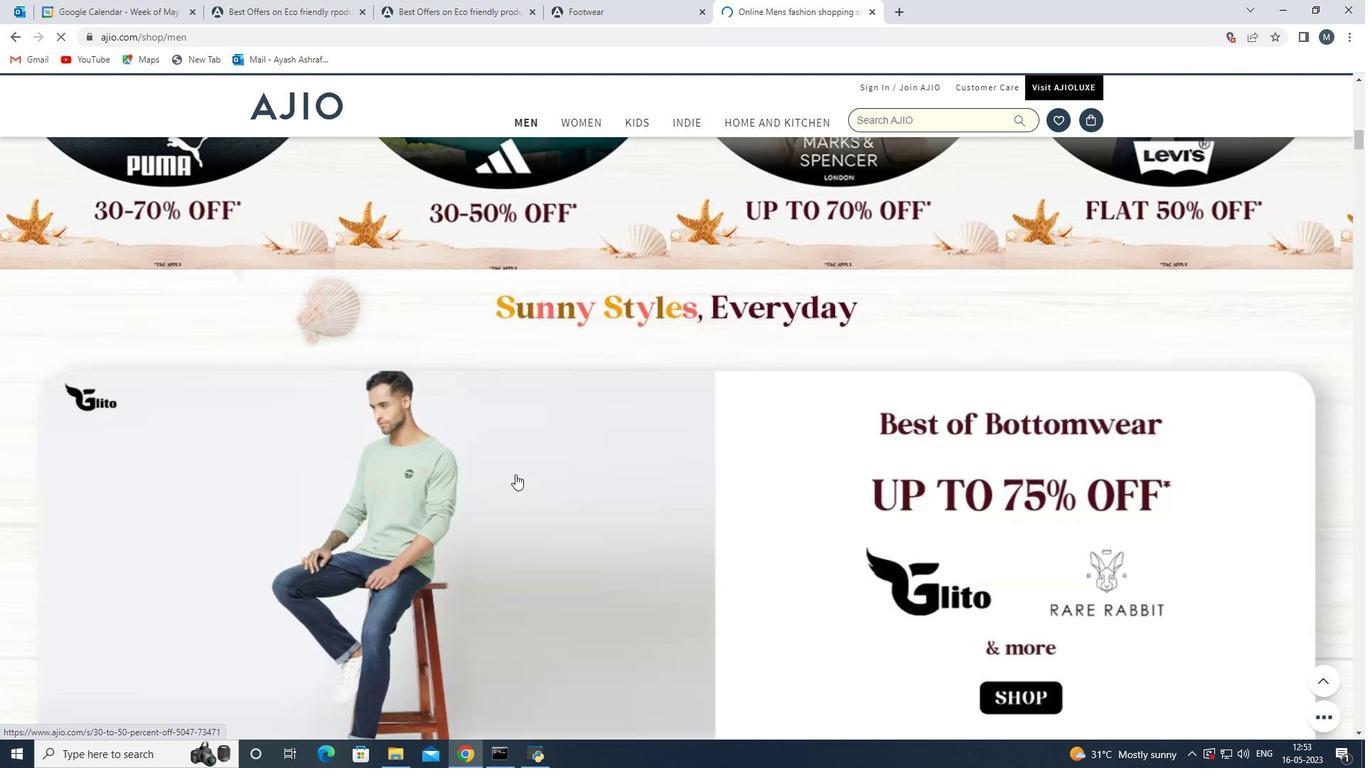 
Action: Mouse scrolled (515, 473) with delta (0, 0)
Screenshot: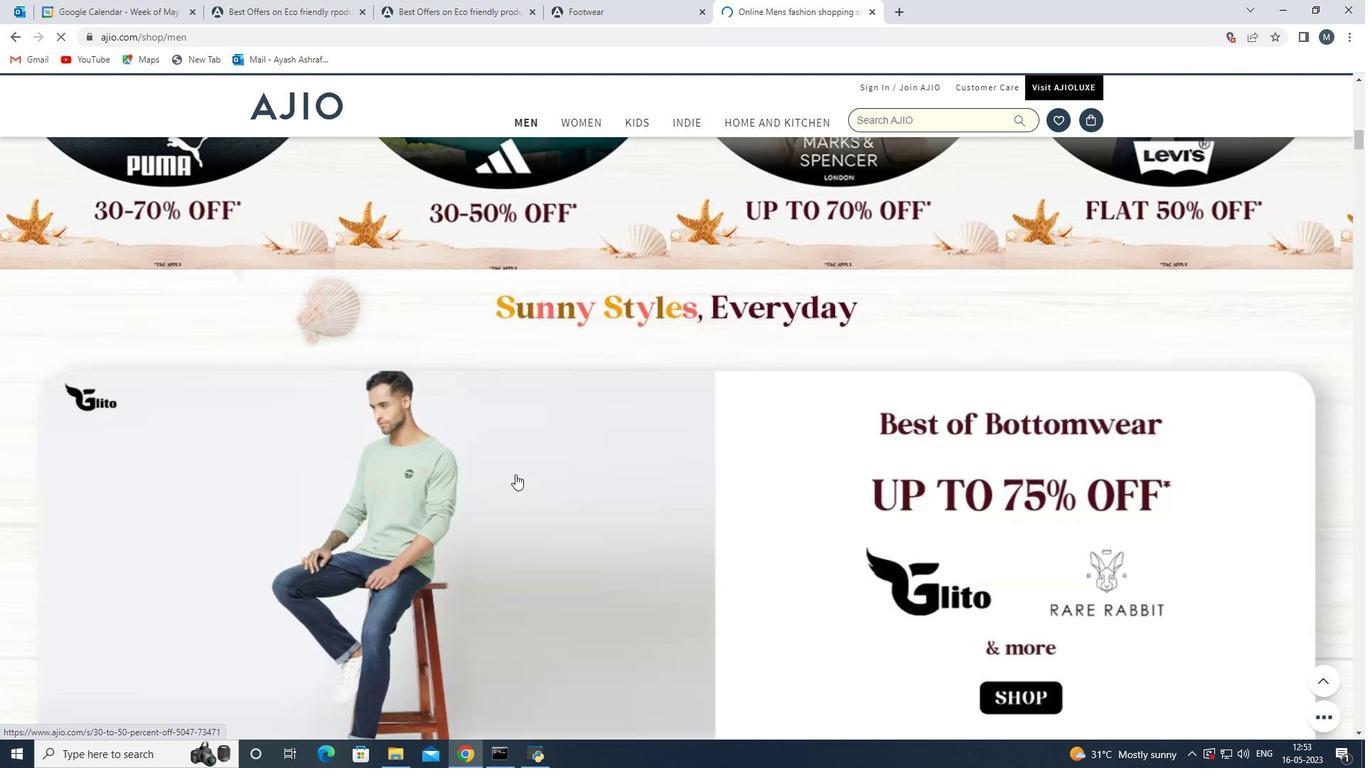 
Action: Mouse scrolled (515, 473) with delta (0, 0)
Screenshot: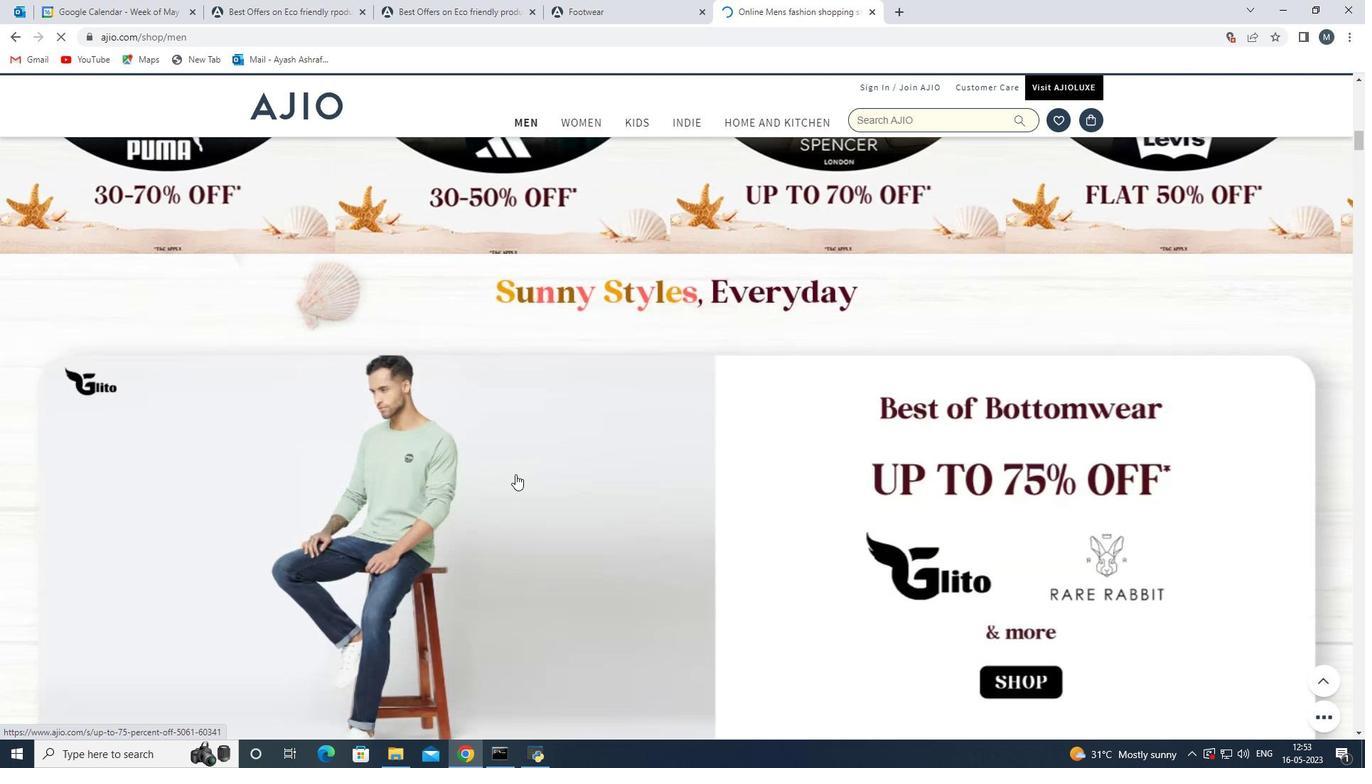 
Action: Mouse moved to (507, 477)
Screenshot: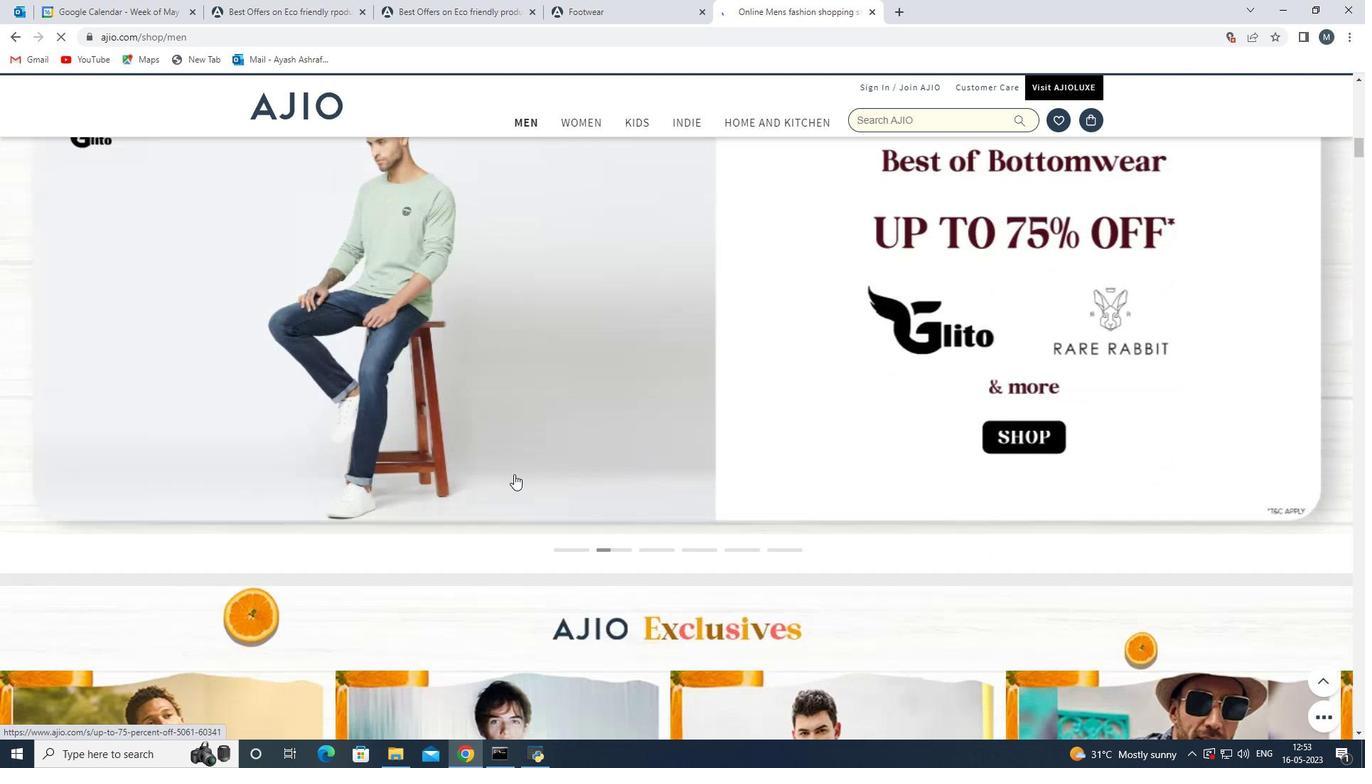 
Action: Mouse scrolled (507, 476) with delta (0, 0)
Screenshot: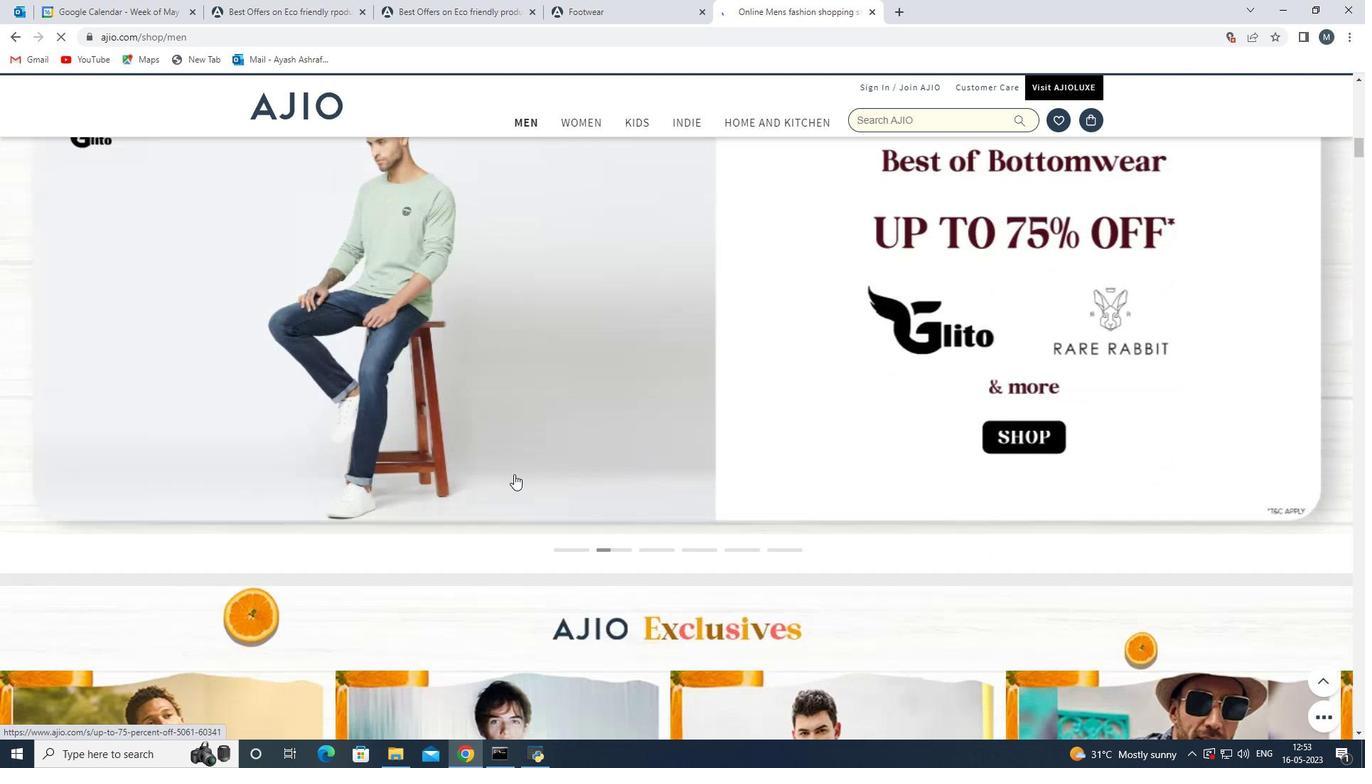 
Action: Mouse moved to (502, 481)
Screenshot: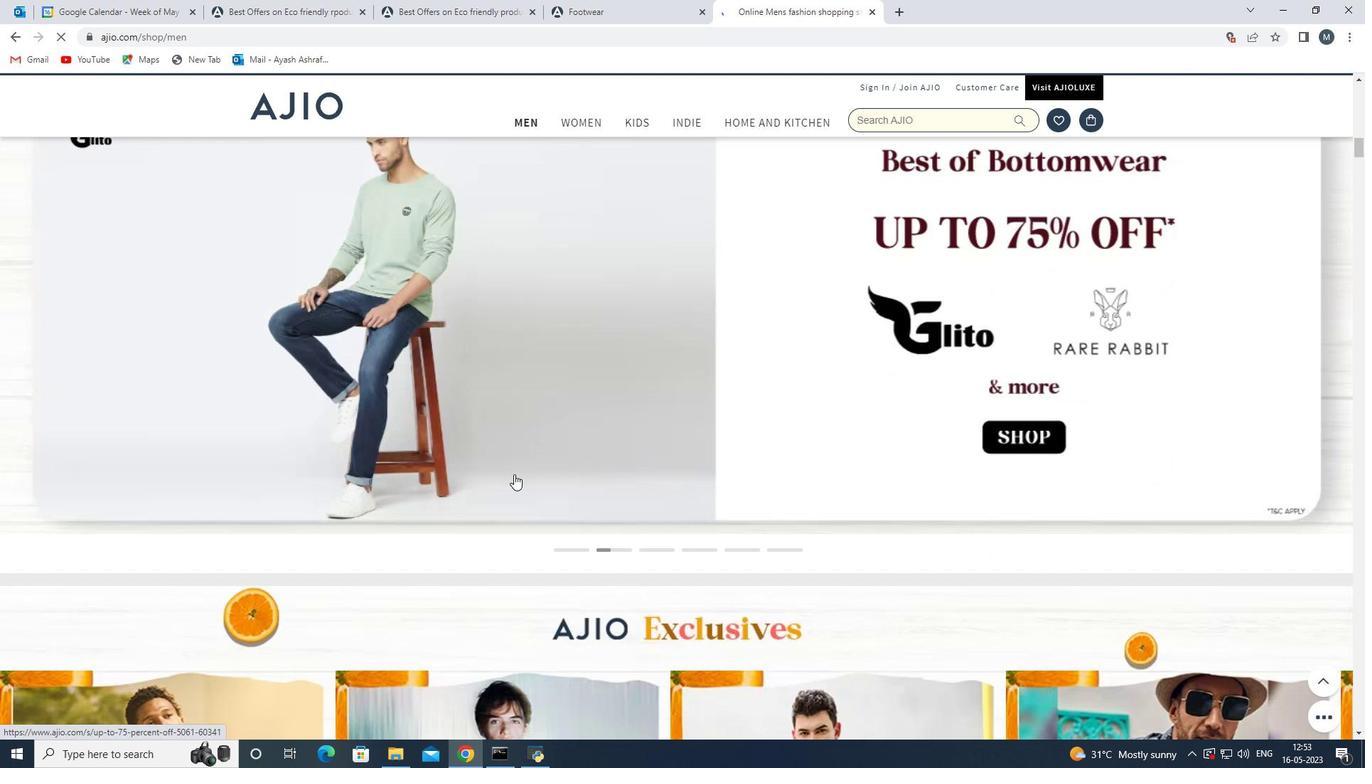 
Action: Mouse scrolled (502, 480) with delta (0, 0)
Screenshot: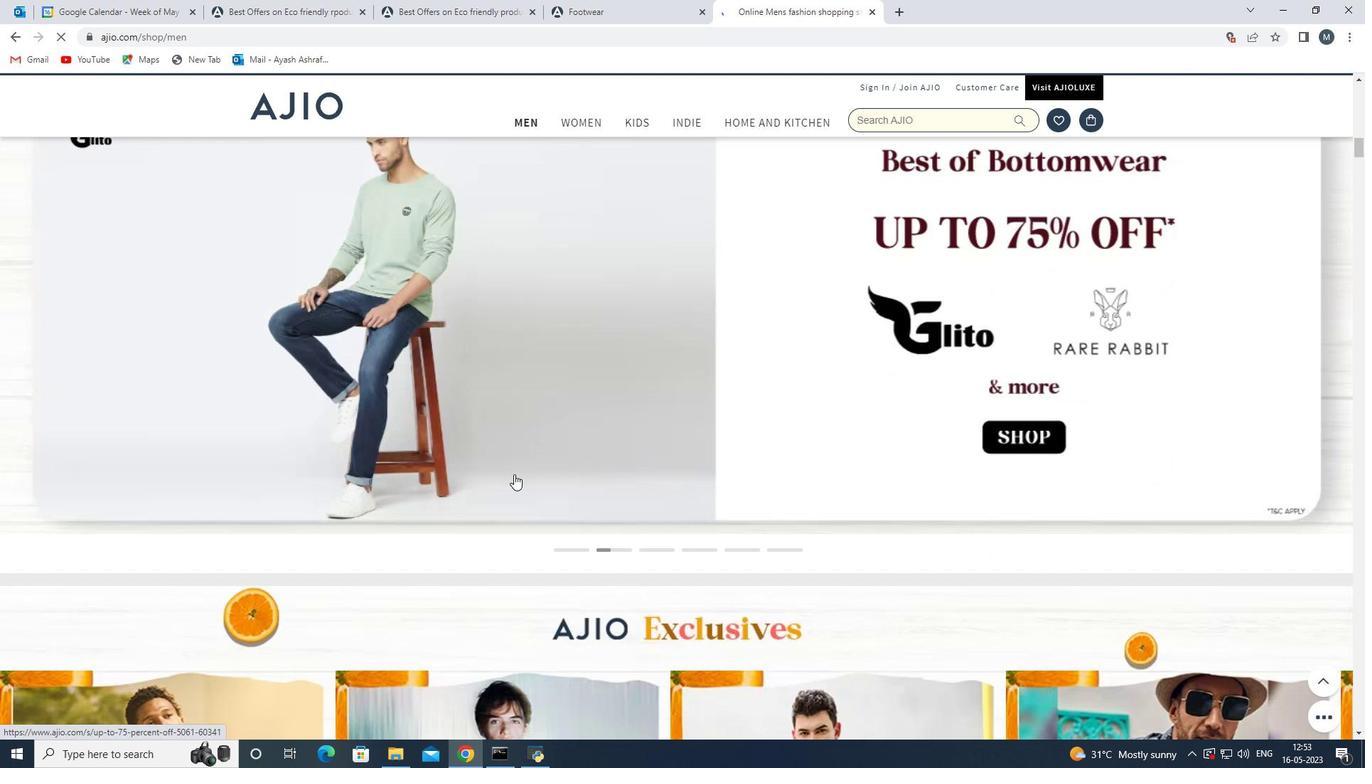 
Action: Mouse moved to (477, 489)
Screenshot: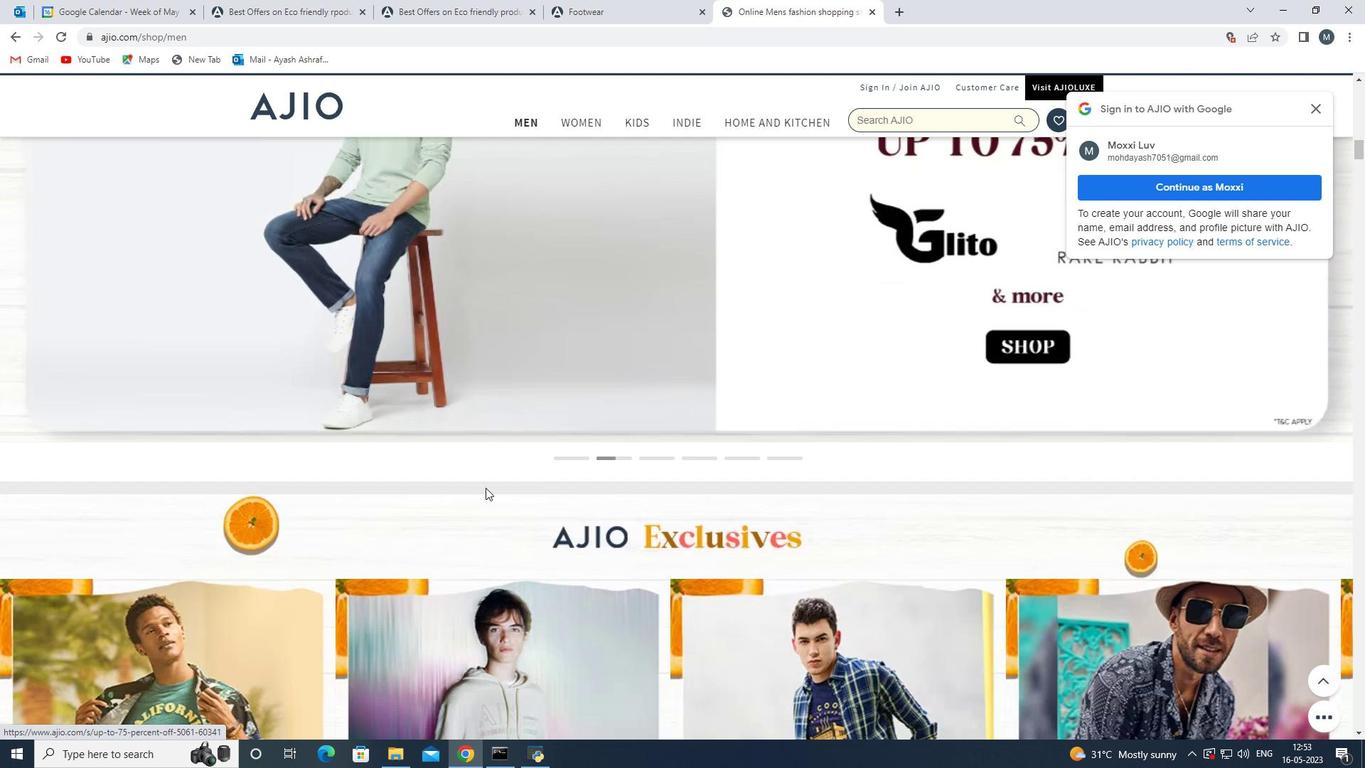 
Action: Mouse scrolled (477, 488) with delta (0, 0)
Screenshot: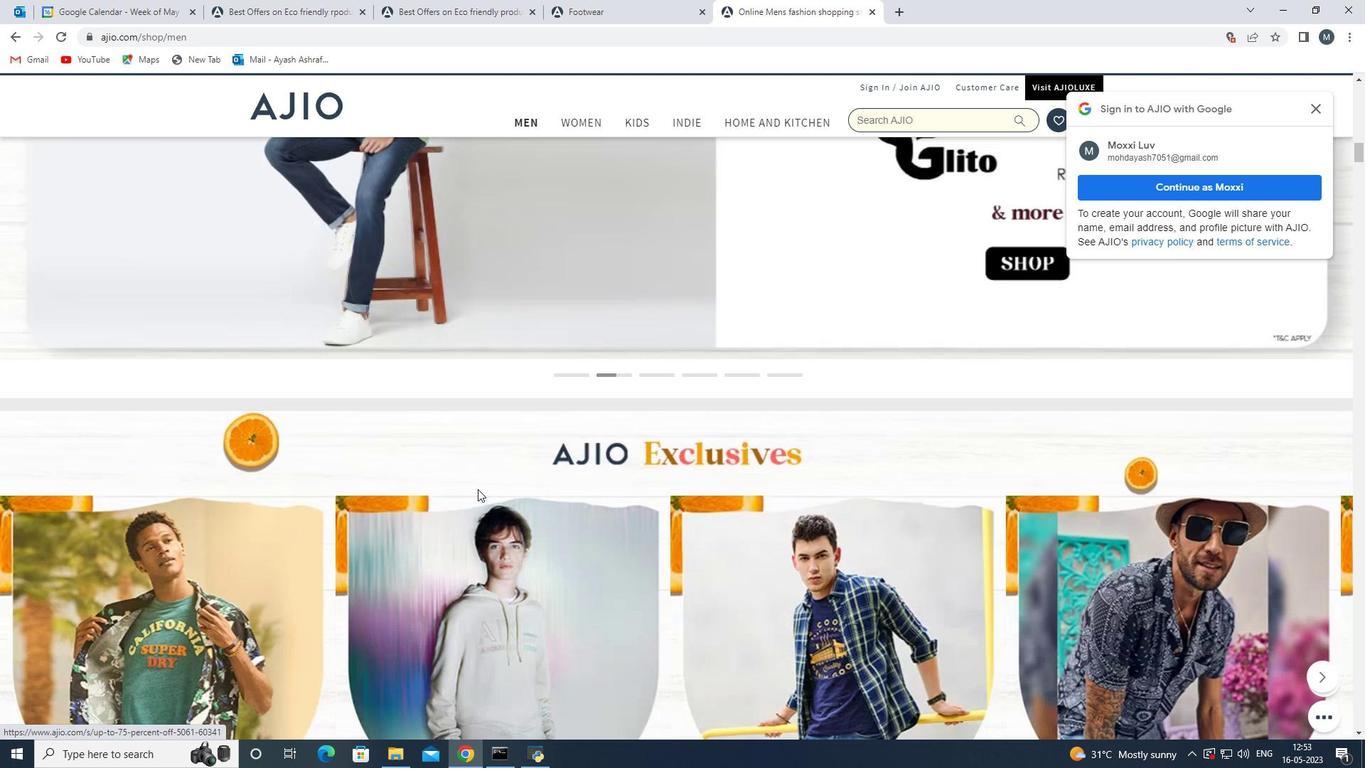 
Action: Mouse scrolled (477, 488) with delta (0, 0)
Screenshot: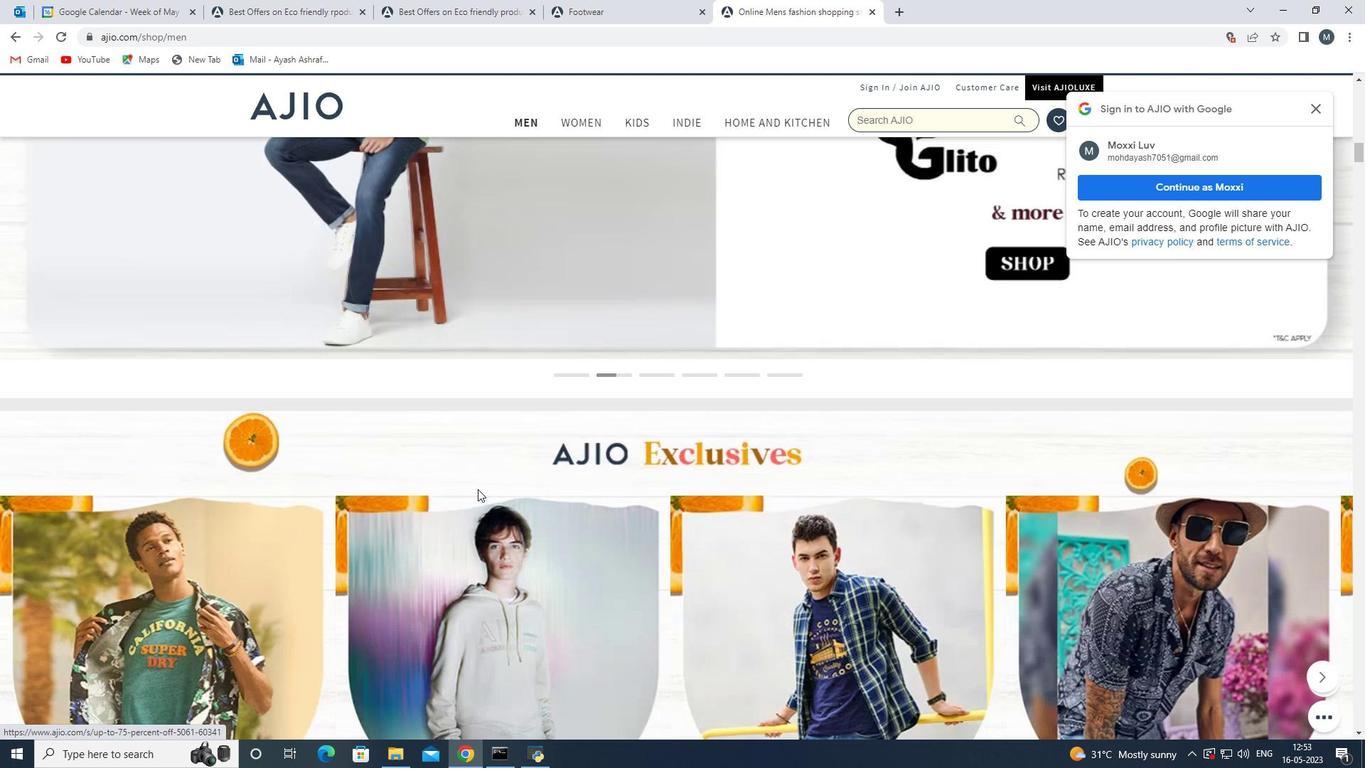 
Action: Mouse scrolled (477, 488) with delta (0, 0)
Screenshot: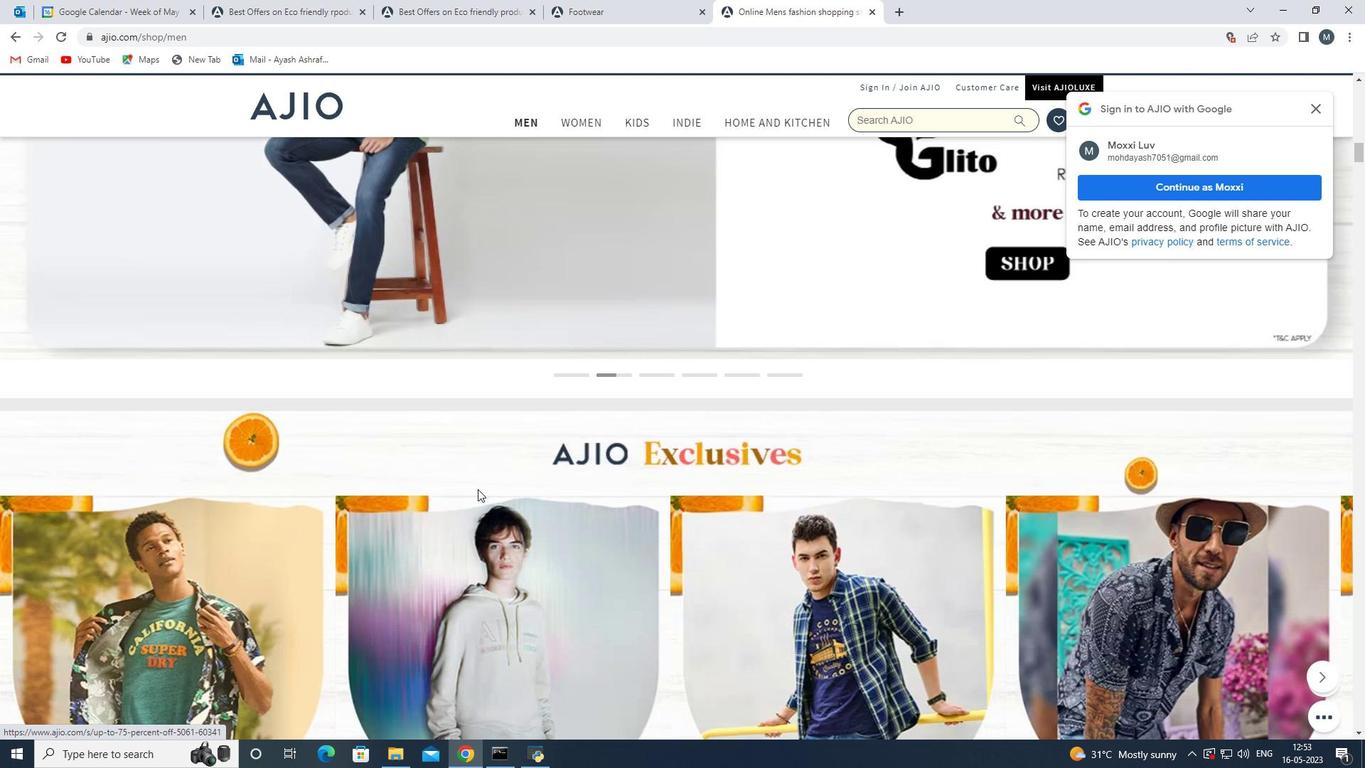 
Action: Mouse scrolled (477, 488) with delta (0, 0)
Screenshot: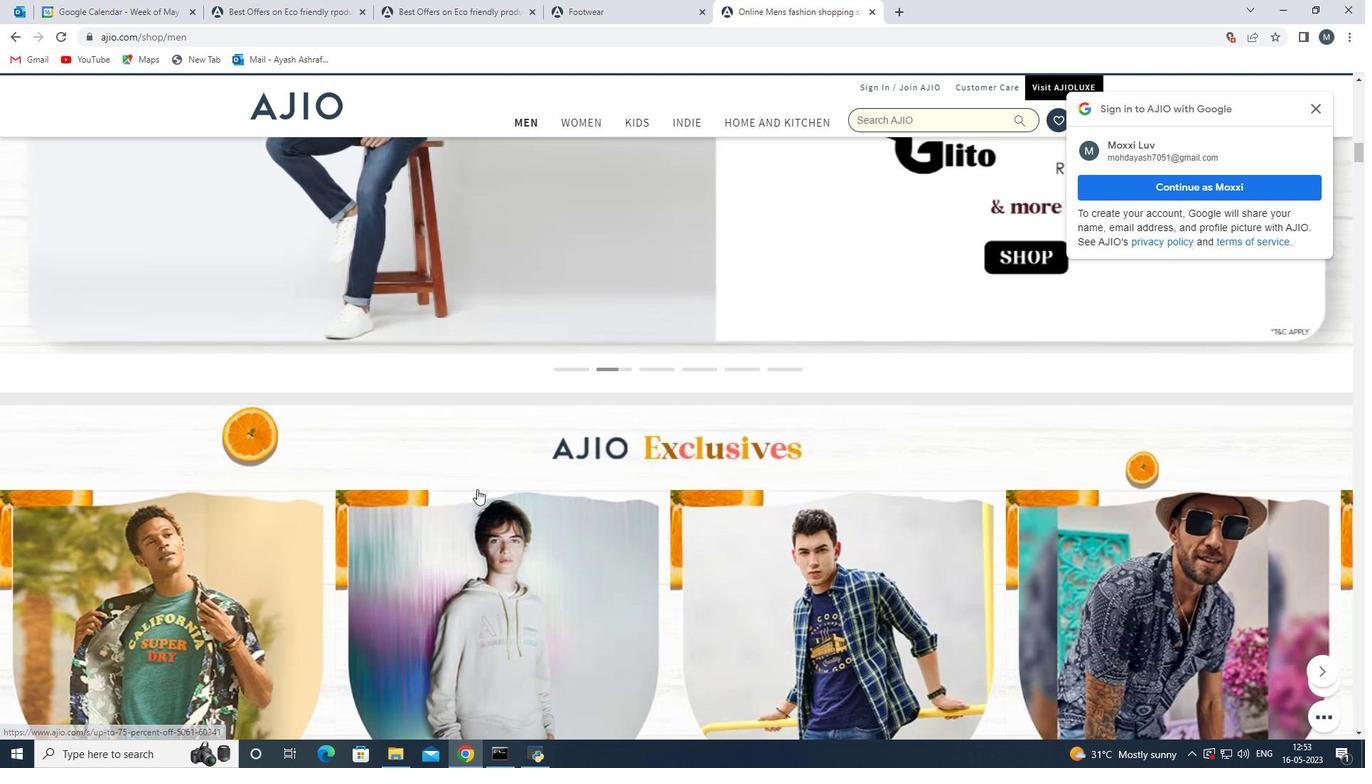 
Action: Mouse moved to (472, 490)
Screenshot: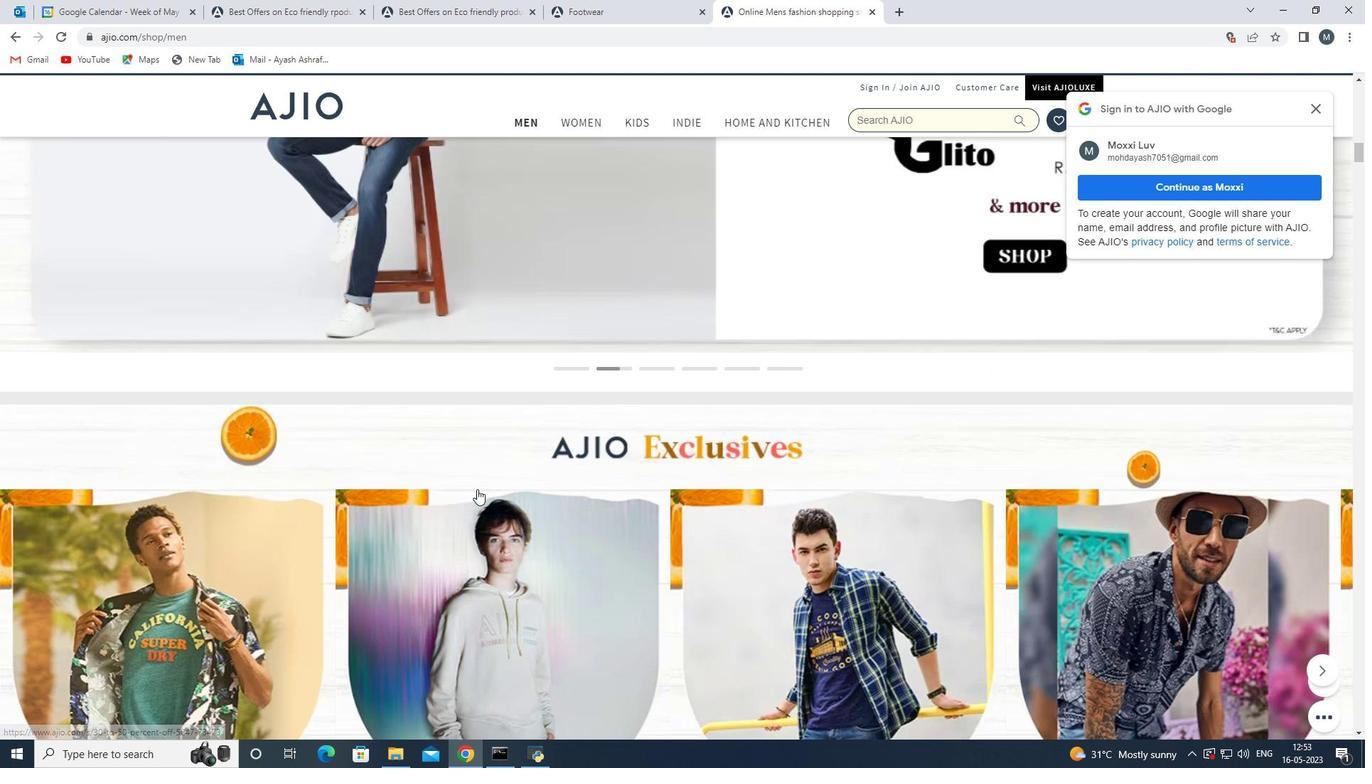 
Action: Mouse scrolled (472, 489) with delta (0, 0)
Screenshot: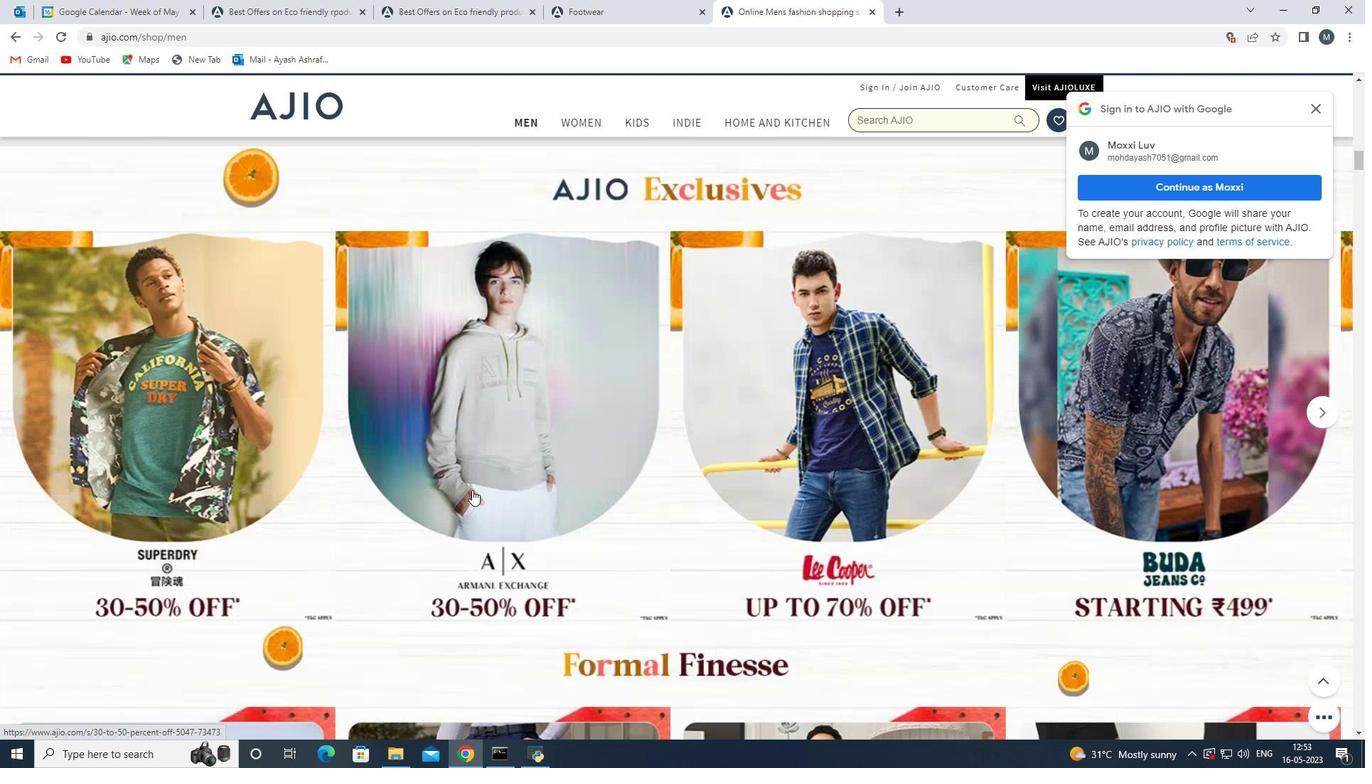 
Action: Mouse moved to (334, 467)
Screenshot: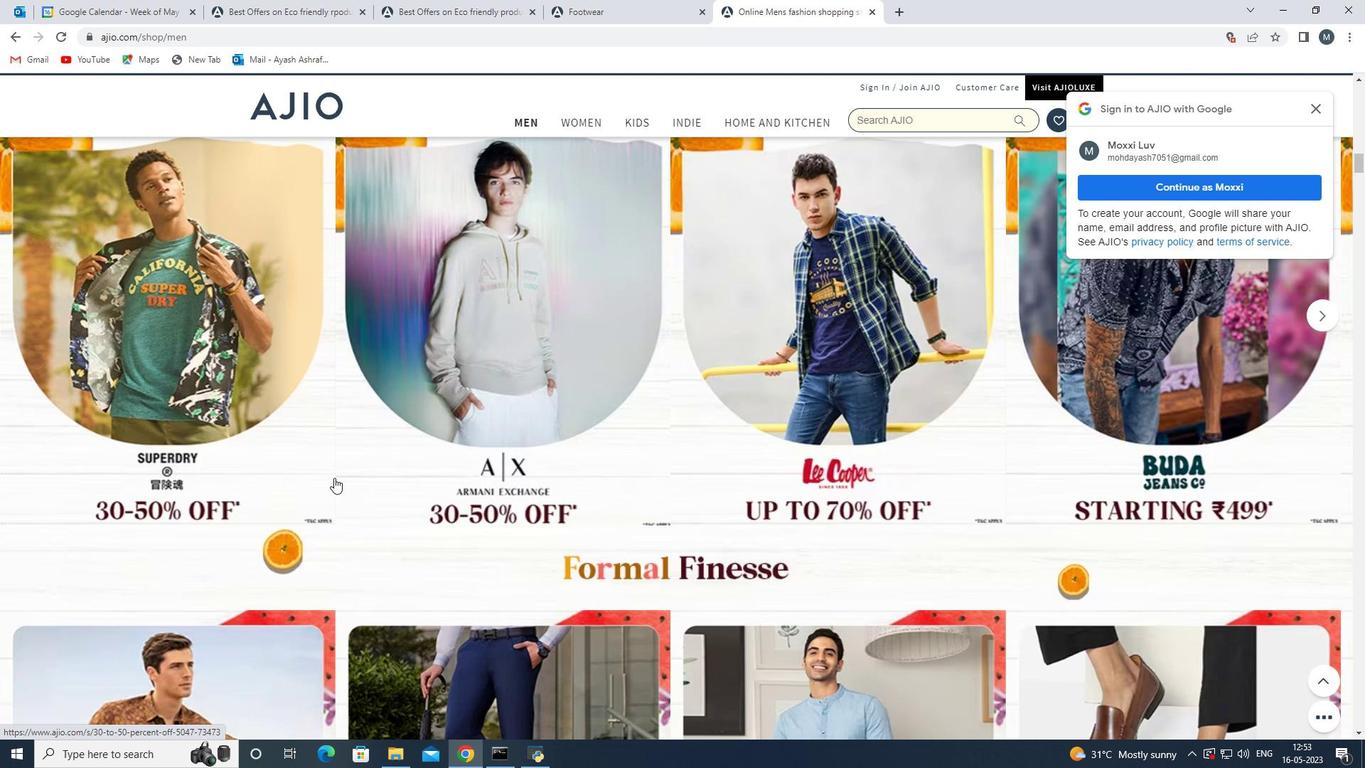 
Action: Mouse scrolled (334, 467) with delta (0, 0)
Screenshot: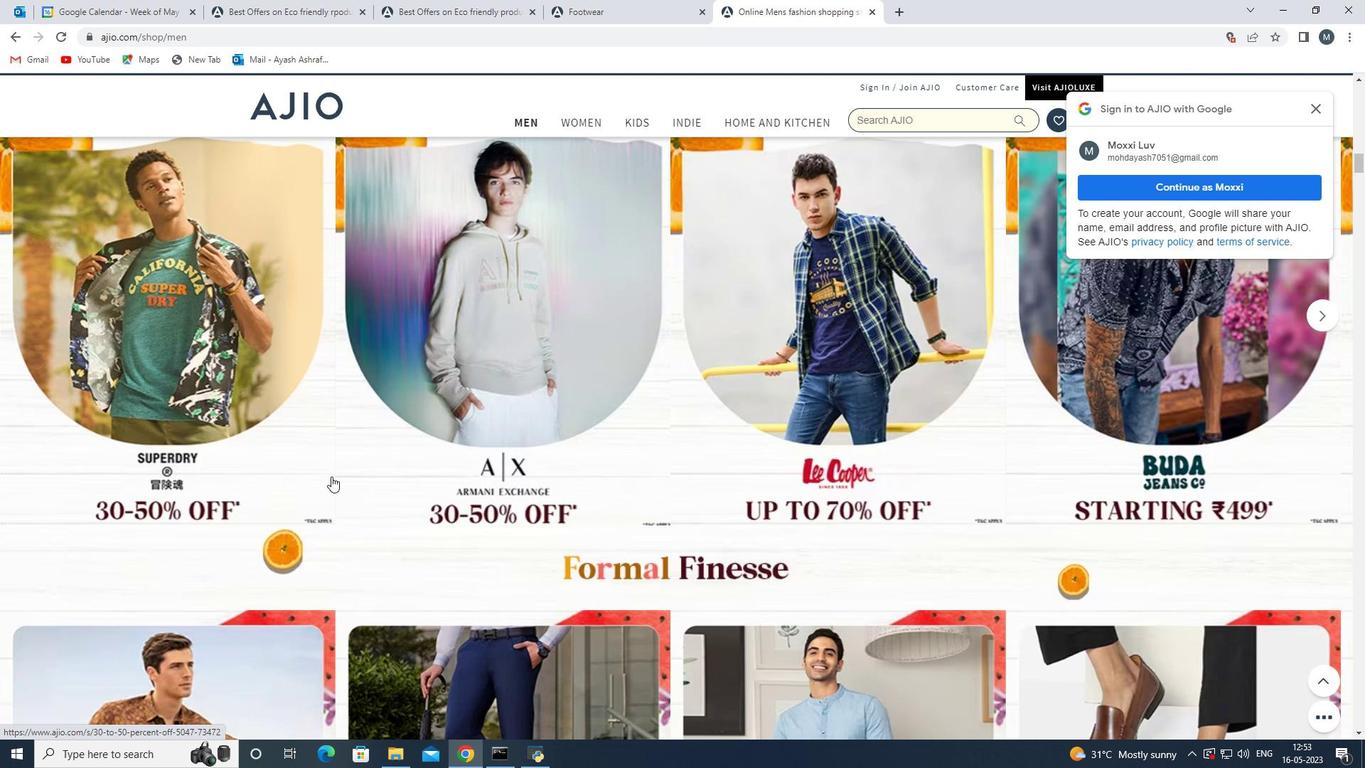 
Action: Mouse scrolled (334, 467) with delta (0, 0)
Screenshot: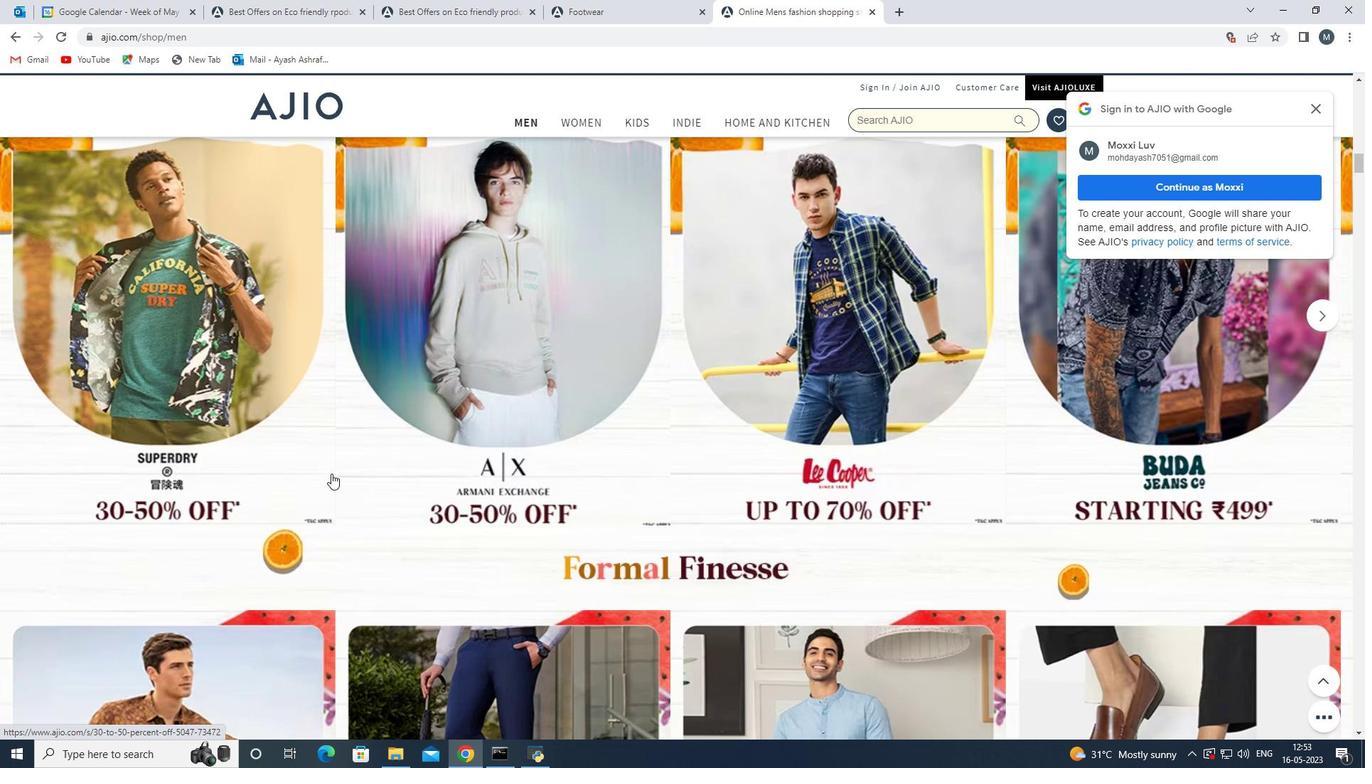 
Action: Mouse scrolled (334, 467) with delta (0, 0)
Screenshot: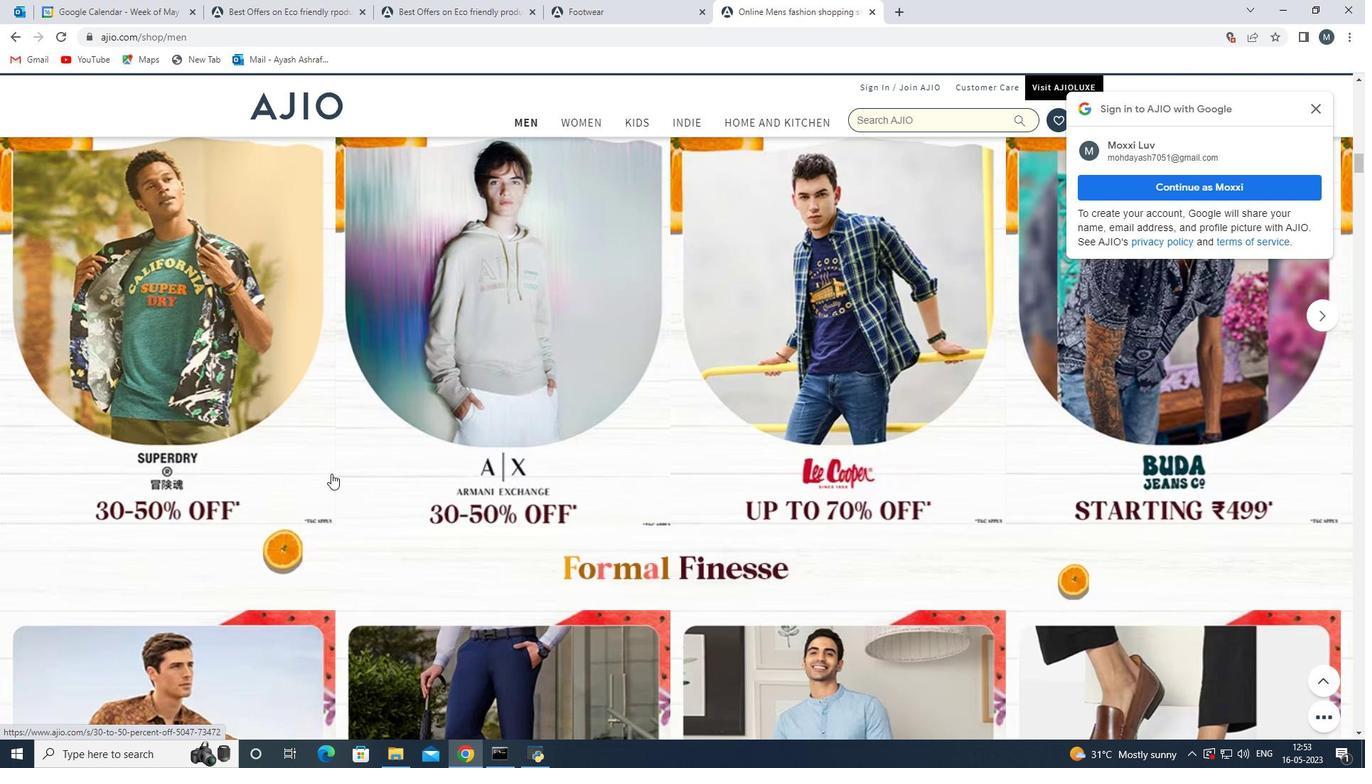 
Action: Mouse scrolled (334, 467) with delta (0, 0)
Screenshot: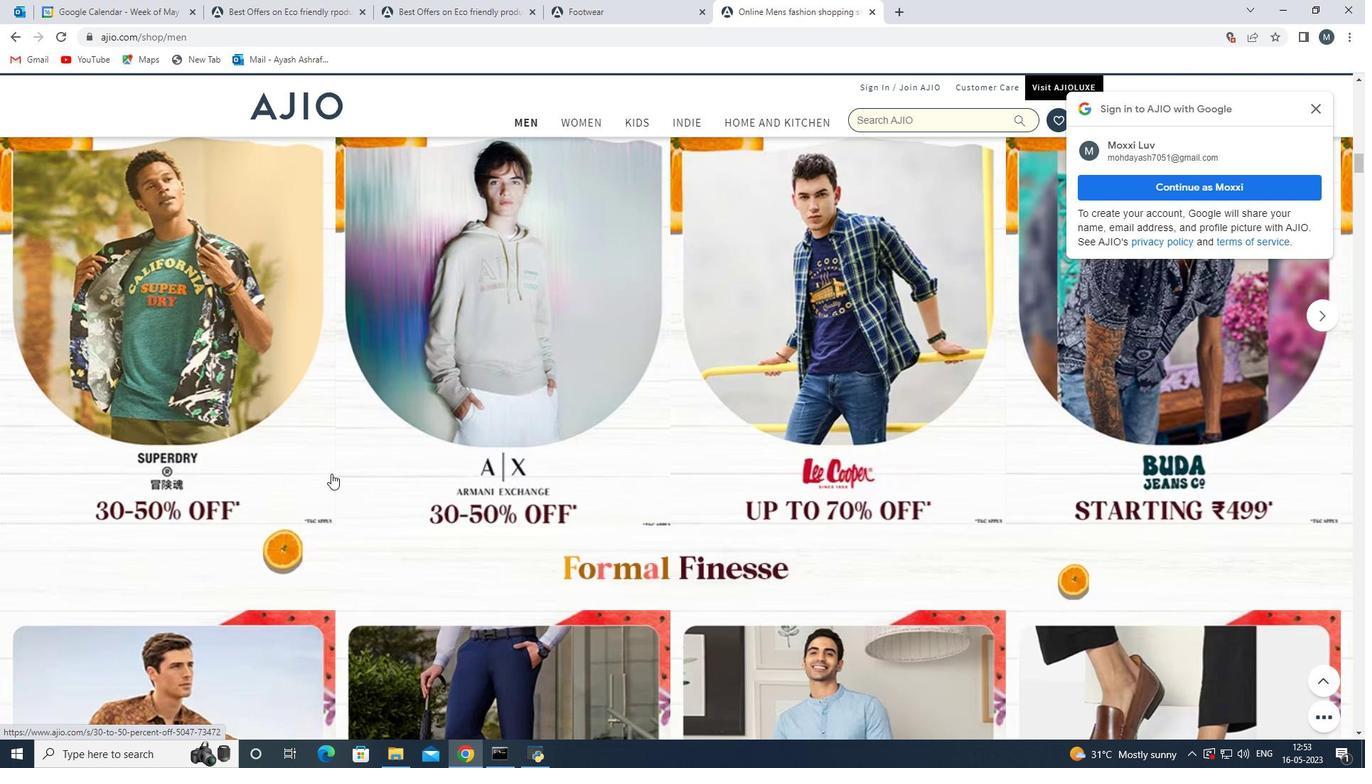 
Action: Mouse moved to (306, 501)
Screenshot: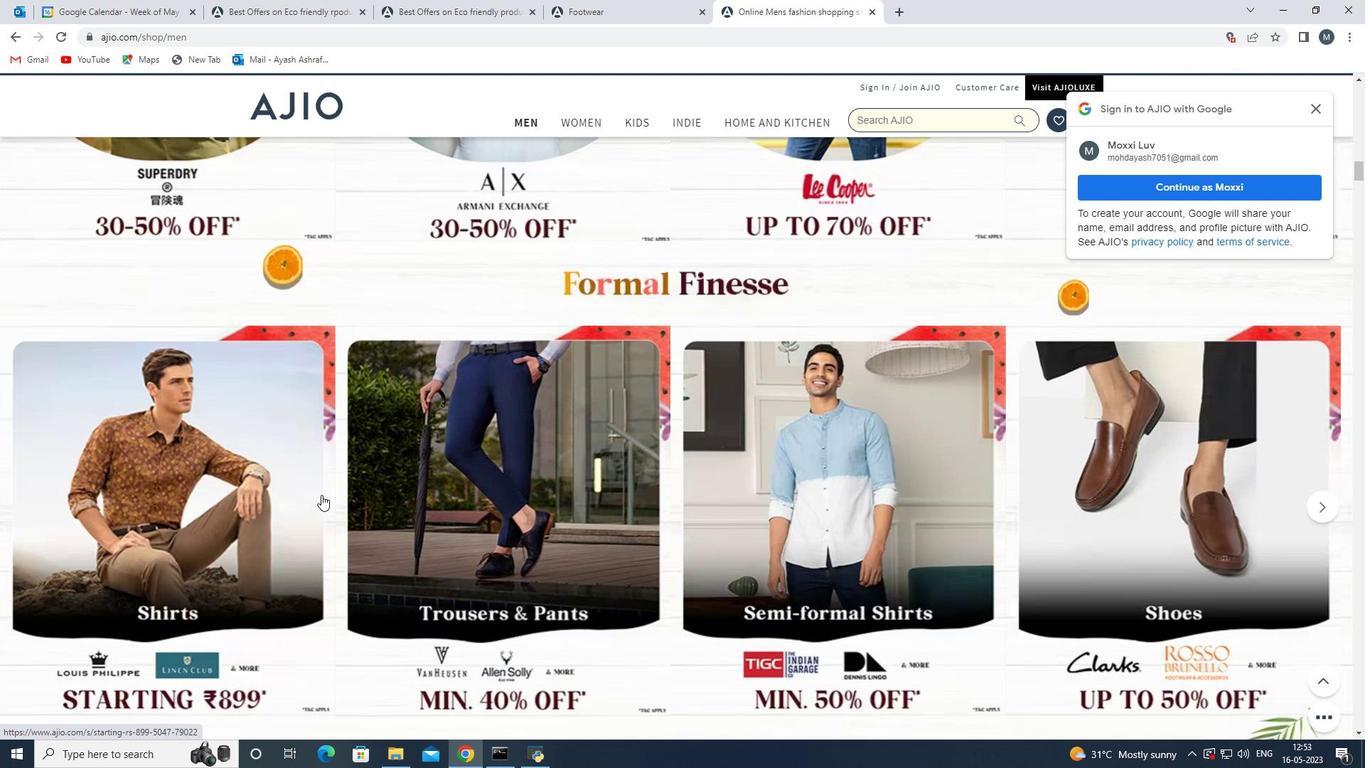
Action: Mouse scrolled (306, 502) with delta (0, 0)
Screenshot: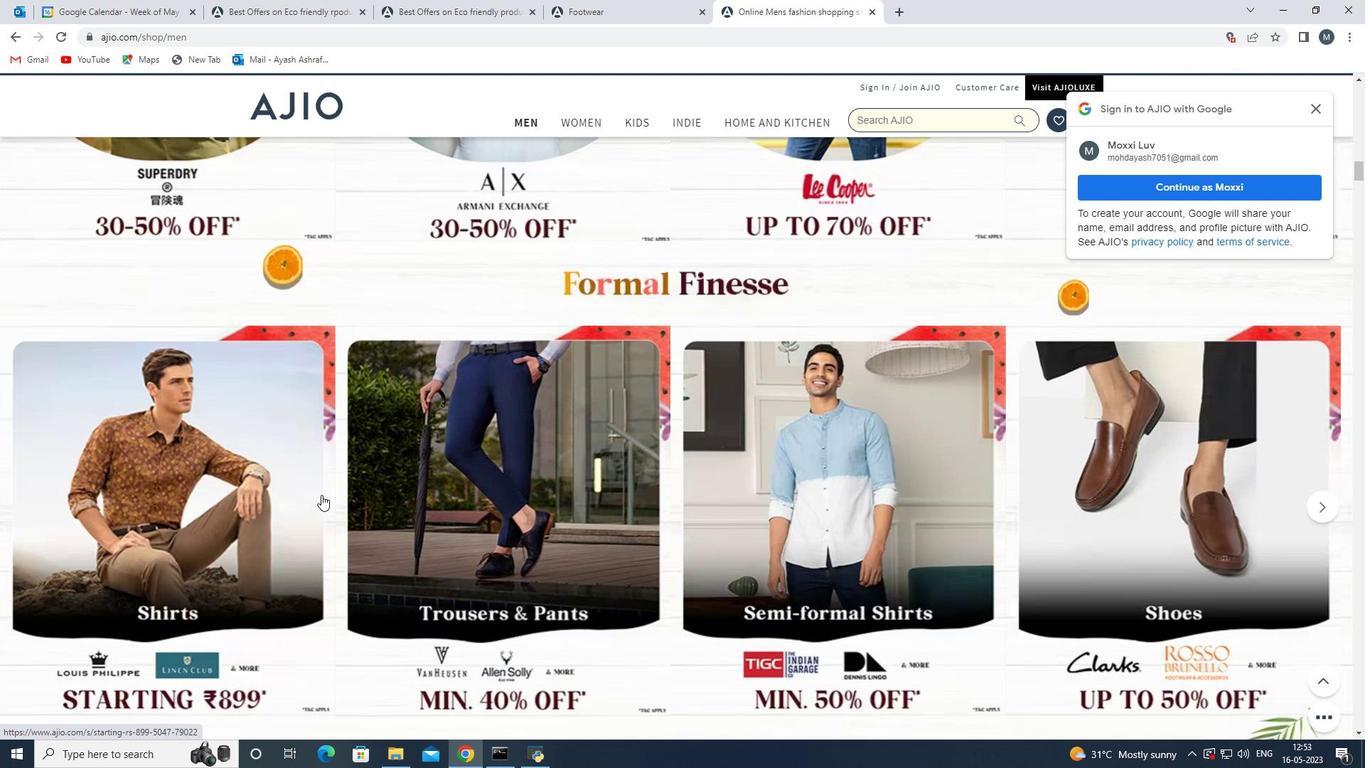 
Action: Mouse moved to (303, 501)
Screenshot: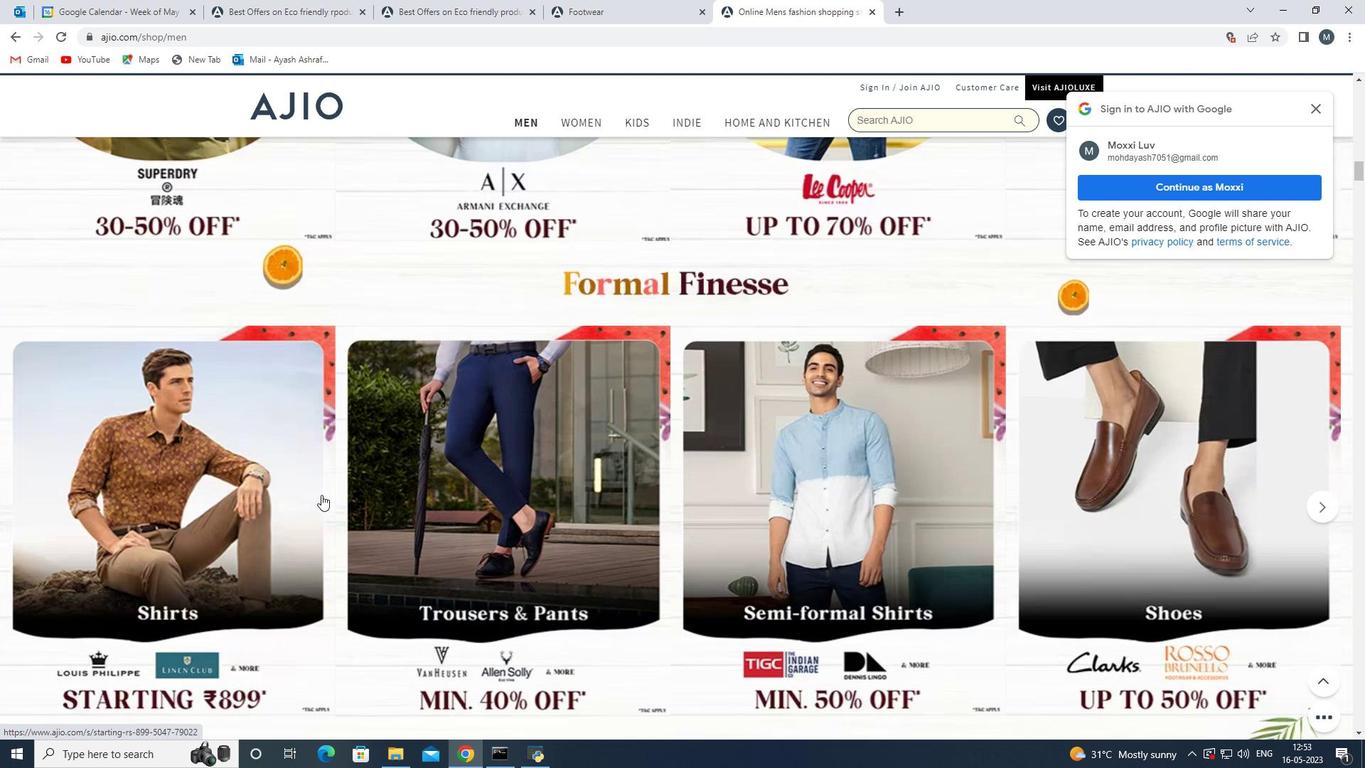 
Action: Mouse scrolled (303, 502) with delta (0, 0)
Screenshot: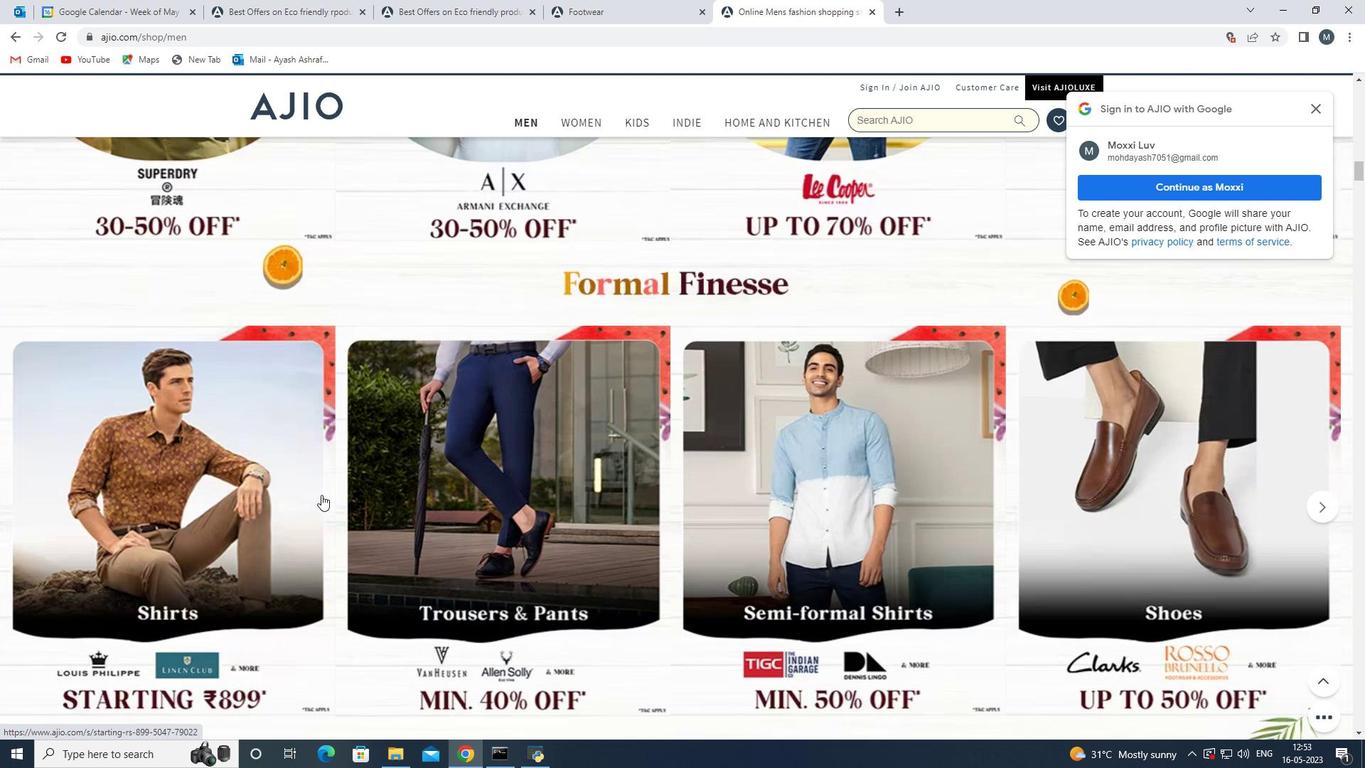 
Action: Mouse moved to (300, 501)
Screenshot: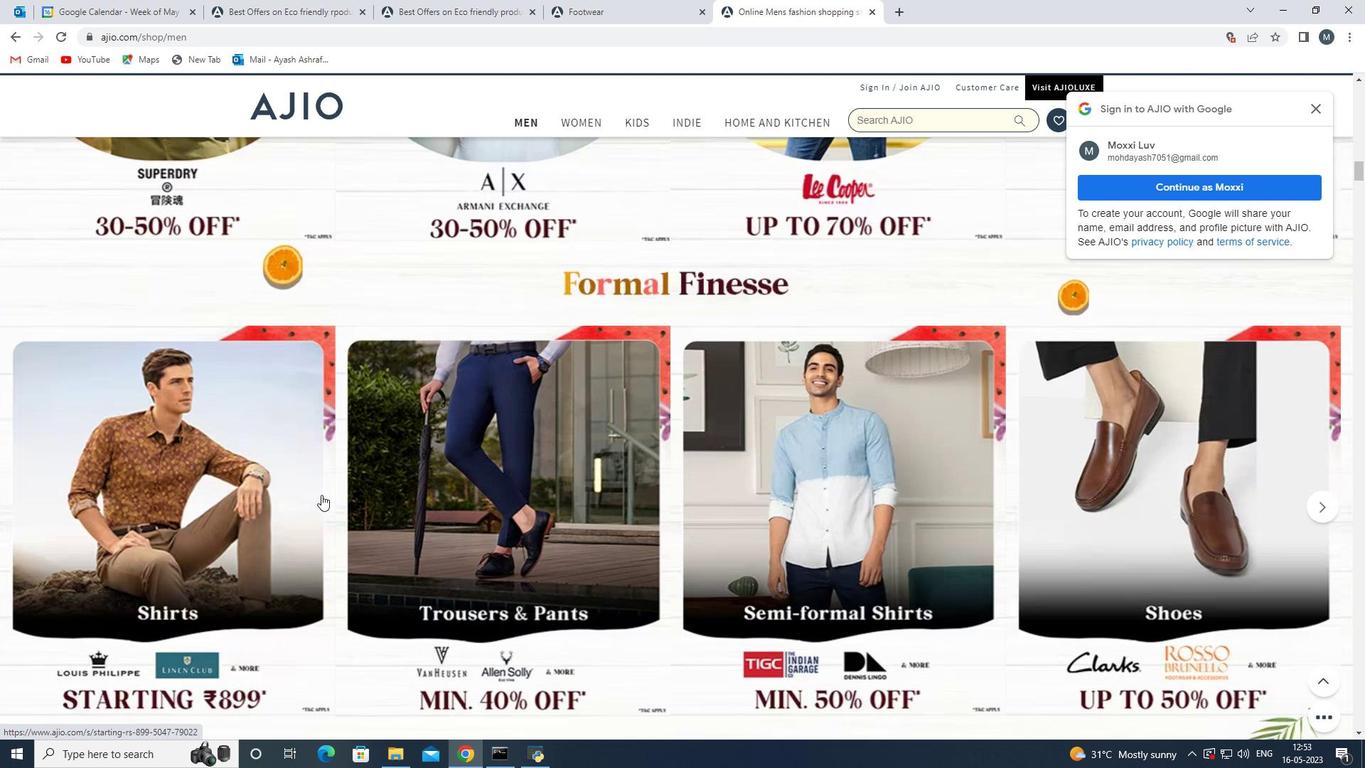 
Action: Mouse scrolled (302, 502) with delta (0, 0)
Screenshot: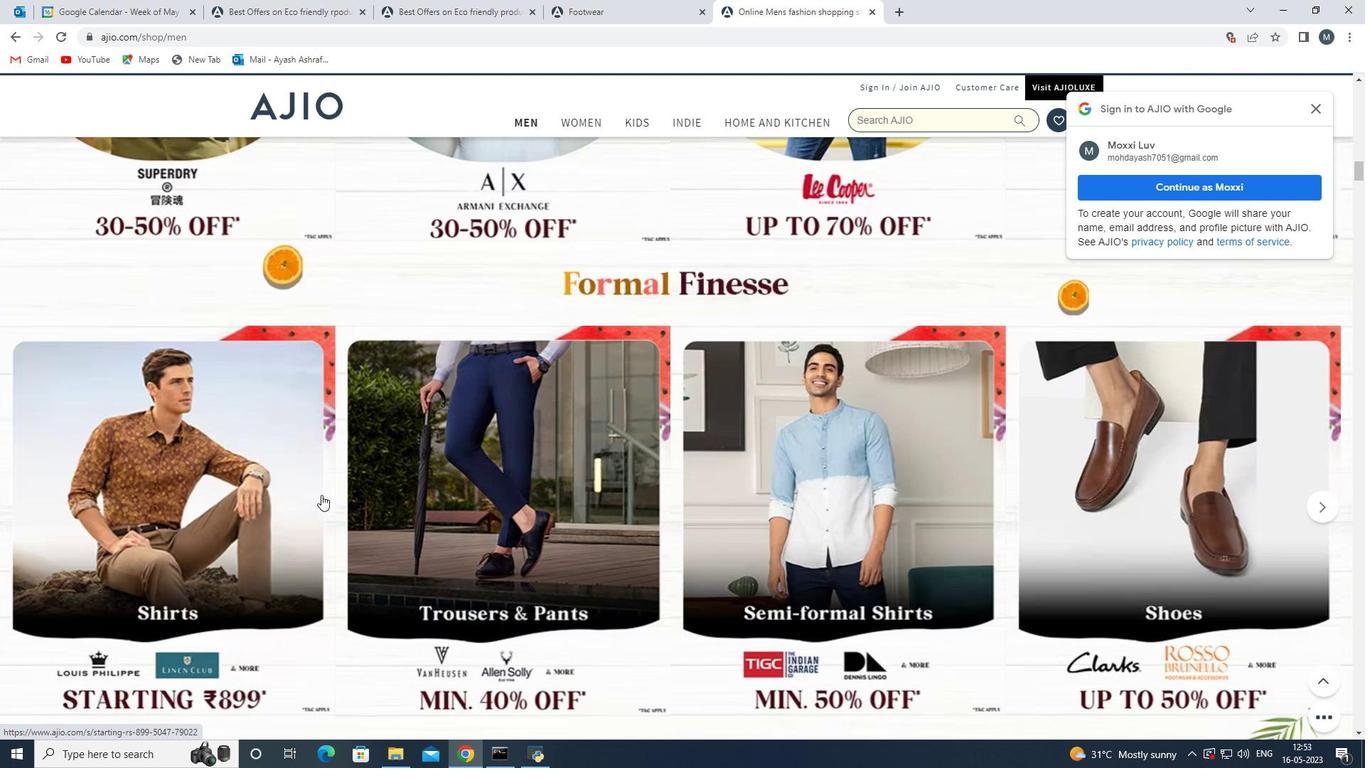 
Action: Mouse moved to (297, 499)
Screenshot: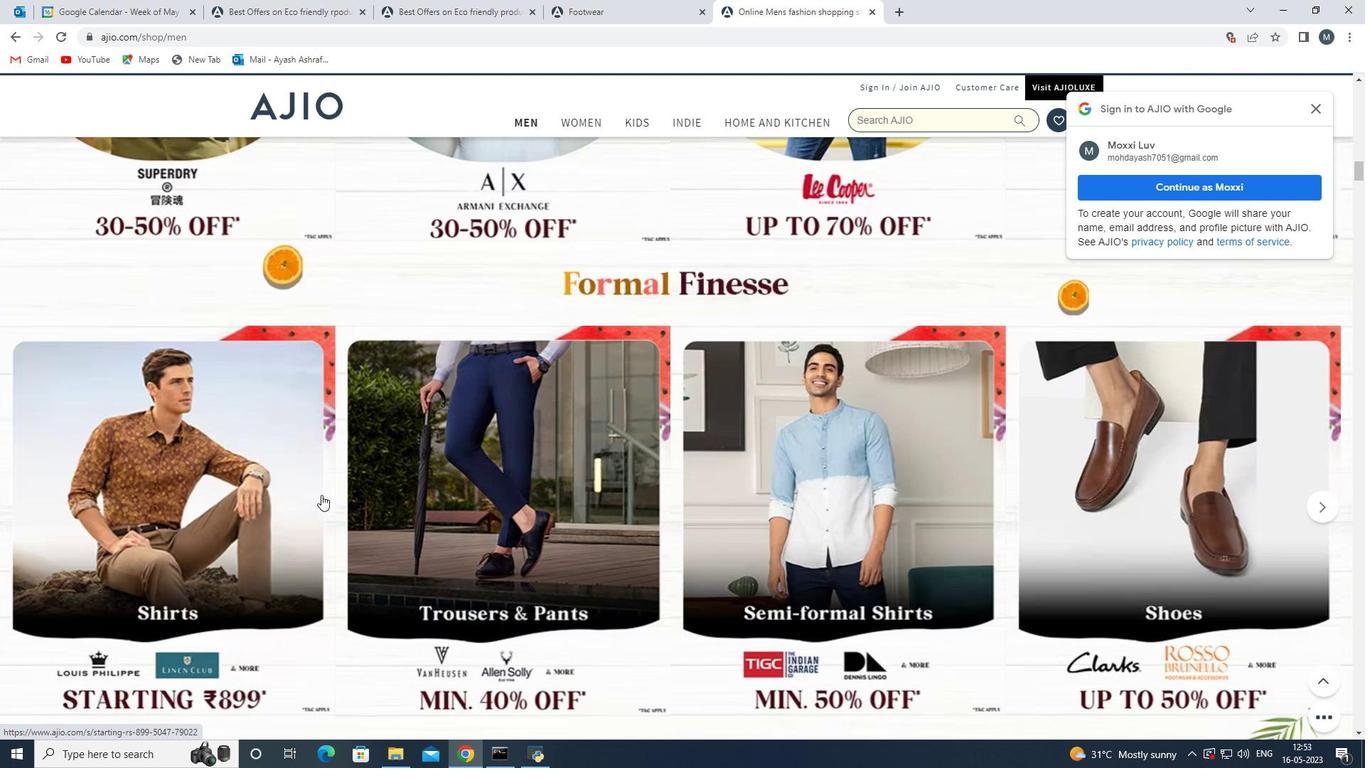
Action: Mouse scrolled (300, 501) with delta (0, 0)
Screenshot: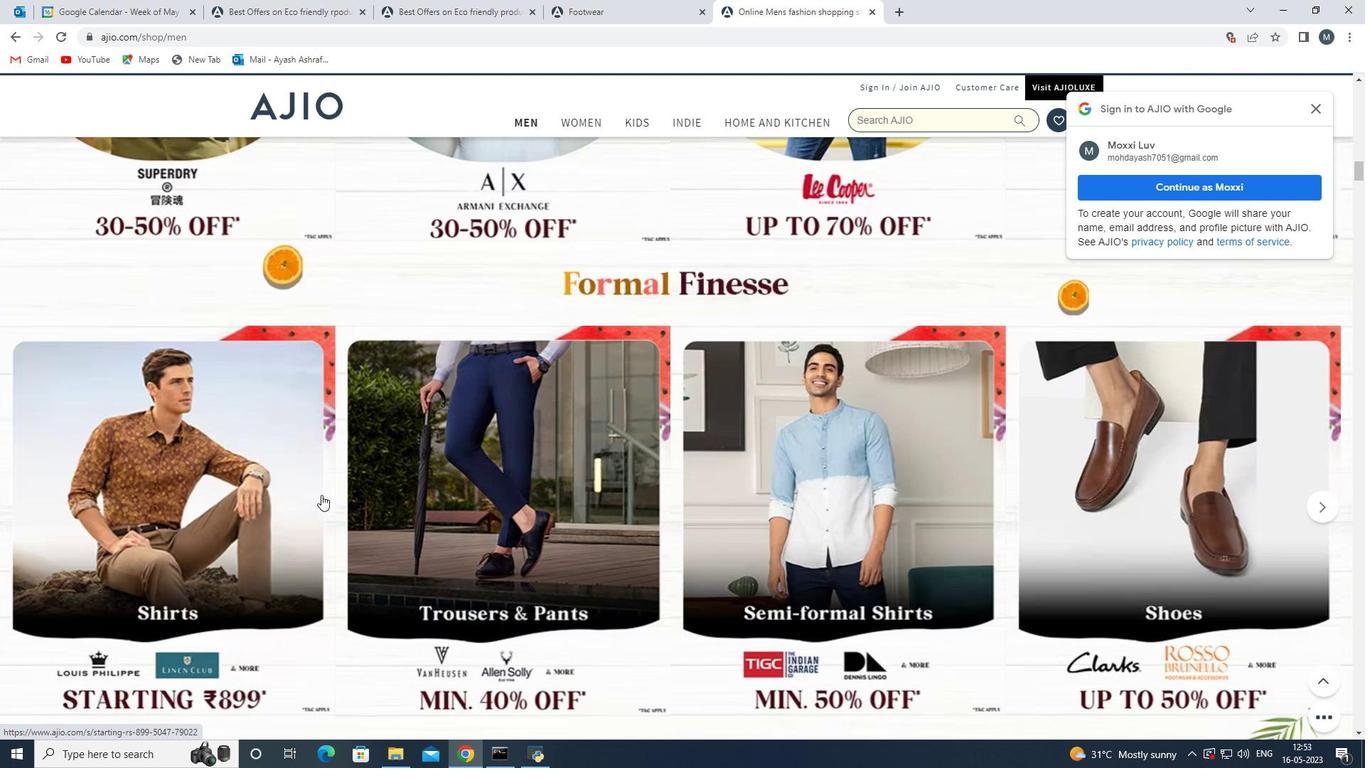 
Action: Mouse scrolled (297, 500) with delta (0, 0)
Screenshot: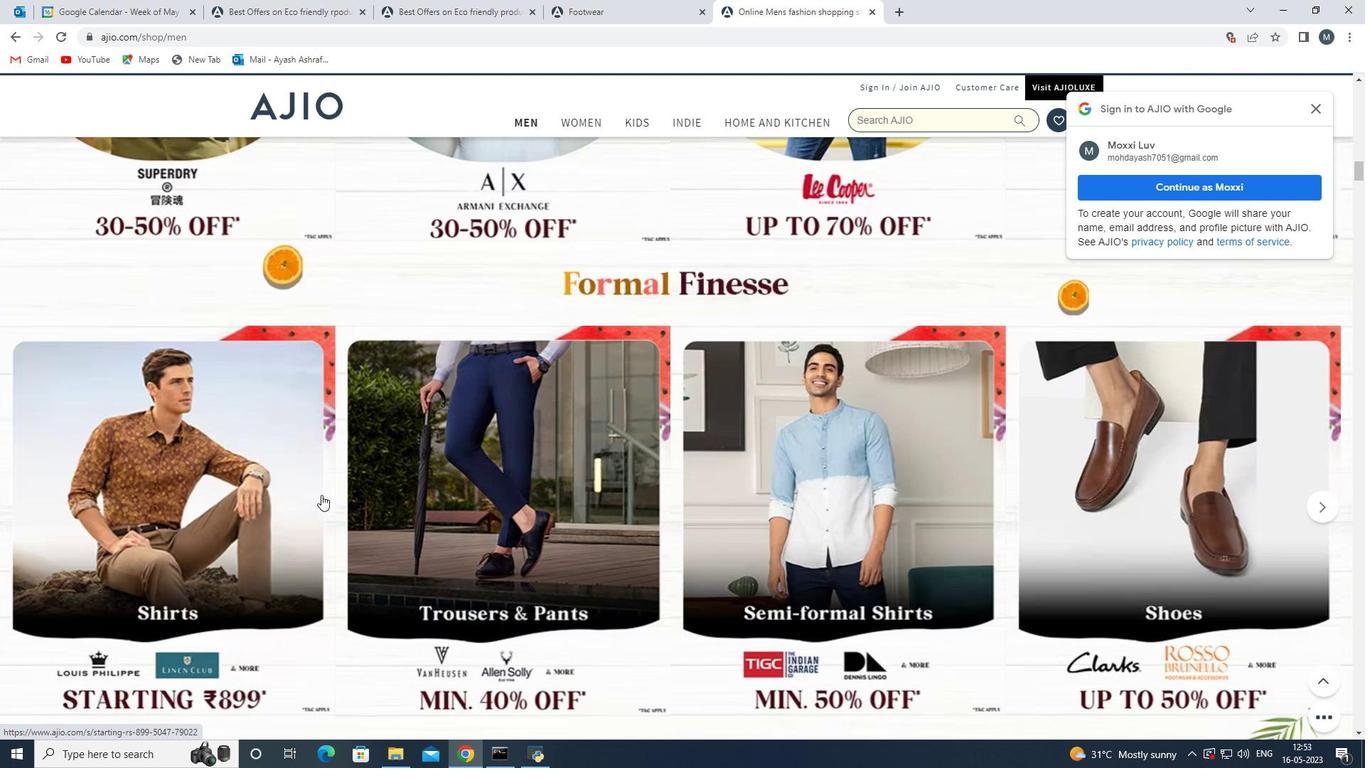 
Action: Mouse moved to (280, 490)
Screenshot: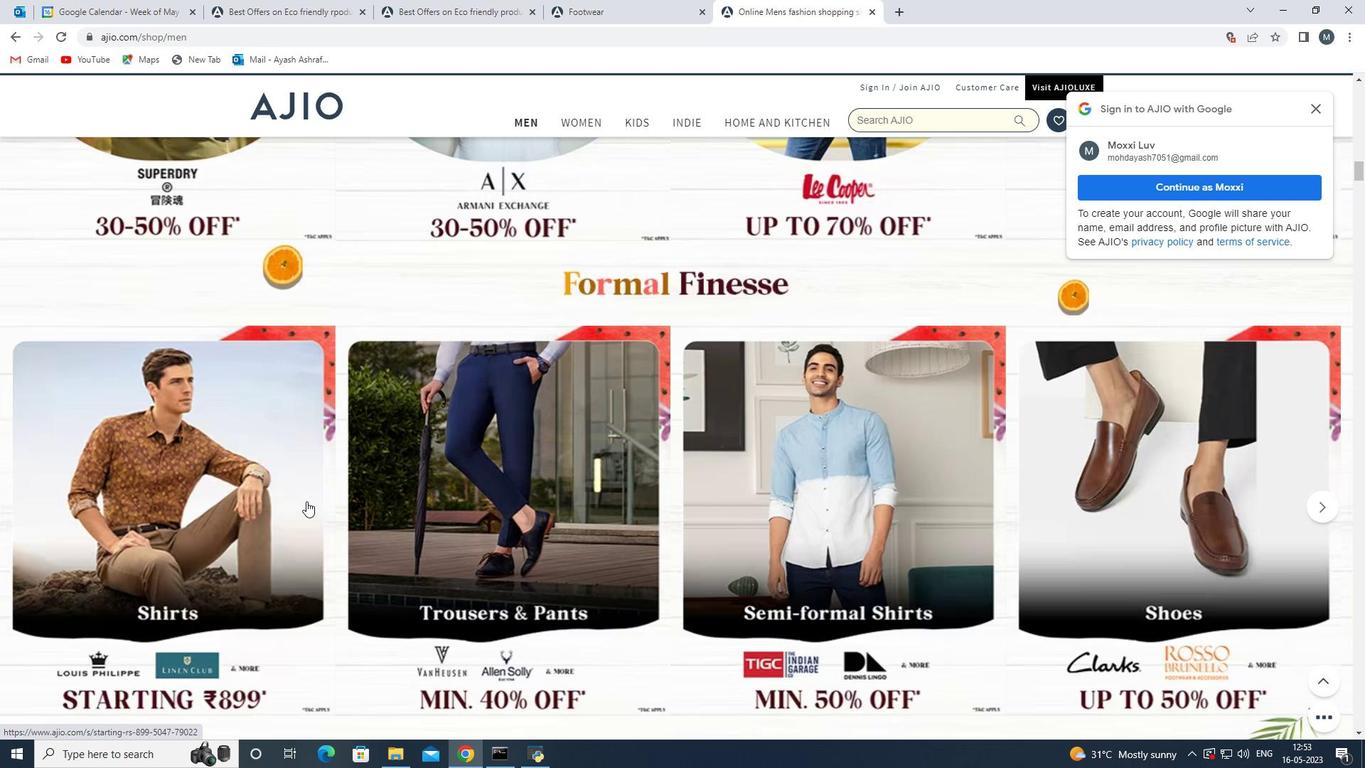 
Action: Mouse scrolled (285, 493) with delta (0, 0)
Screenshot: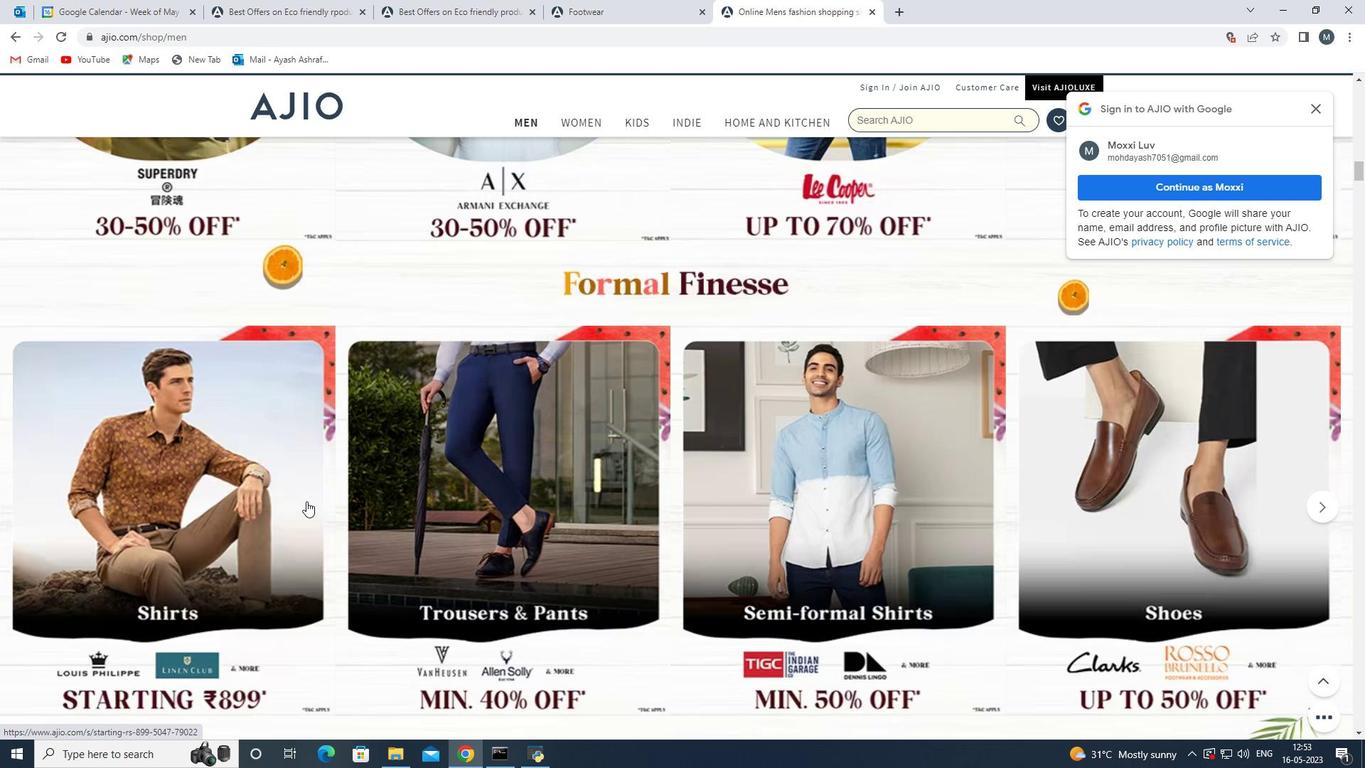 
Action: Mouse moved to (177, 443)
Screenshot: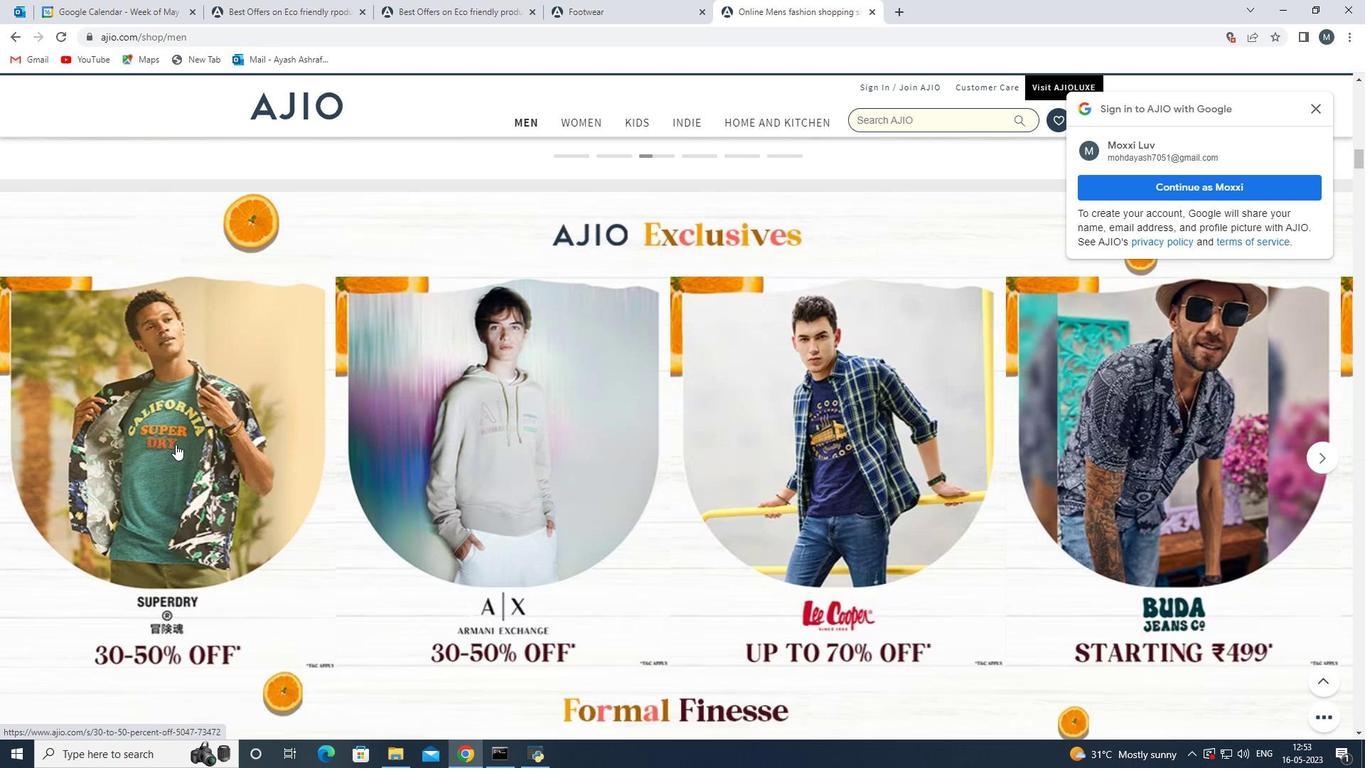 
Action: Mouse pressed left at (177, 443)
Screenshot: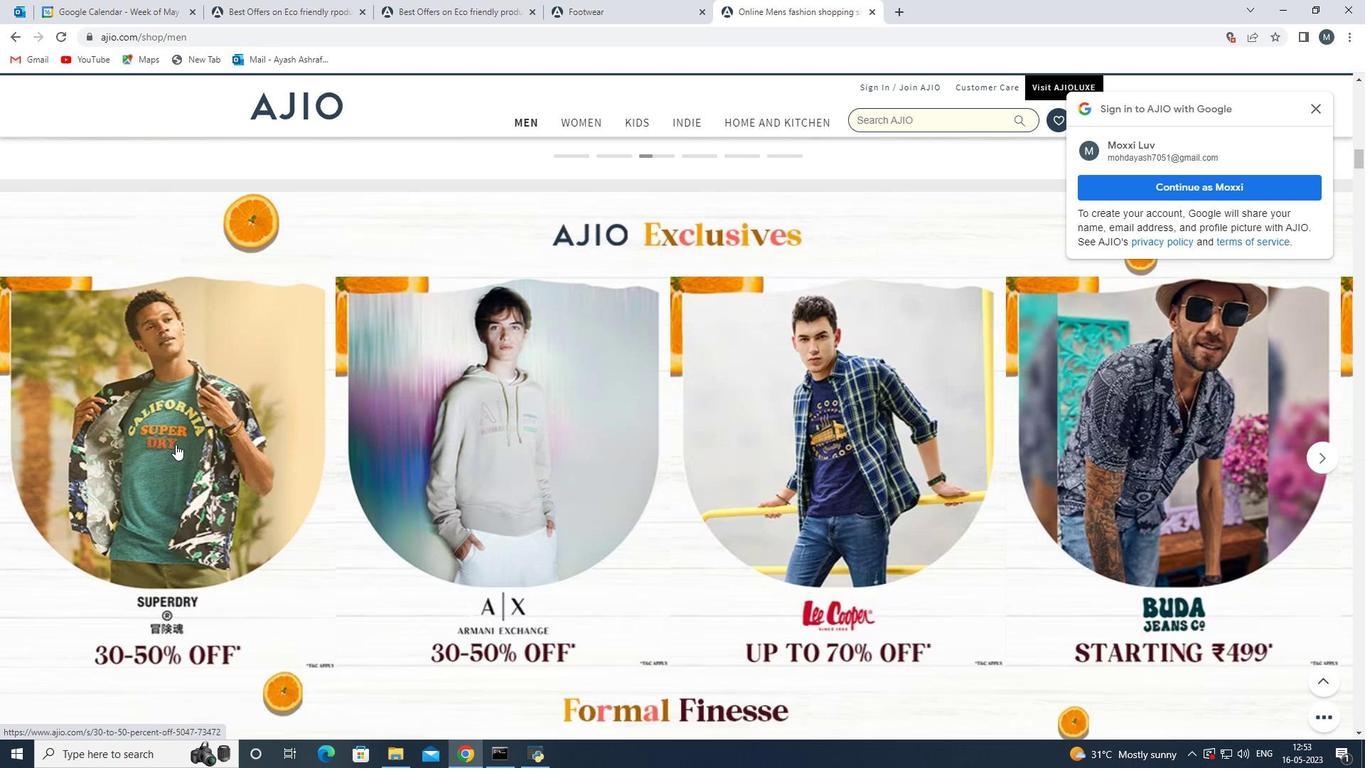 
Action: Mouse moved to (783, 433)
Screenshot: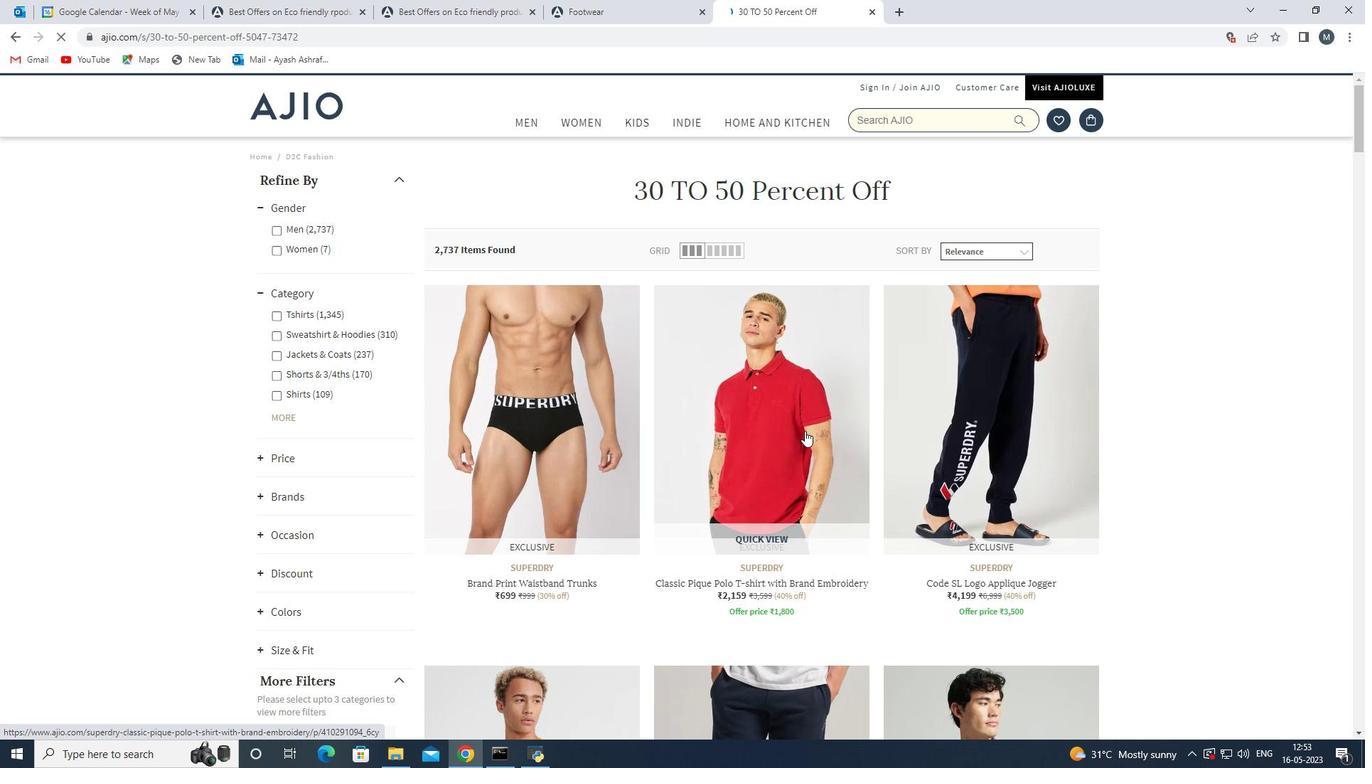 
Action: Mouse pressed left at (783, 433)
Screenshot: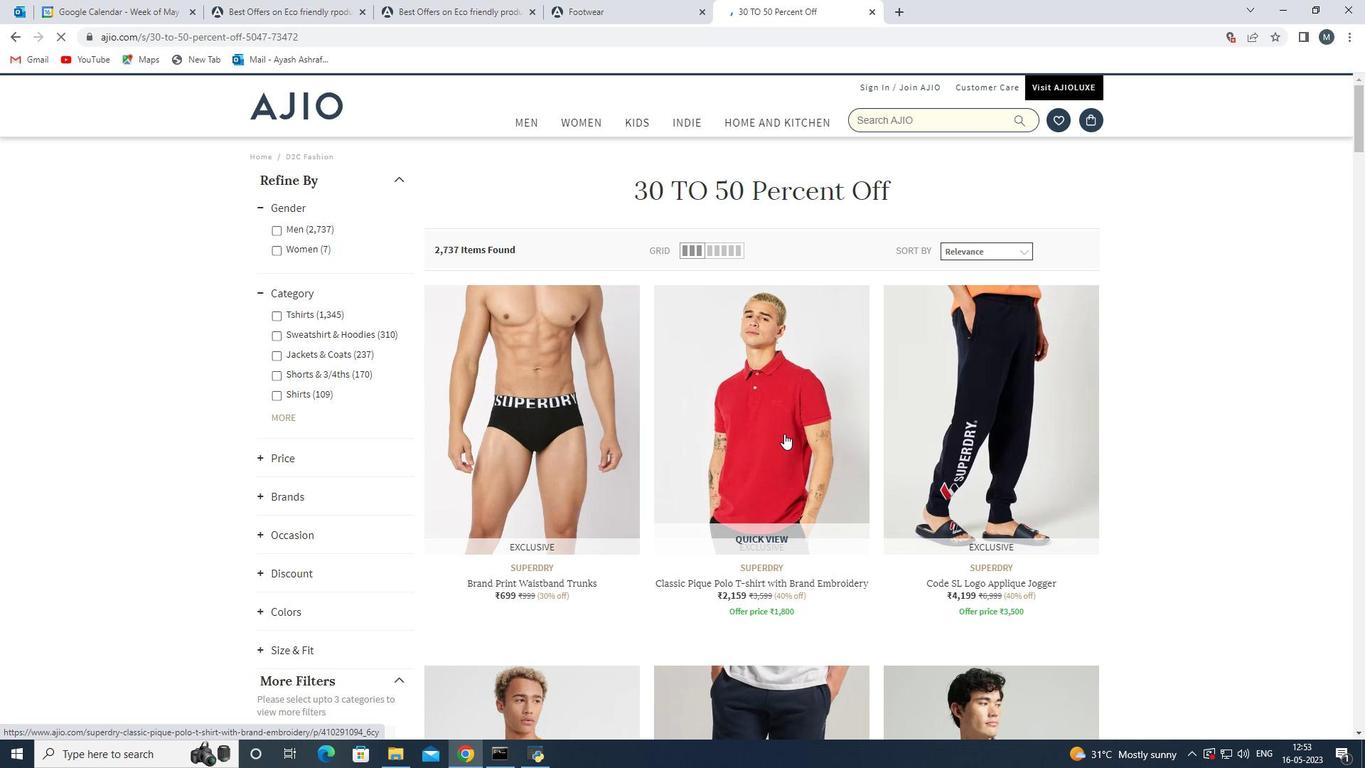 
Action: Mouse moved to (925, 396)
Screenshot: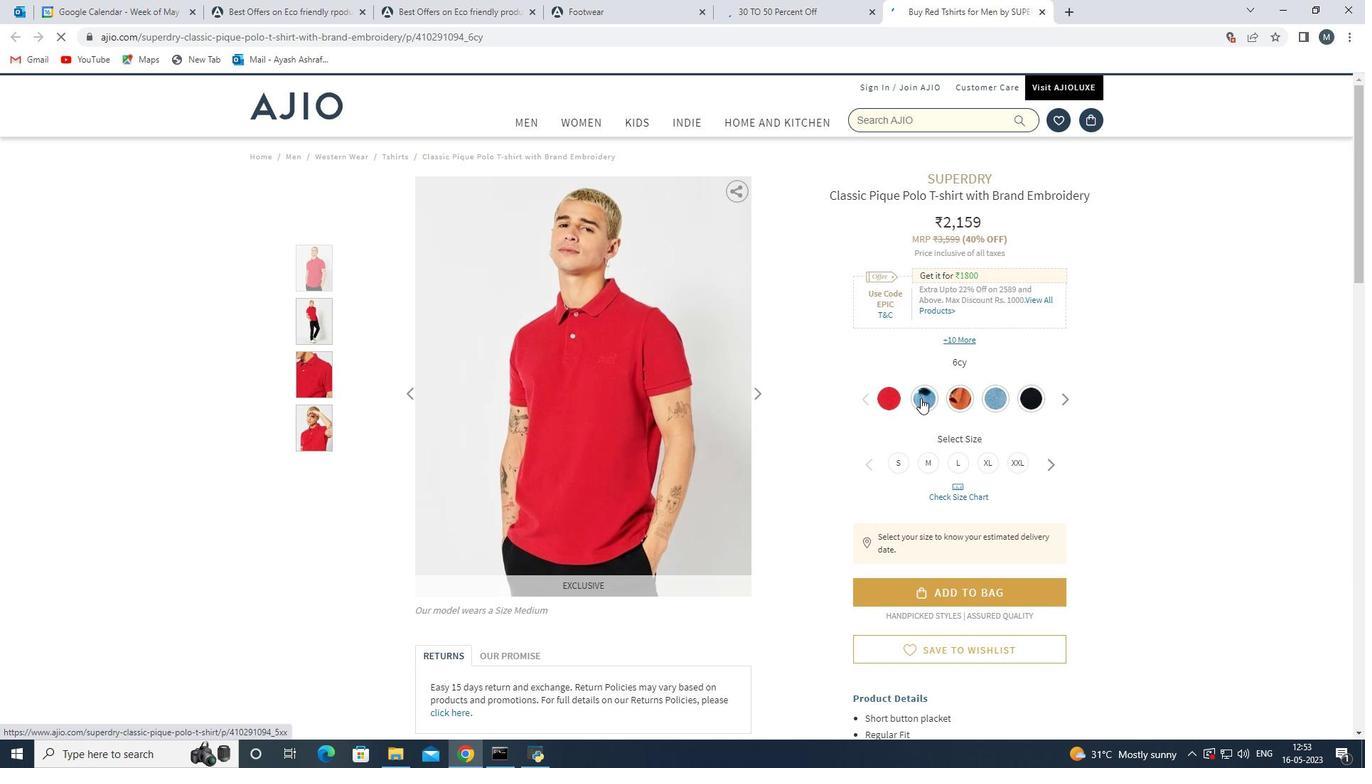 
Action: Mouse pressed left at (925, 396)
Screenshot: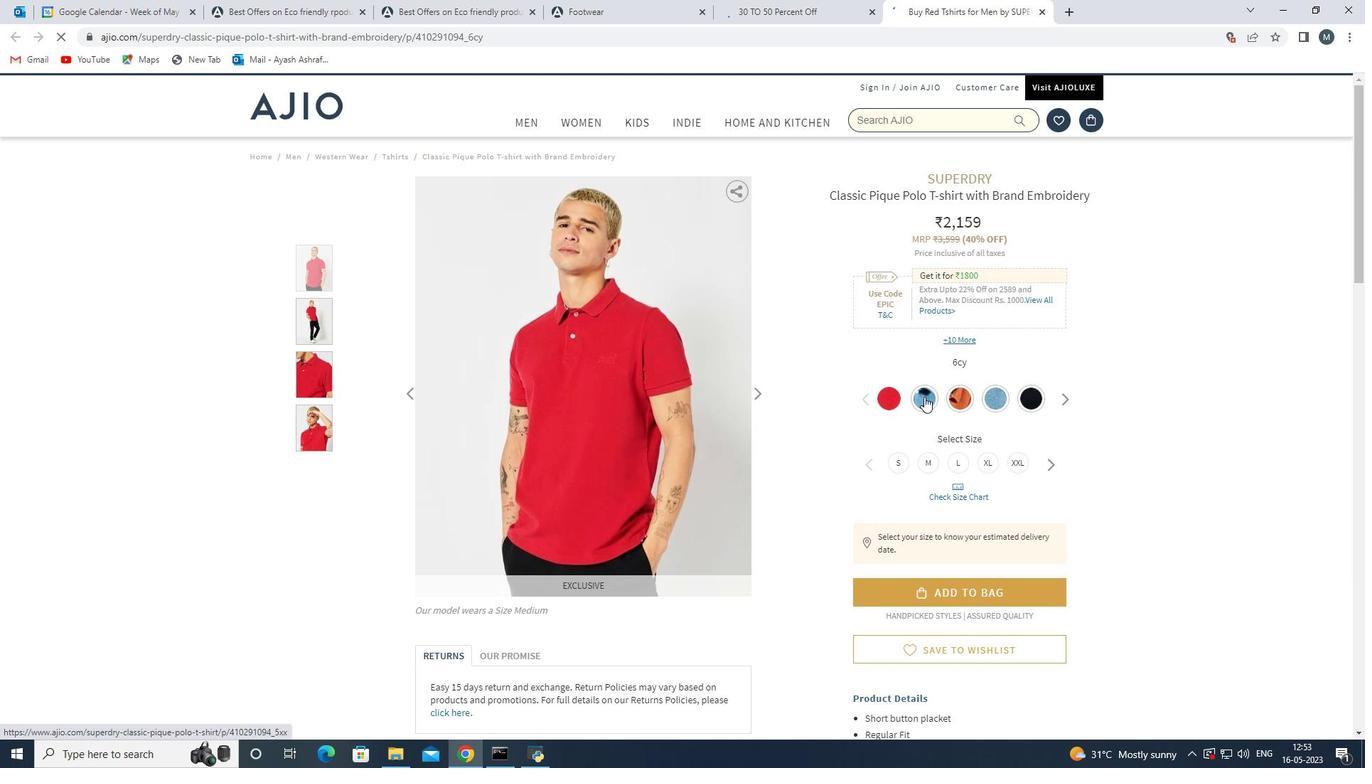 
Action: Mouse moved to (992, 384)
Screenshot: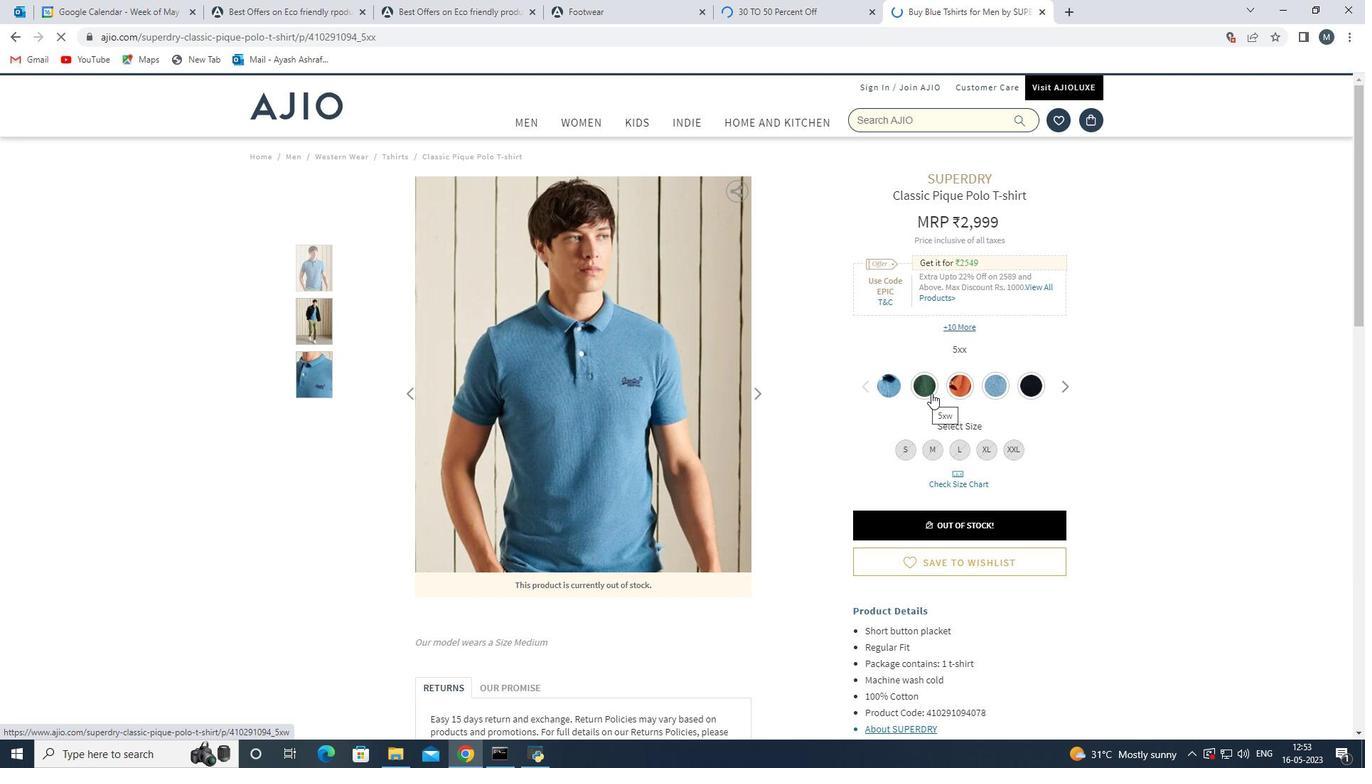
Action: Mouse pressed left at (992, 384)
Screenshot: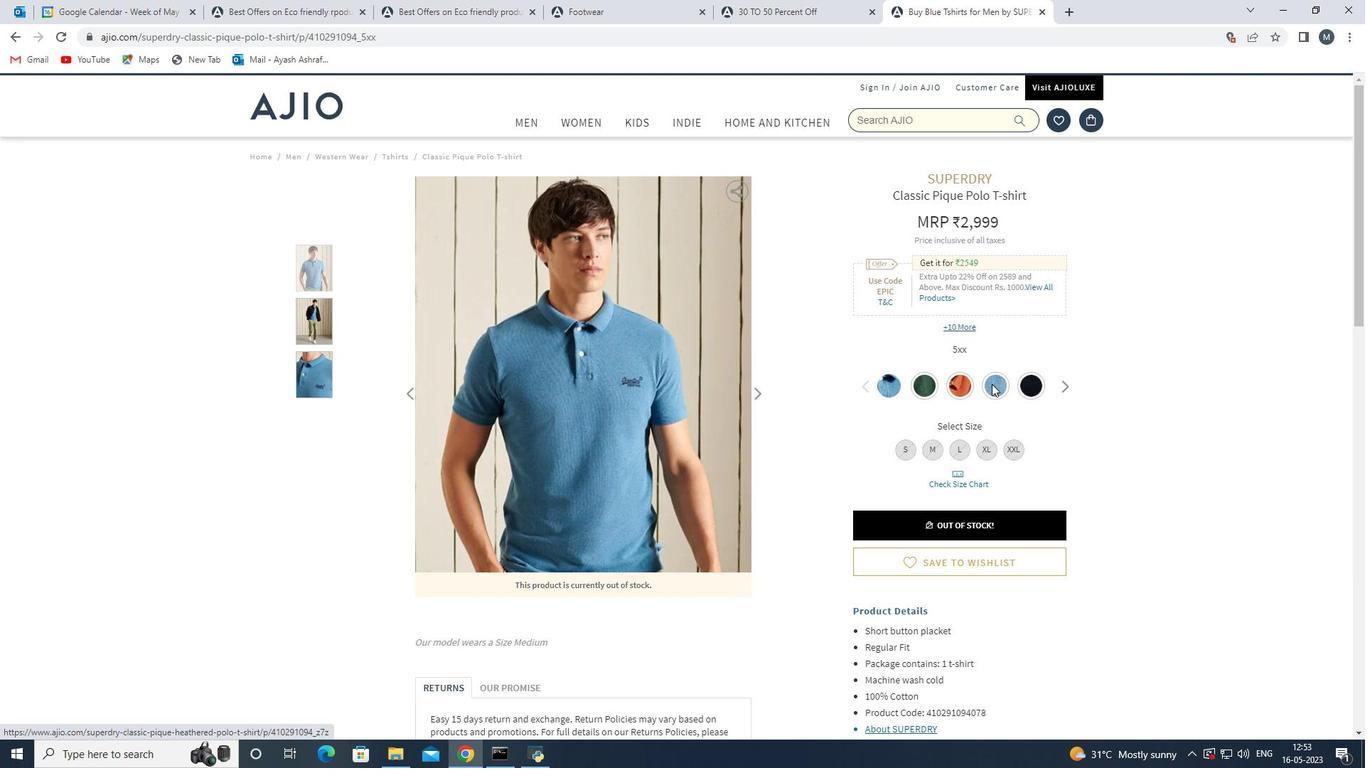 
Action: Mouse moved to (1027, 384)
Screenshot: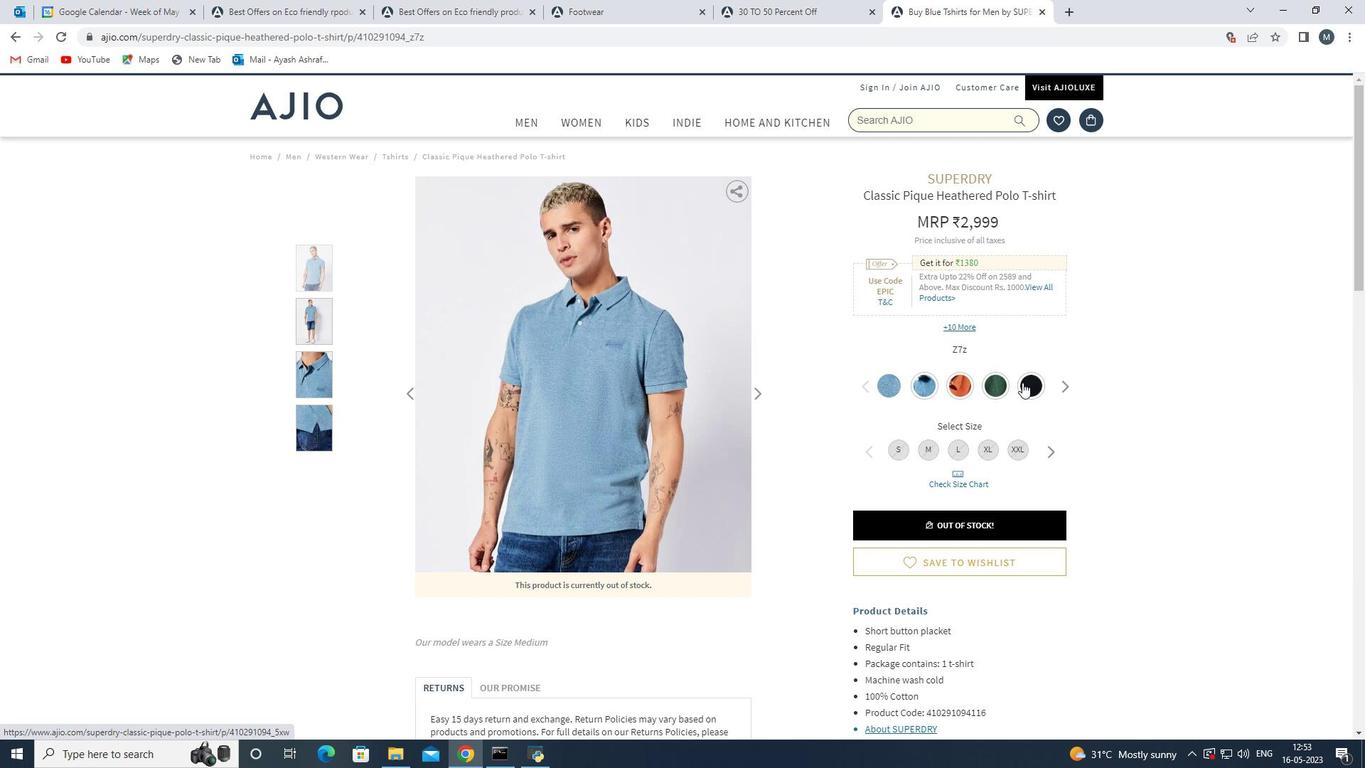 
Action: Mouse pressed left at (1027, 384)
Screenshot: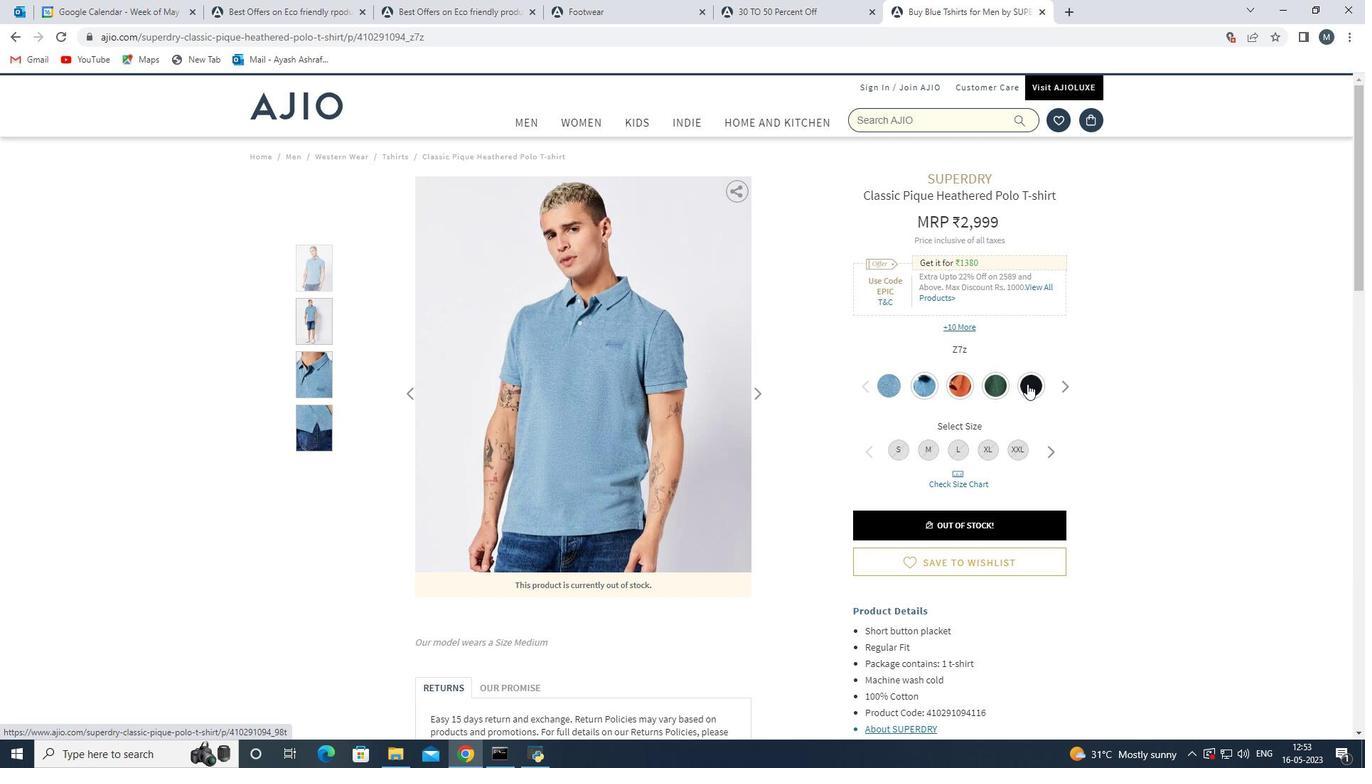 
Action: Mouse moved to (1029, 397)
Screenshot: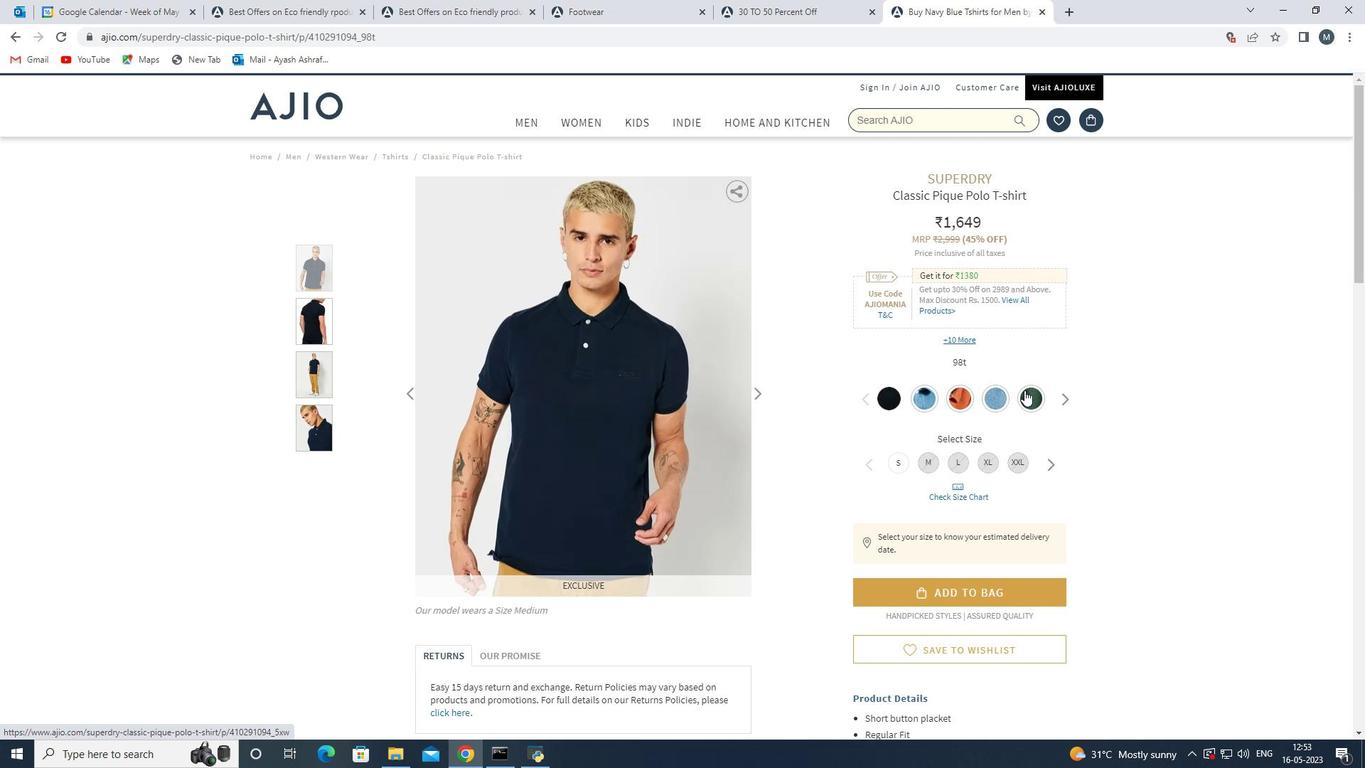 
Action: Mouse pressed left at (1029, 397)
Screenshot: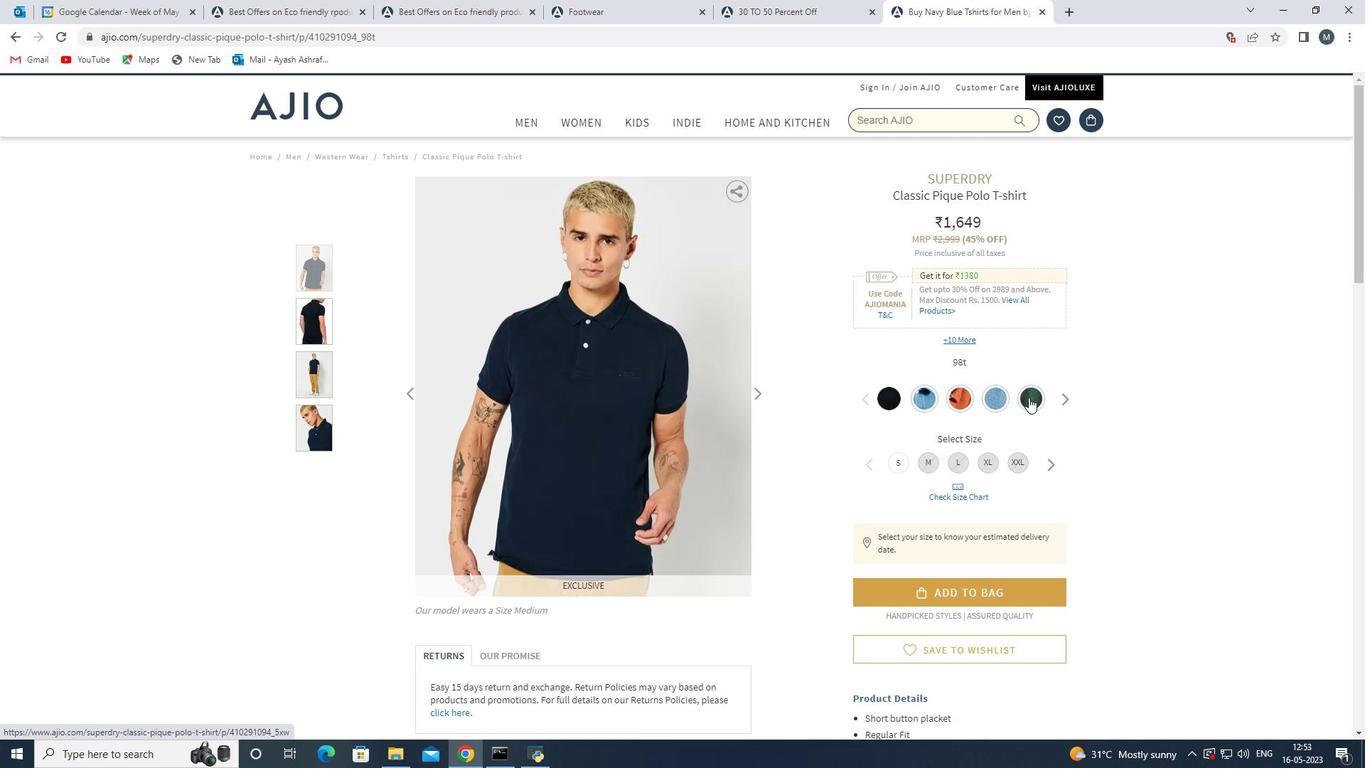 
Action: Mouse moved to (949, 450)
Screenshot: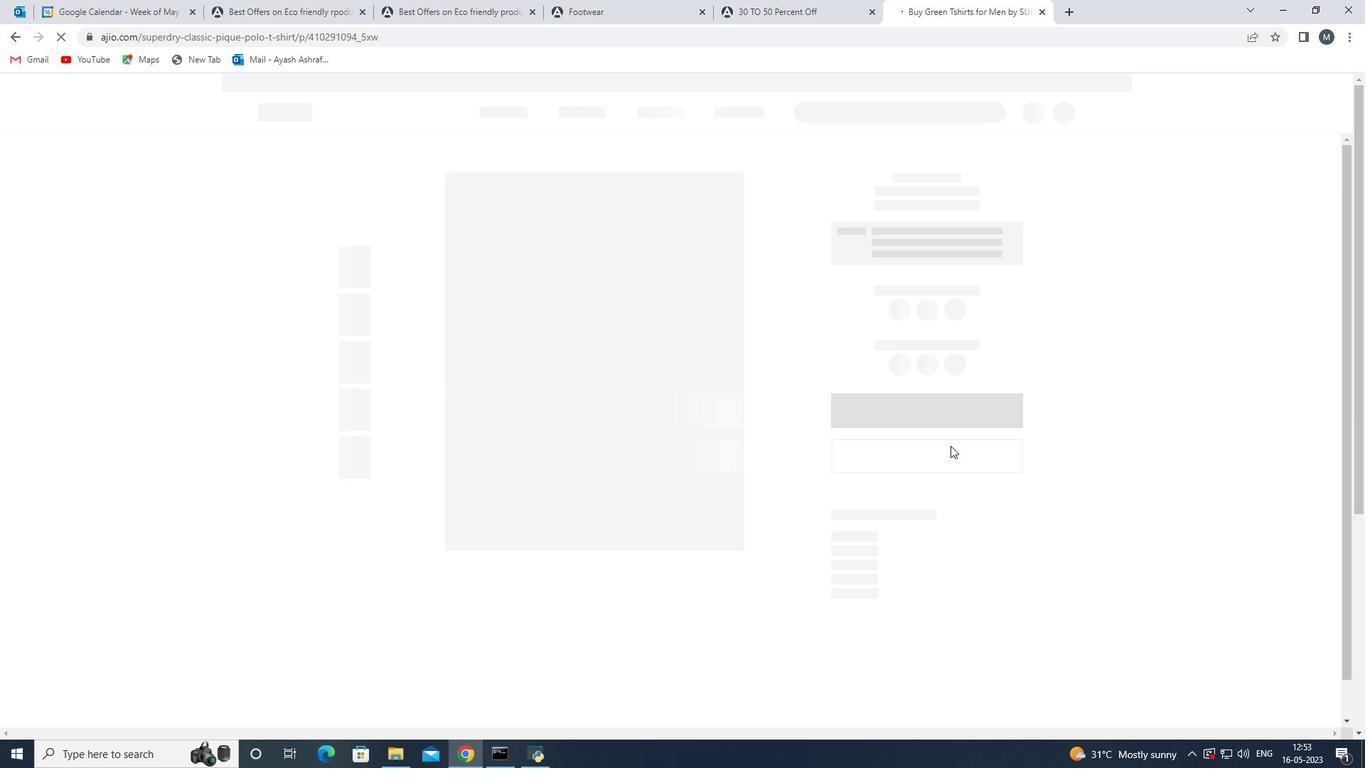 
